 Task: Research Airbnb properties in Neietsu, South Korea from 6th November, 2023 to 8th November, 2023 for 2 adults. Place can be private room with 1  bedroom having 2 beds and 1 bathroom. Property type can be flat. Booking option can be shelf check-in.
Action: Key pressed neietsu
Screenshot: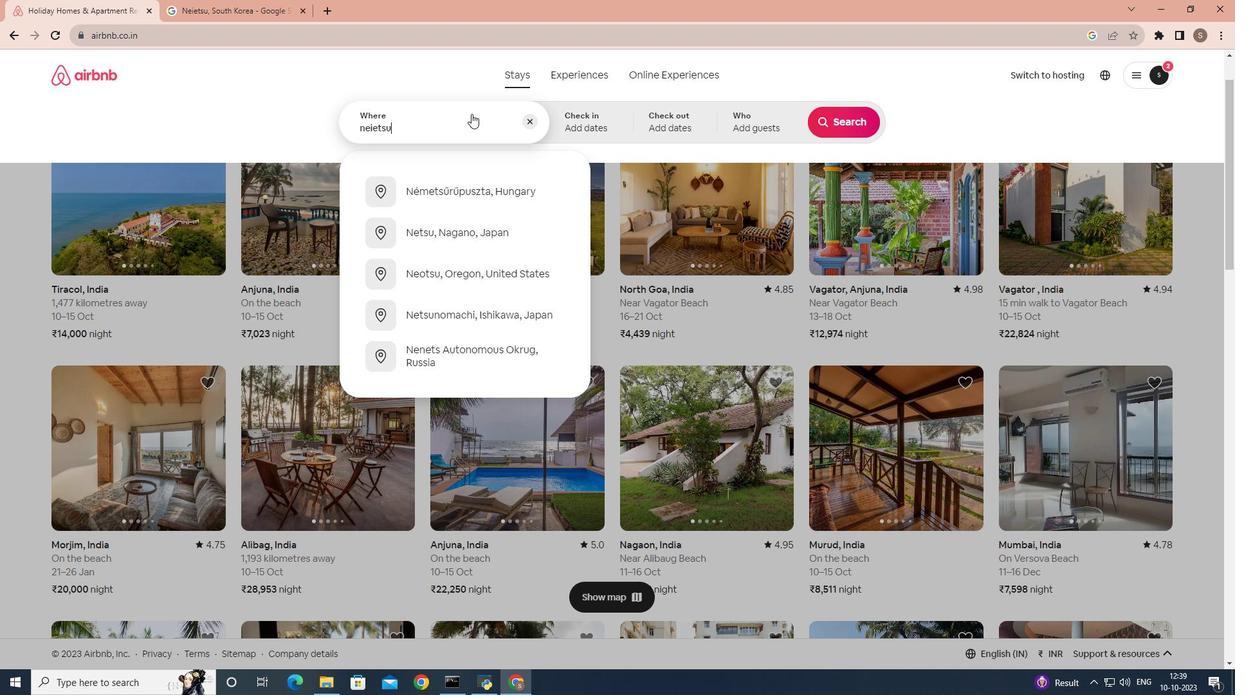 
Action: Mouse moved to (415, 240)
Screenshot: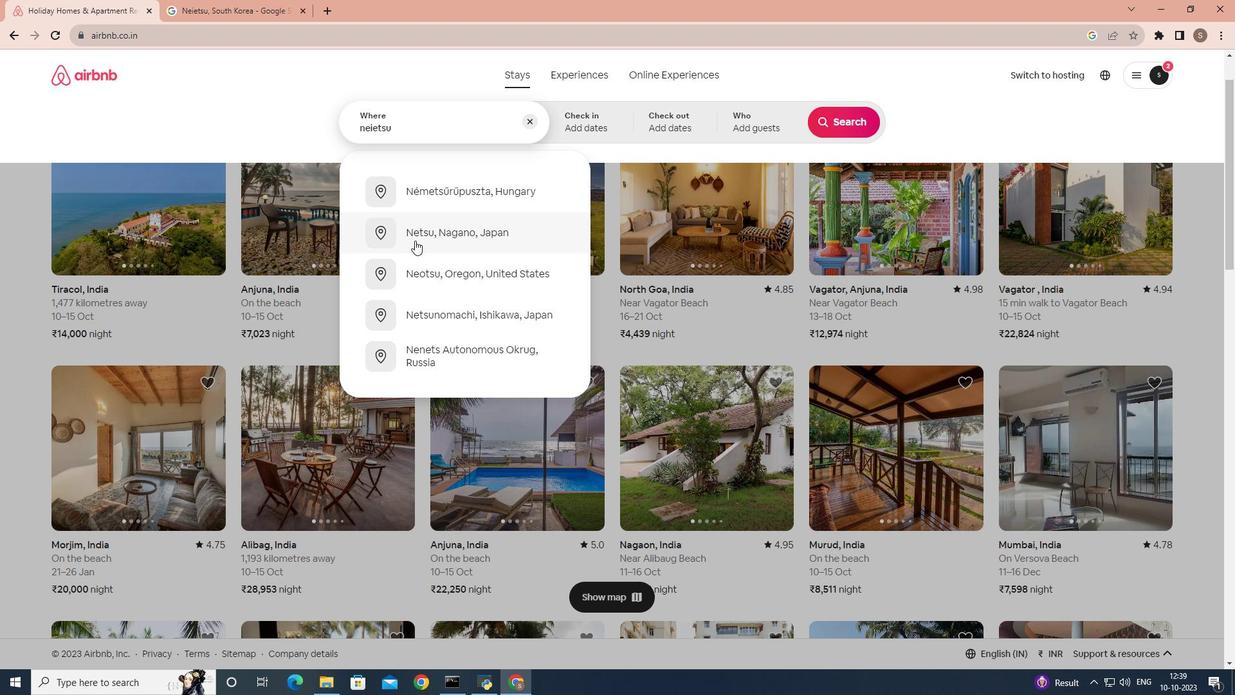 
Action: Mouse pressed left at (415, 240)
Screenshot: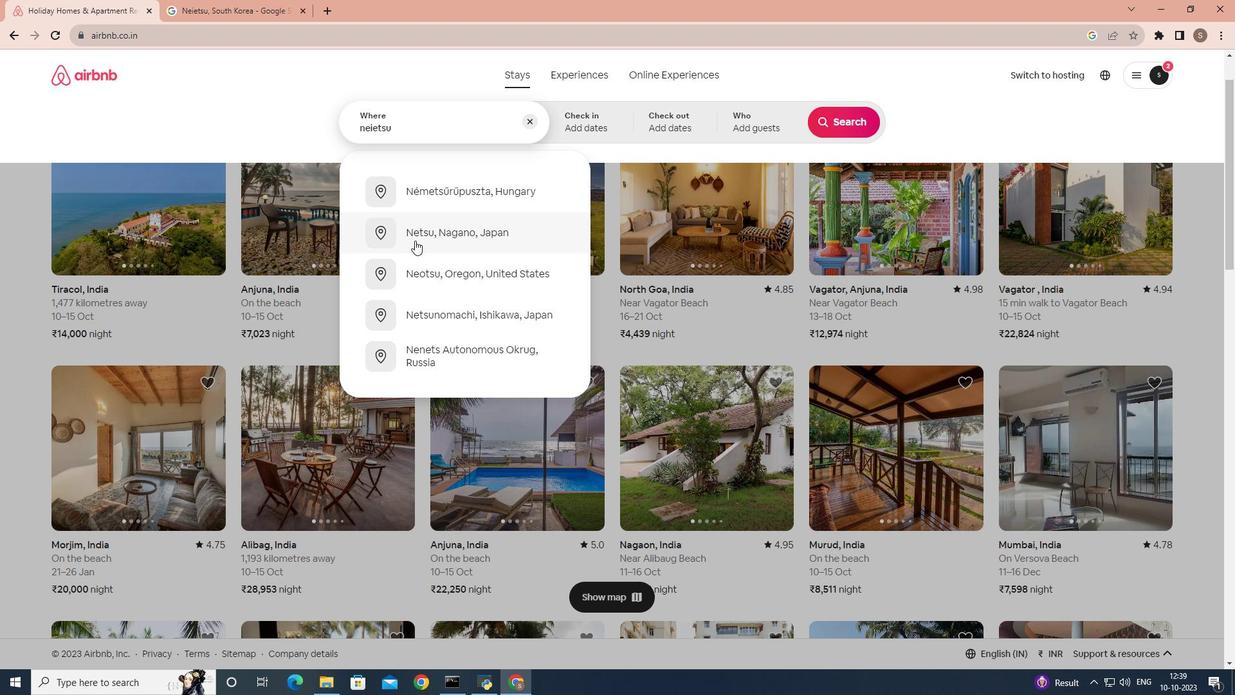 
Action: Mouse moved to (673, 314)
Screenshot: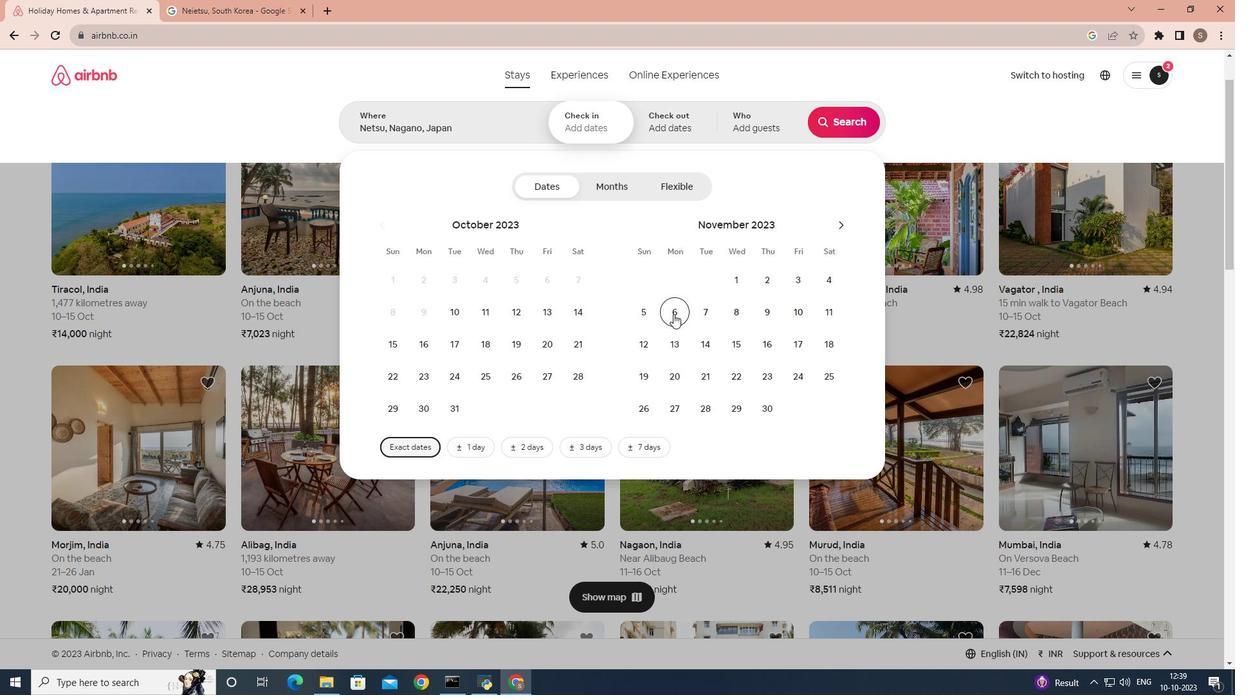
Action: Mouse pressed left at (673, 314)
Screenshot: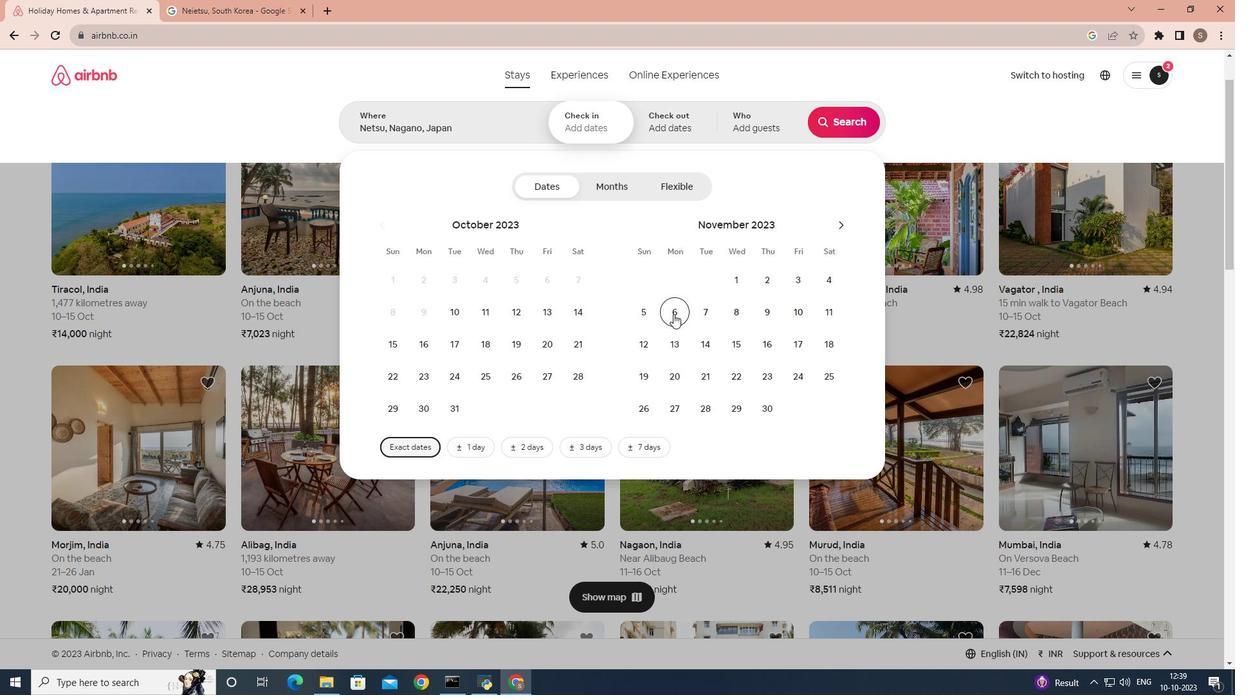 
Action: Mouse moved to (731, 317)
Screenshot: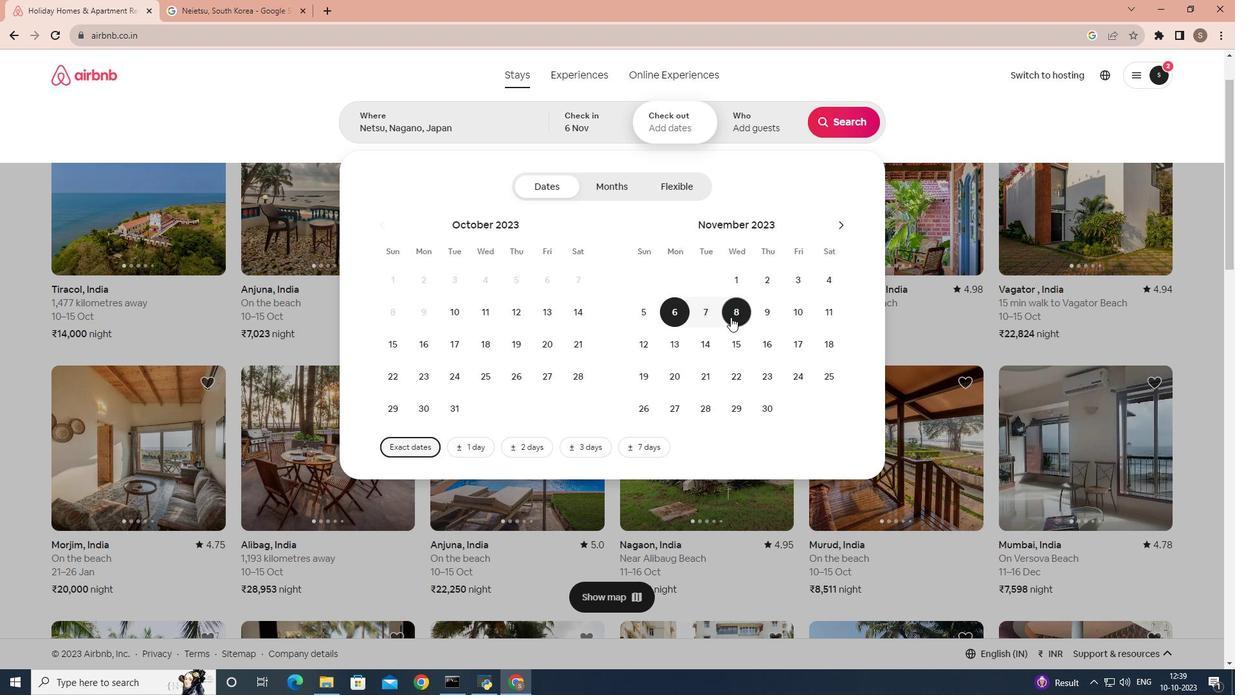 
Action: Mouse pressed left at (731, 317)
Screenshot: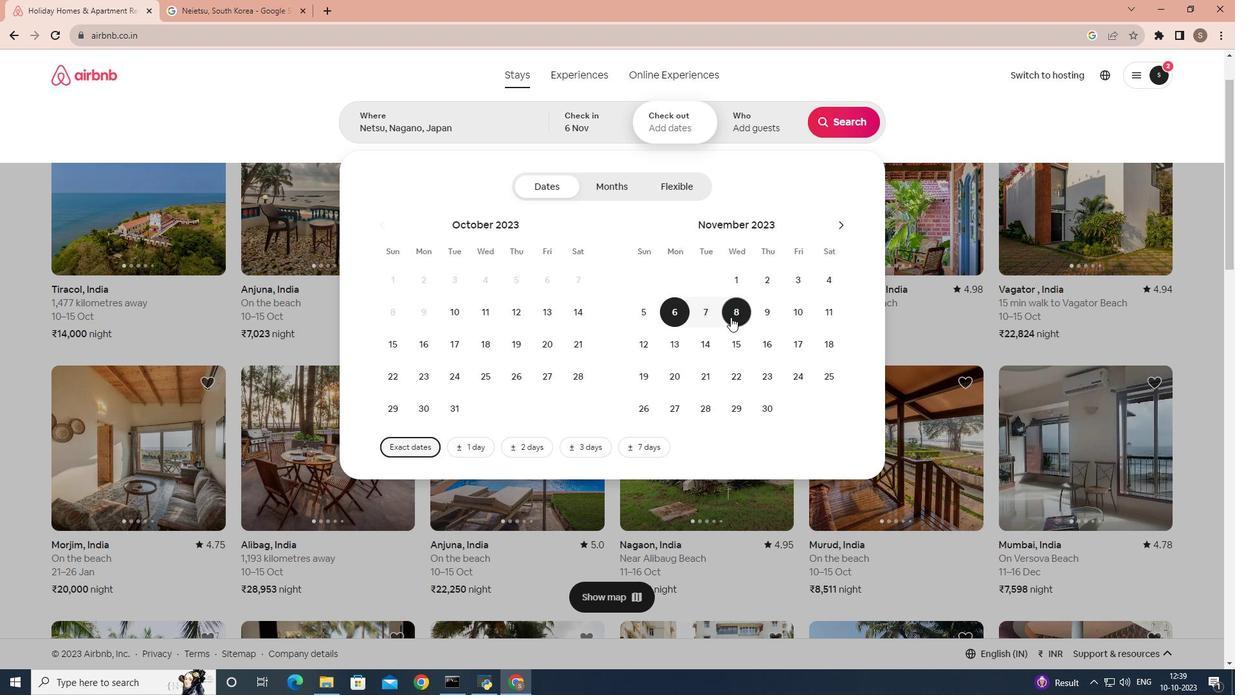 
Action: Mouse moved to (776, 120)
Screenshot: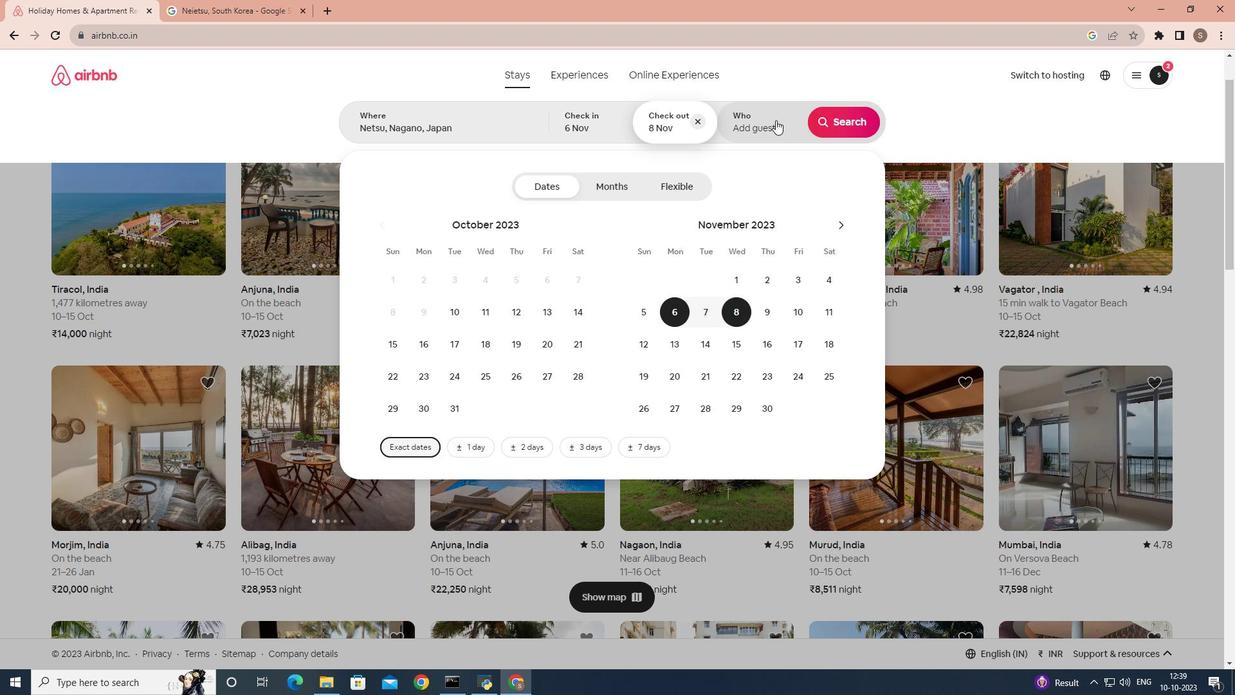 
Action: Mouse pressed left at (776, 120)
Screenshot: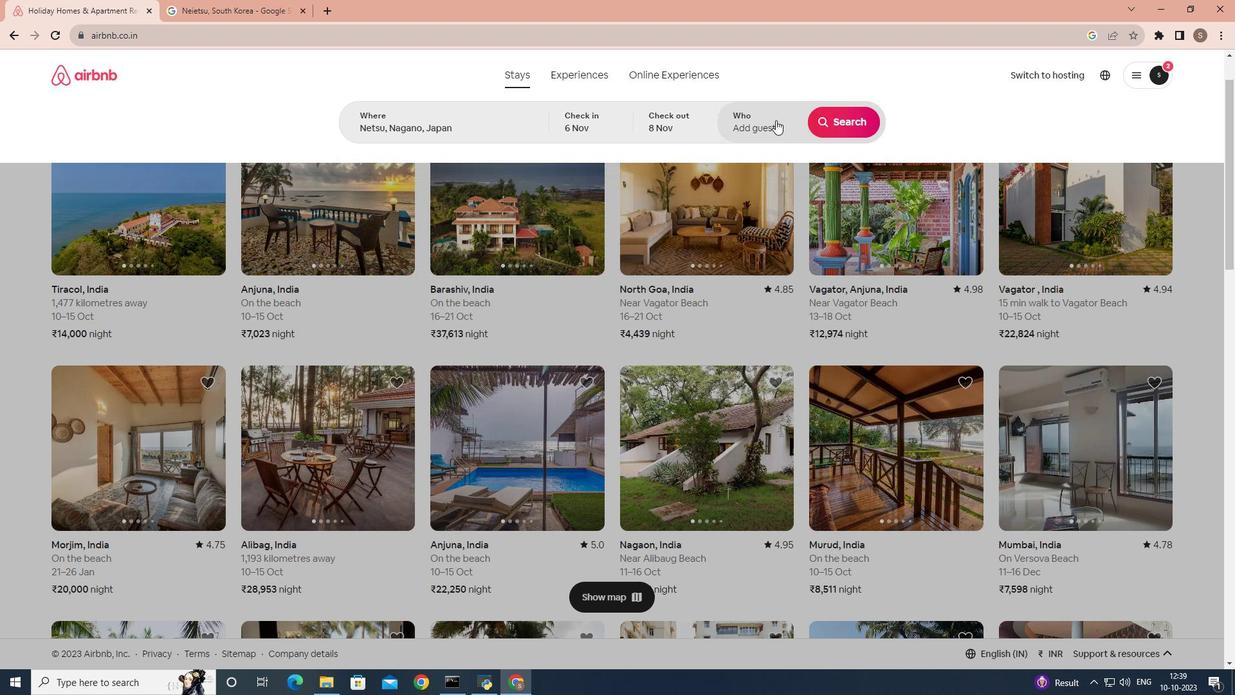 
Action: Mouse moved to (855, 186)
Screenshot: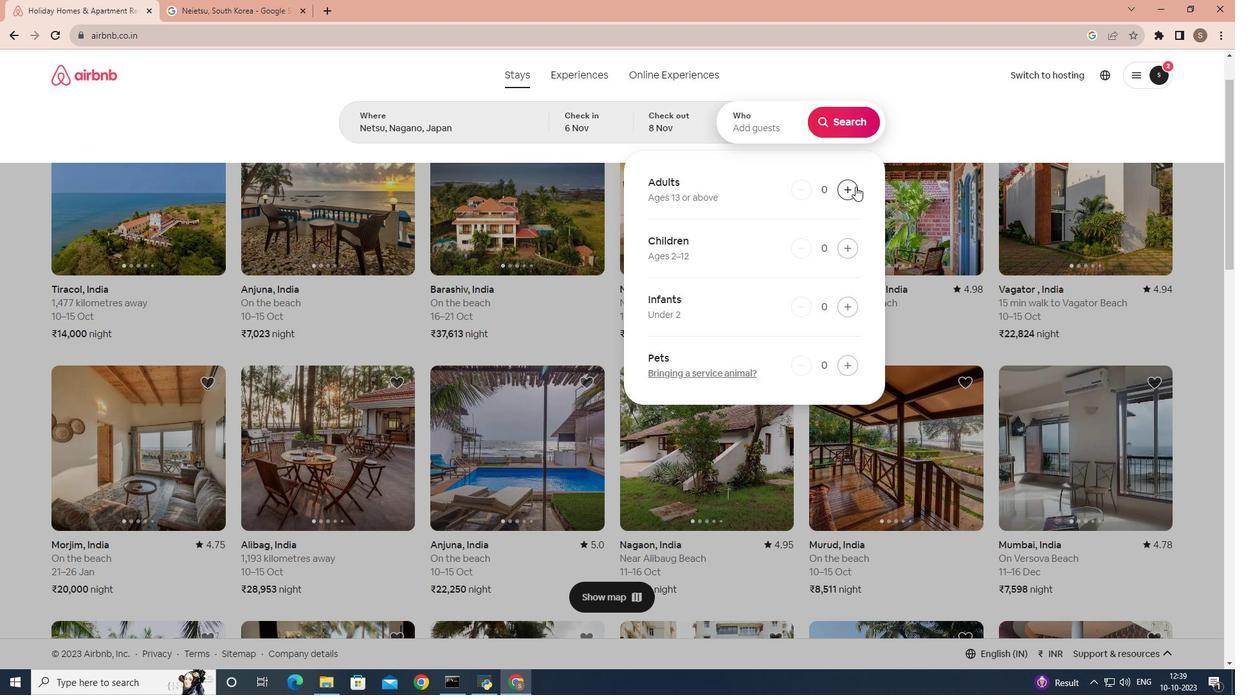 
Action: Mouse pressed left at (855, 186)
Screenshot: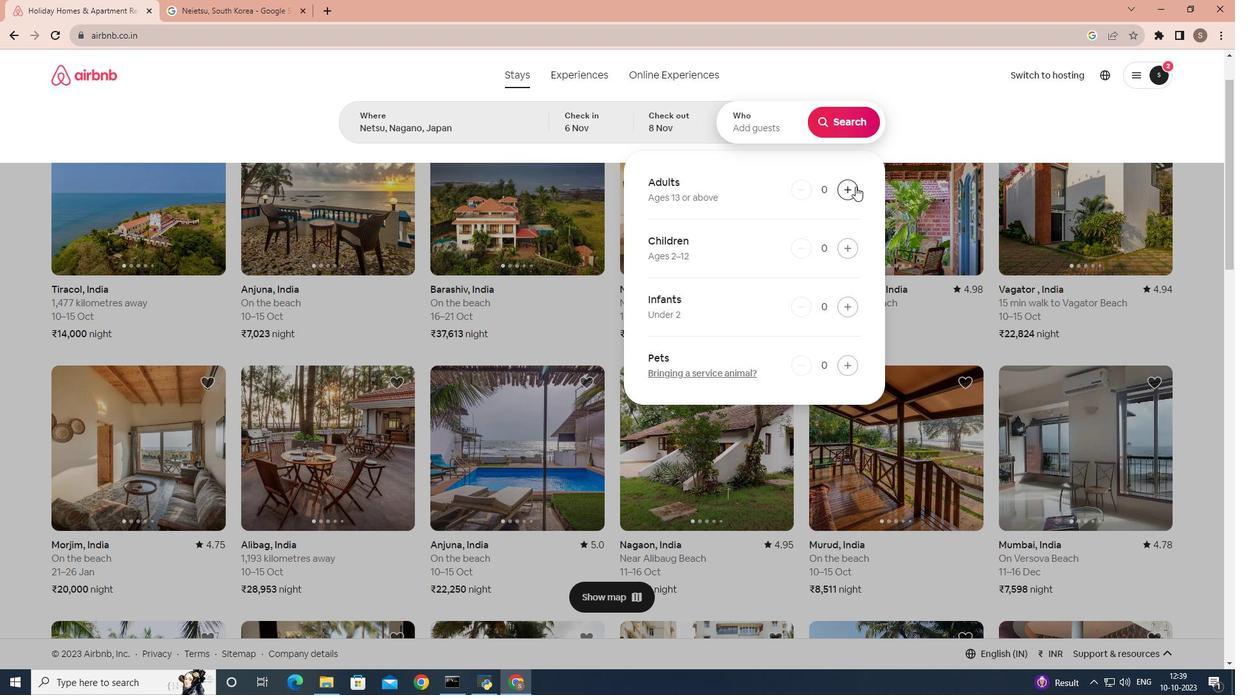 
Action: Mouse pressed left at (855, 186)
Screenshot: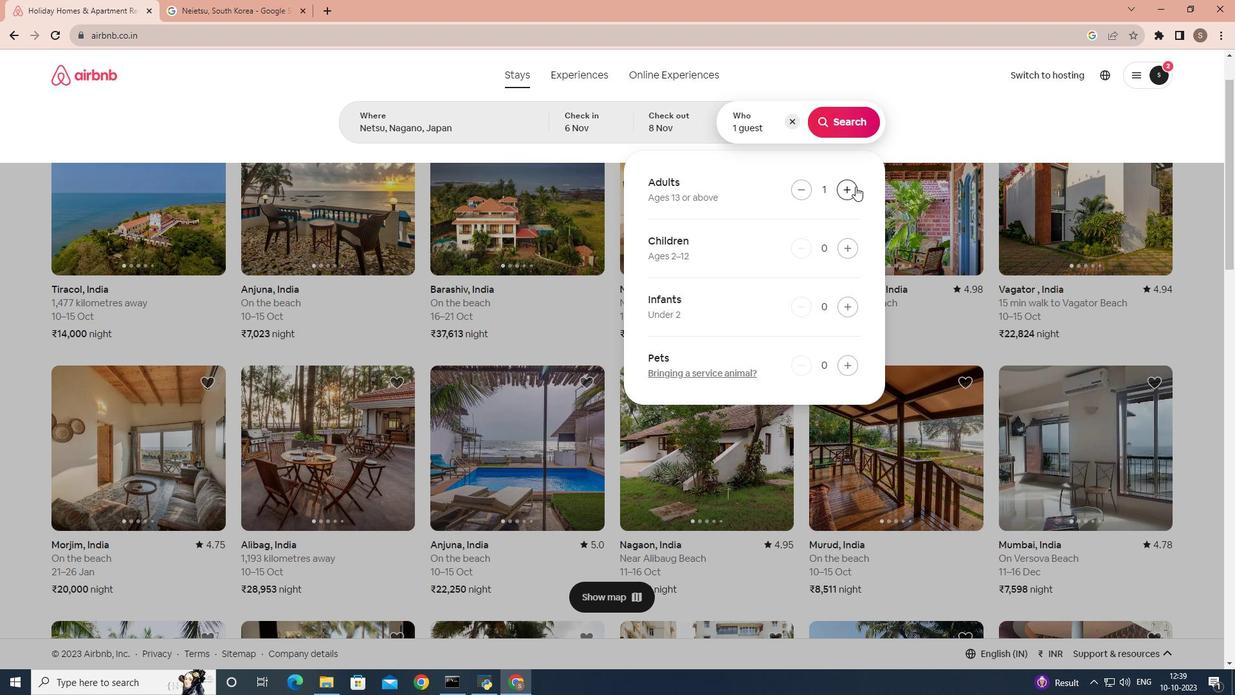 
Action: Mouse moved to (839, 124)
Screenshot: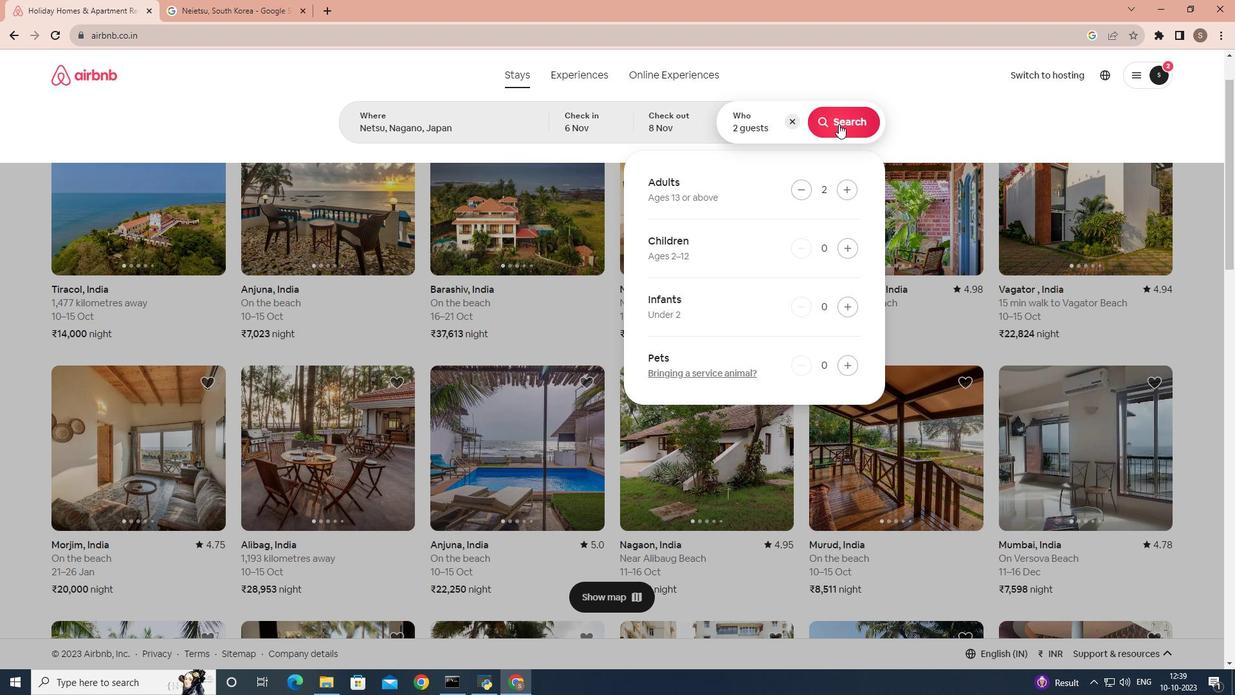 
Action: Mouse pressed left at (839, 124)
Screenshot: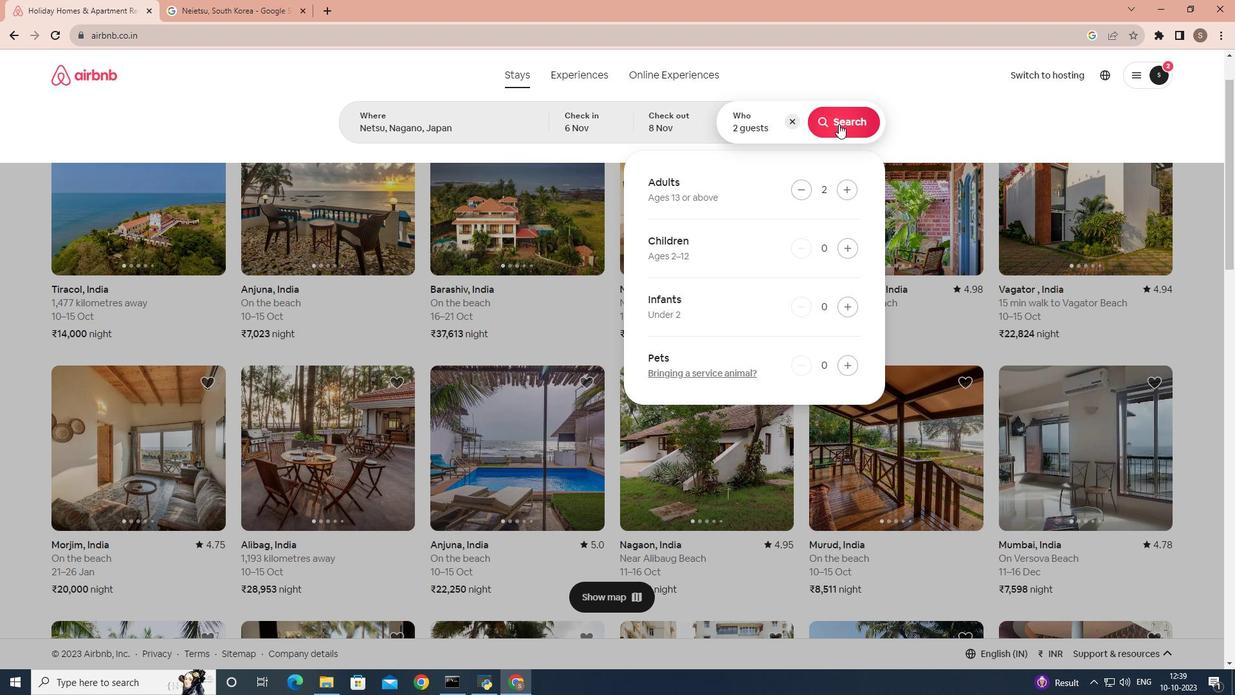 
Action: Mouse moved to (1050, 135)
Screenshot: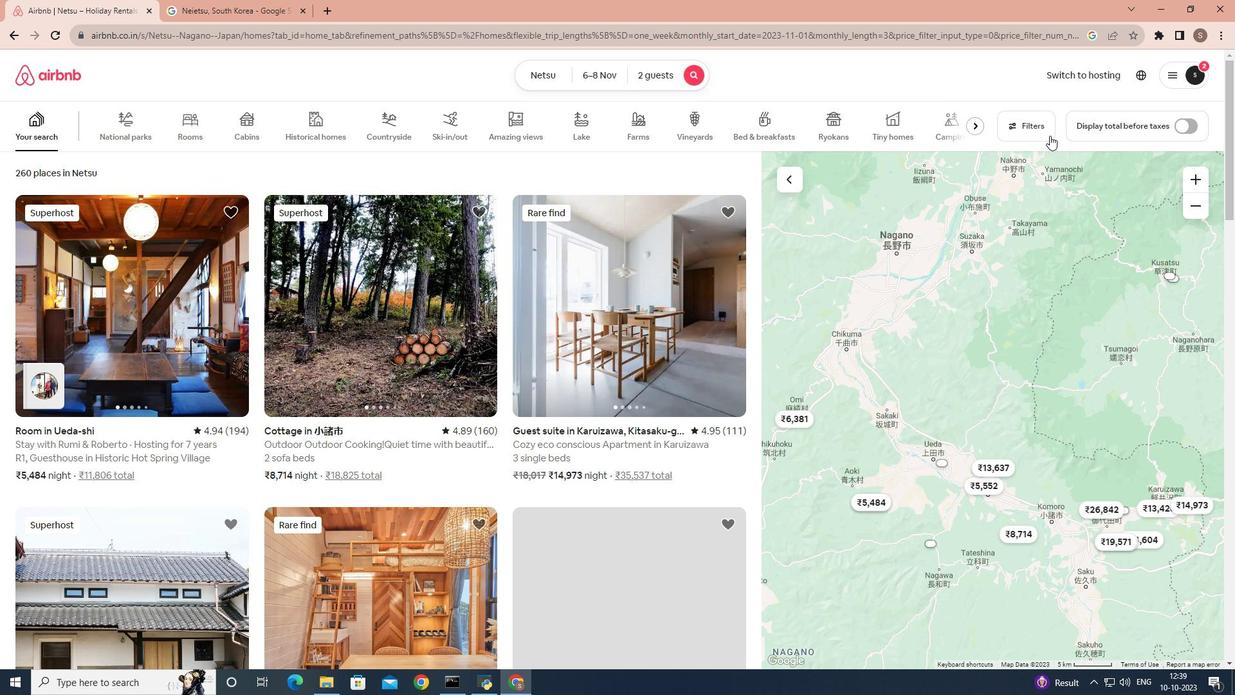 
Action: Mouse pressed left at (1050, 135)
Screenshot: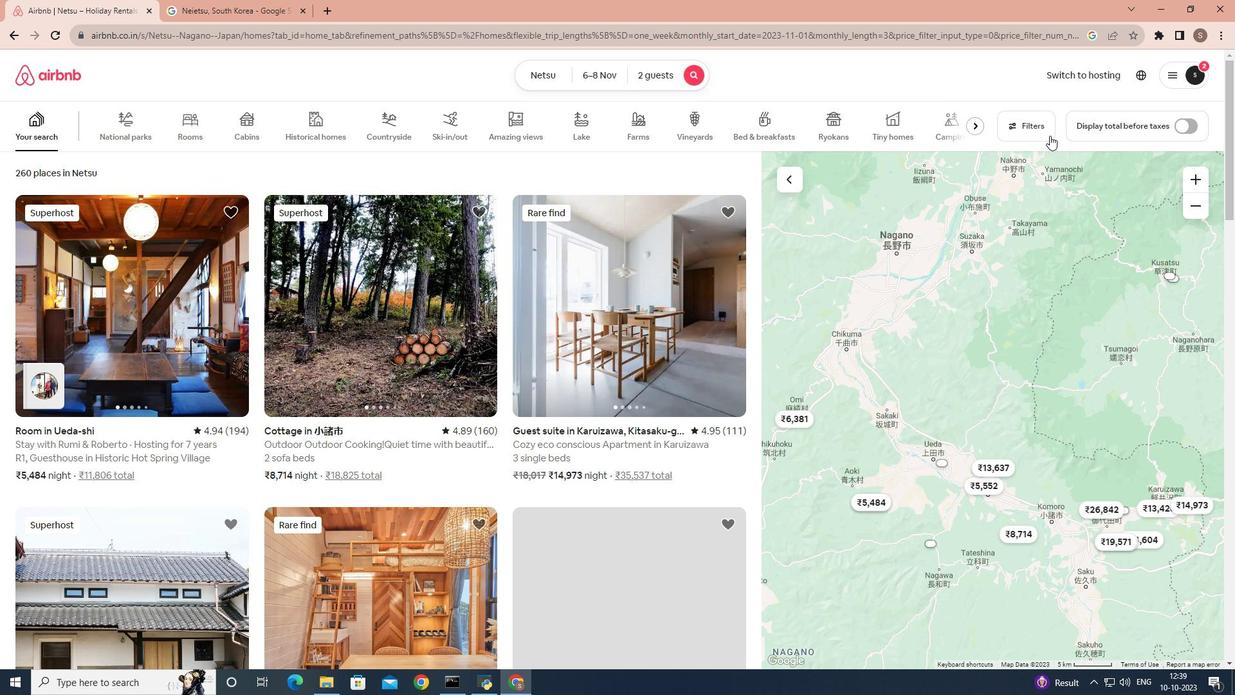 
Action: Mouse moved to (1040, 131)
Screenshot: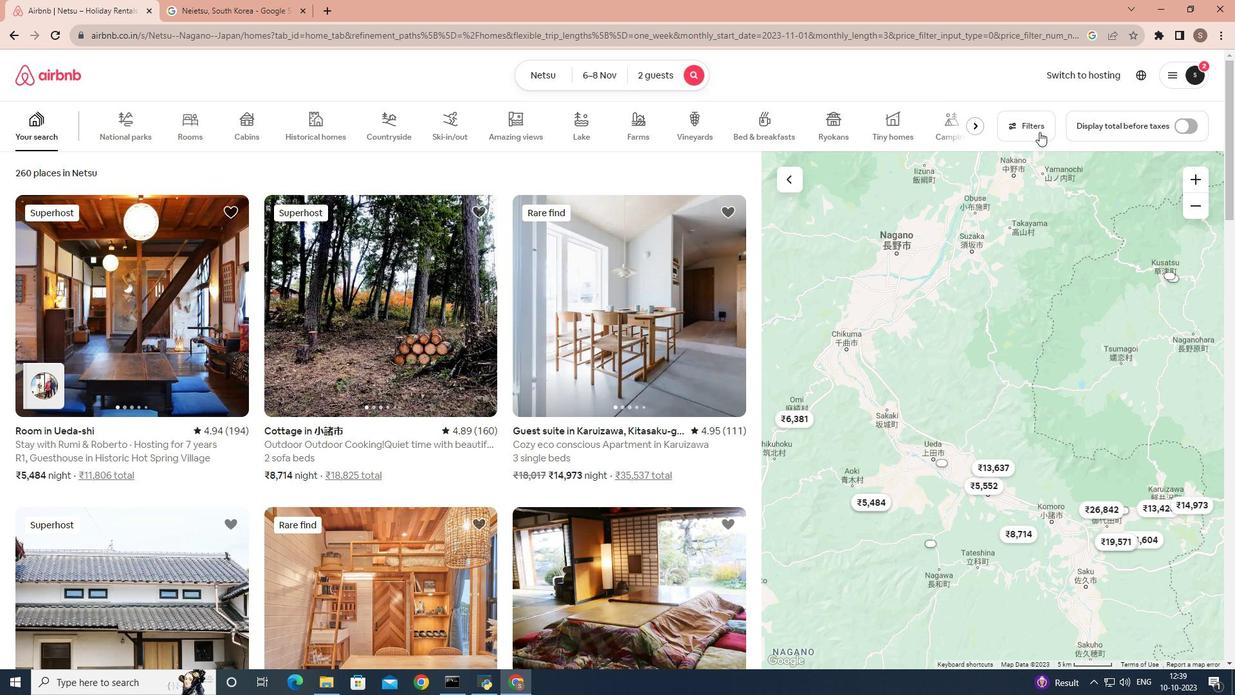 
Action: Mouse pressed left at (1040, 131)
Screenshot: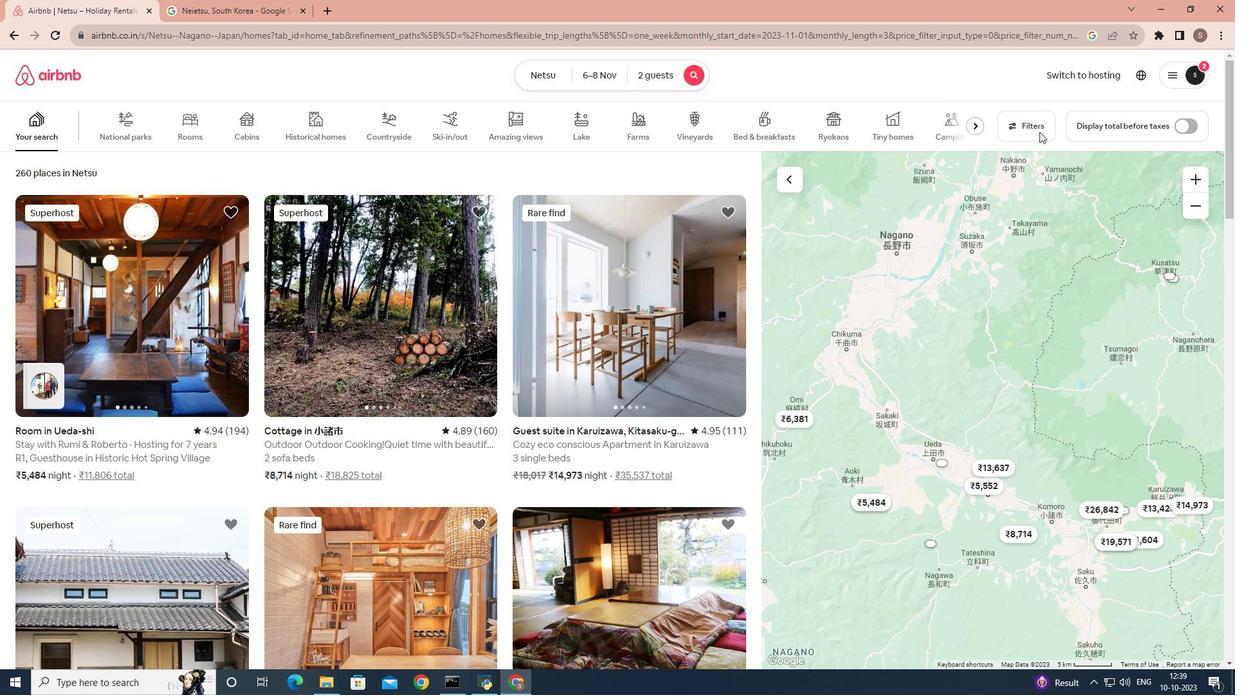 
Action: Mouse pressed left at (1040, 131)
Screenshot: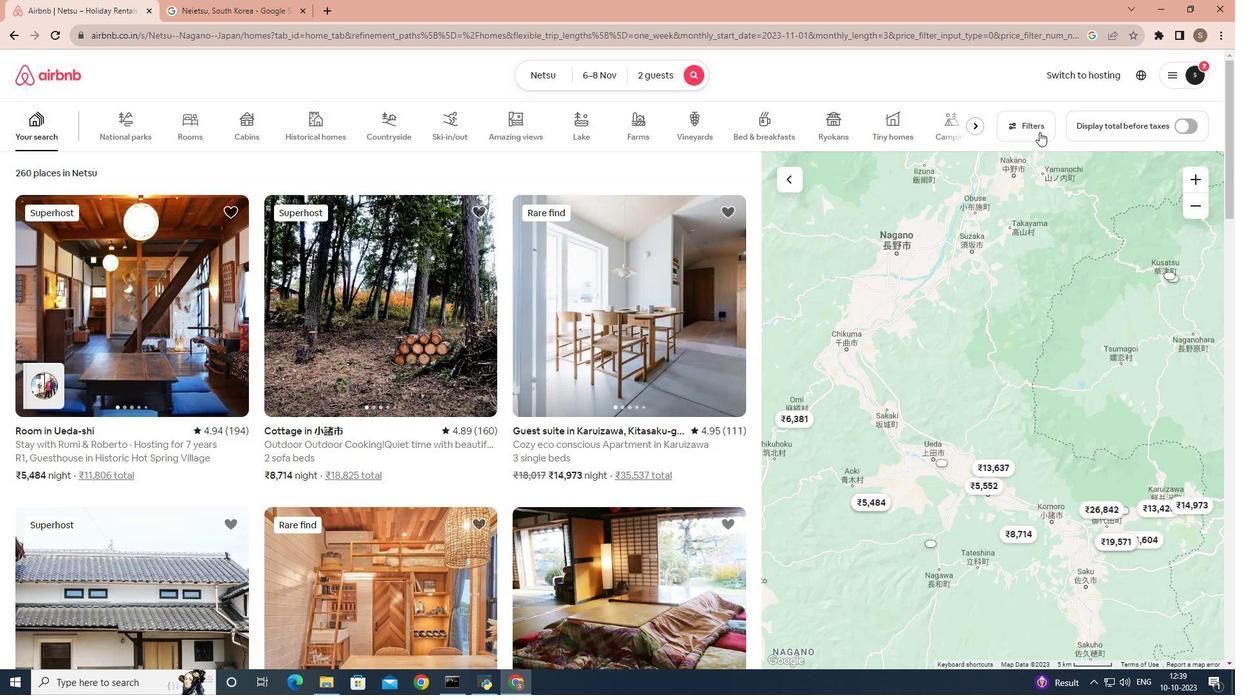 
Action: Mouse moved to (513, 395)
Screenshot: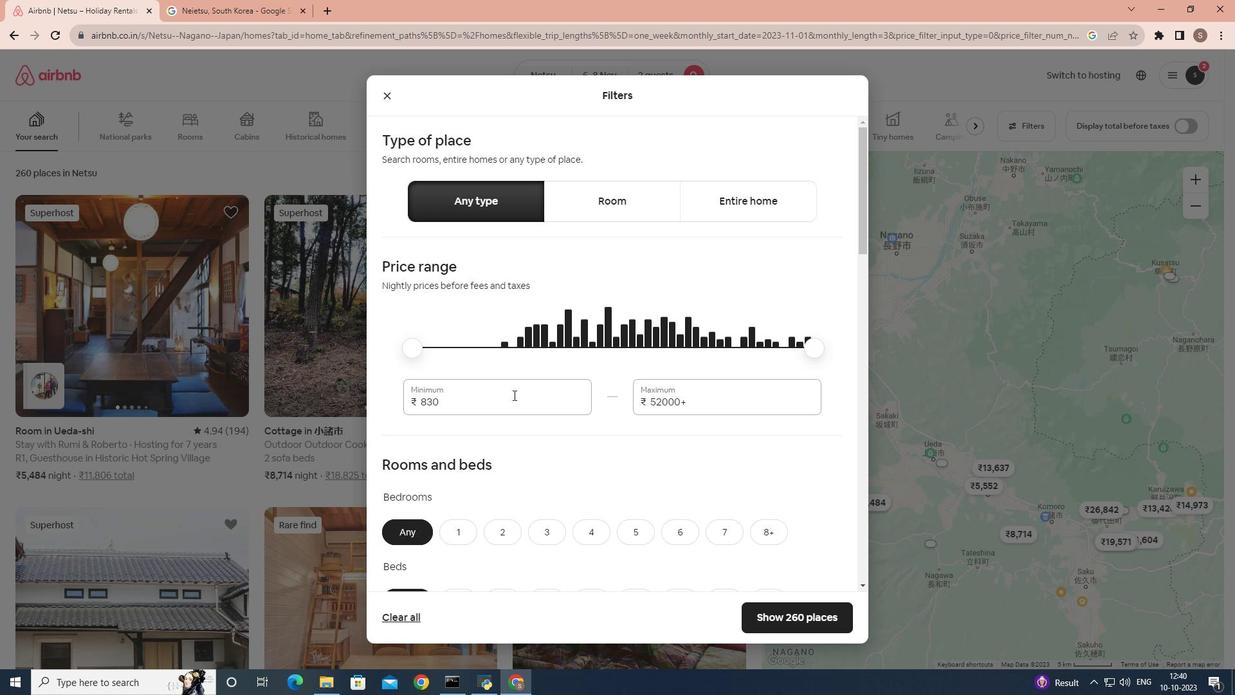 
Action: Mouse scrolled (513, 394) with delta (0, 0)
Screenshot: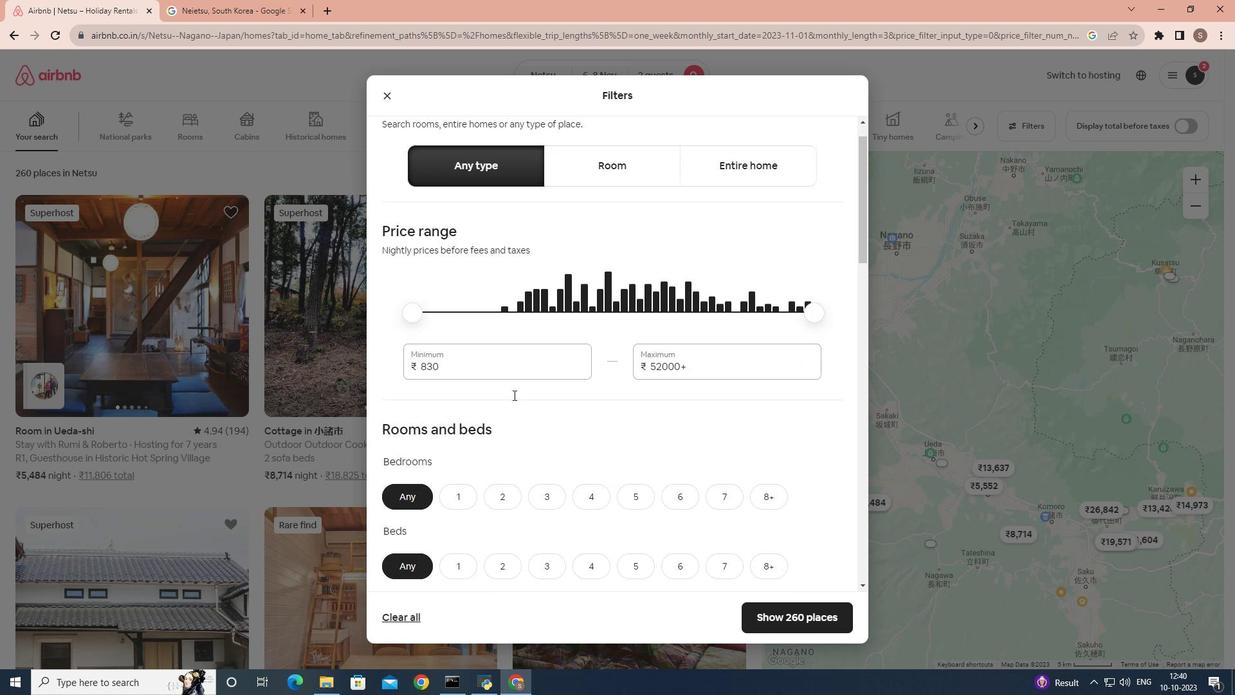 
Action: Mouse scrolled (513, 394) with delta (0, 0)
Screenshot: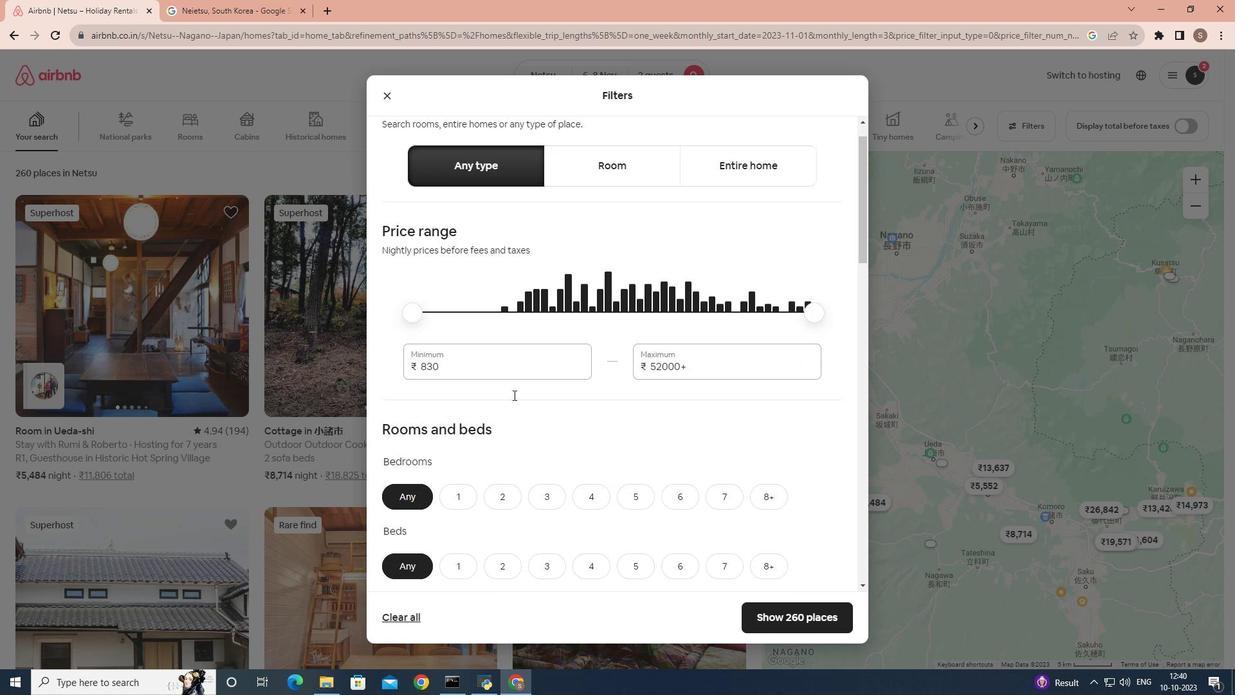 
Action: Mouse scrolled (513, 394) with delta (0, 0)
Screenshot: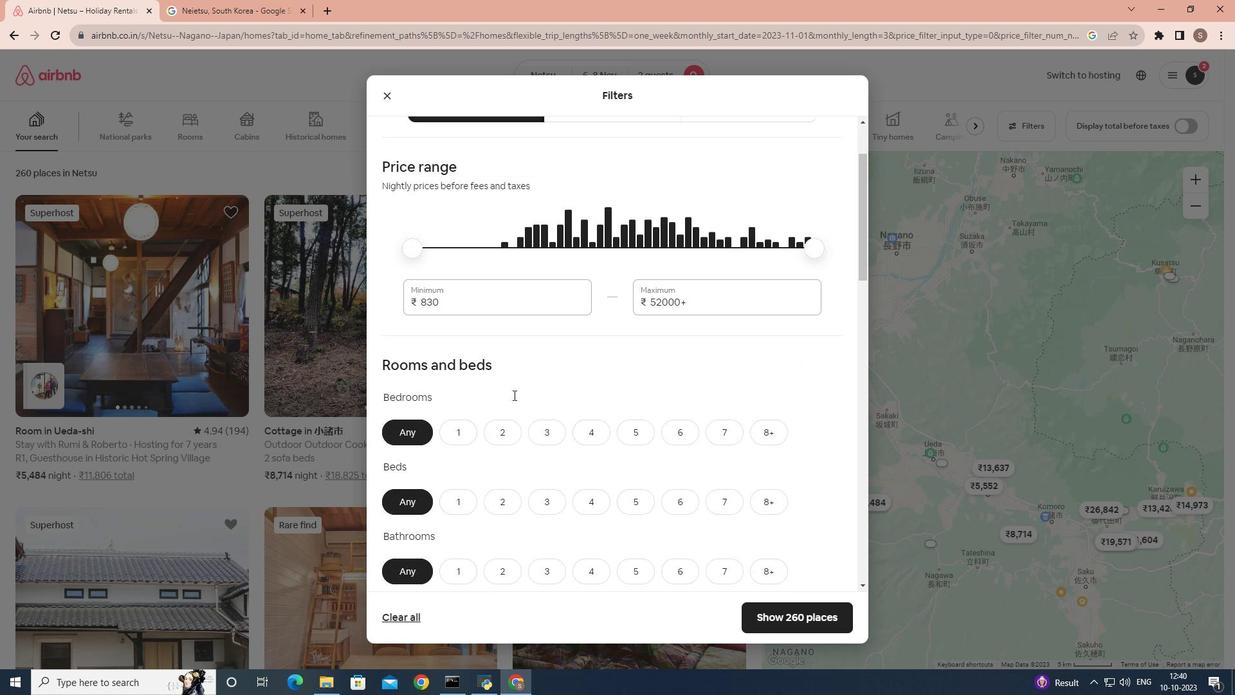 
Action: Mouse scrolled (513, 394) with delta (0, 0)
Screenshot: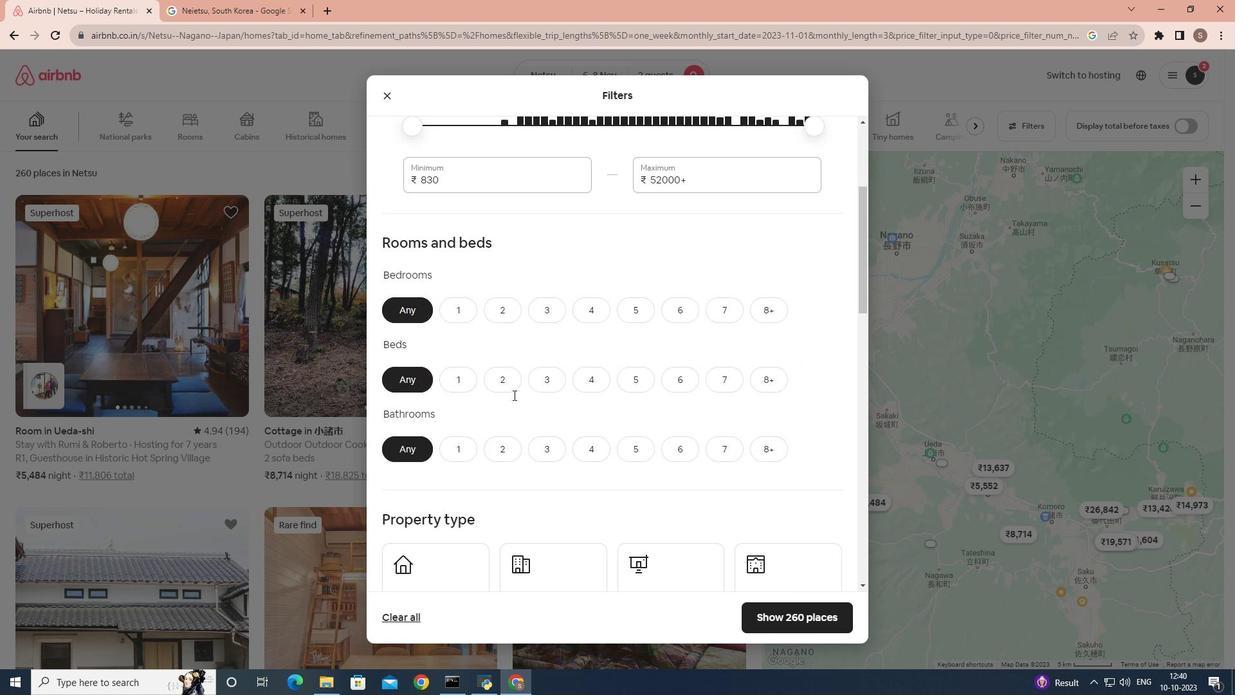 
Action: Mouse moved to (469, 281)
Screenshot: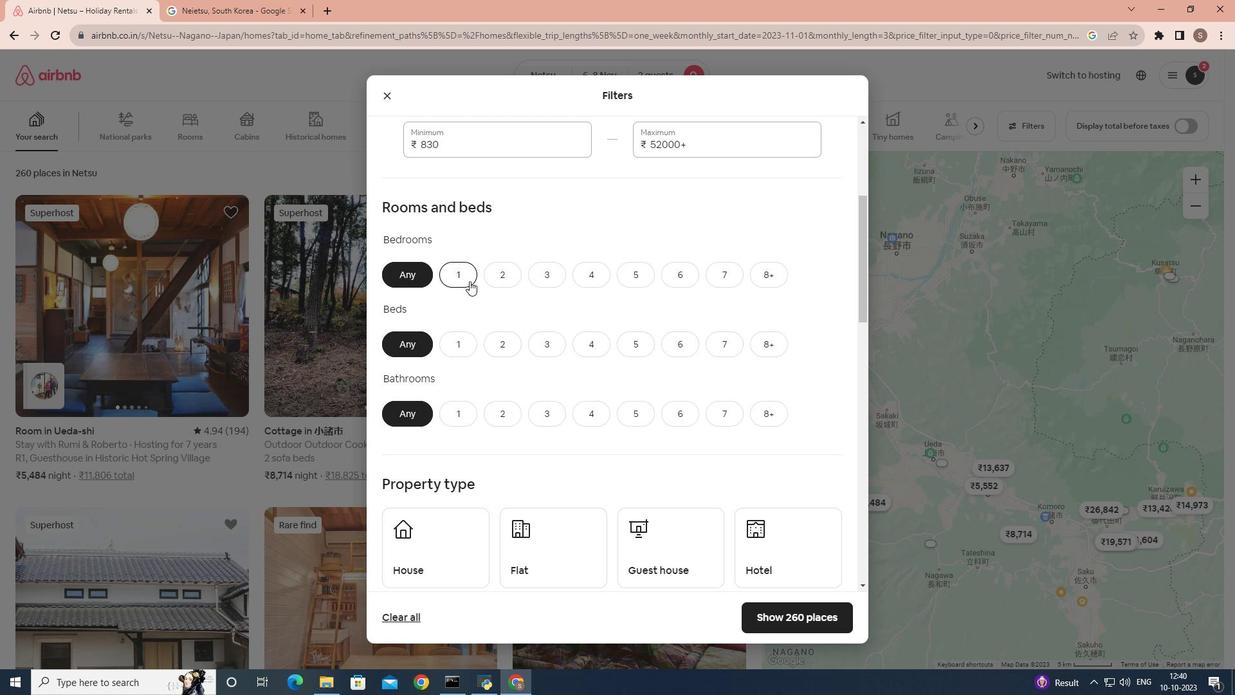 
Action: Mouse pressed left at (469, 281)
Screenshot: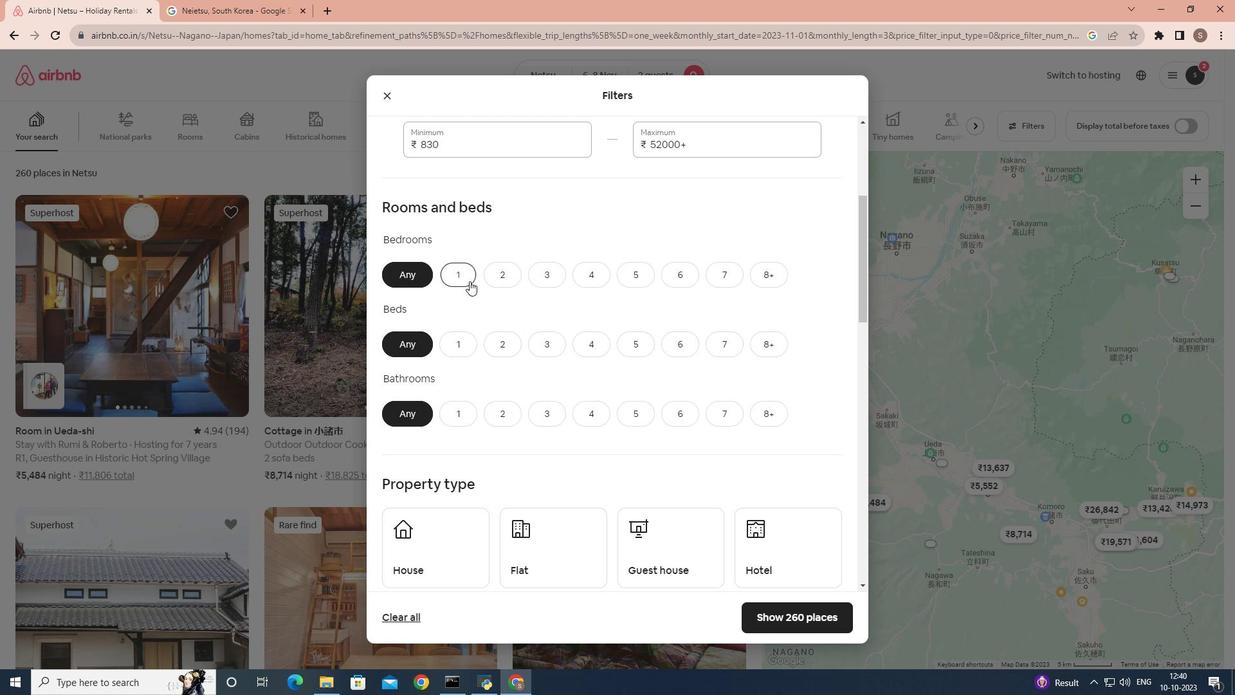 
Action: Mouse moved to (500, 345)
Screenshot: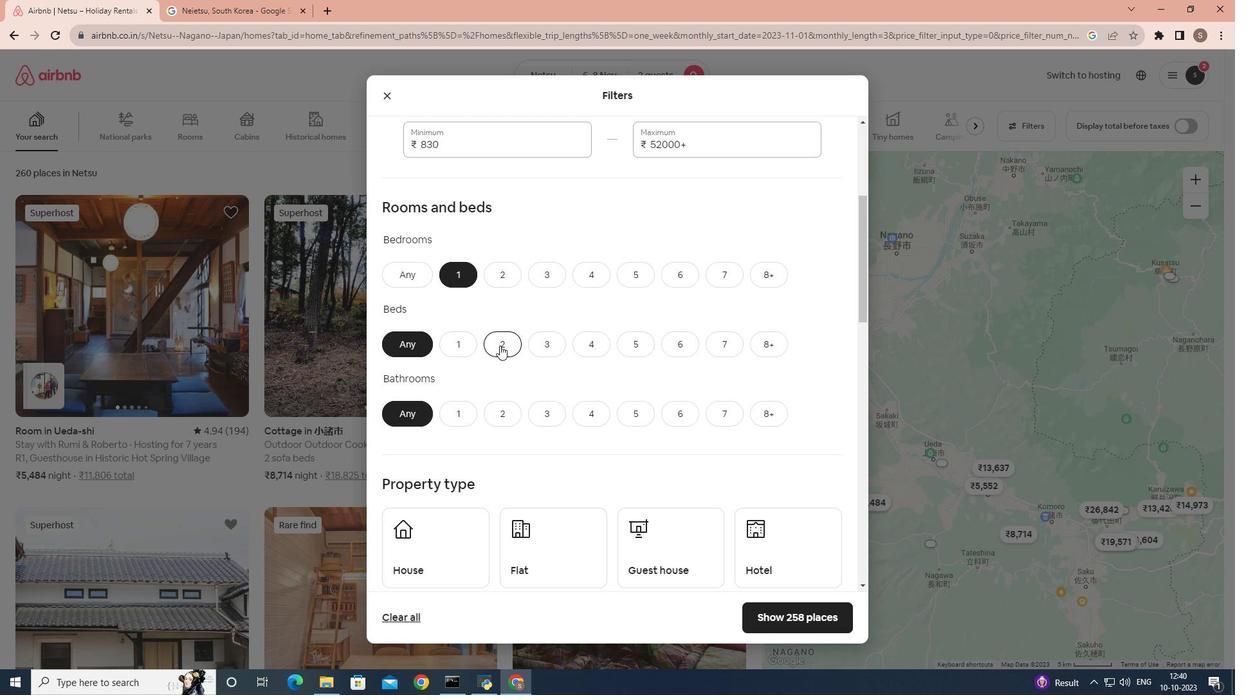 
Action: Mouse pressed left at (500, 345)
Screenshot: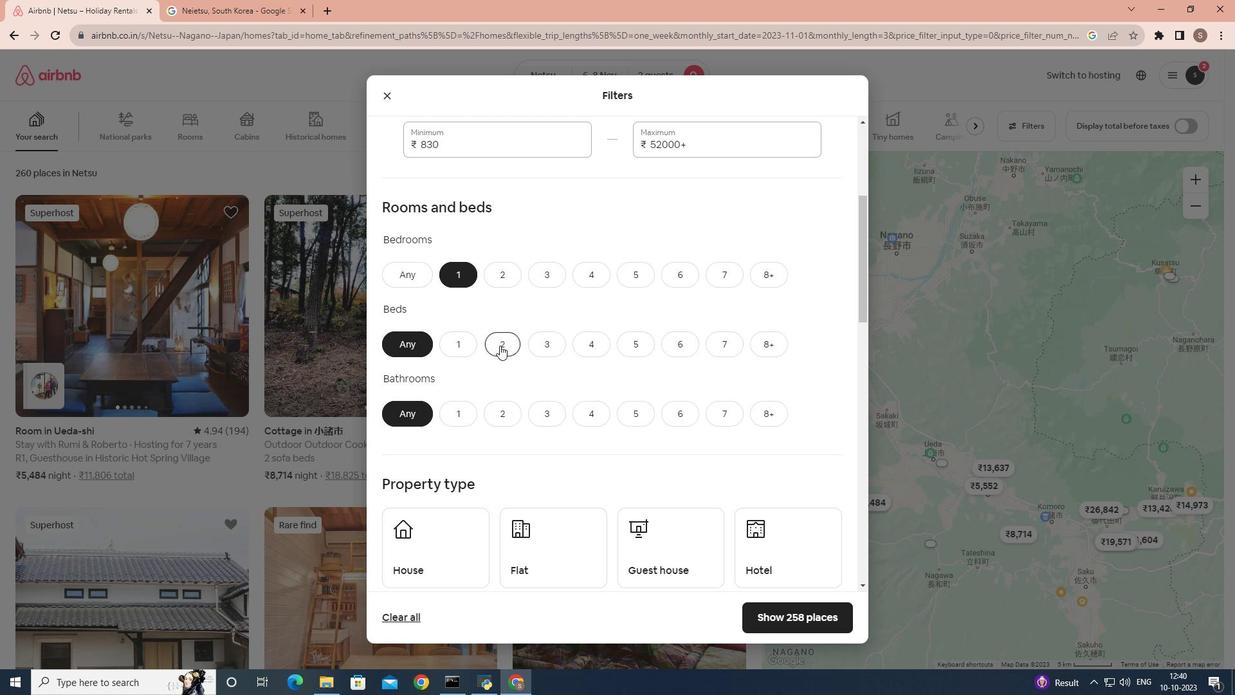 
Action: Mouse moved to (478, 419)
Screenshot: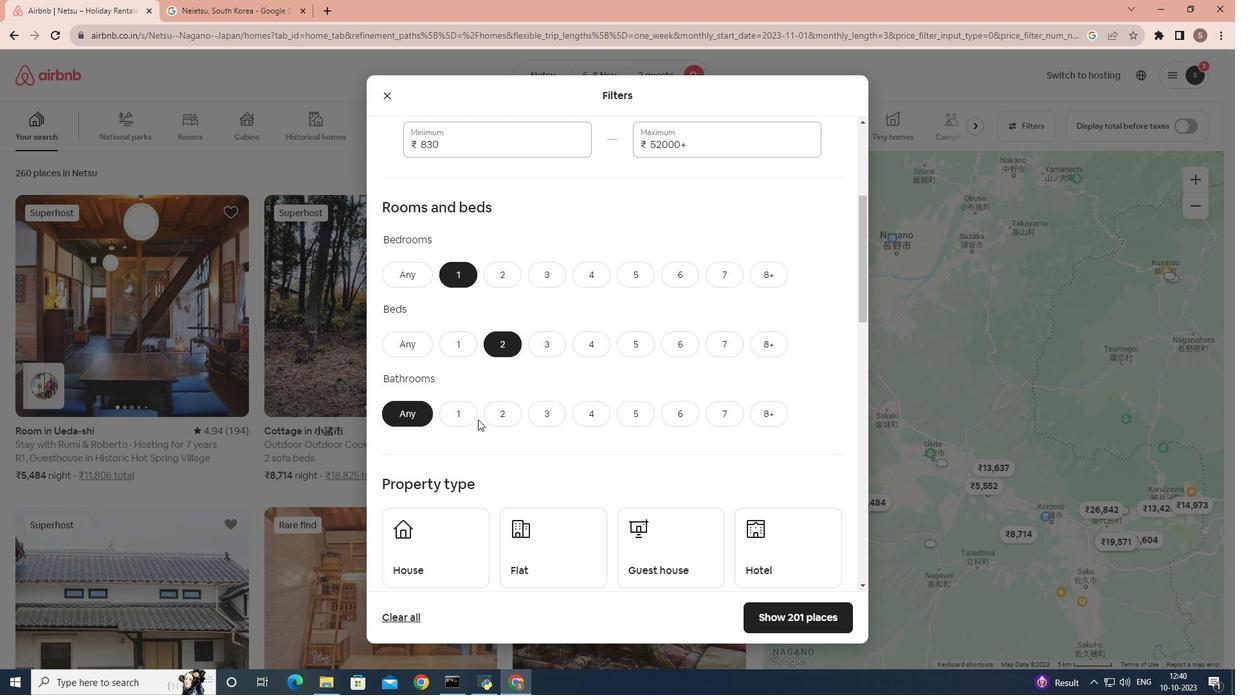 
Action: Mouse pressed left at (478, 419)
Screenshot: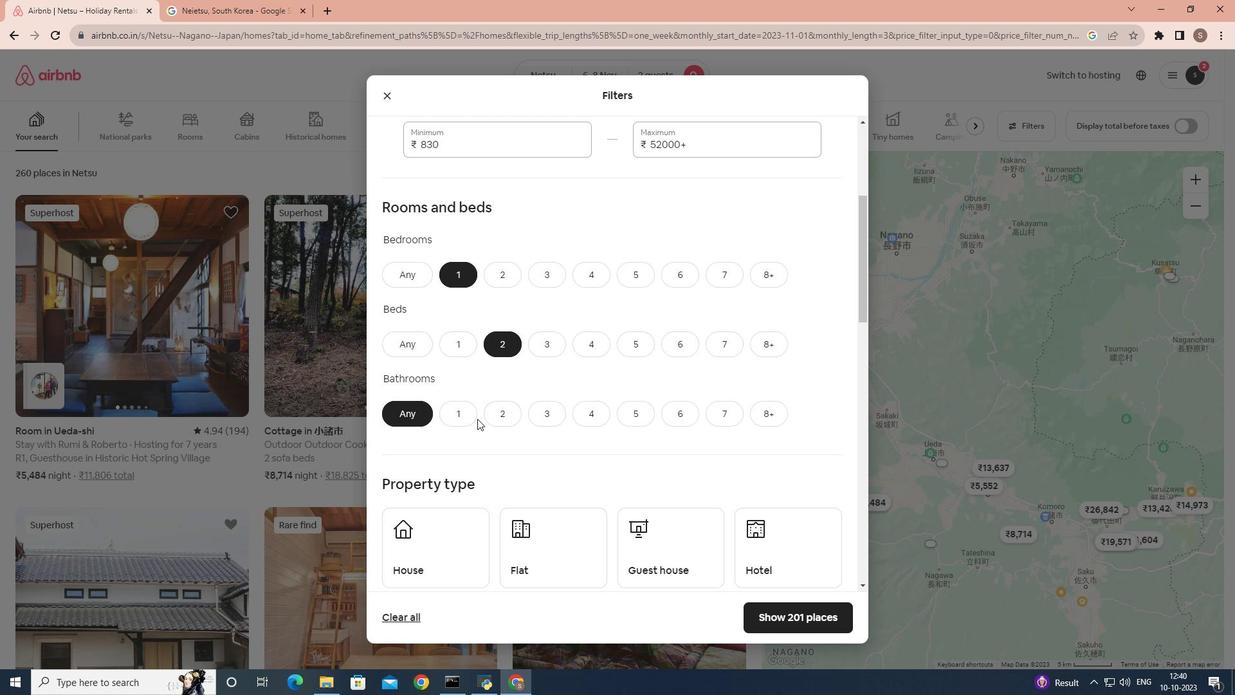 
Action: Mouse moved to (471, 417)
Screenshot: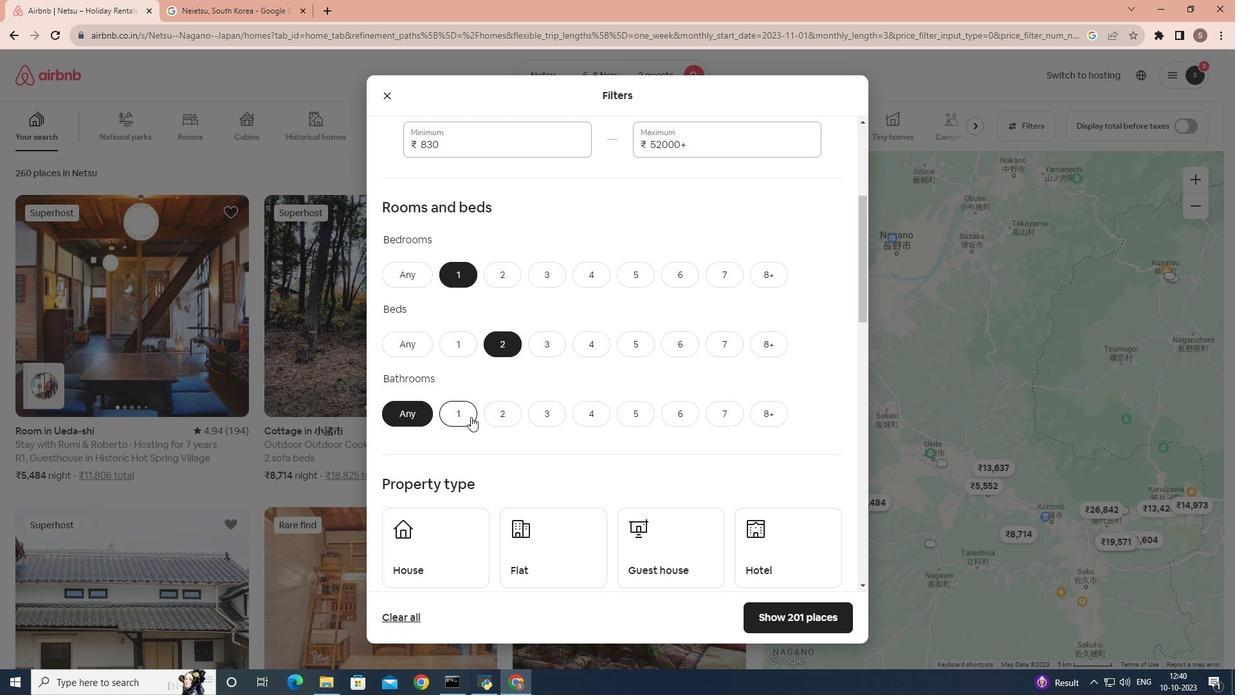 
Action: Mouse pressed left at (471, 417)
Screenshot: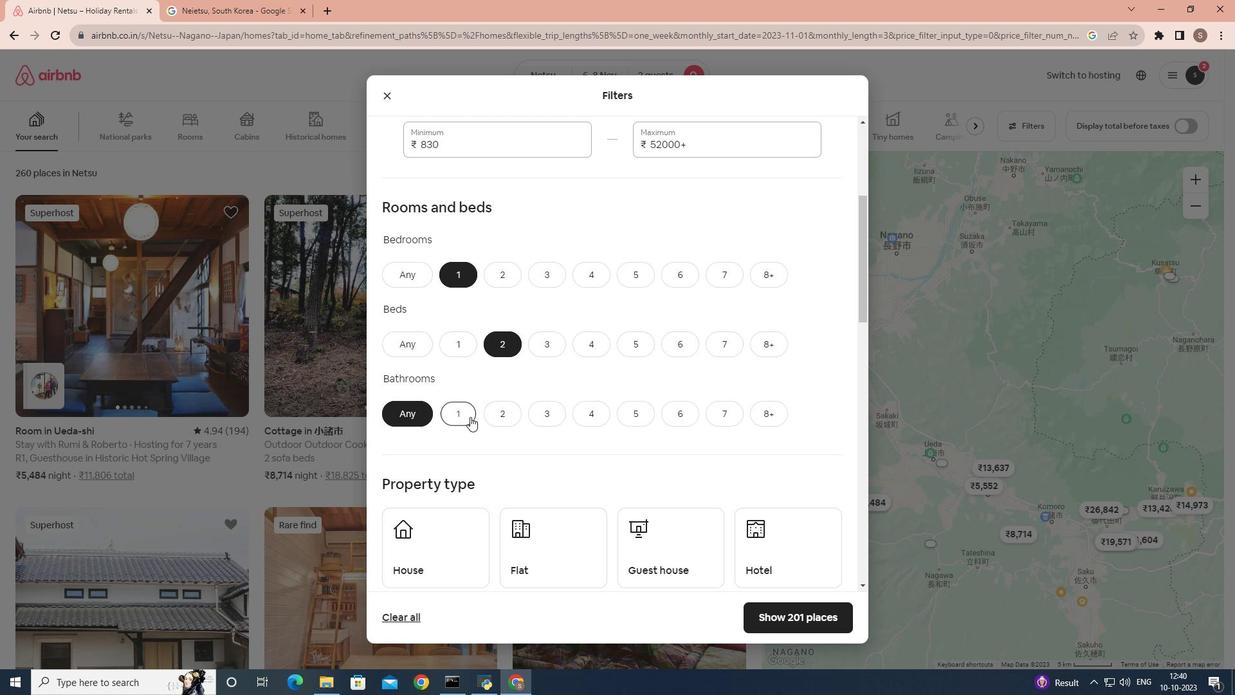 
Action: Mouse moved to (543, 388)
Screenshot: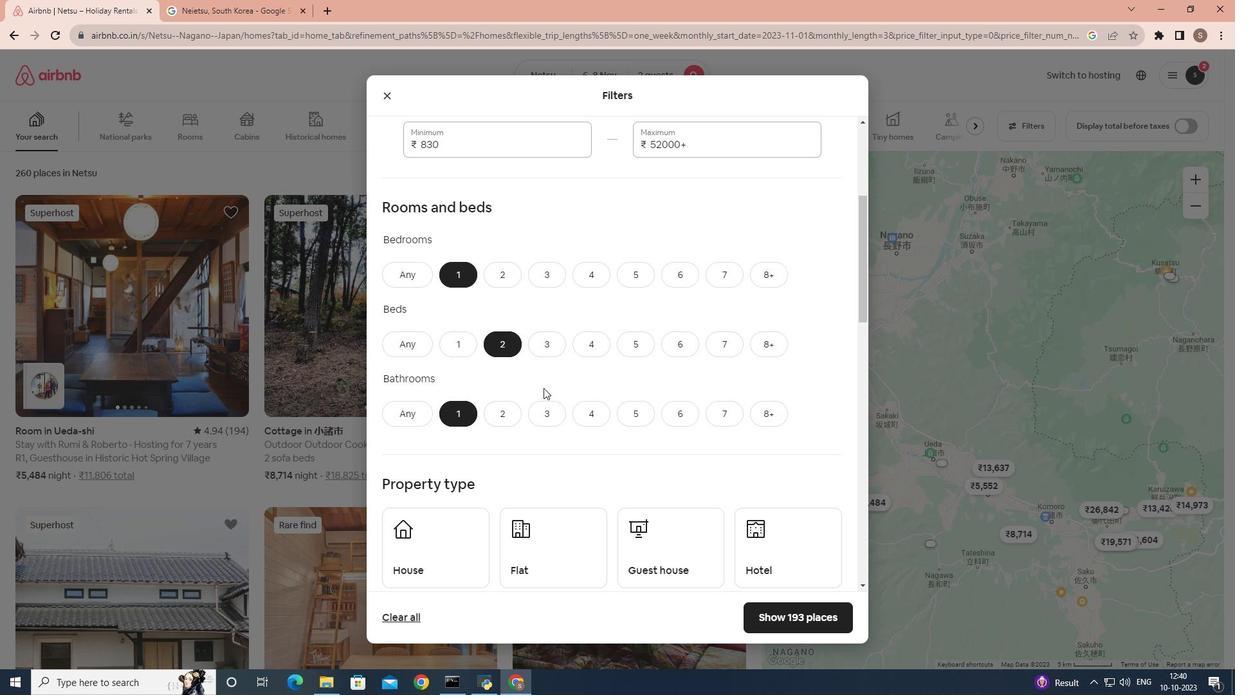 
Action: Mouse scrolled (543, 387) with delta (0, 0)
Screenshot: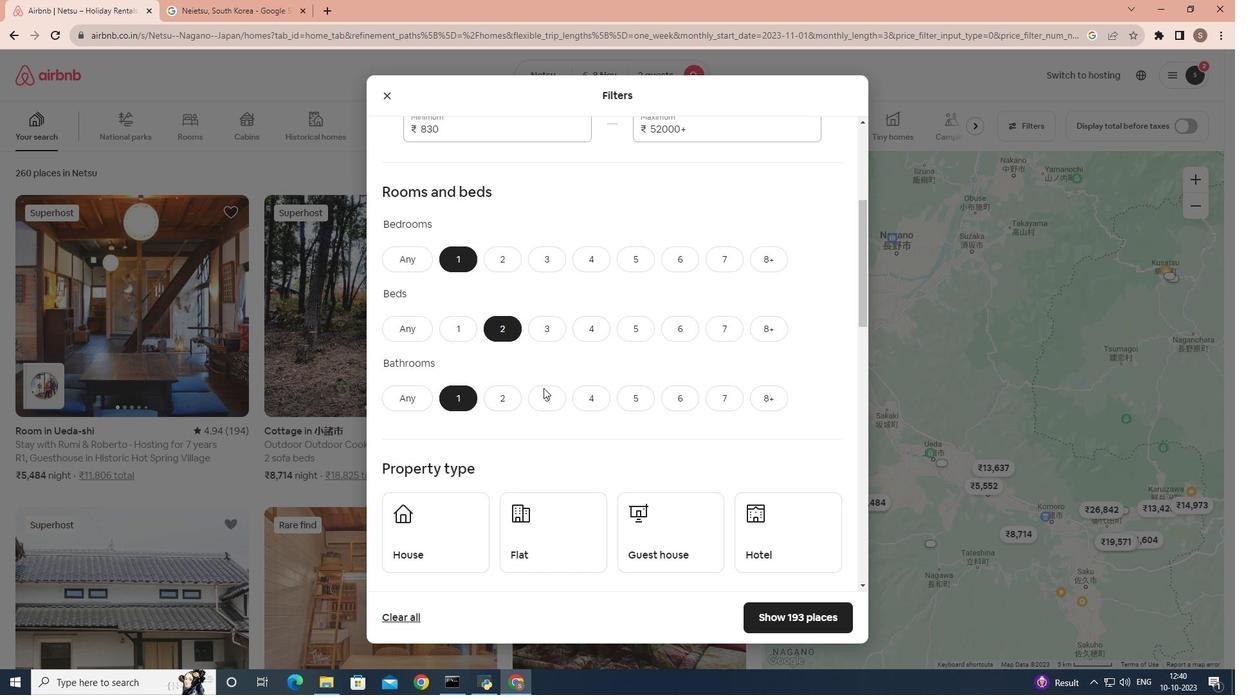 
Action: Mouse scrolled (543, 387) with delta (0, 0)
Screenshot: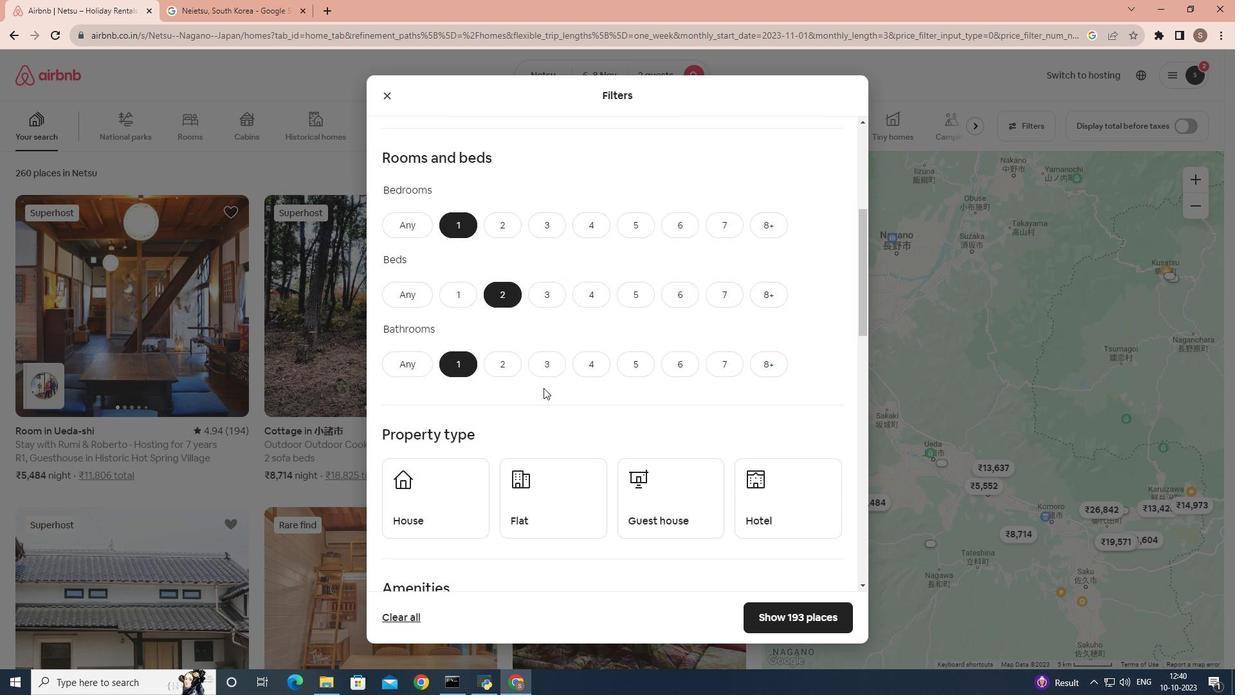 
Action: Mouse scrolled (543, 387) with delta (0, 0)
Screenshot: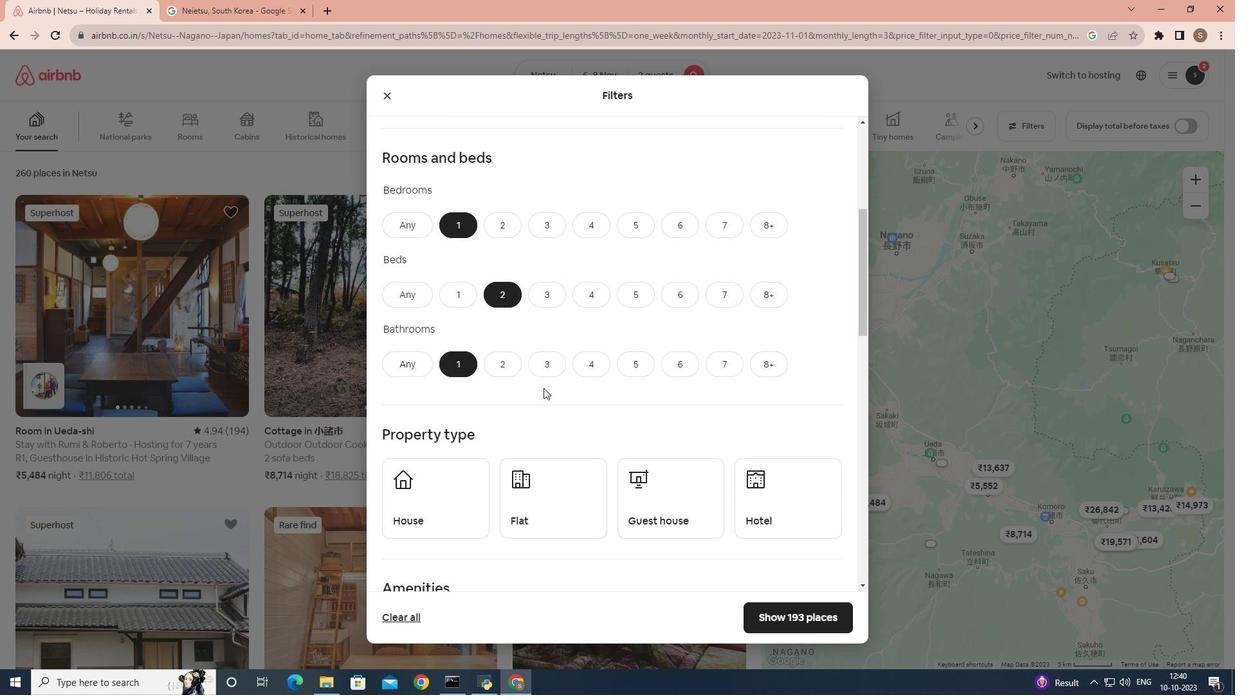 
Action: Mouse moved to (538, 357)
Screenshot: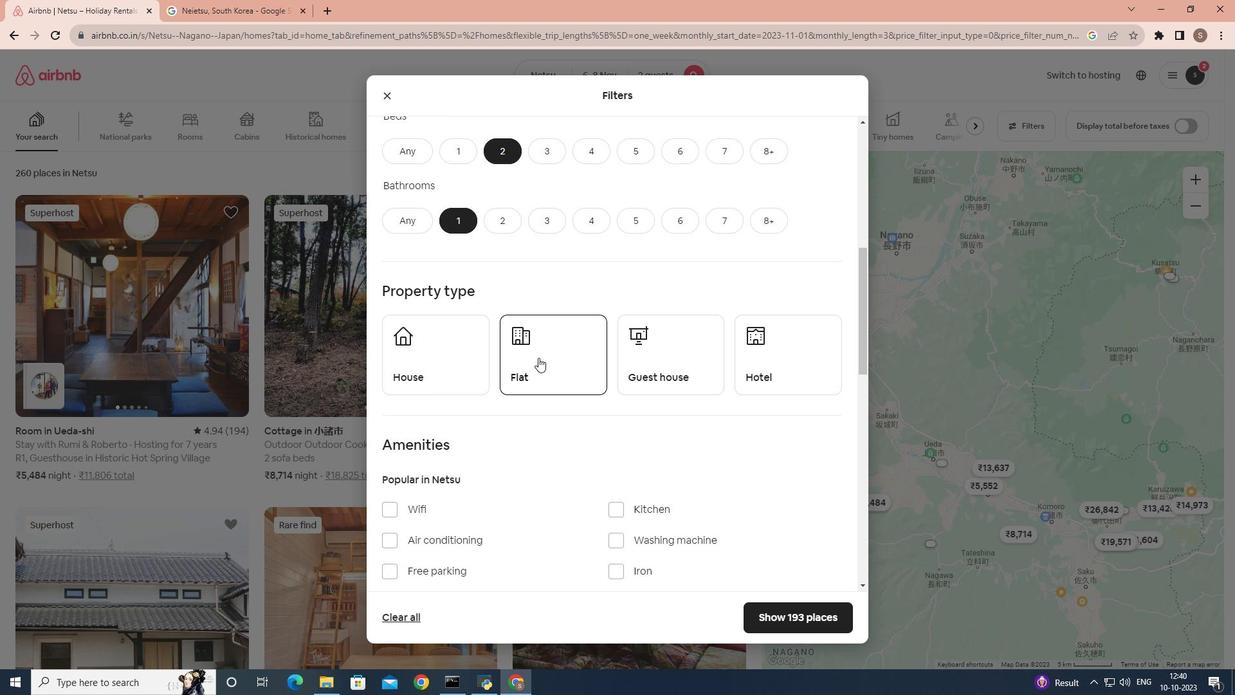 
Action: Mouse pressed left at (538, 357)
Screenshot: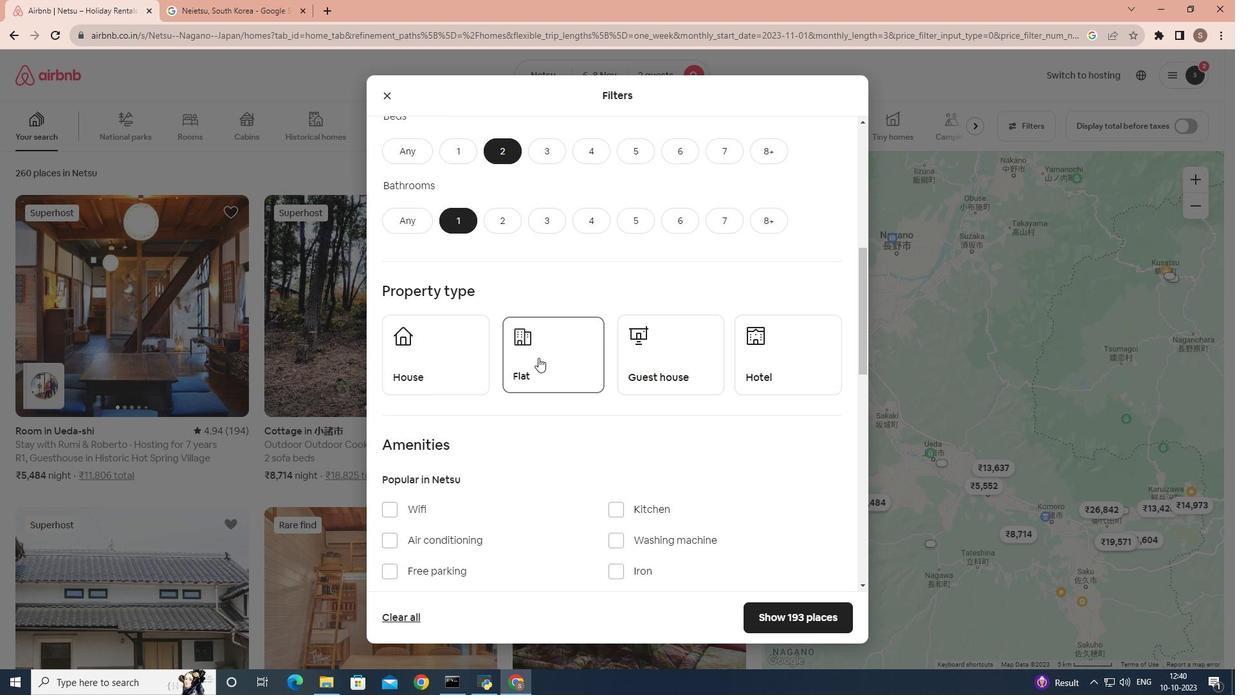 
Action: Mouse moved to (553, 440)
Screenshot: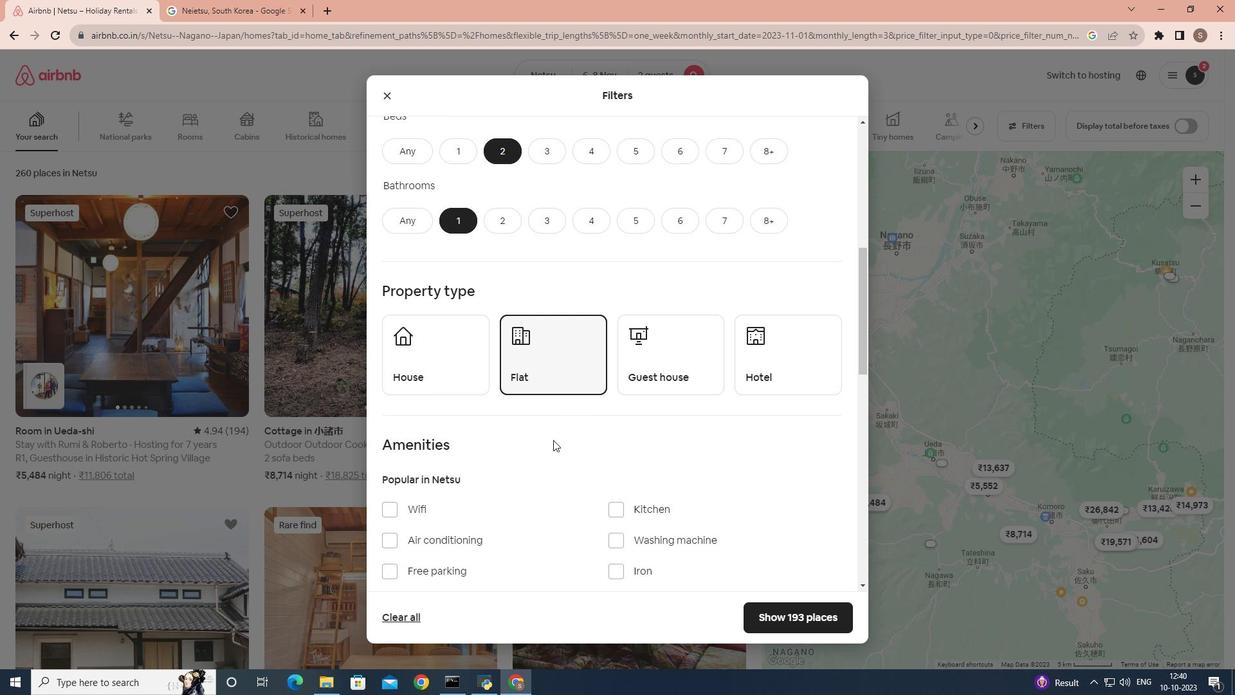 
Action: Mouse scrolled (553, 439) with delta (0, 0)
Screenshot: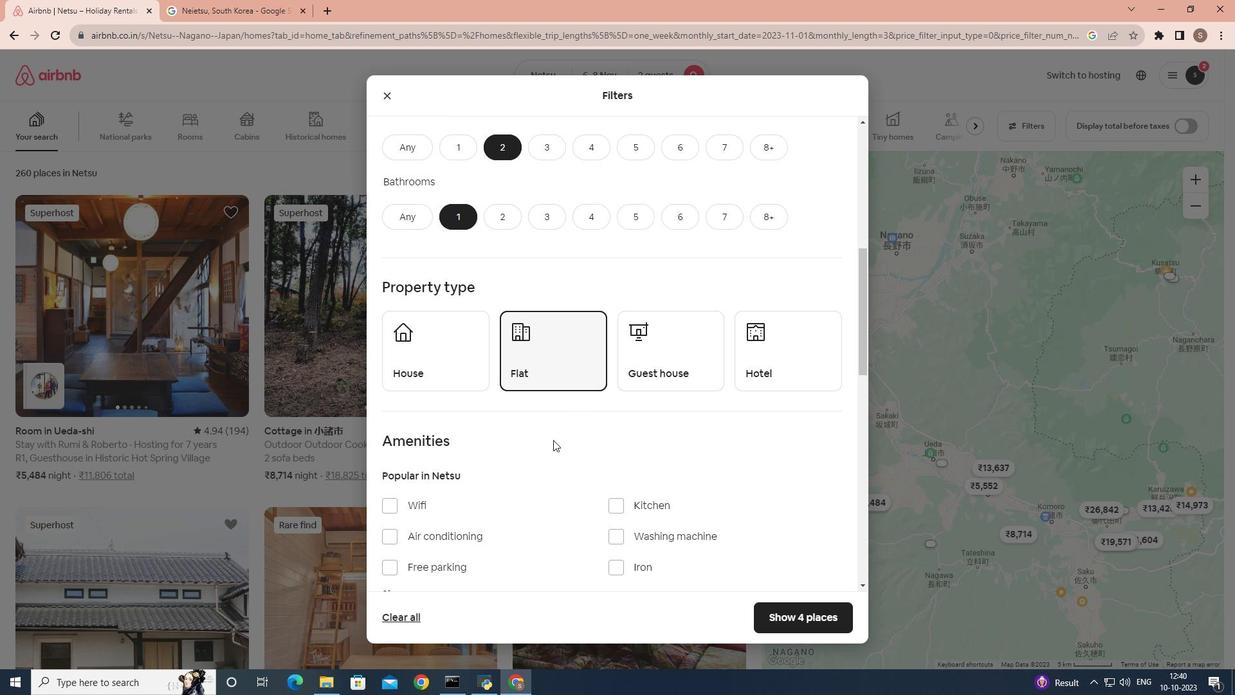 
Action: Mouse scrolled (553, 439) with delta (0, 0)
Screenshot: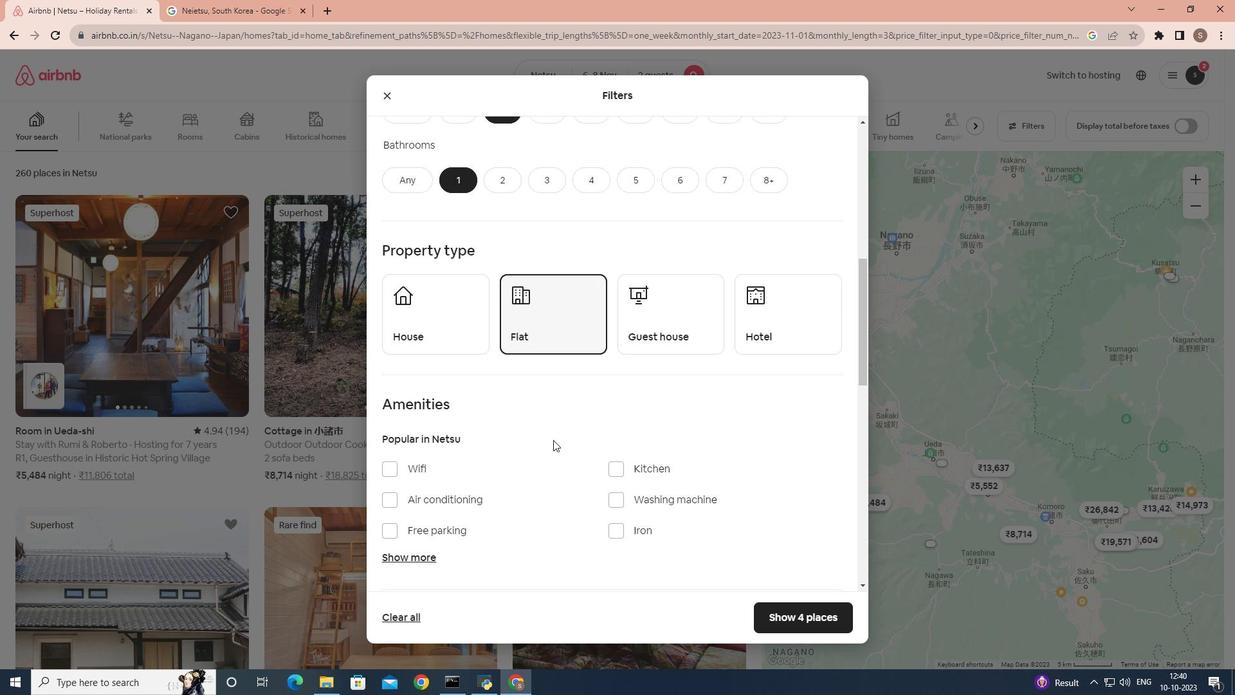 
Action: Mouse scrolled (553, 439) with delta (0, 0)
Screenshot: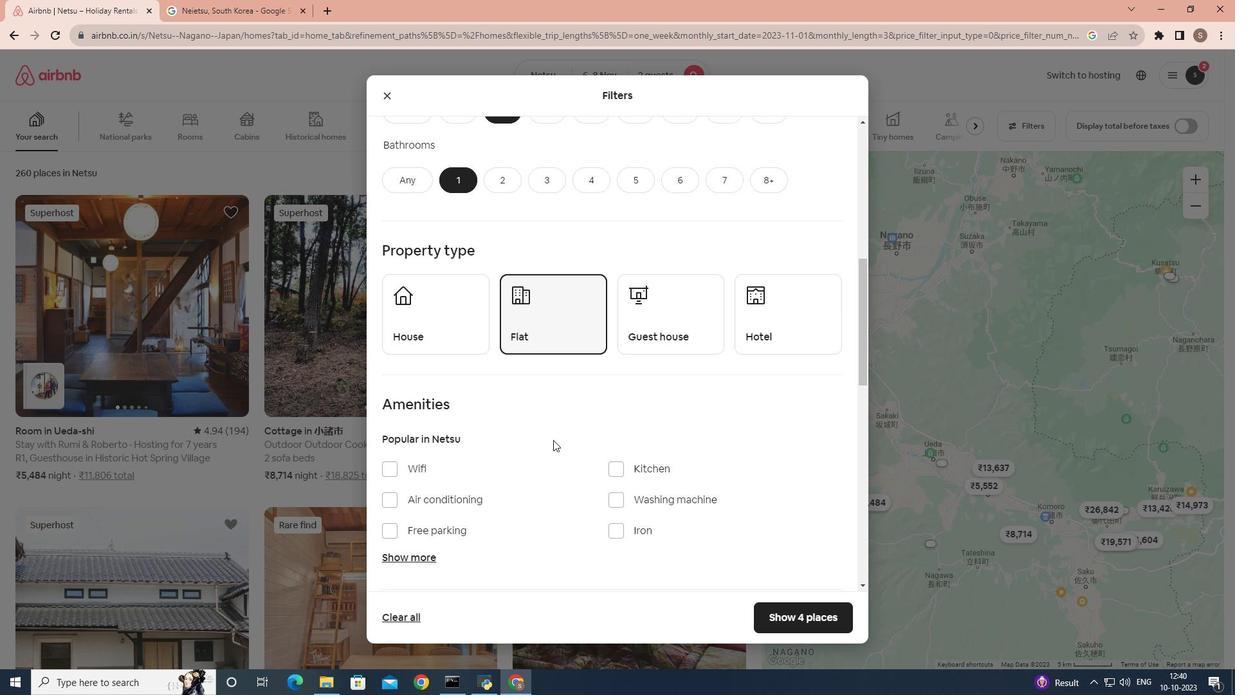 
Action: Mouse scrolled (553, 439) with delta (0, 0)
Screenshot: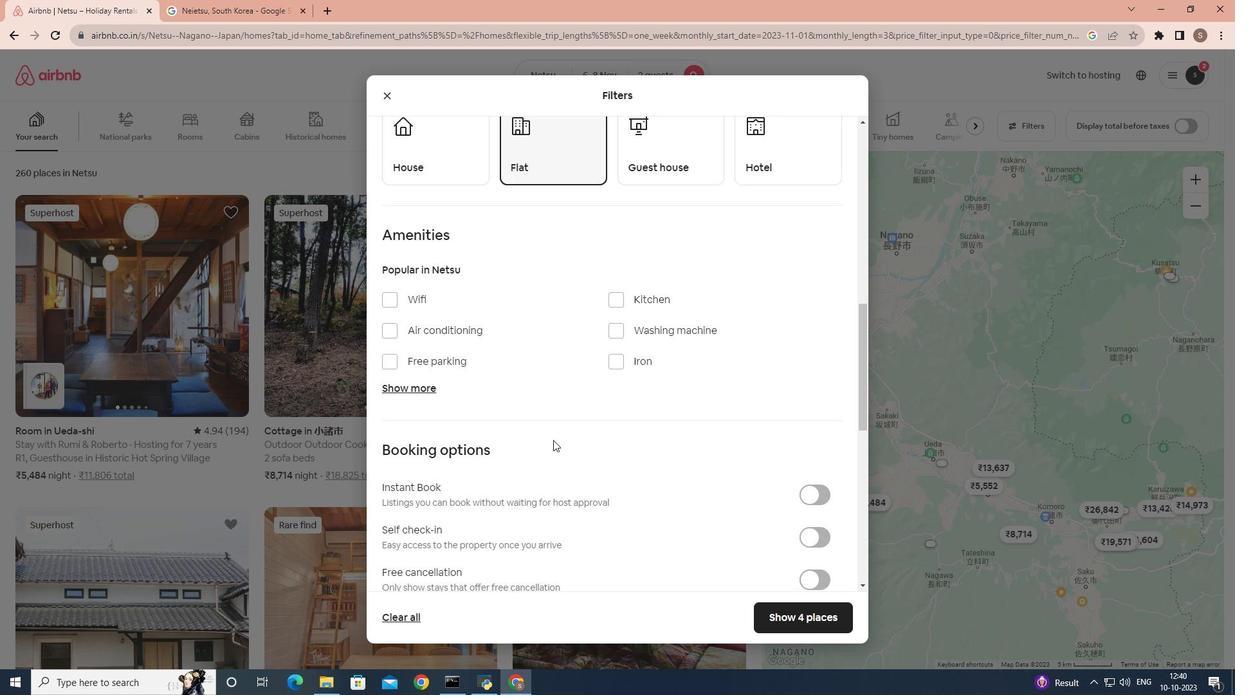 
Action: Mouse scrolled (553, 439) with delta (0, 0)
Screenshot: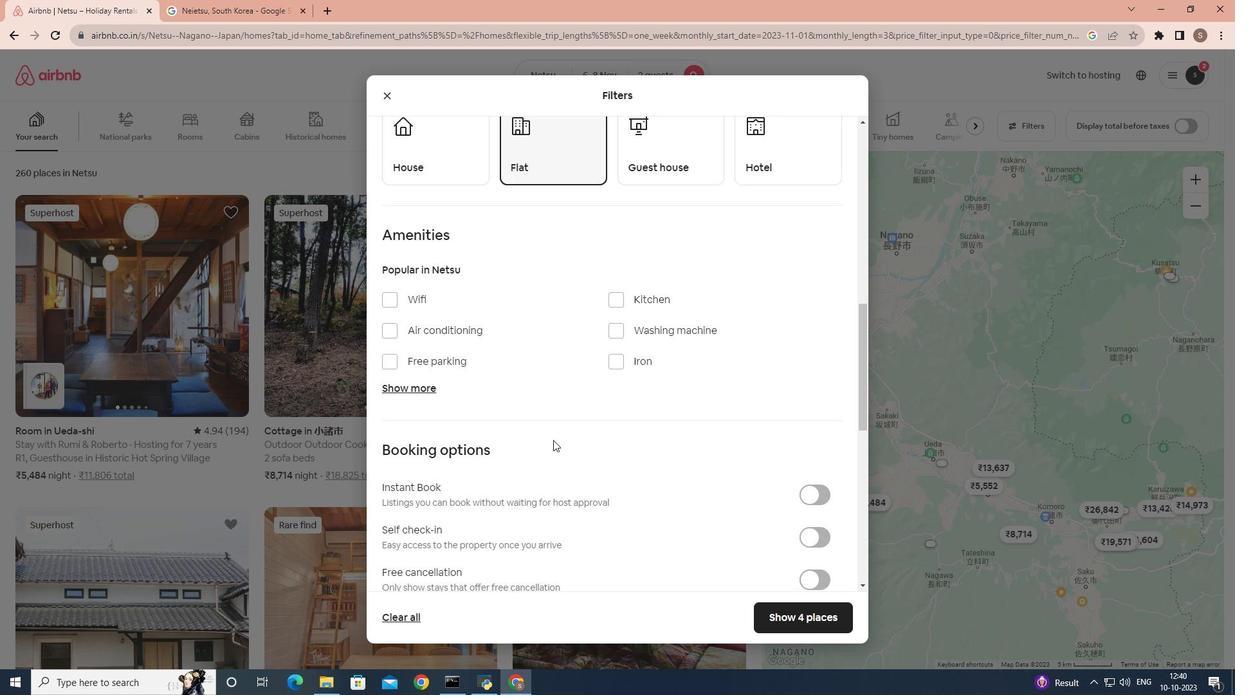 
Action: Mouse moved to (552, 440)
Screenshot: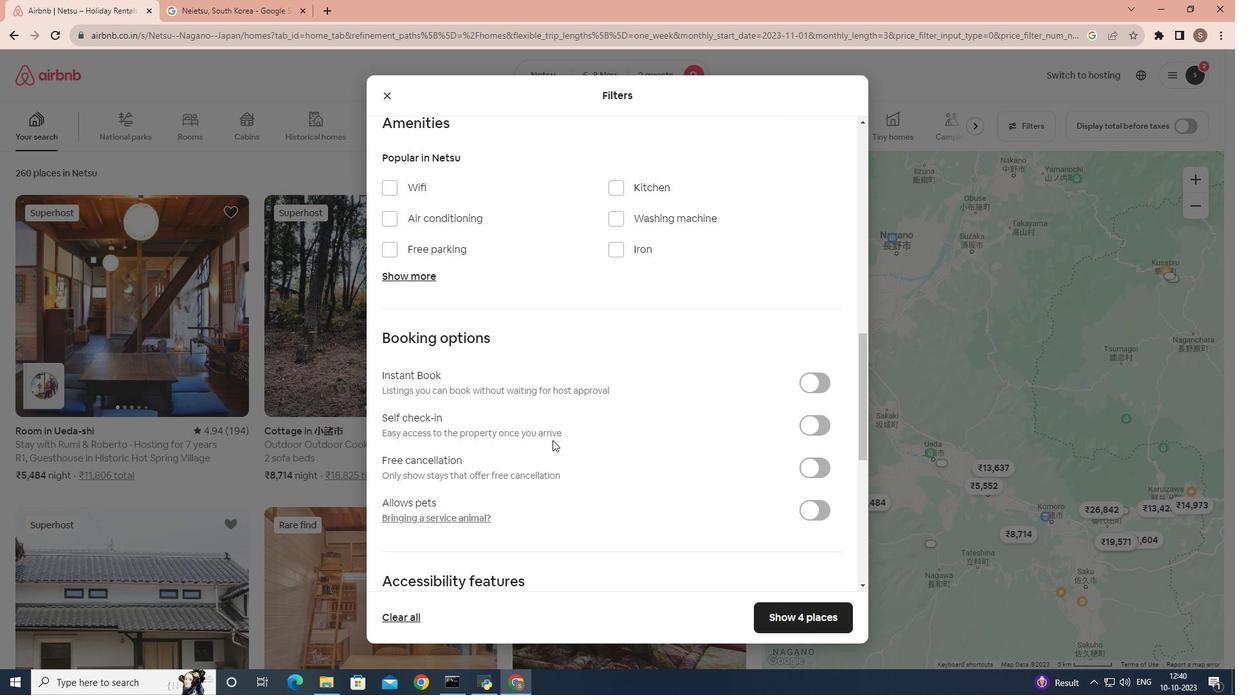 
Action: Mouse scrolled (552, 439) with delta (0, 0)
Screenshot: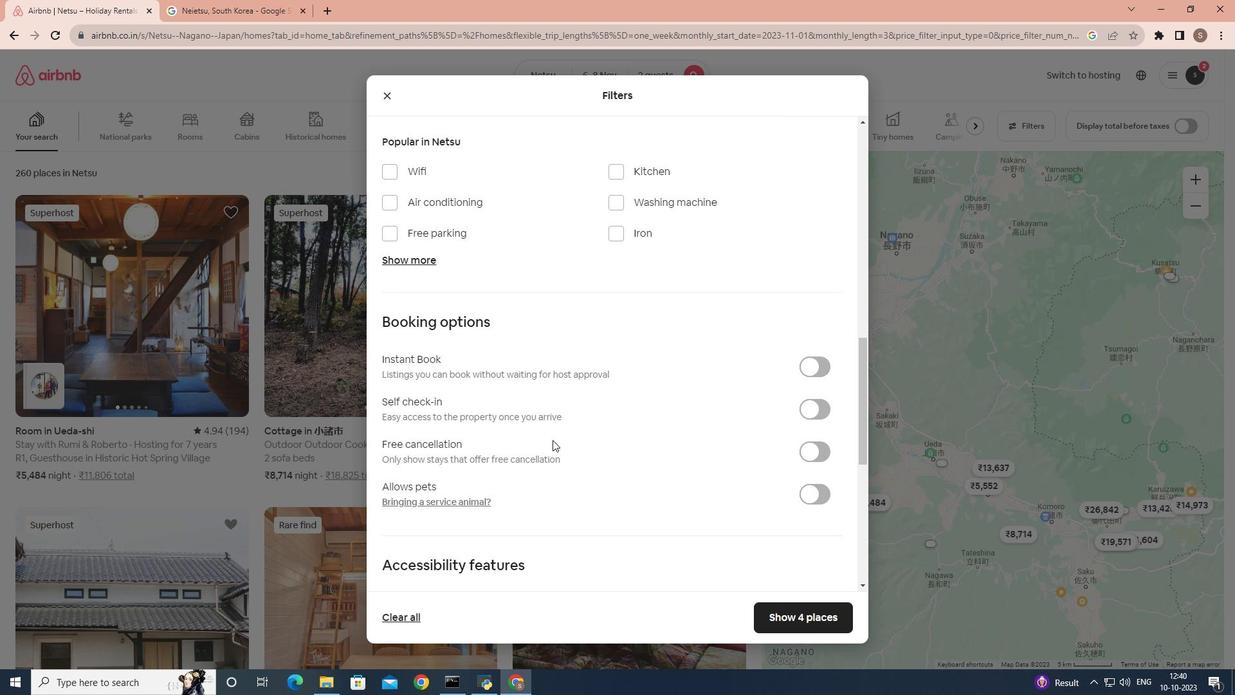 
Action: Mouse scrolled (552, 439) with delta (0, 0)
Screenshot: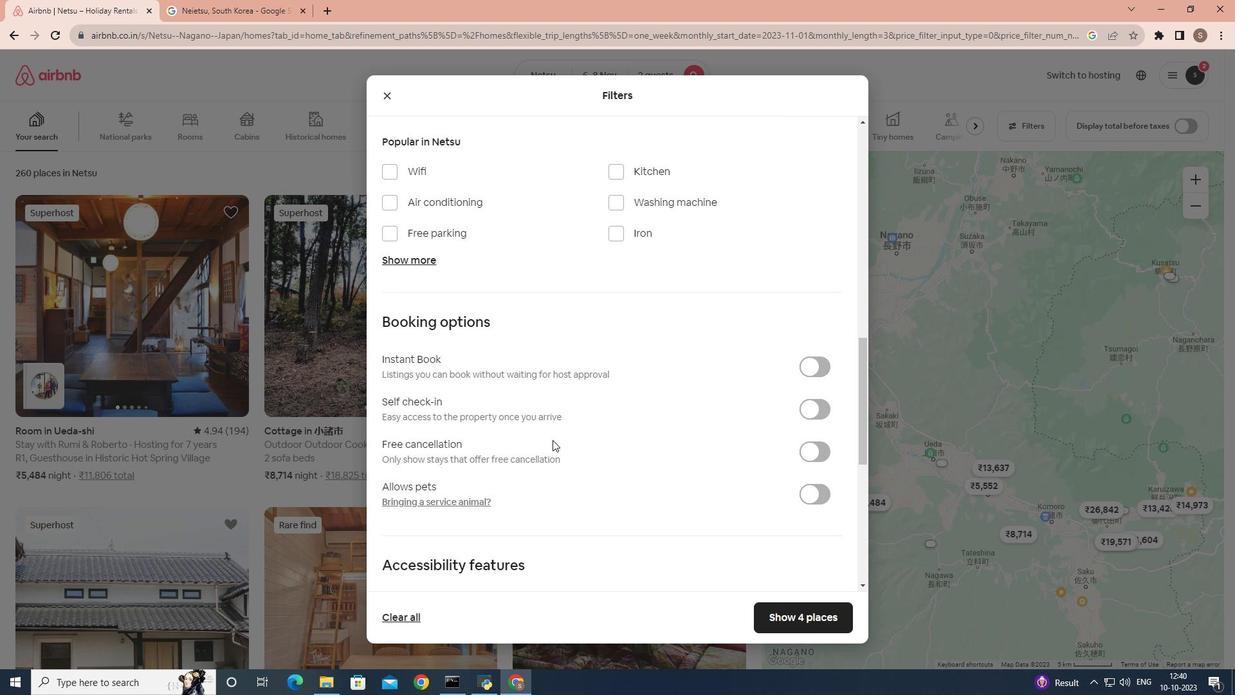 
Action: Mouse scrolled (552, 439) with delta (0, 0)
Screenshot: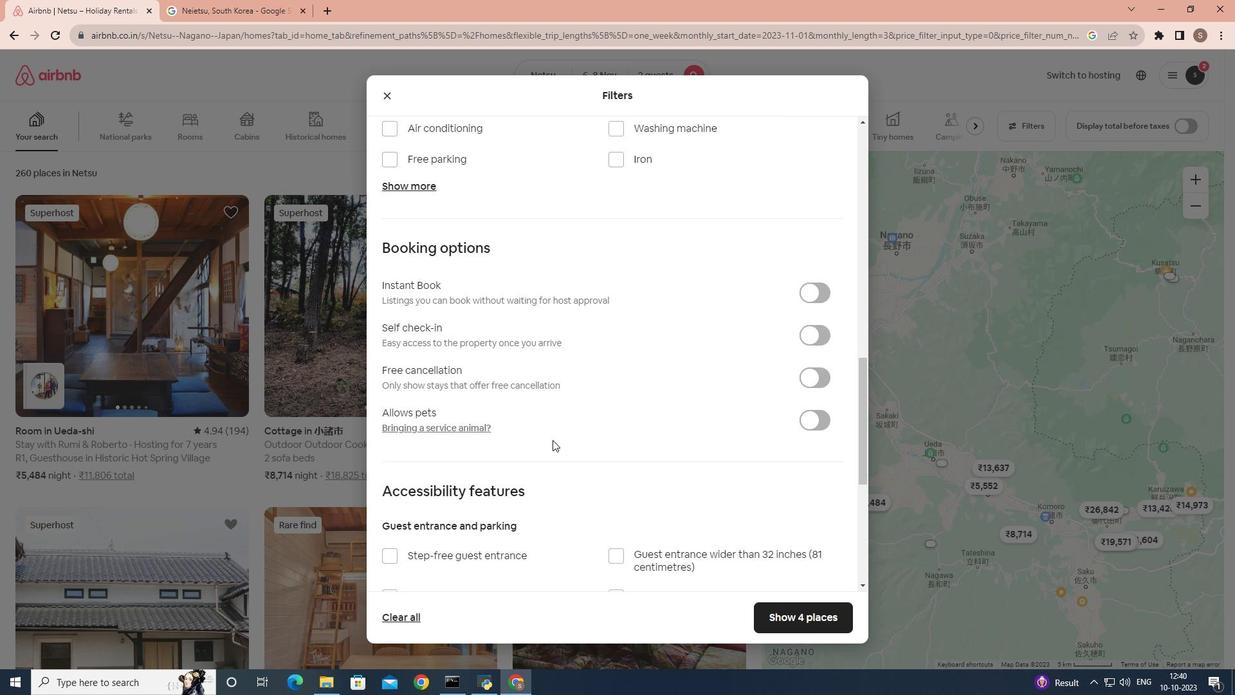 
Action: Mouse scrolled (552, 439) with delta (0, 0)
Screenshot: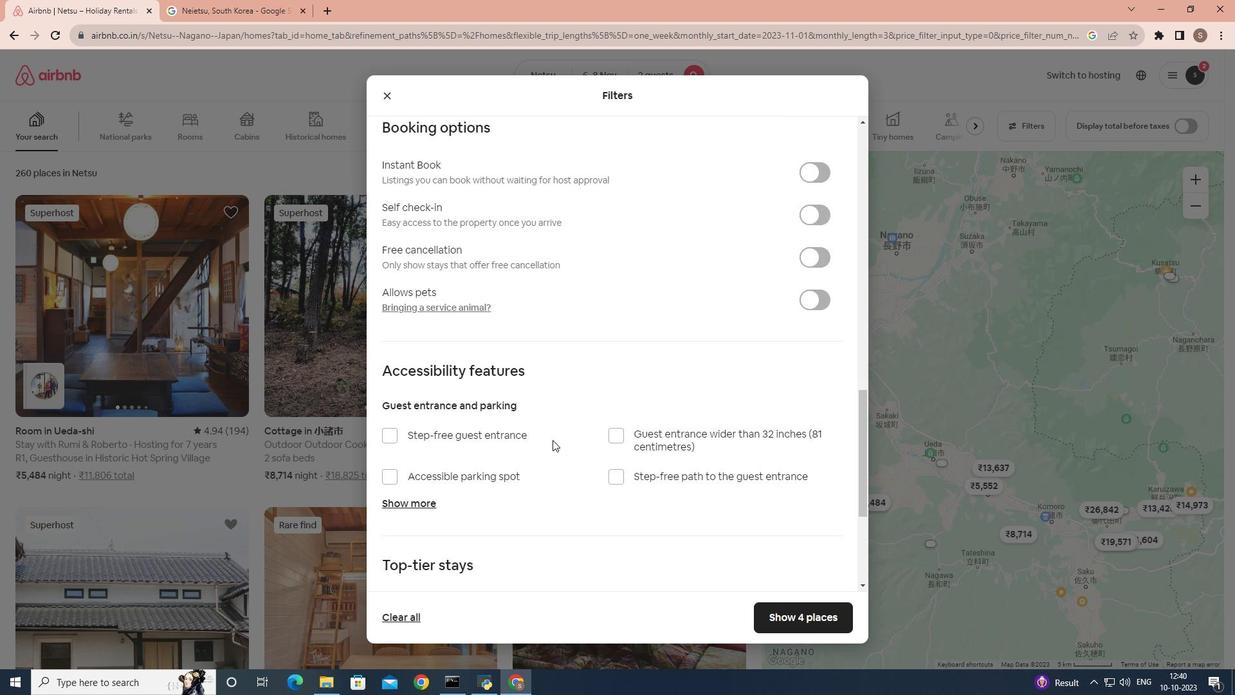 
Action: Mouse moved to (552, 433)
Screenshot: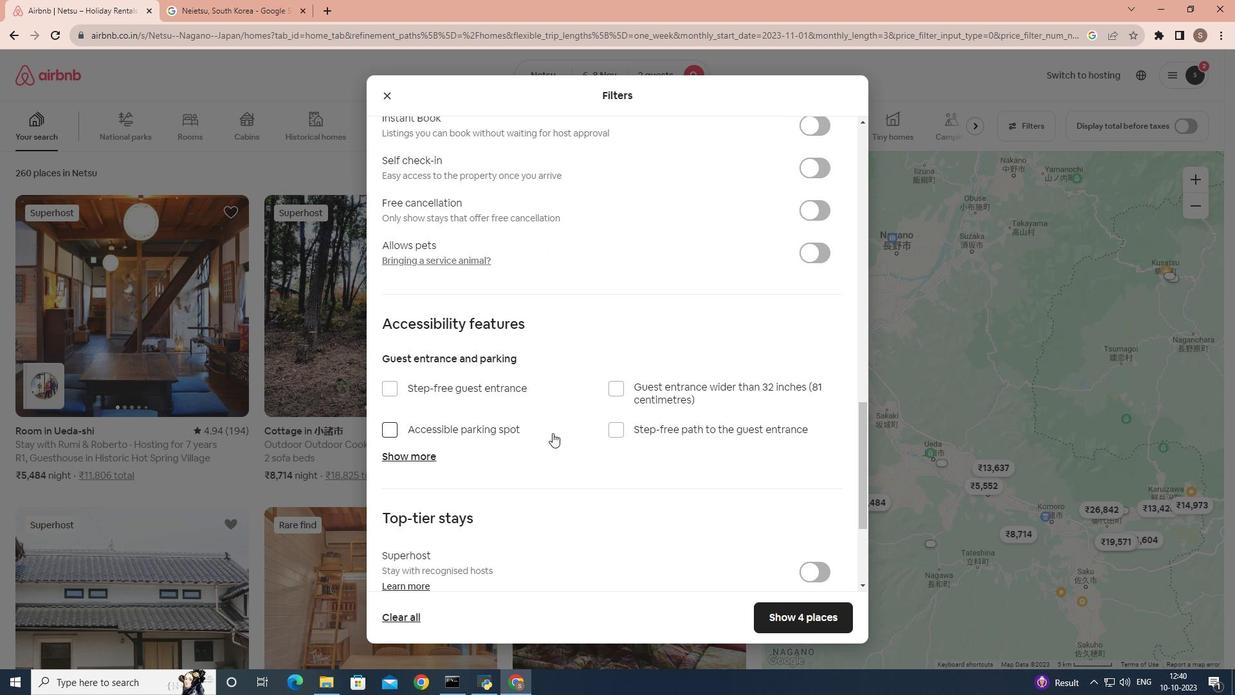 
Action: Mouse scrolled (552, 433) with delta (0, 0)
Screenshot: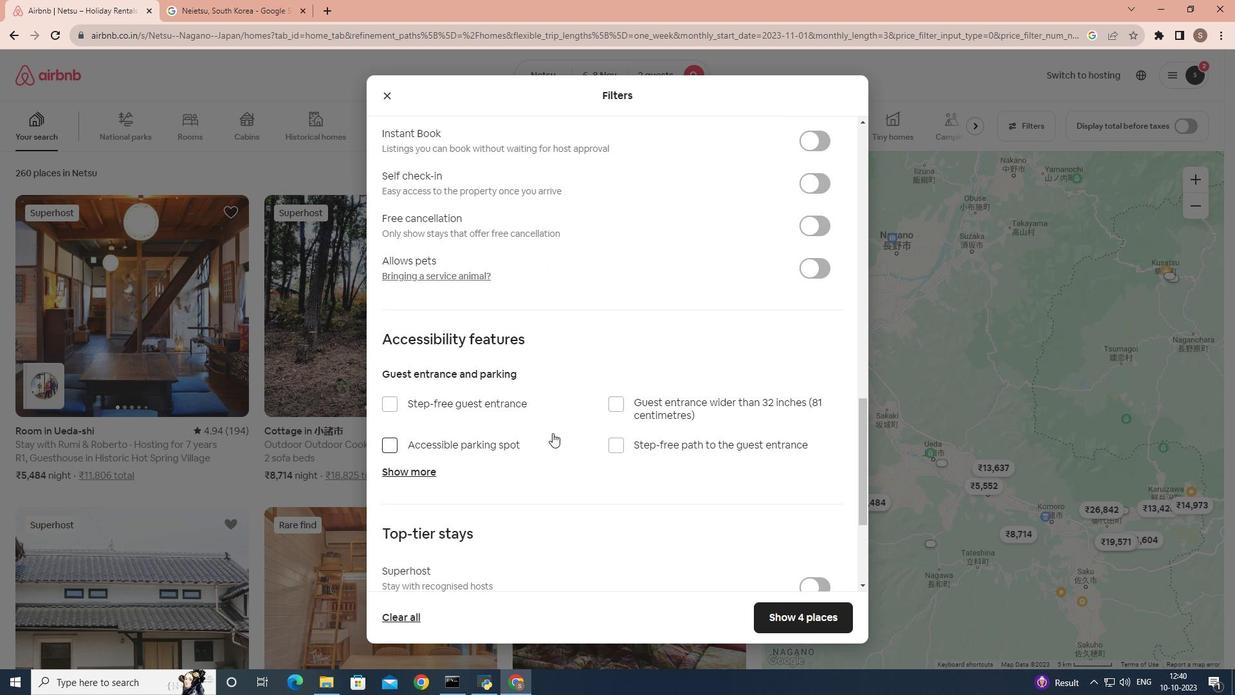
Action: Mouse moved to (824, 231)
Screenshot: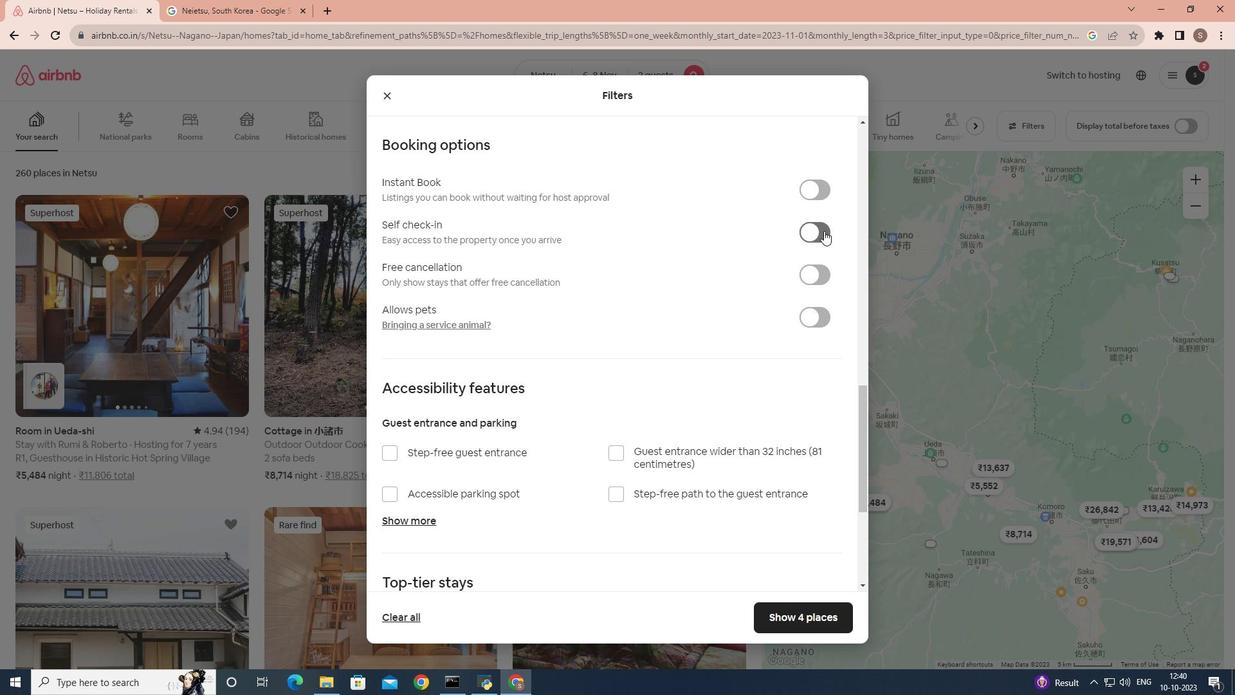 
Action: Mouse pressed left at (824, 231)
Screenshot: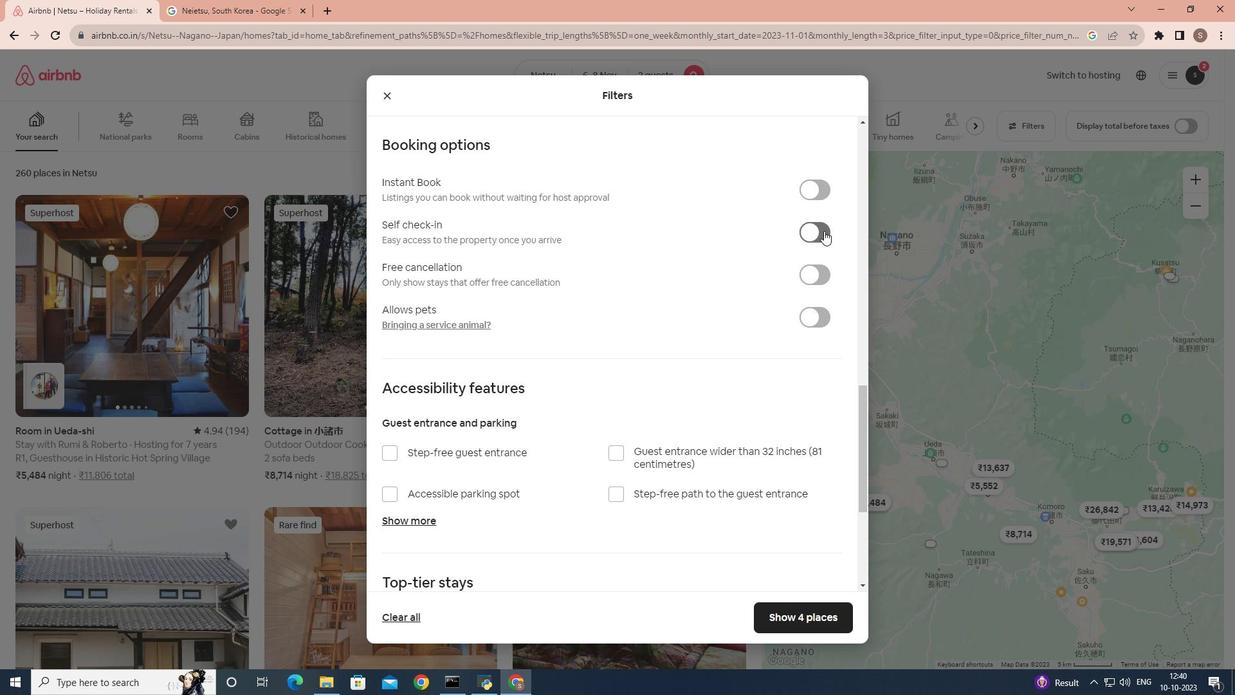 
Action: Mouse moved to (794, 614)
Screenshot: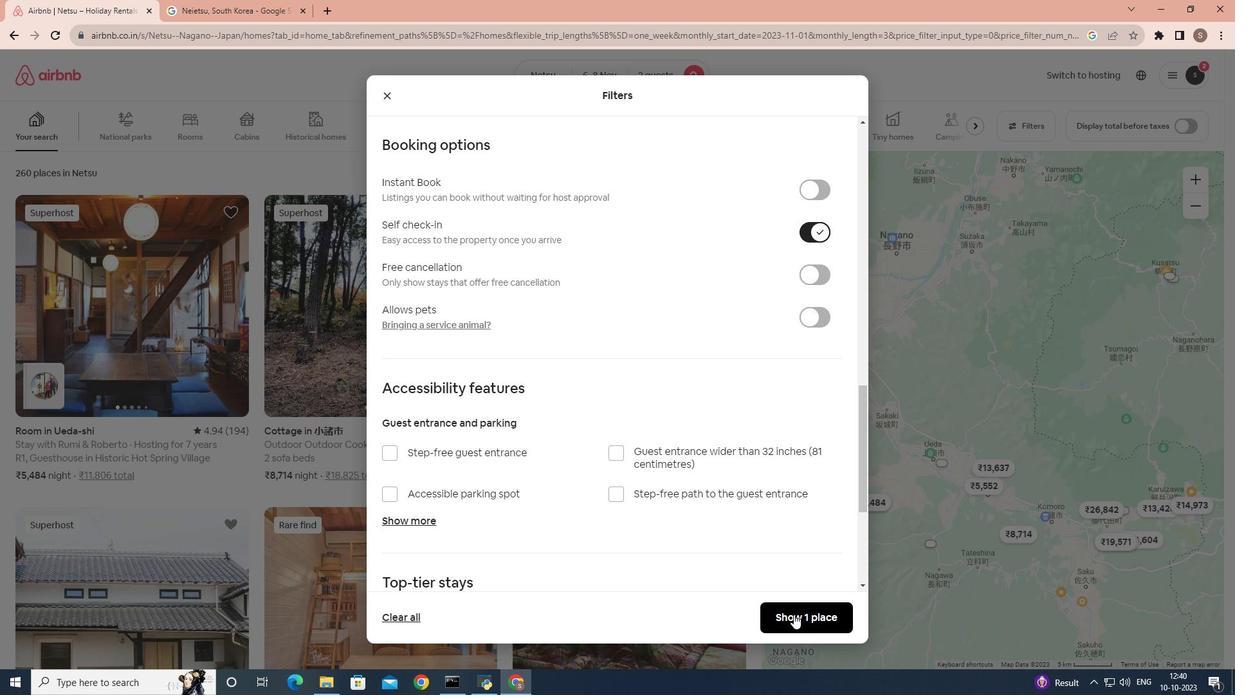 
Action: Mouse pressed left at (794, 614)
Screenshot: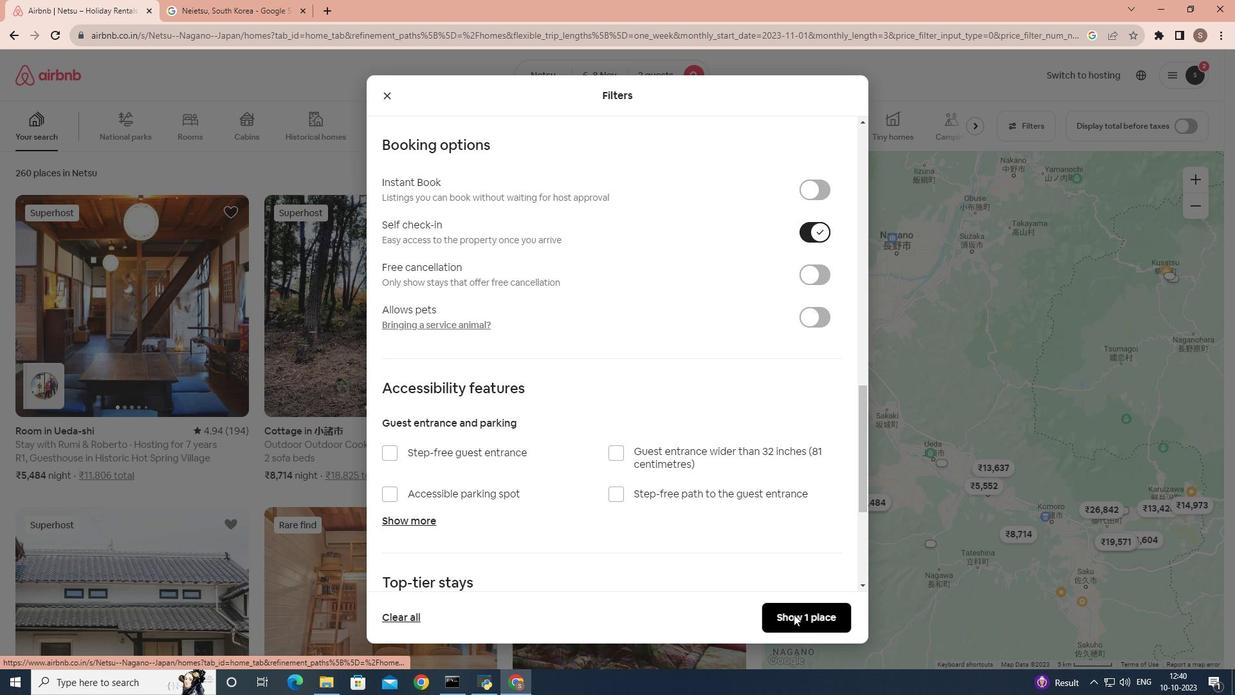 
Action: Mouse moved to (290, 315)
Screenshot: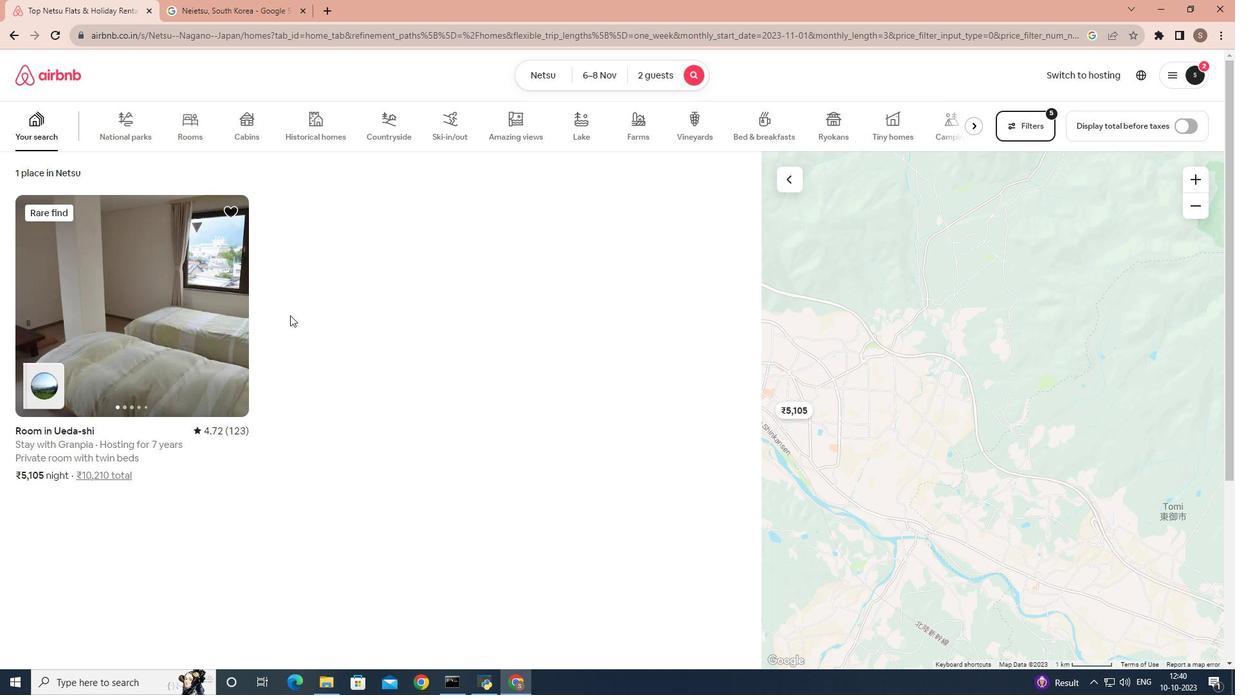 
Action: Mouse scrolled (290, 315) with delta (0, 0)
Screenshot: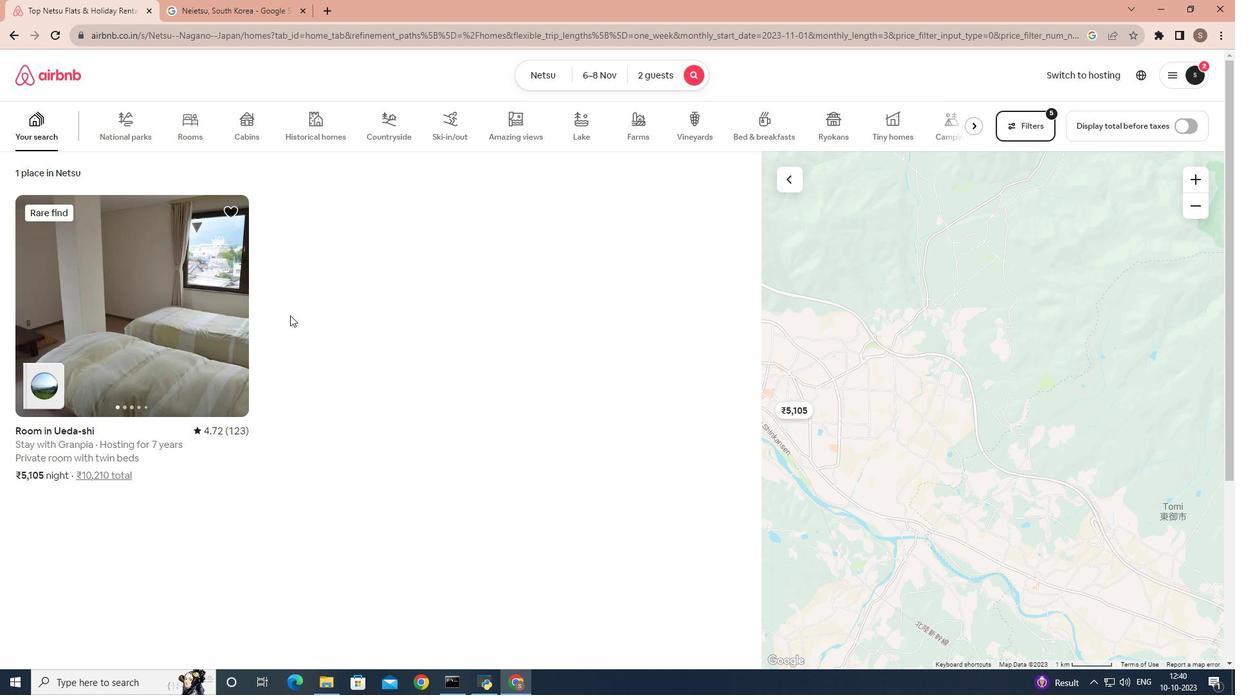 
Action: Mouse moved to (207, 316)
Screenshot: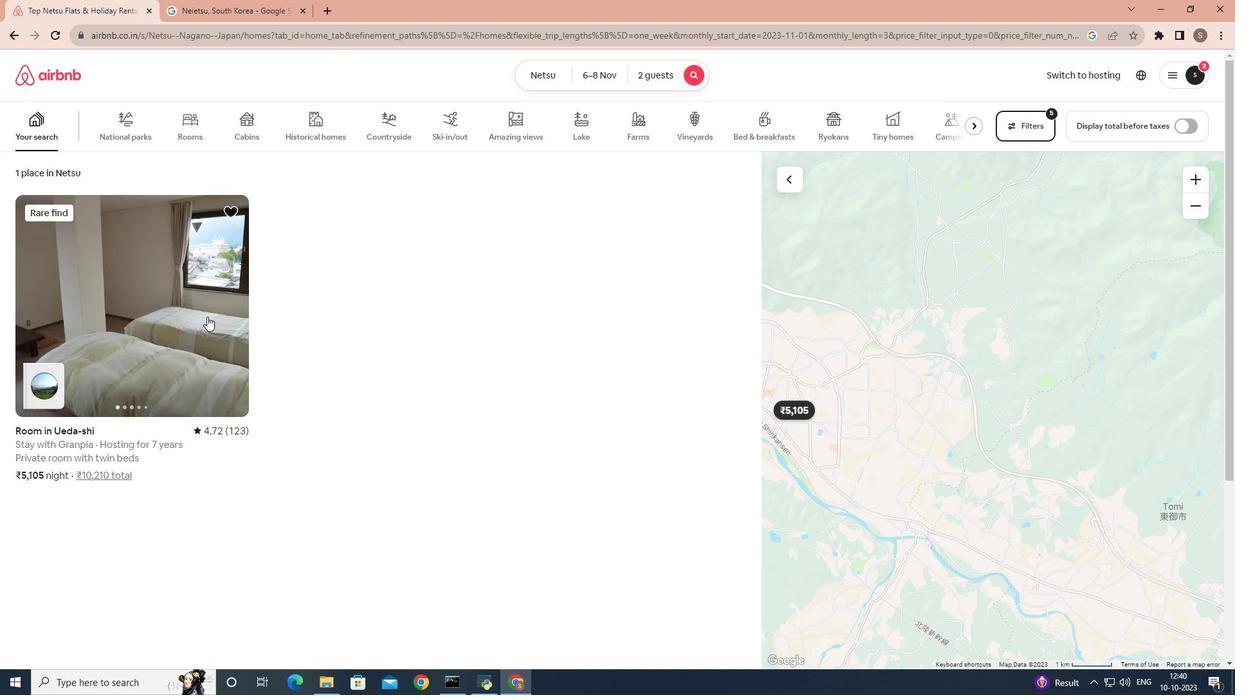 
Action: Mouse pressed left at (207, 316)
Screenshot: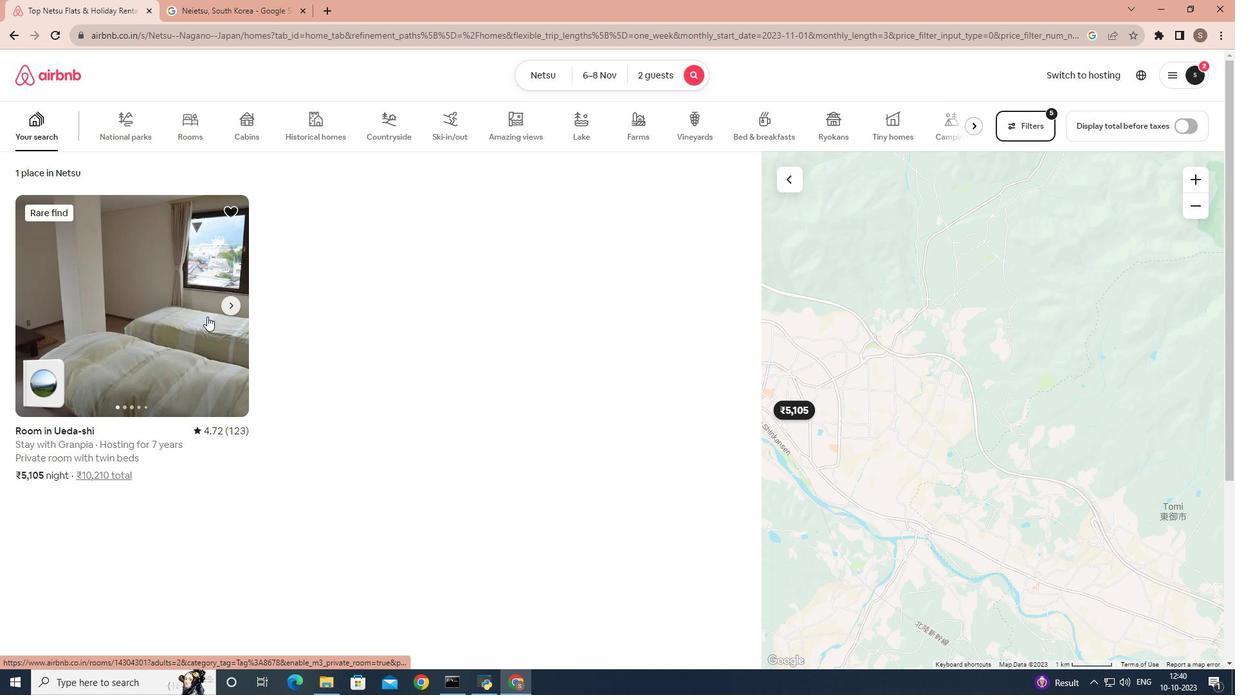 
Action: Mouse moved to (292, 364)
Screenshot: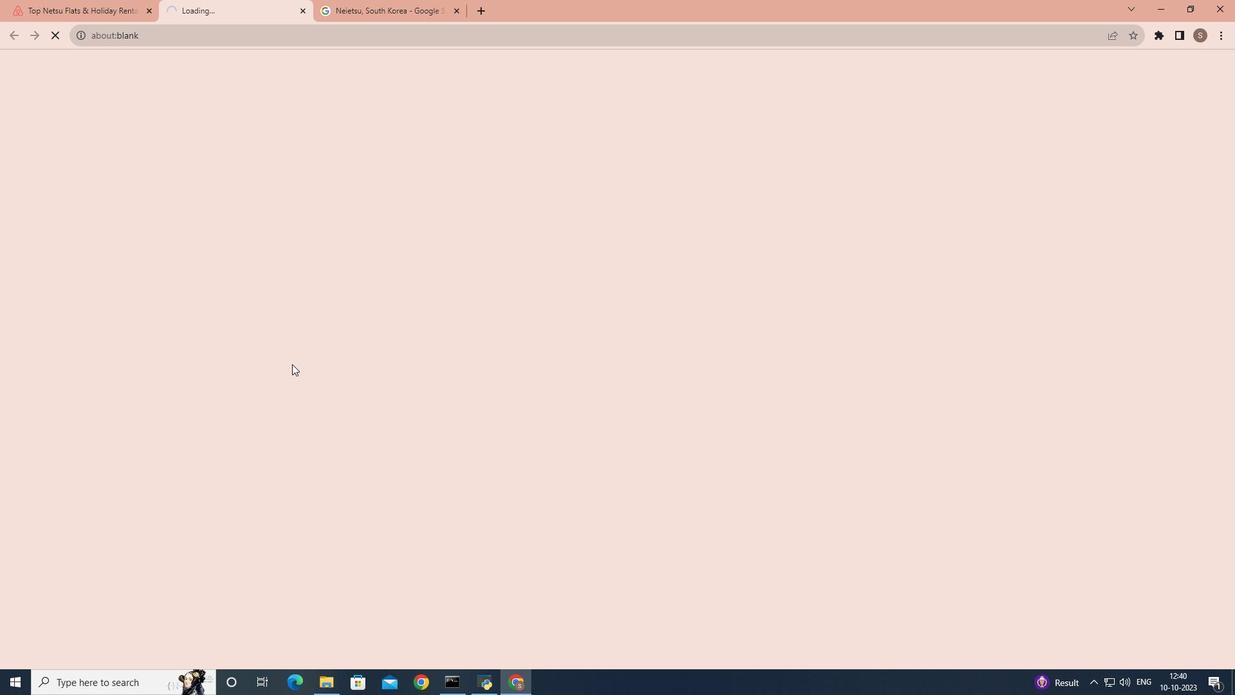 
Action: Mouse scrolled (292, 363) with delta (0, 0)
Screenshot: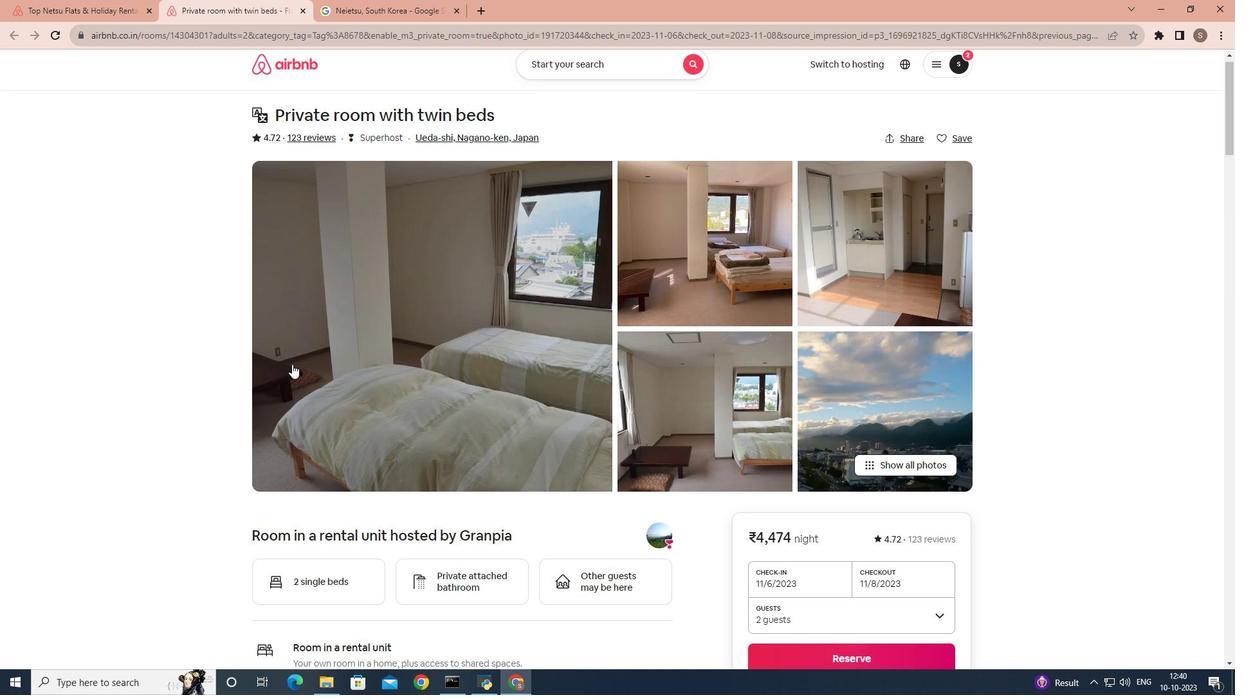 
Action: Mouse scrolled (292, 363) with delta (0, 0)
Screenshot: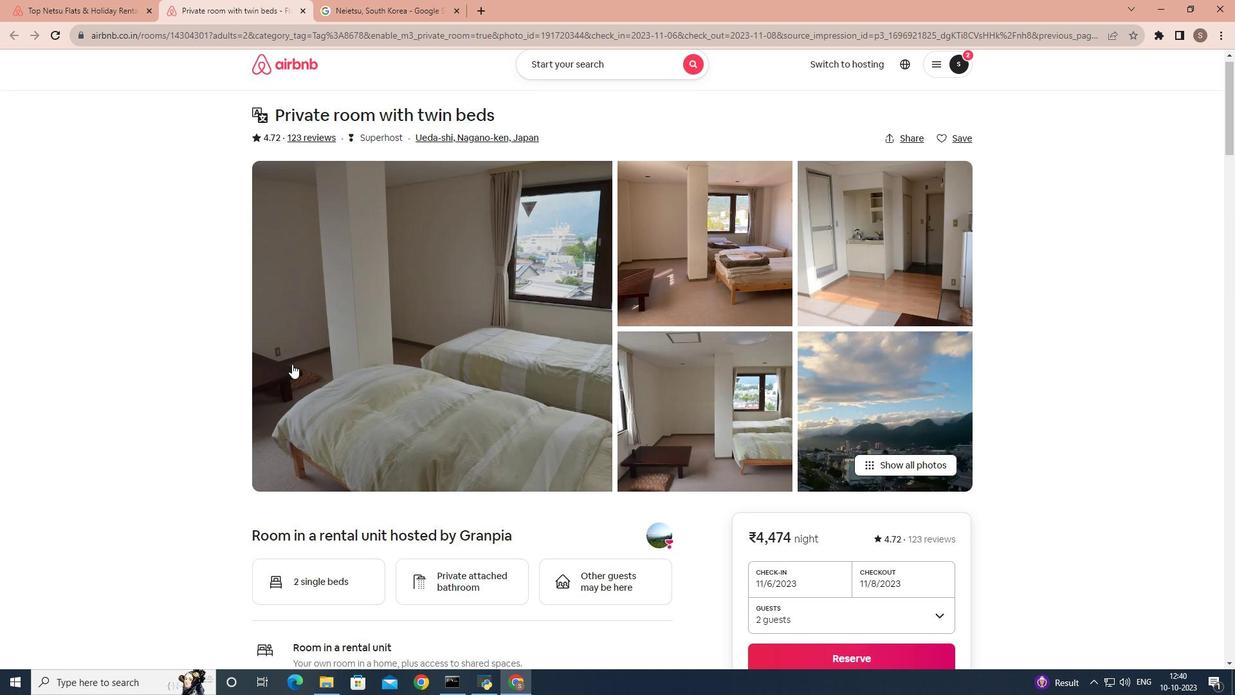 
Action: Mouse scrolled (292, 363) with delta (0, 0)
Screenshot: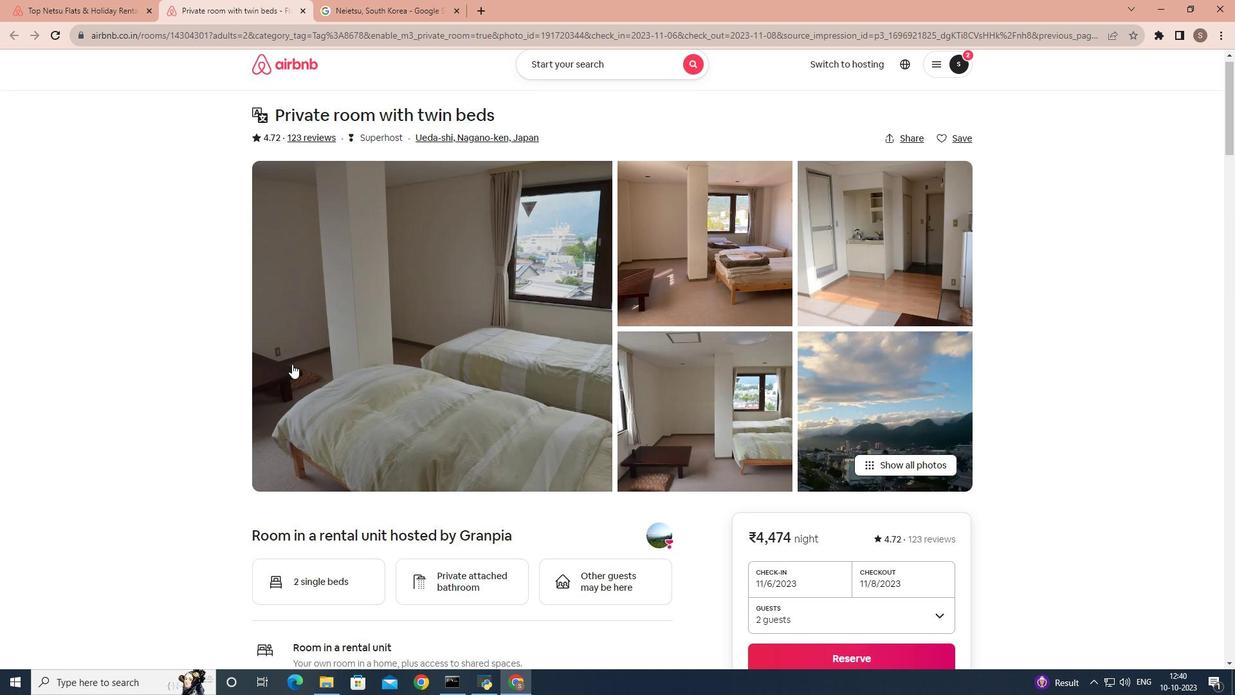 
Action: Mouse scrolled (292, 363) with delta (0, 0)
Screenshot: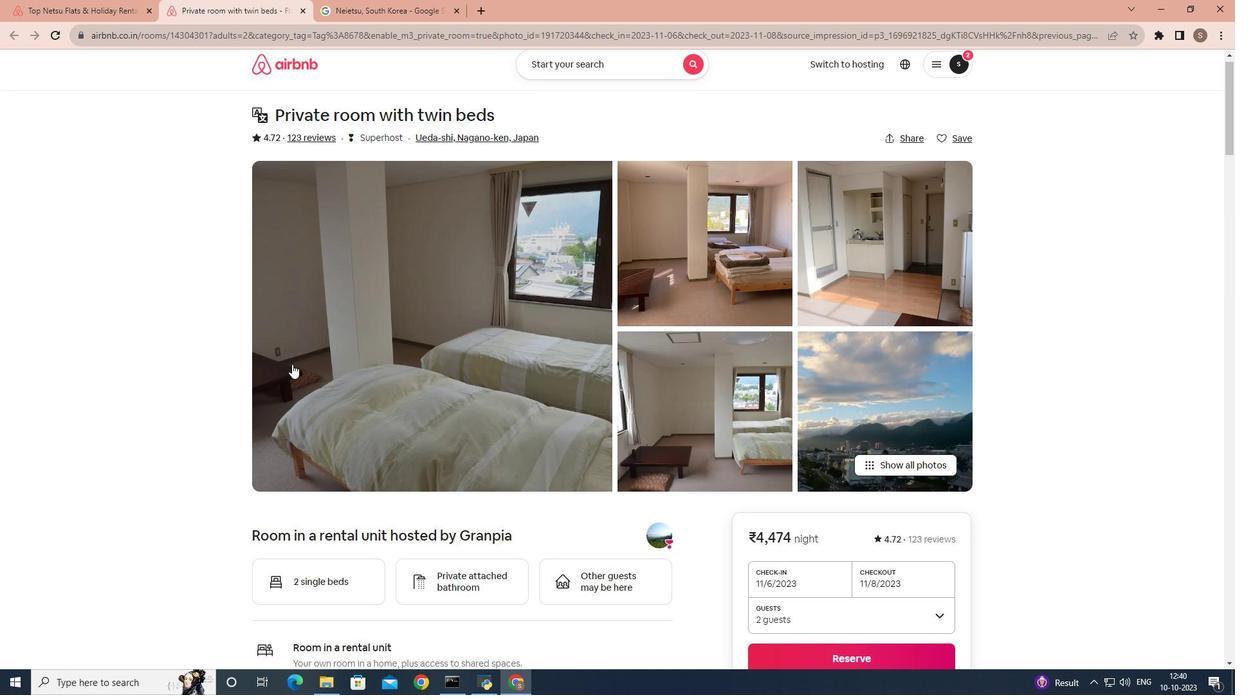 
Action: Mouse scrolled (292, 363) with delta (0, 0)
Screenshot: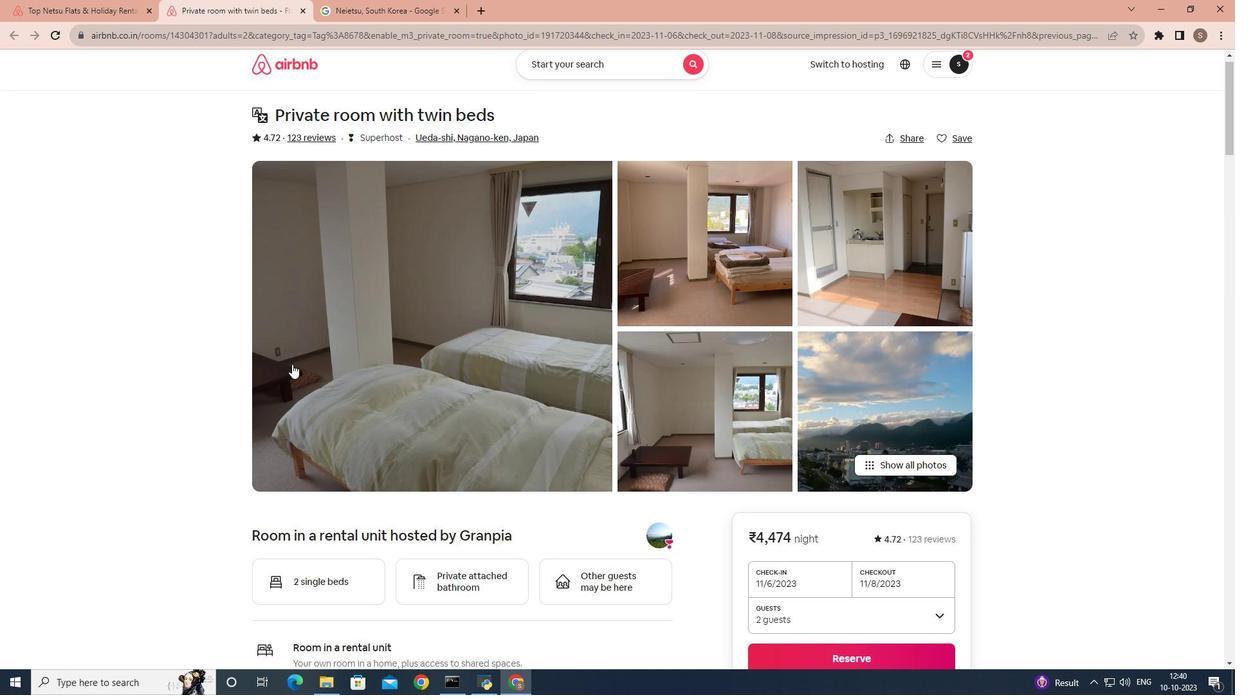
Action: Mouse scrolled (292, 363) with delta (0, 0)
Screenshot: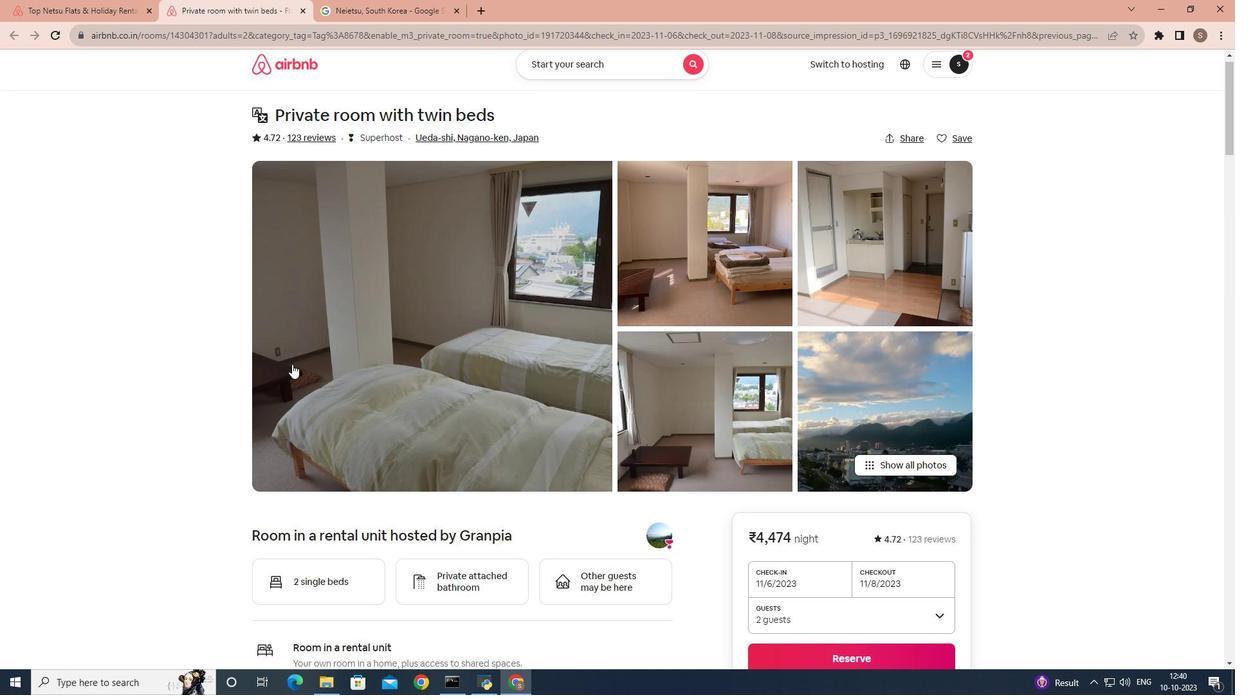 
Action: Mouse scrolled (292, 363) with delta (0, 0)
Screenshot: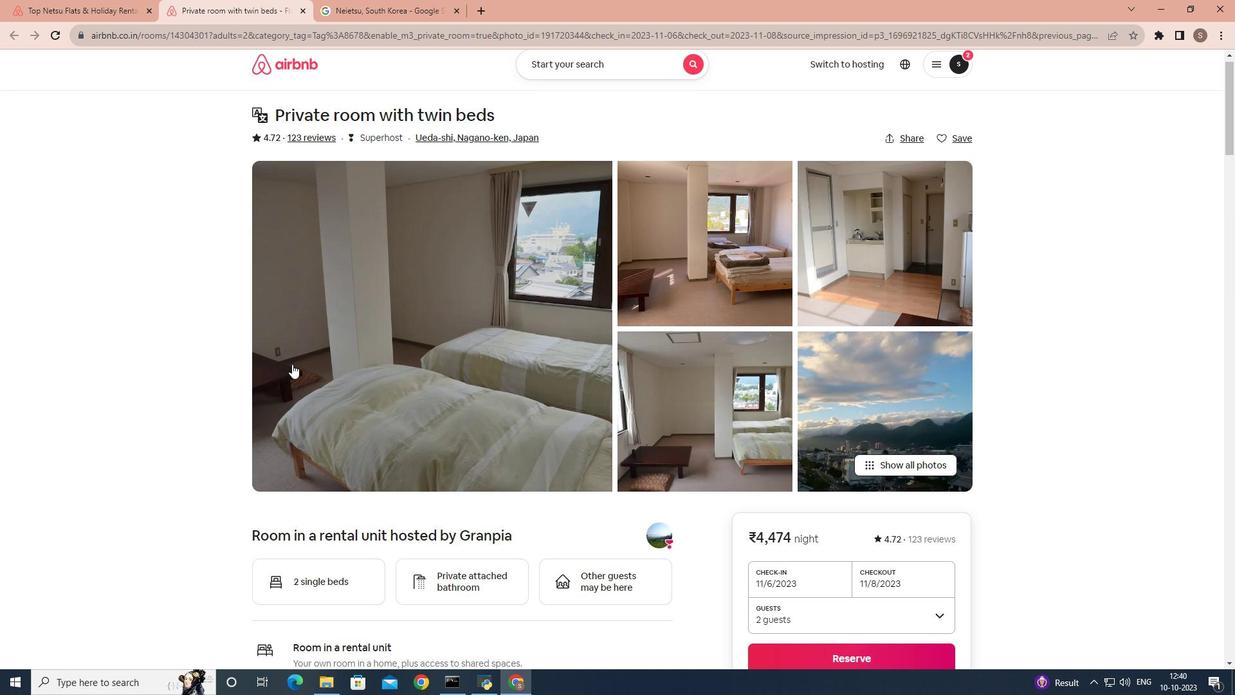 
Action: Mouse moved to (300, 335)
Screenshot: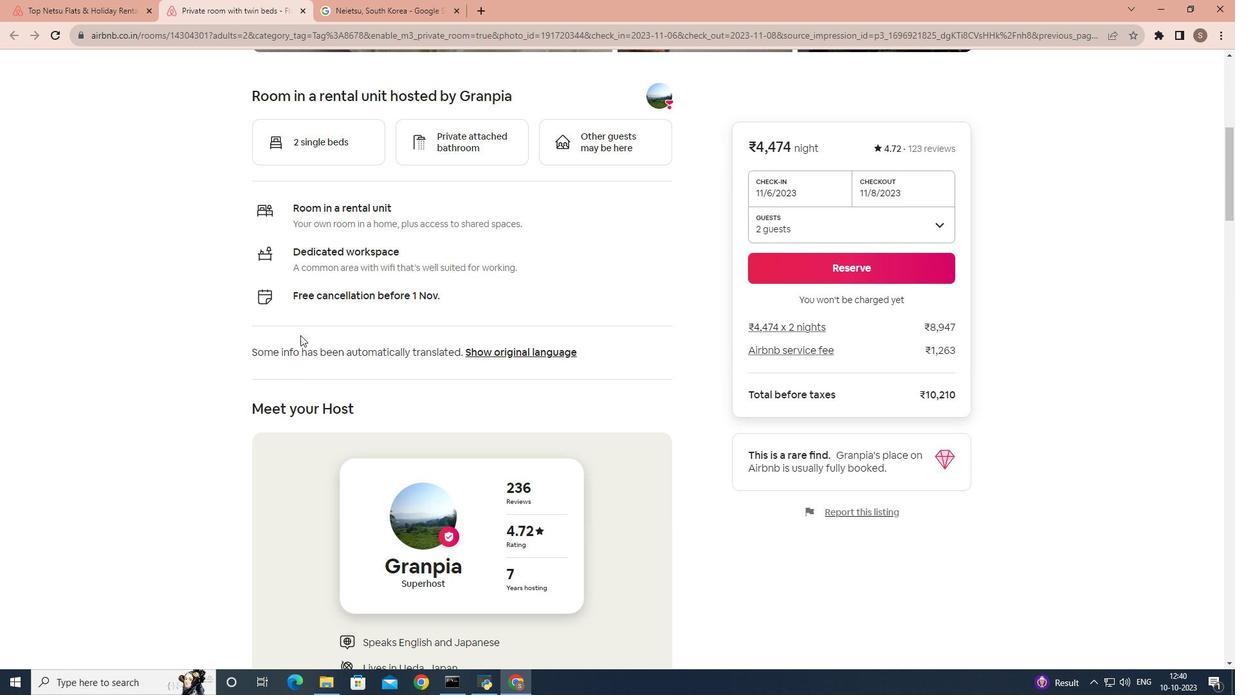 
Action: Mouse scrolled (300, 334) with delta (0, 0)
Screenshot: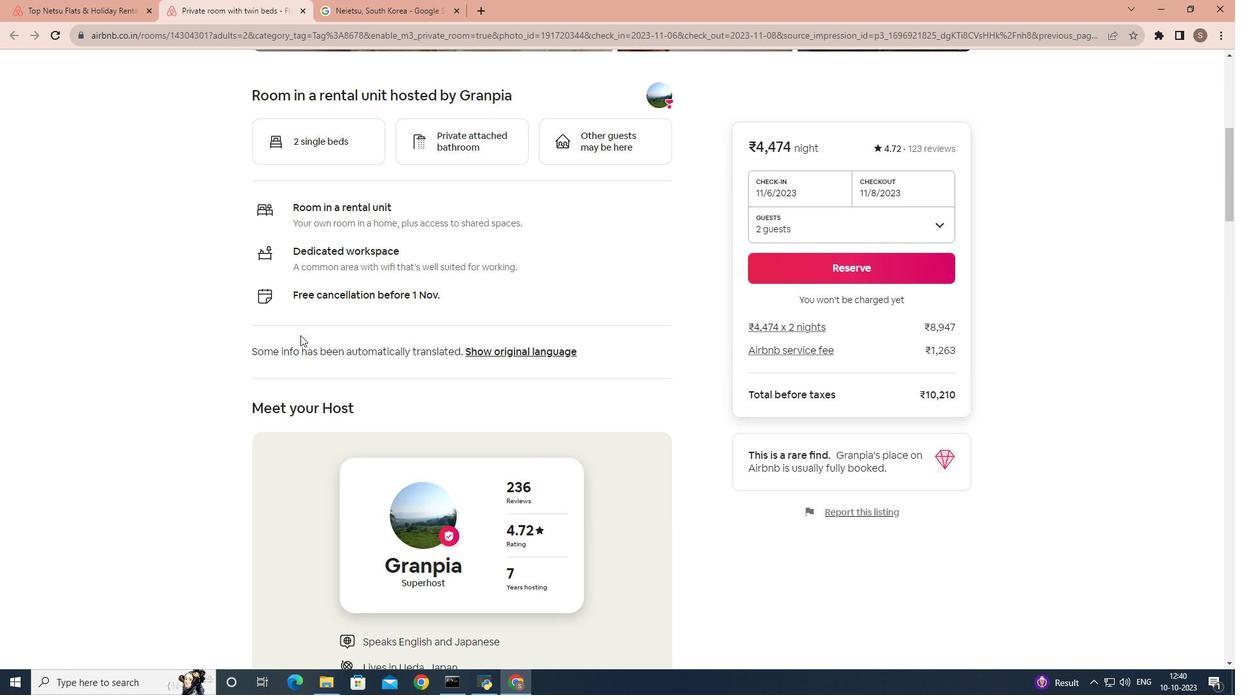 
Action: Mouse scrolled (300, 334) with delta (0, 0)
Screenshot: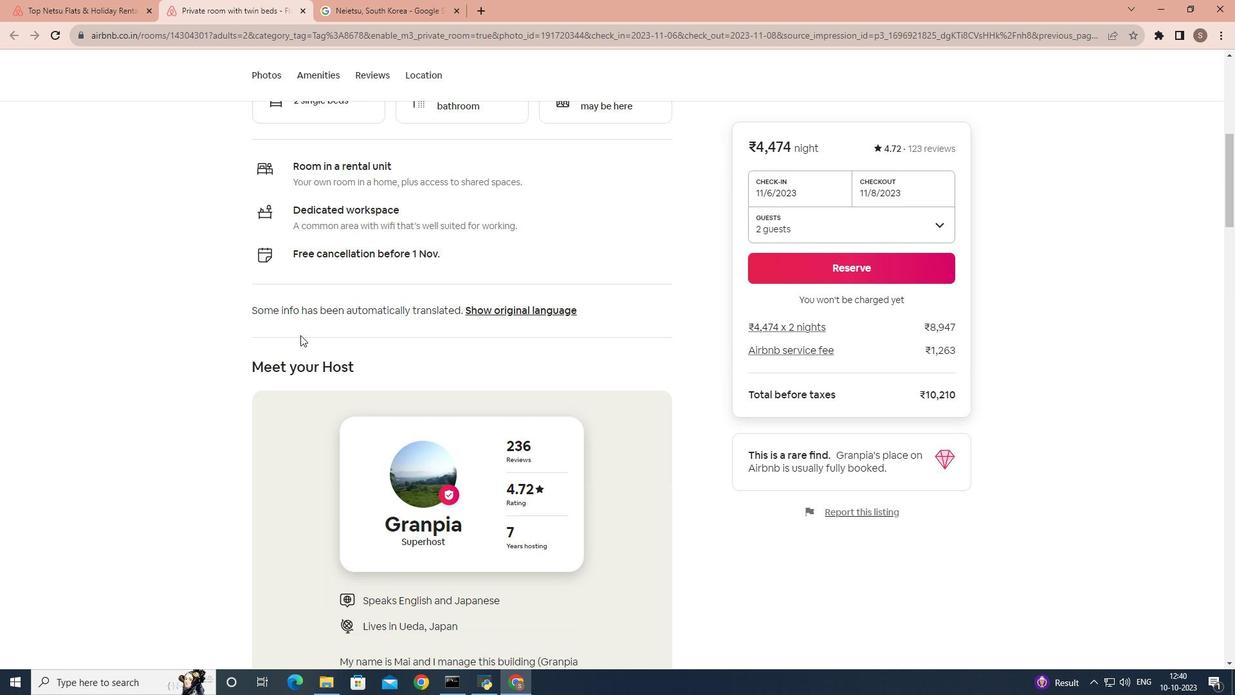 
Action: Mouse scrolled (300, 334) with delta (0, 0)
Screenshot: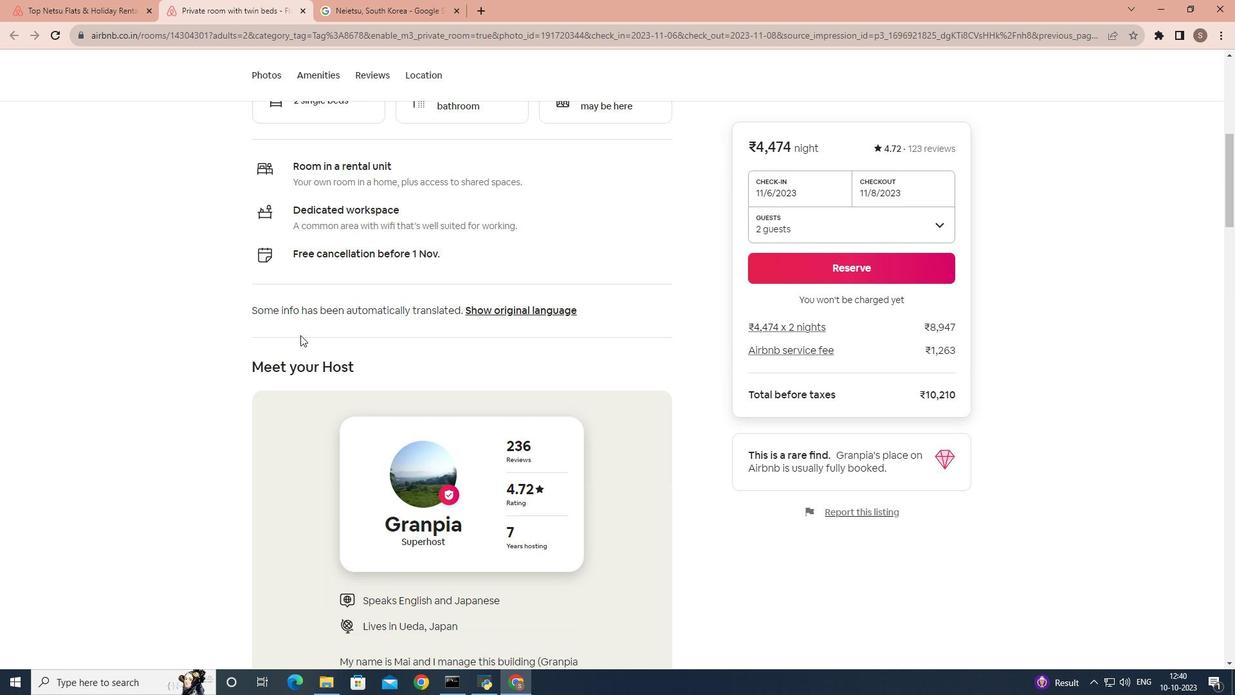 
Action: Mouse scrolled (300, 334) with delta (0, 0)
Screenshot: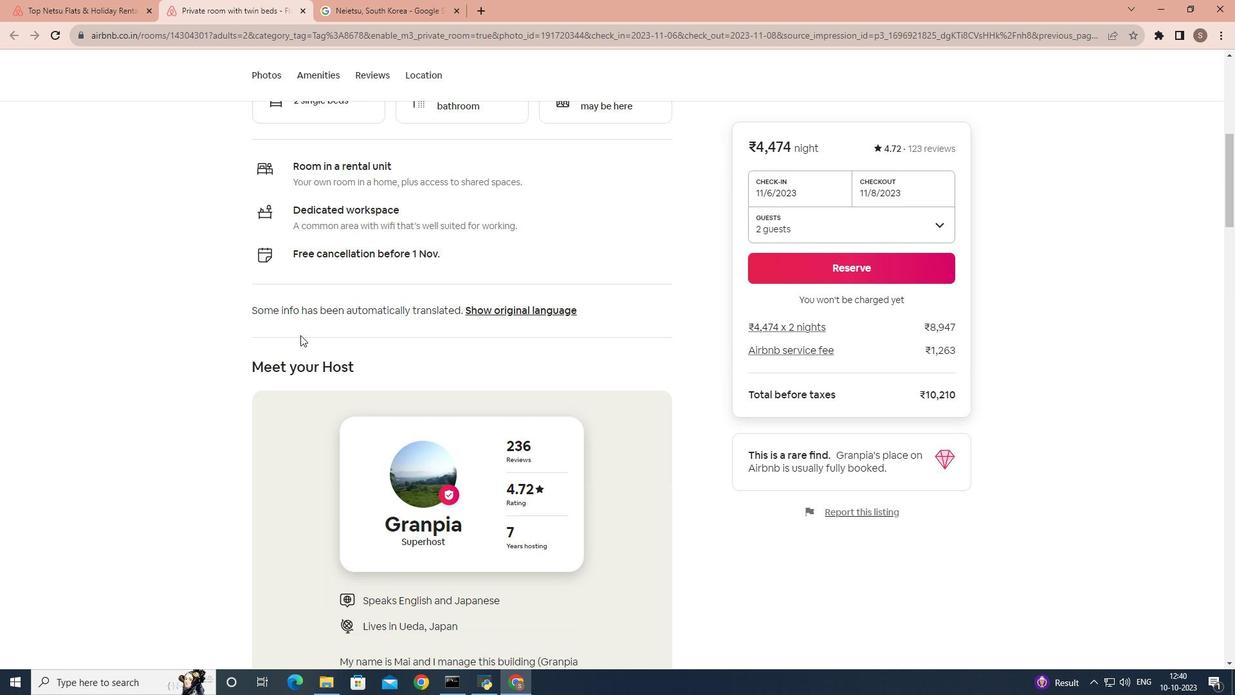 
Action: Mouse scrolled (300, 334) with delta (0, 0)
Screenshot: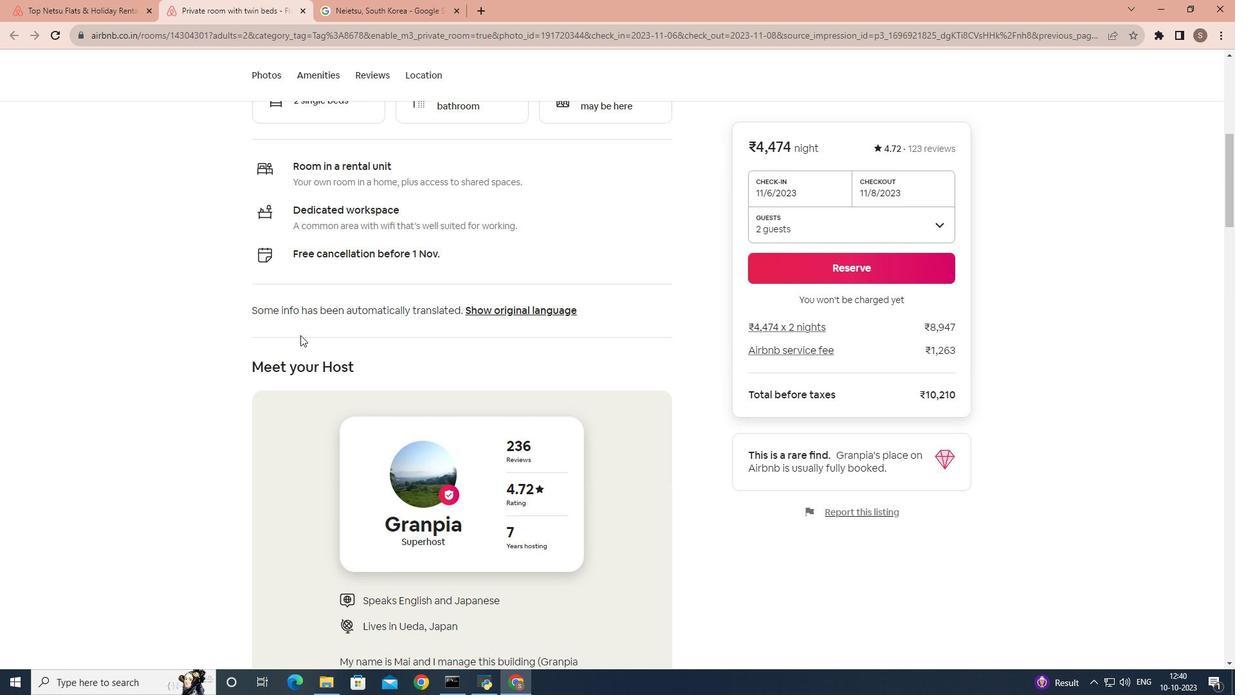 
Action: Mouse scrolled (300, 334) with delta (0, 0)
Screenshot: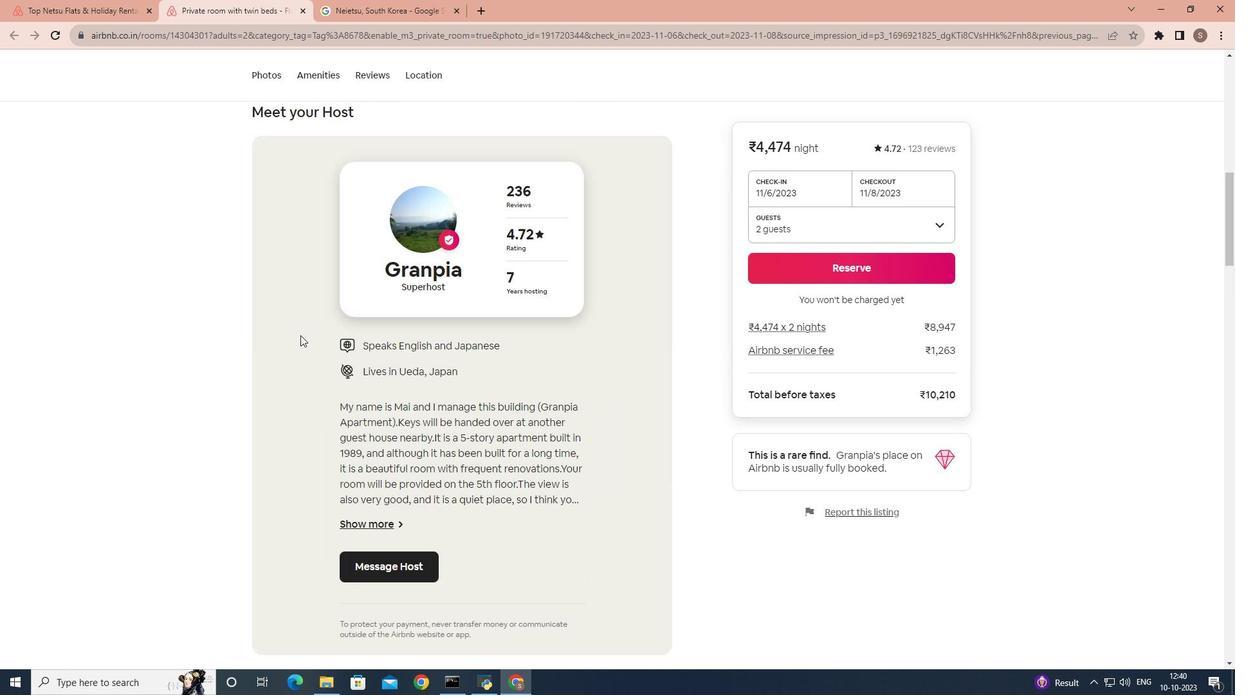 
Action: Mouse scrolled (300, 334) with delta (0, 0)
Screenshot: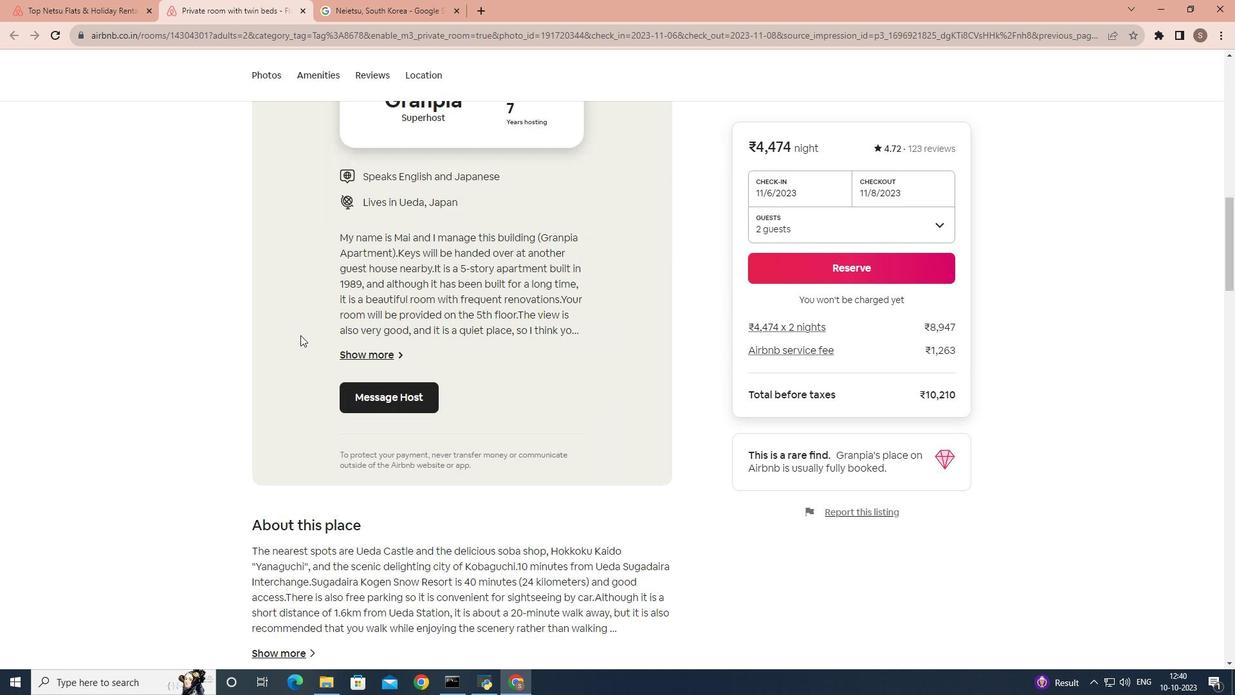 
Action: Mouse scrolled (300, 334) with delta (0, 0)
Screenshot: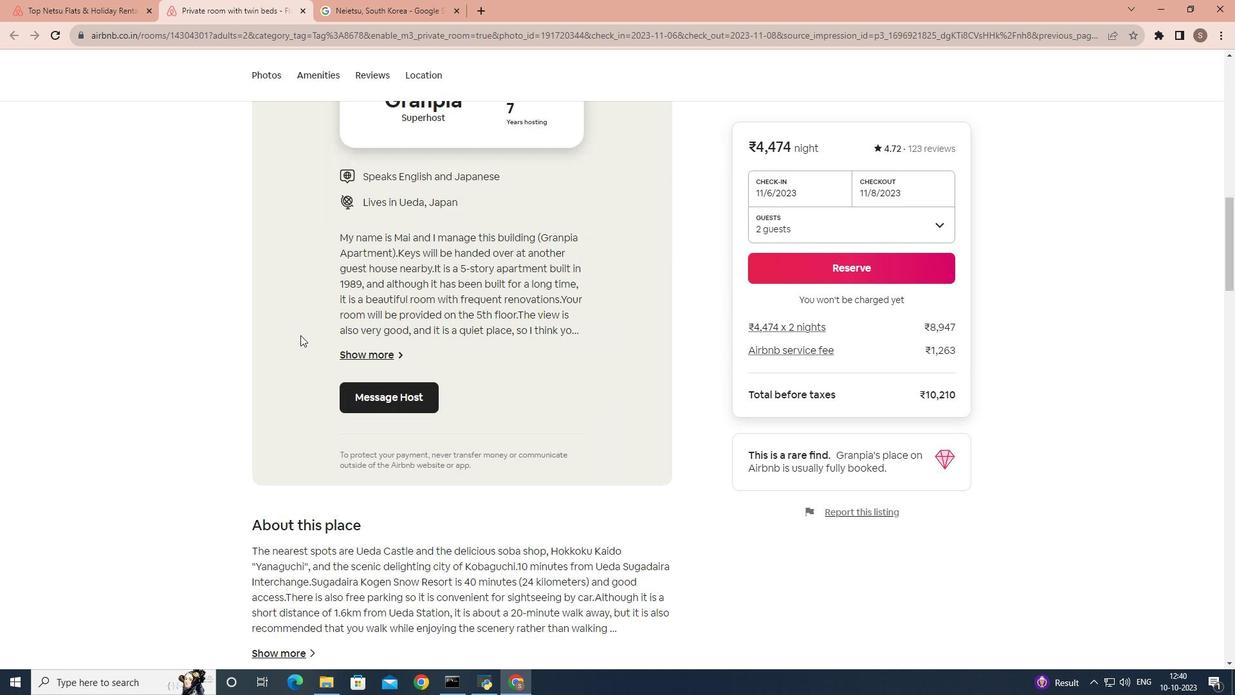 
Action: Mouse scrolled (300, 334) with delta (0, 0)
Screenshot: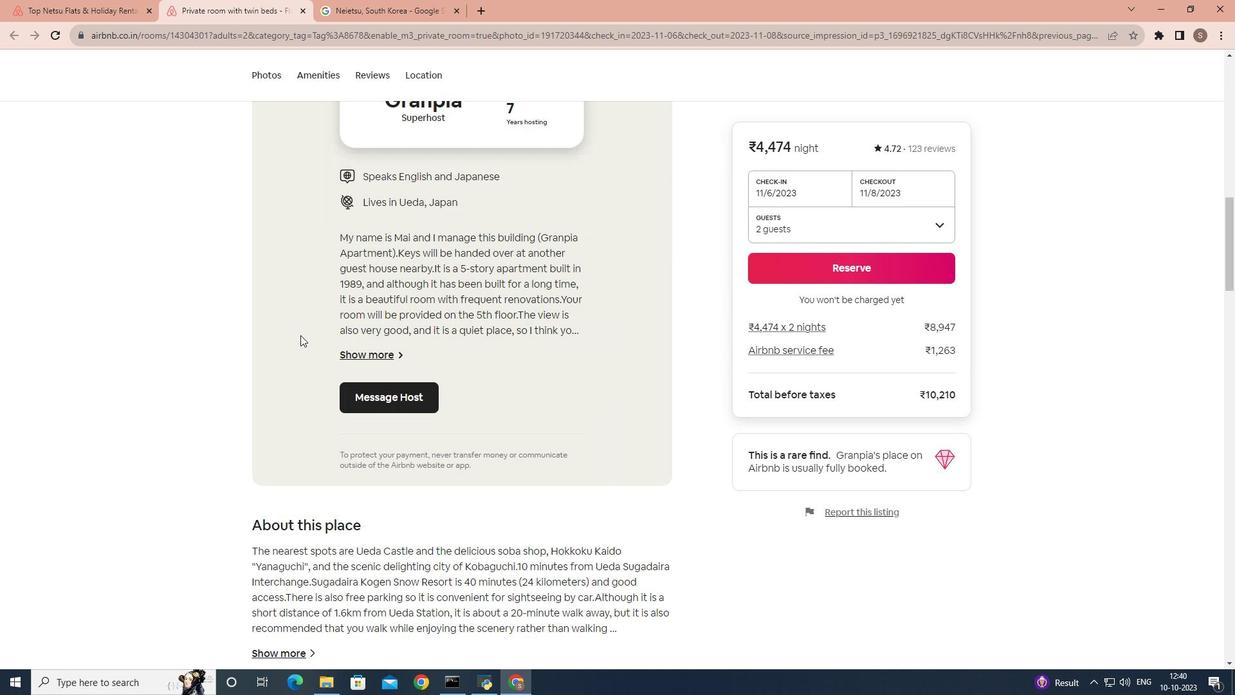 
Action: Mouse scrolled (300, 334) with delta (0, 0)
Screenshot: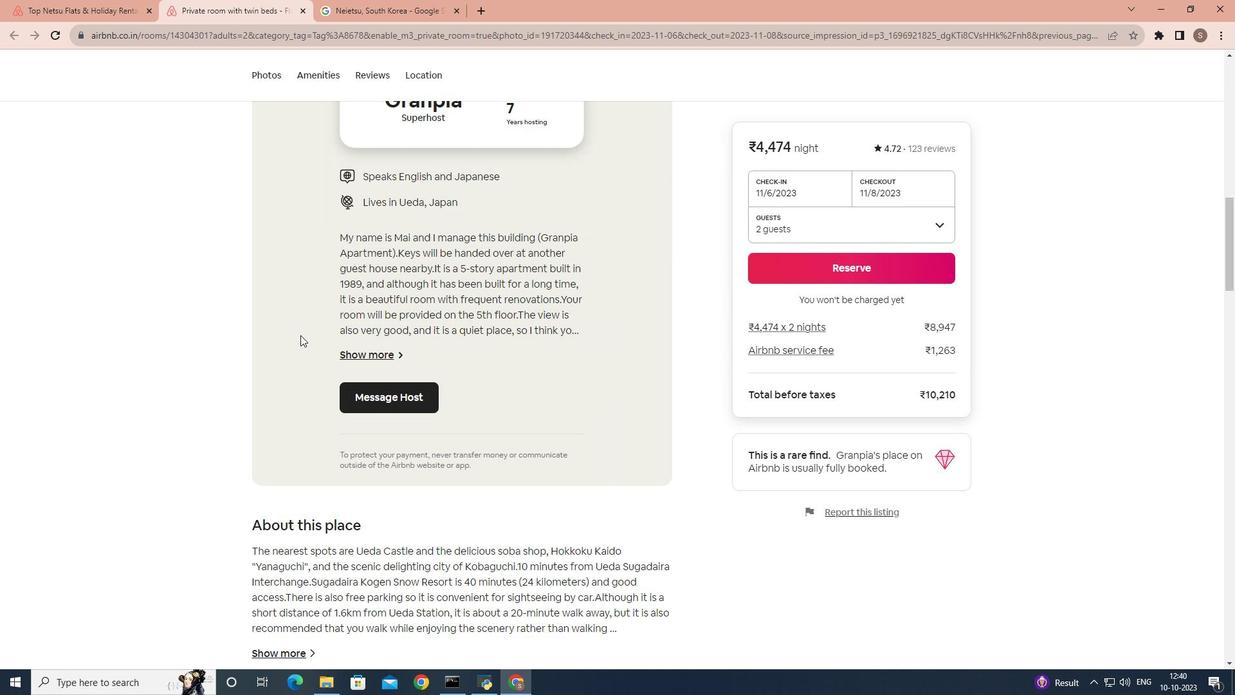 
Action: Mouse scrolled (300, 334) with delta (0, 0)
Screenshot: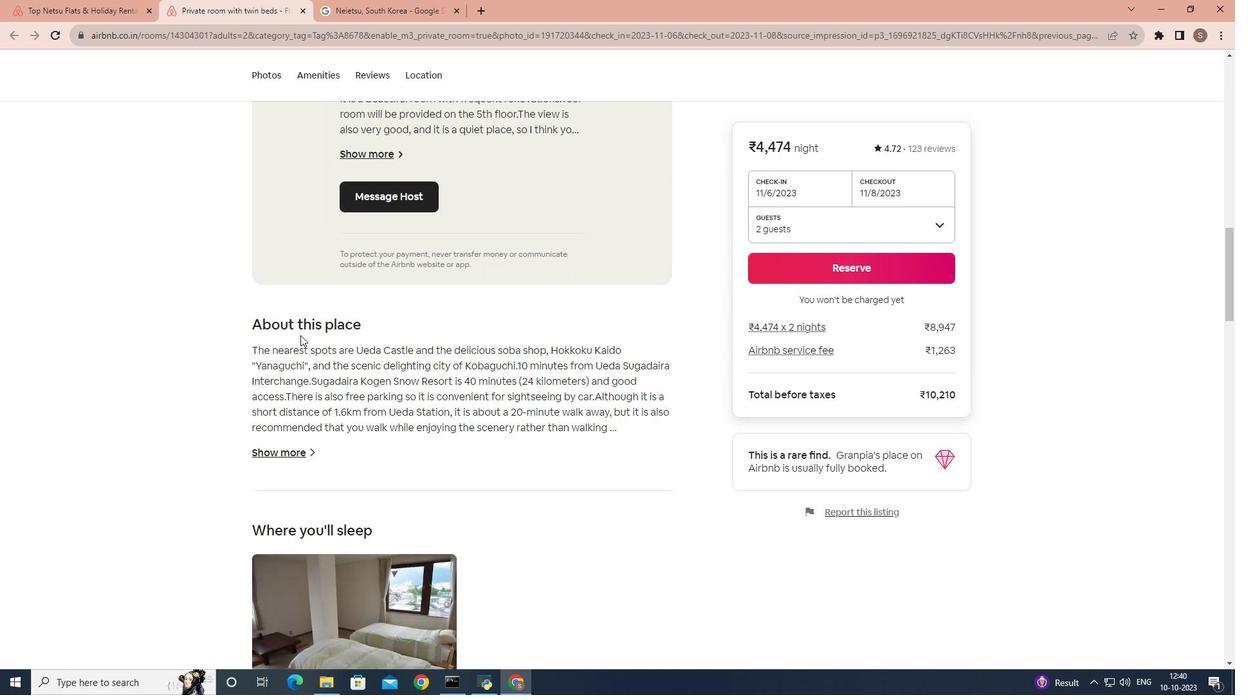 
Action: Mouse moved to (299, 404)
Screenshot: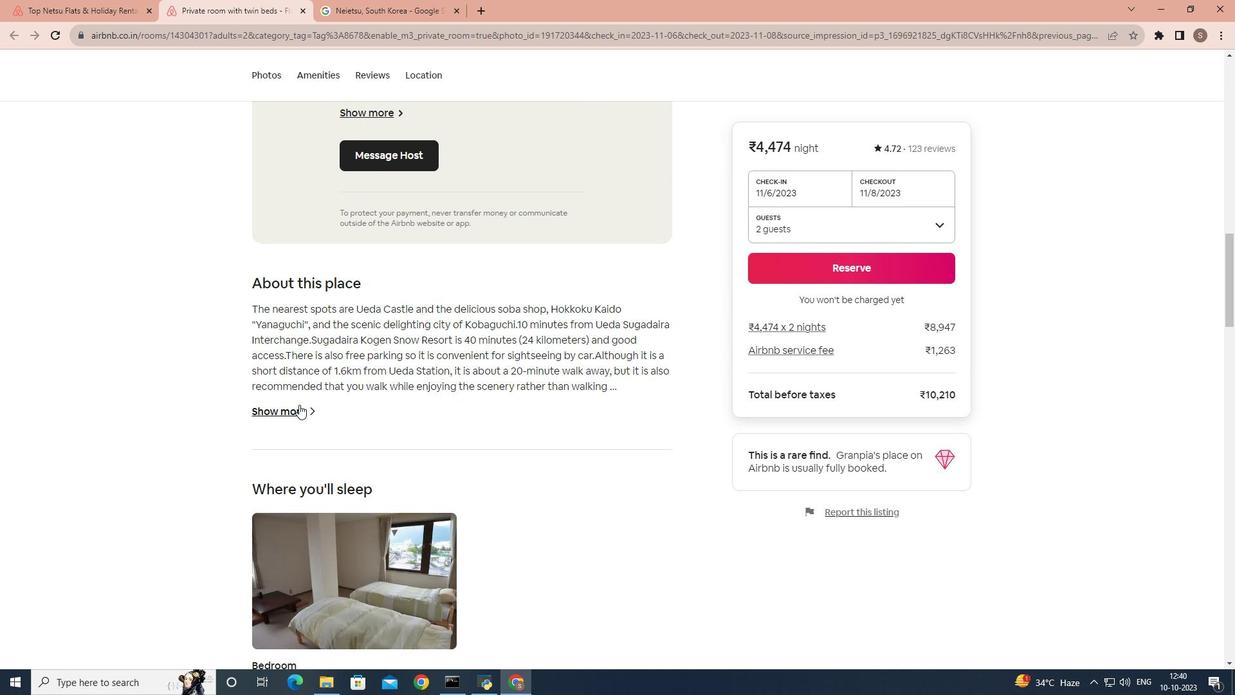 
Action: Mouse pressed left at (299, 404)
Screenshot: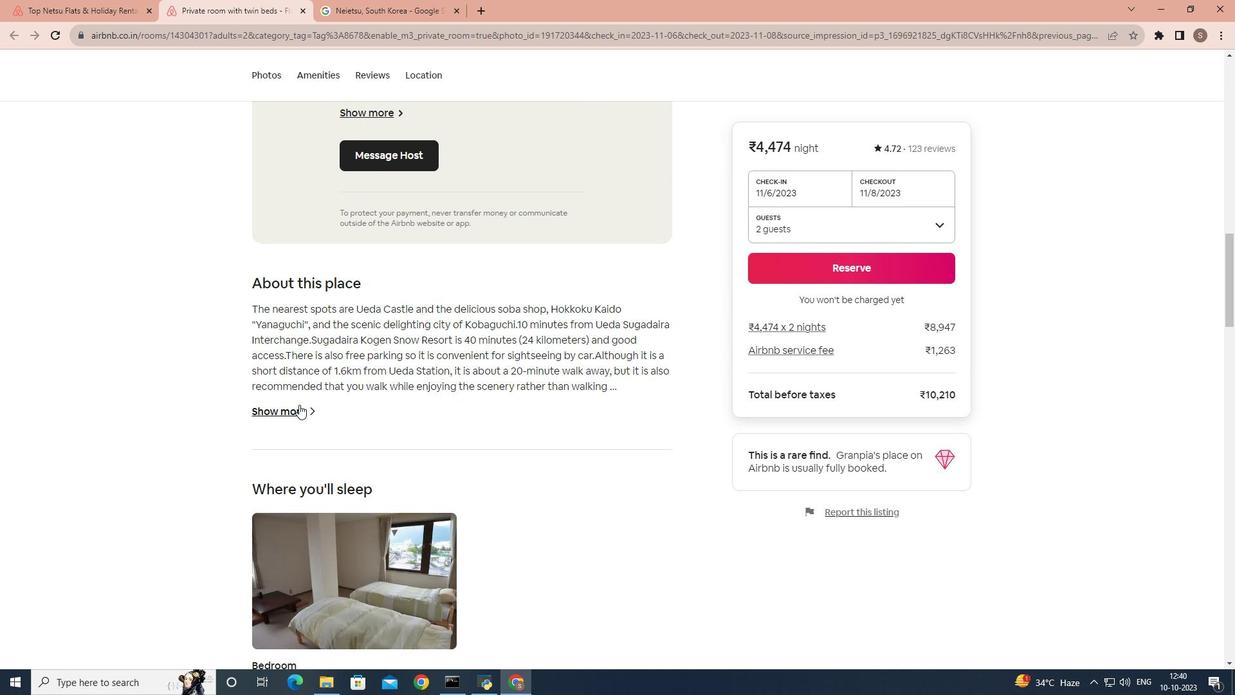 
Action: Mouse moved to (407, 352)
Screenshot: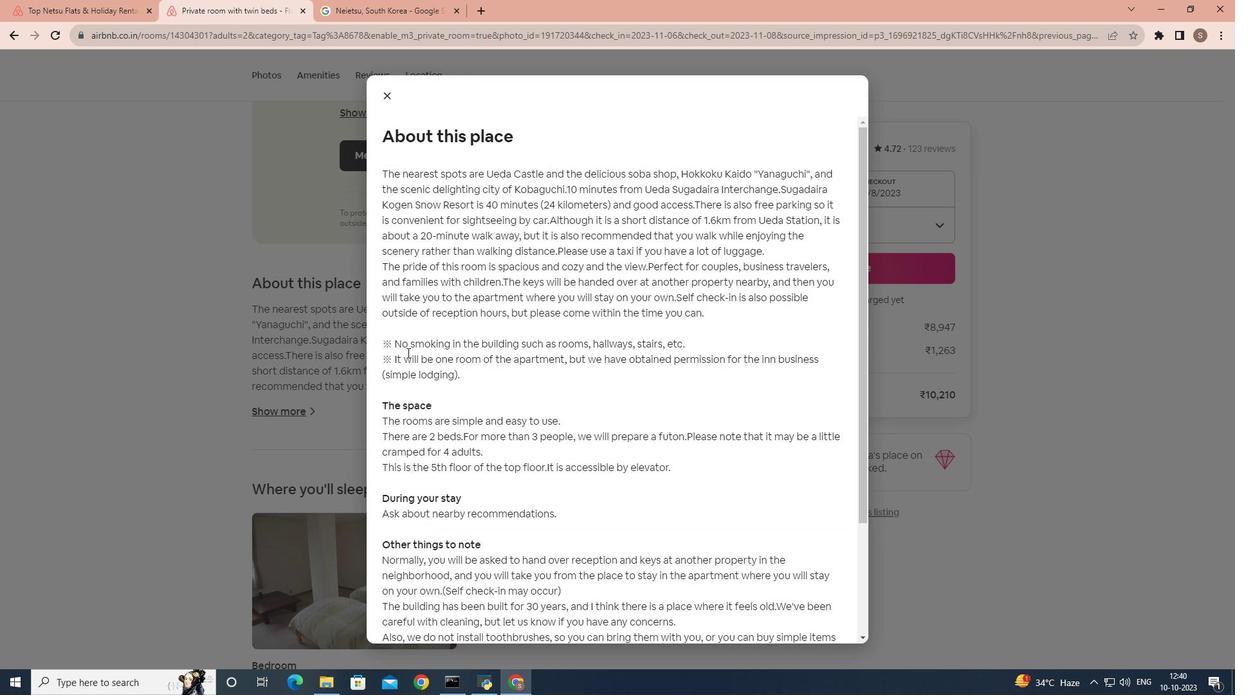 
Action: Mouse scrolled (407, 352) with delta (0, 0)
Screenshot: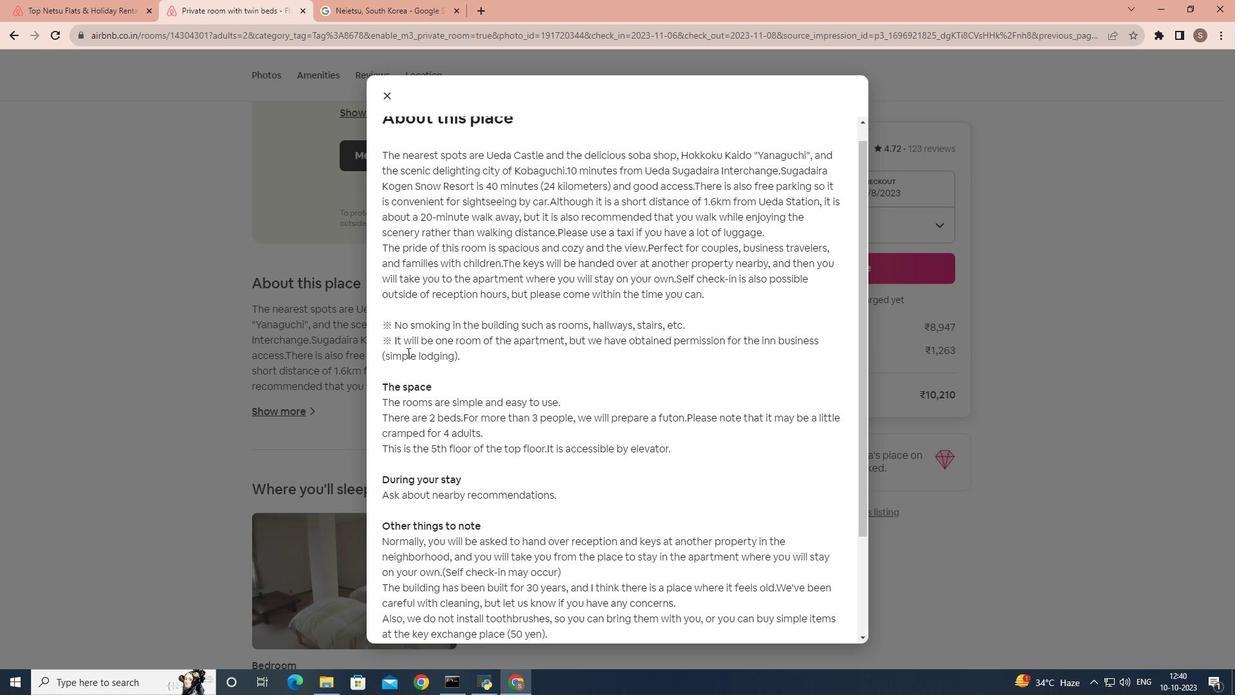 
Action: Mouse scrolled (407, 352) with delta (0, 0)
Screenshot: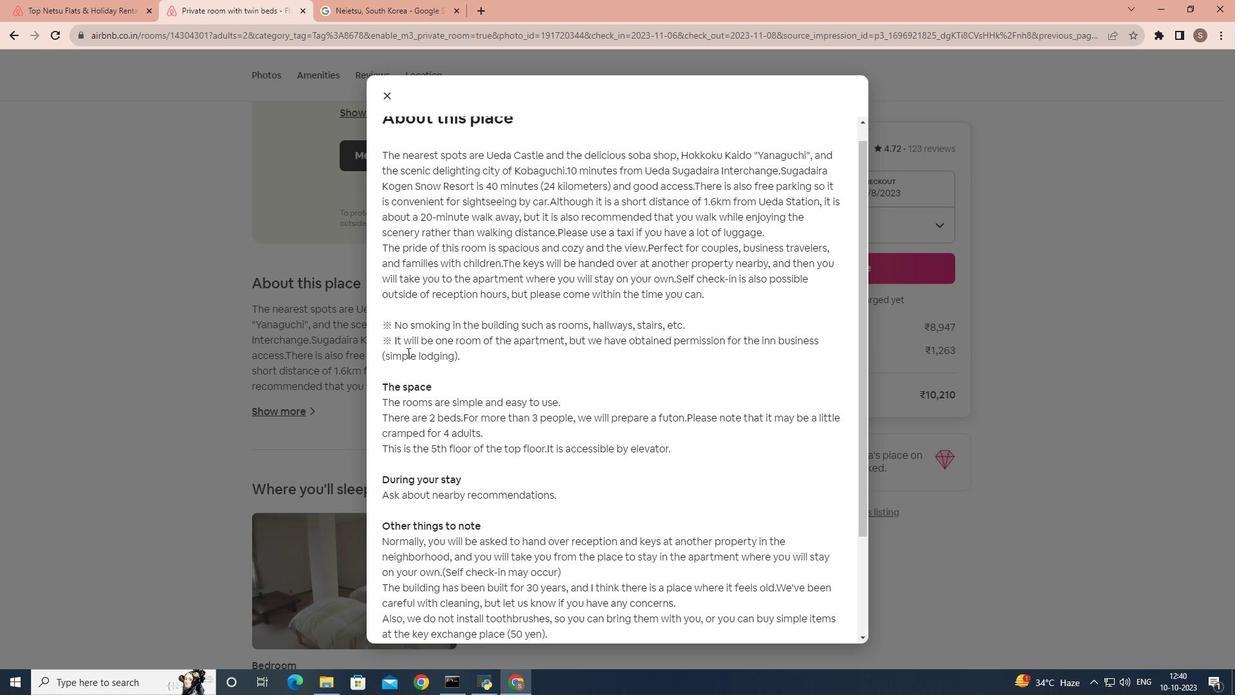 
Action: Mouse scrolled (407, 352) with delta (0, 0)
Screenshot: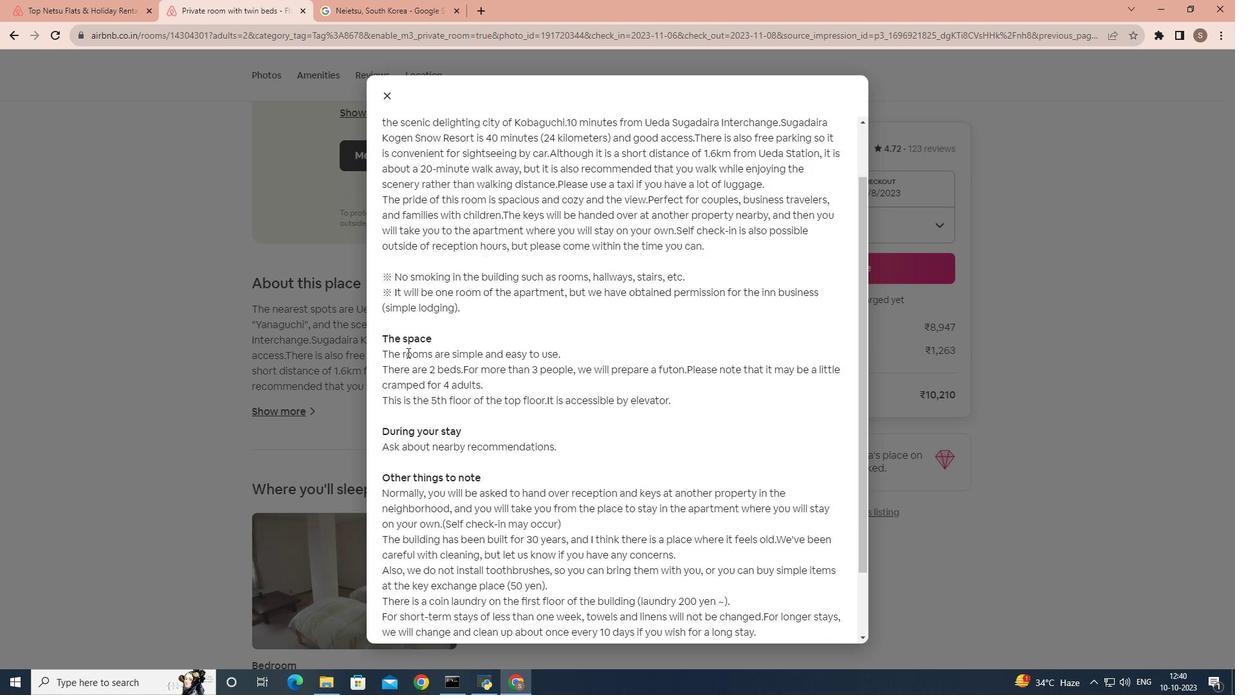 
Action: Mouse scrolled (407, 352) with delta (0, 0)
Screenshot: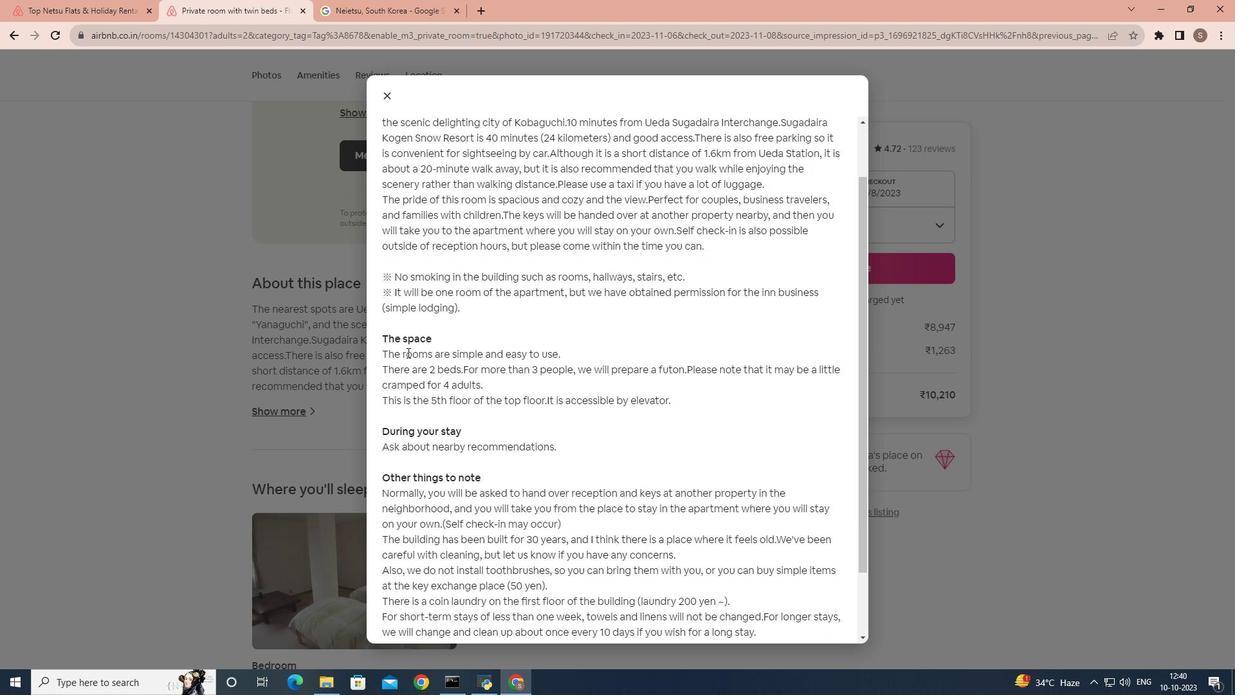 
Action: Mouse scrolled (407, 352) with delta (0, 0)
Screenshot: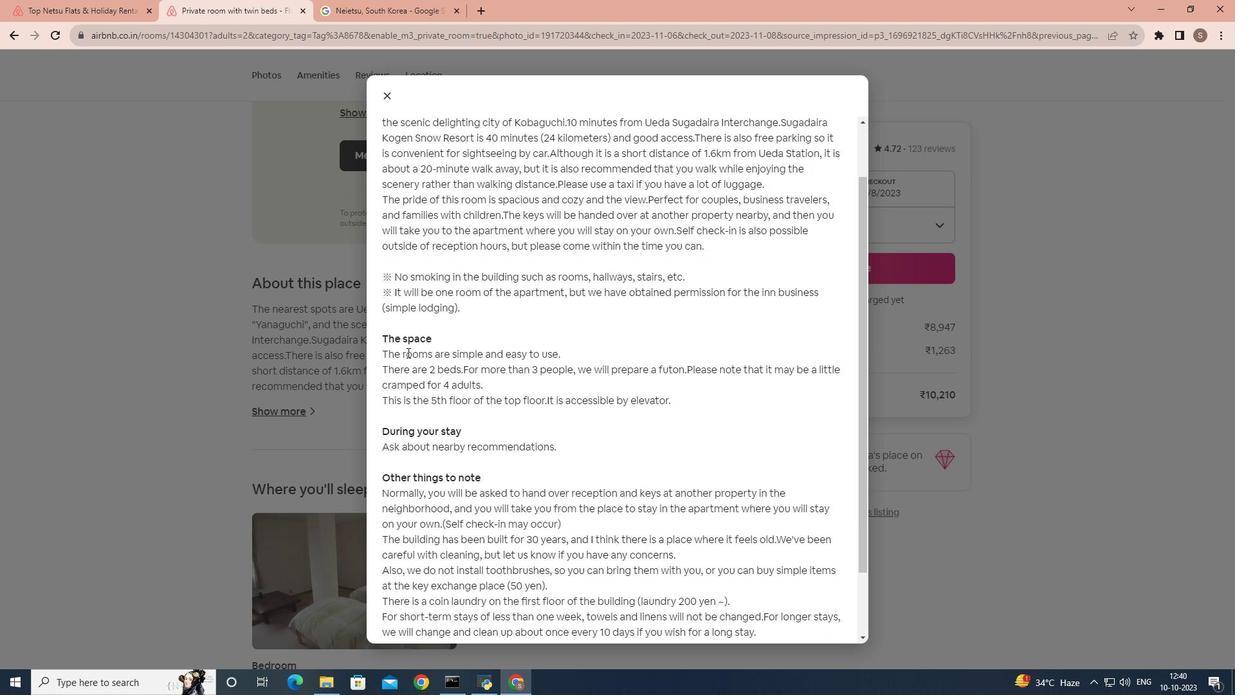 
Action: Mouse scrolled (407, 352) with delta (0, 0)
Screenshot: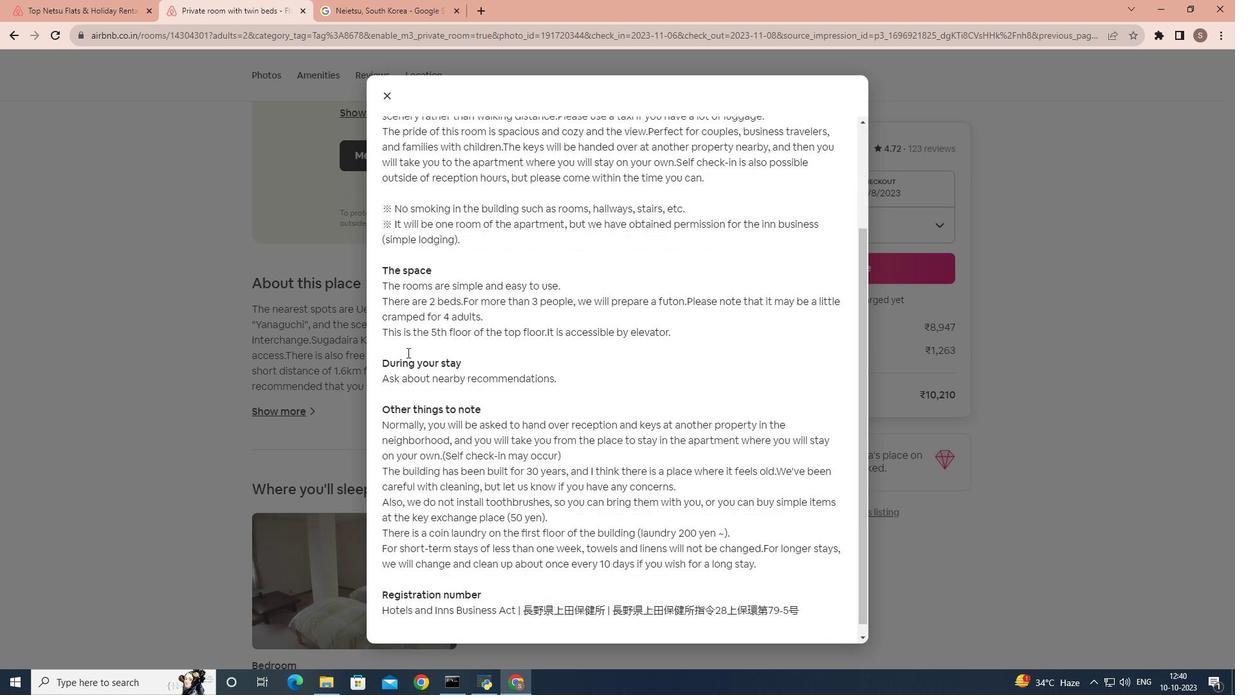 
Action: Mouse scrolled (407, 352) with delta (0, 0)
Screenshot: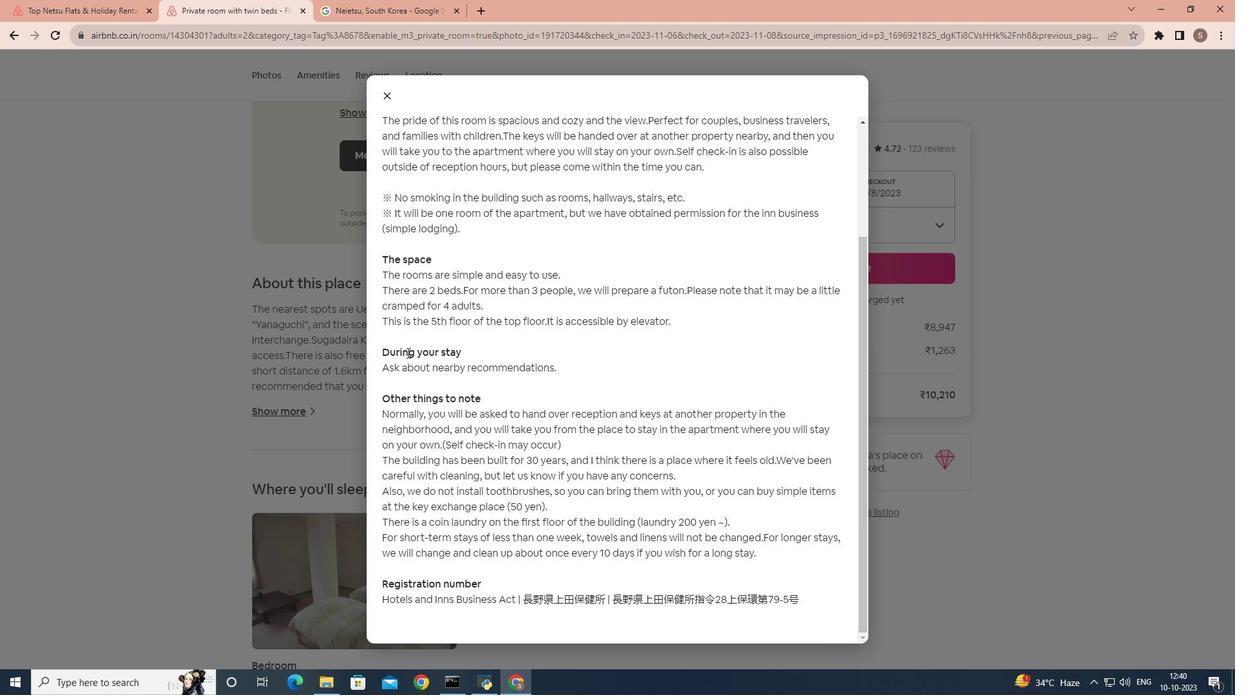 
Action: Mouse scrolled (407, 352) with delta (0, 0)
Screenshot: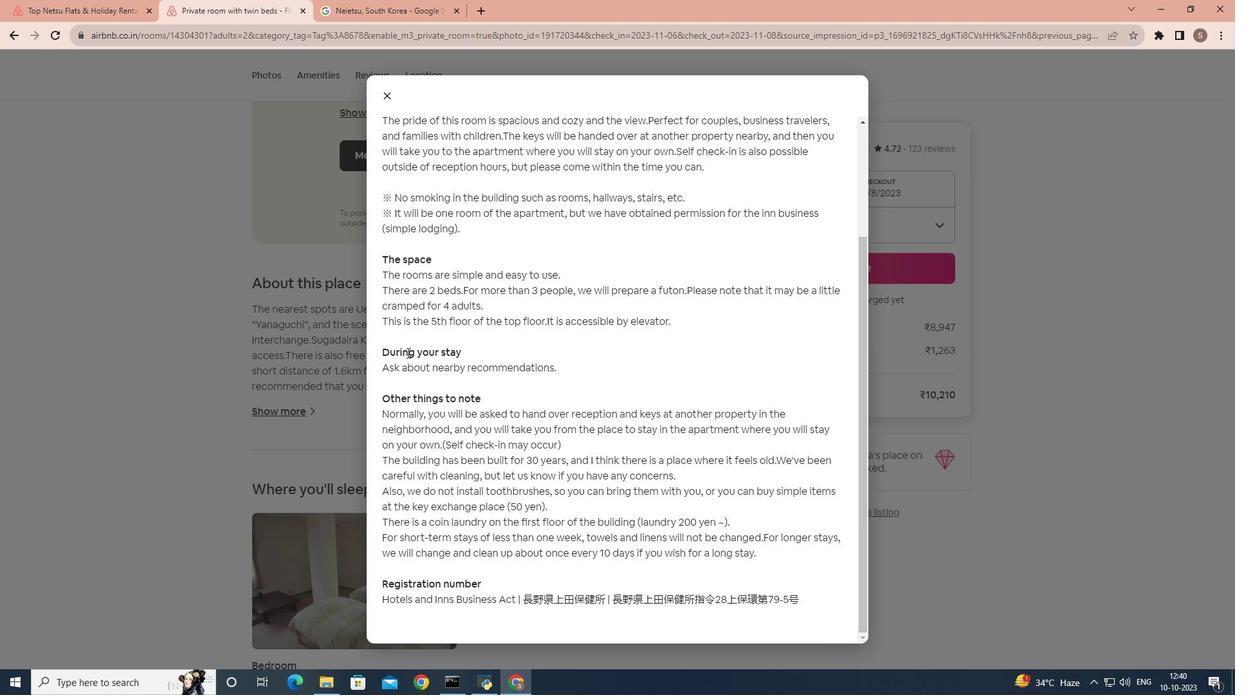 
Action: Mouse scrolled (407, 352) with delta (0, 0)
Screenshot: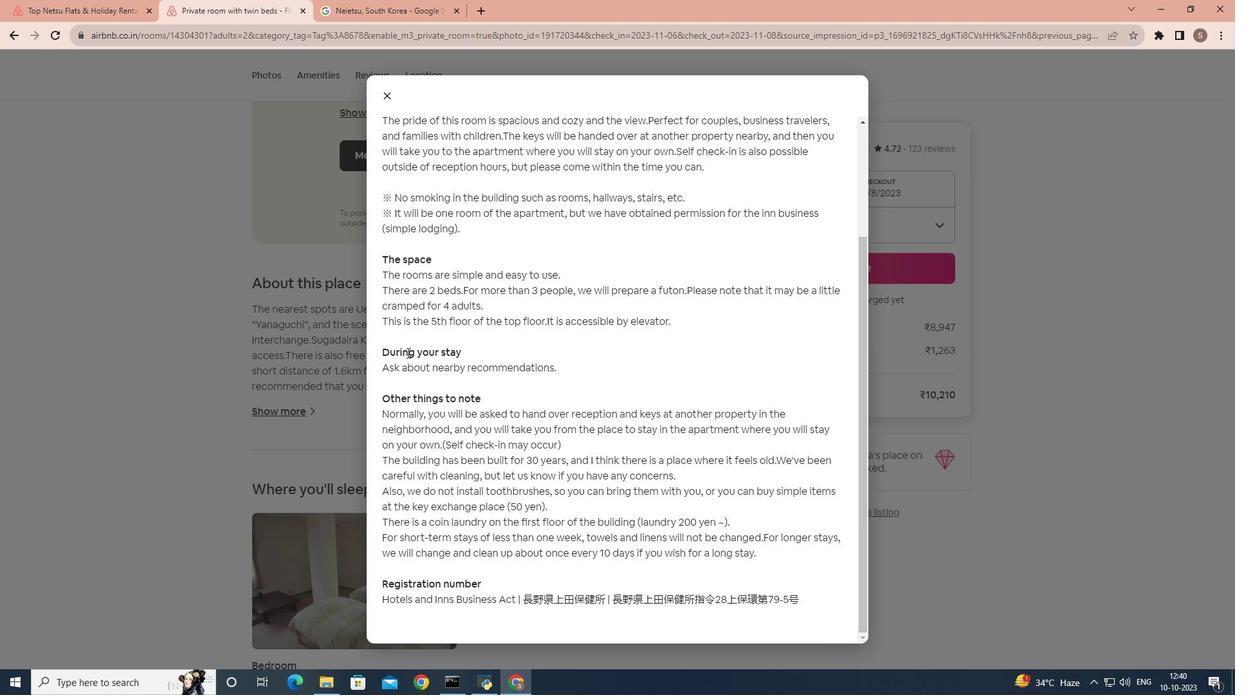 
Action: Mouse scrolled (407, 352) with delta (0, 0)
Screenshot: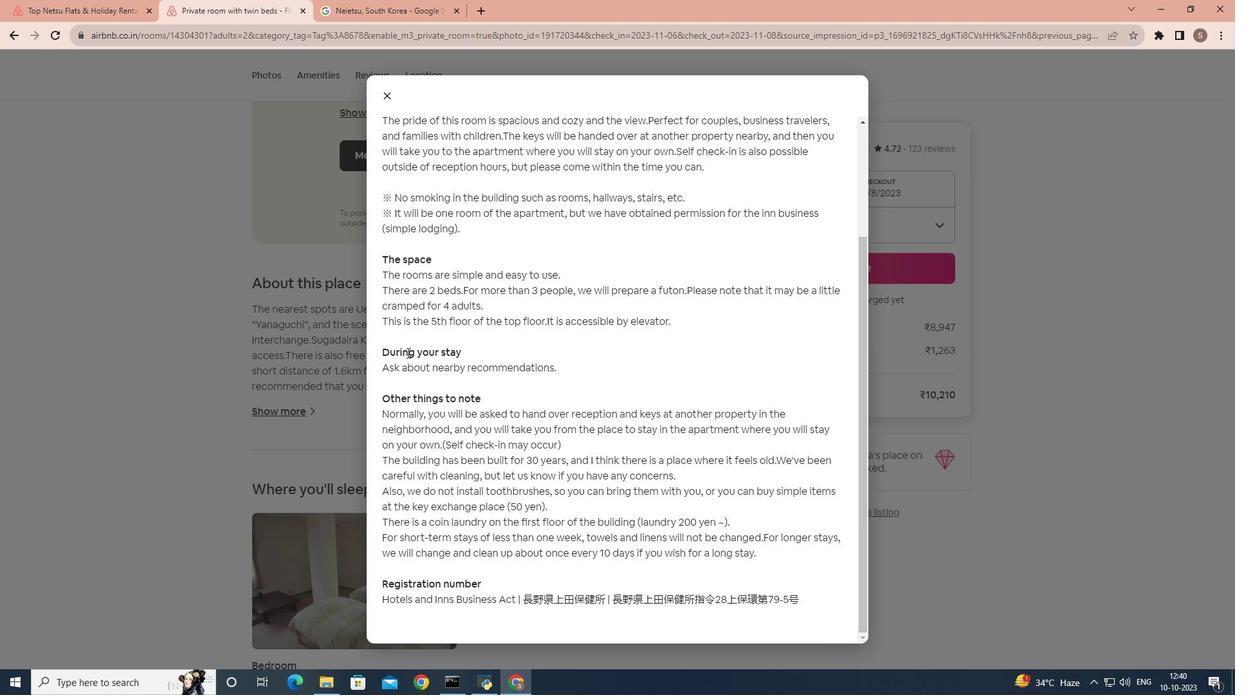 
Action: Mouse scrolled (407, 352) with delta (0, 0)
Screenshot: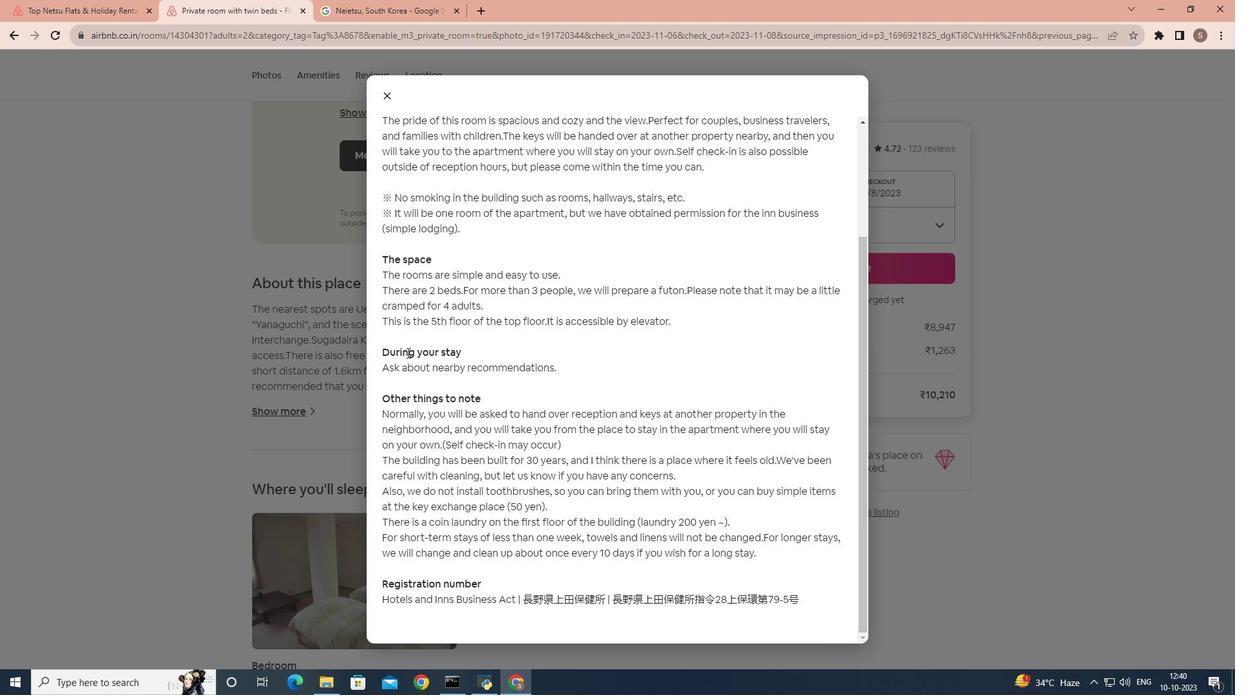 
Action: Mouse moved to (388, 93)
Screenshot: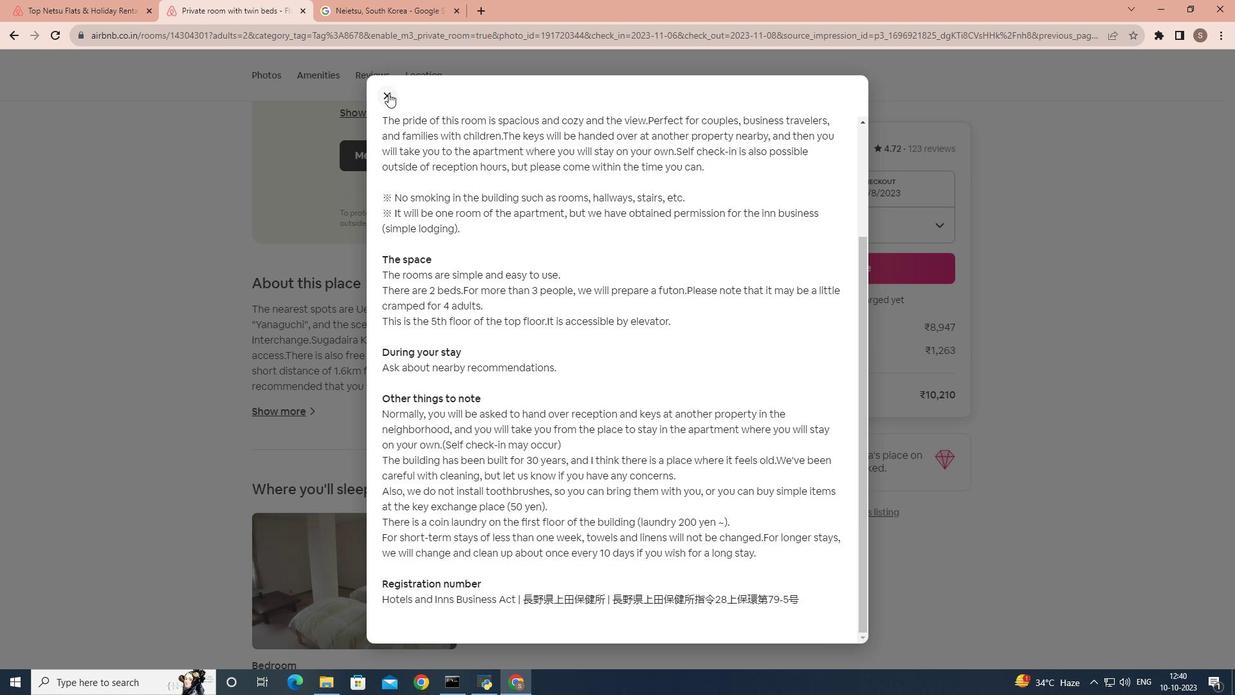 
Action: Mouse pressed left at (388, 93)
Screenshot: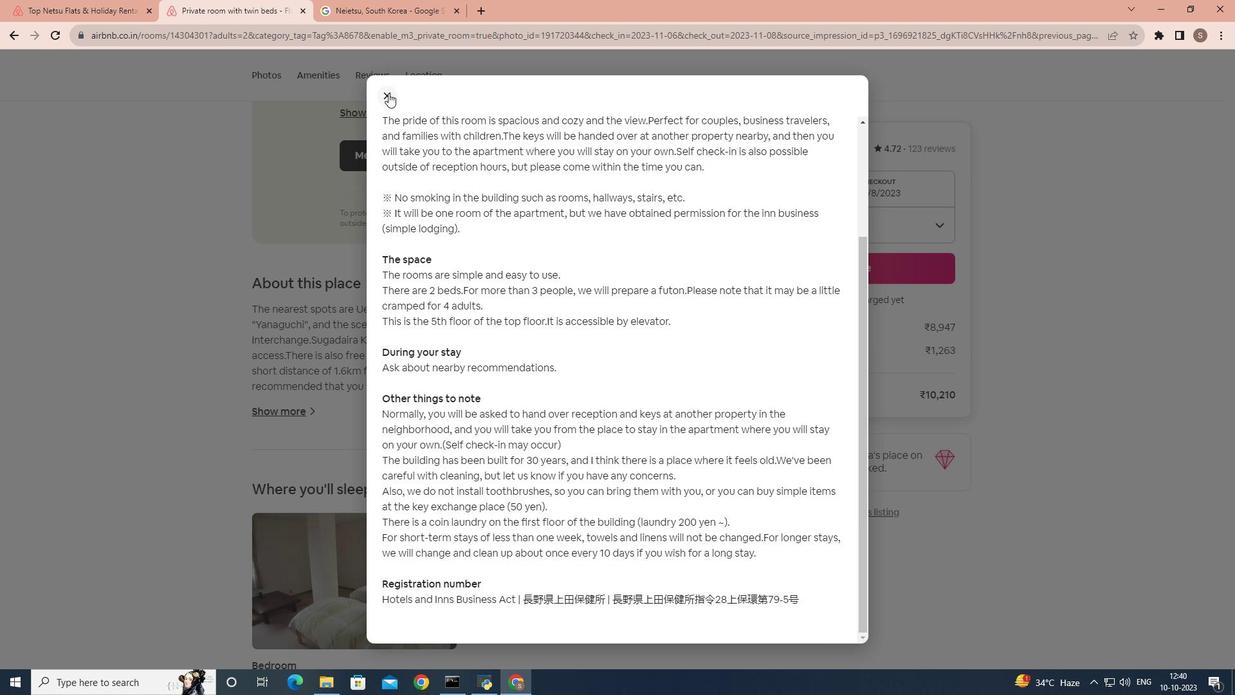 
Action: Mouse moved to (361, 413)
Screenshot: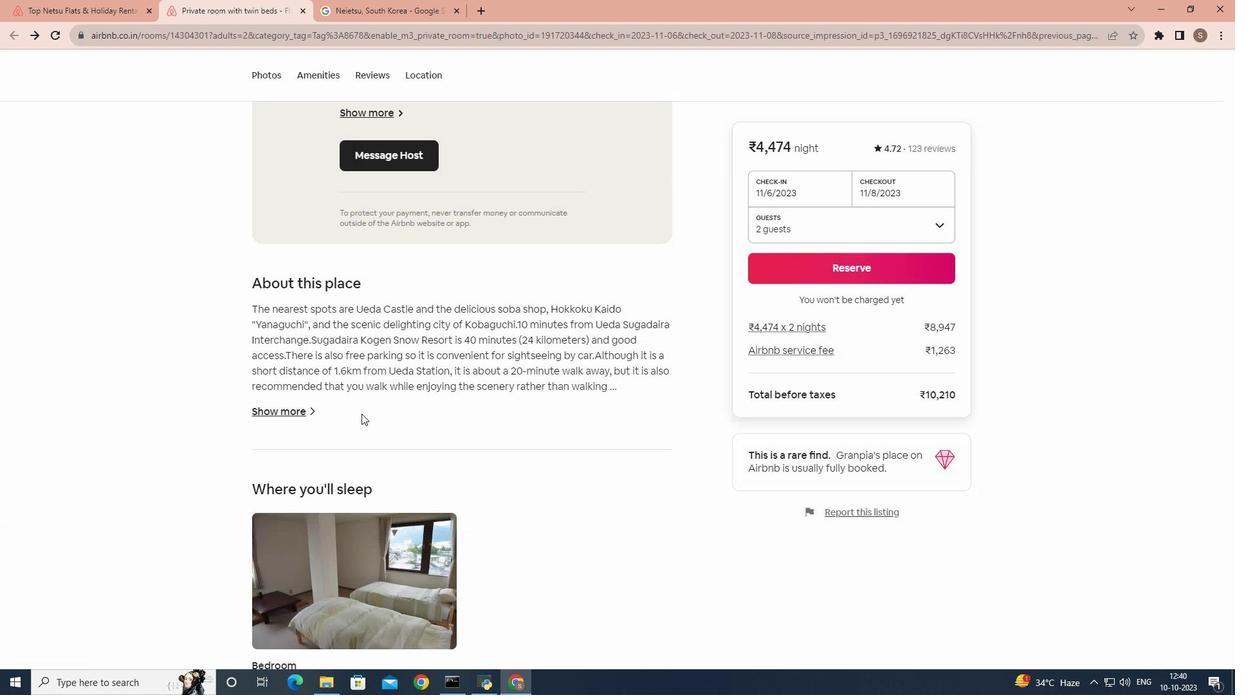 
Action: Mouse scrolled (361, 413) with delta (0, 0)
Screenshot: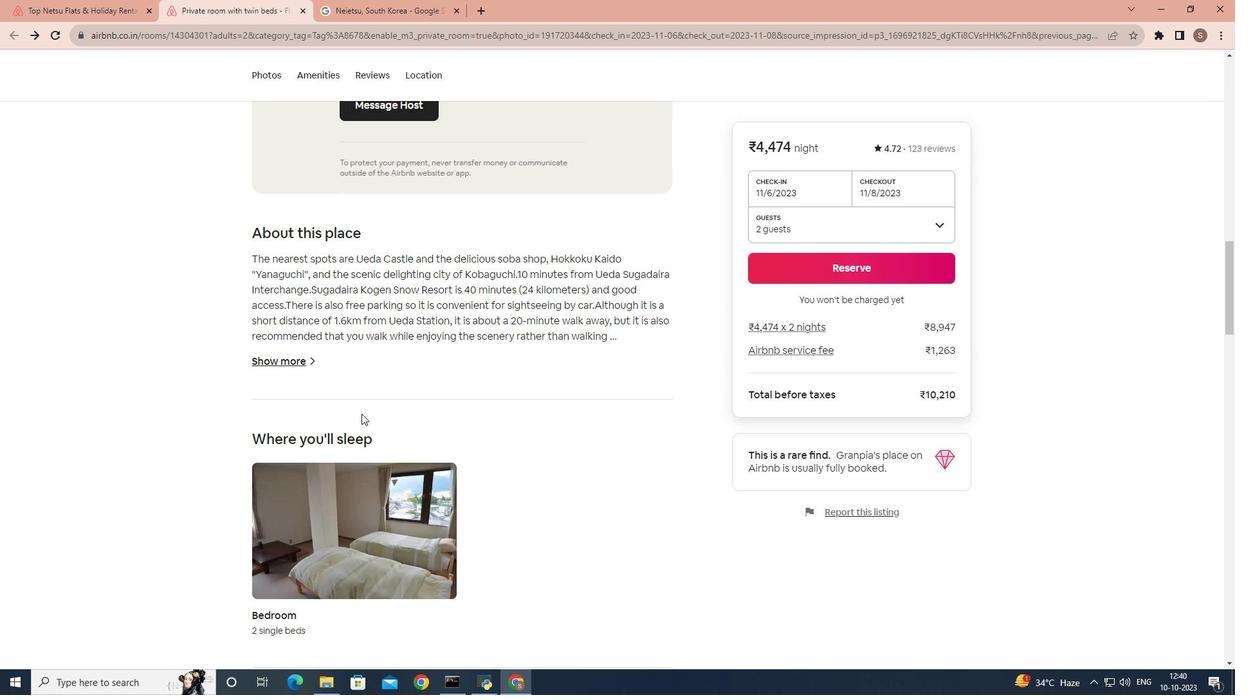 
Action: Mouse scrolled (361, 413) with delta (0, 0)
Screenshot: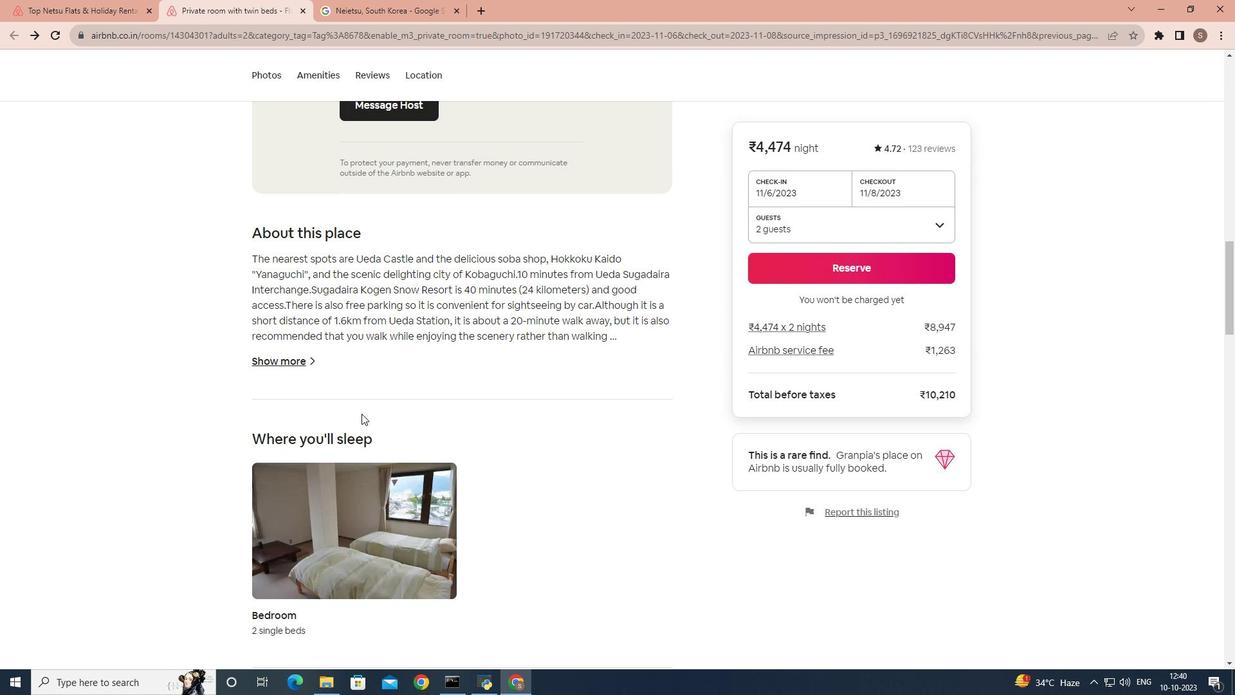 
Action: Mouse scrolled (361, 413) with delta (0, 0)
Screenshot: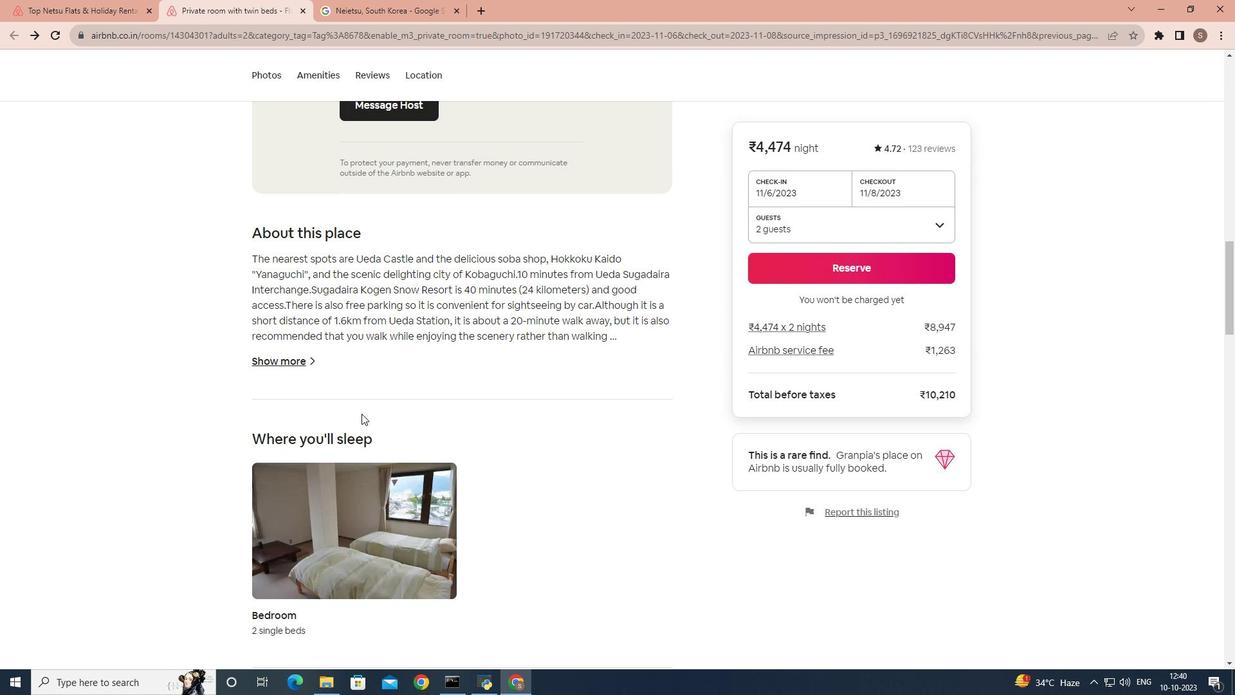 
Action: Mouse scrolled (361, 413) with delta (0, 0)
Screenshot: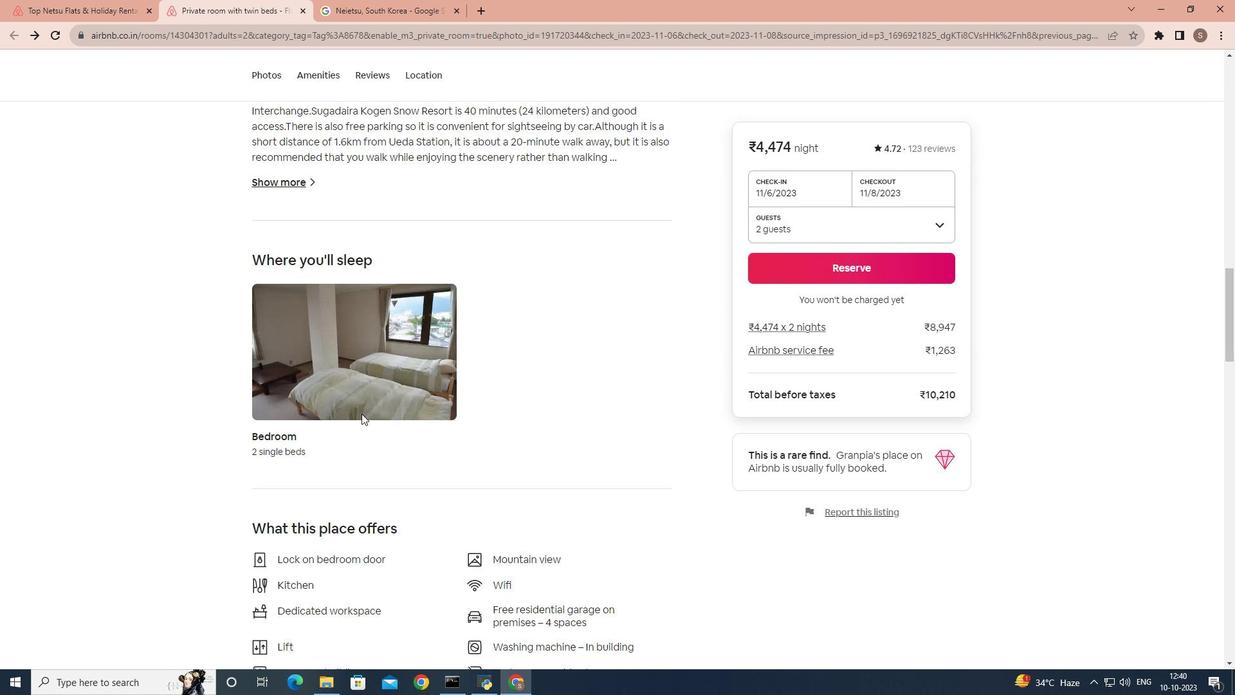 
Action: Mouse scrolled (361, 413) with delta (0, 0)
Screenshot: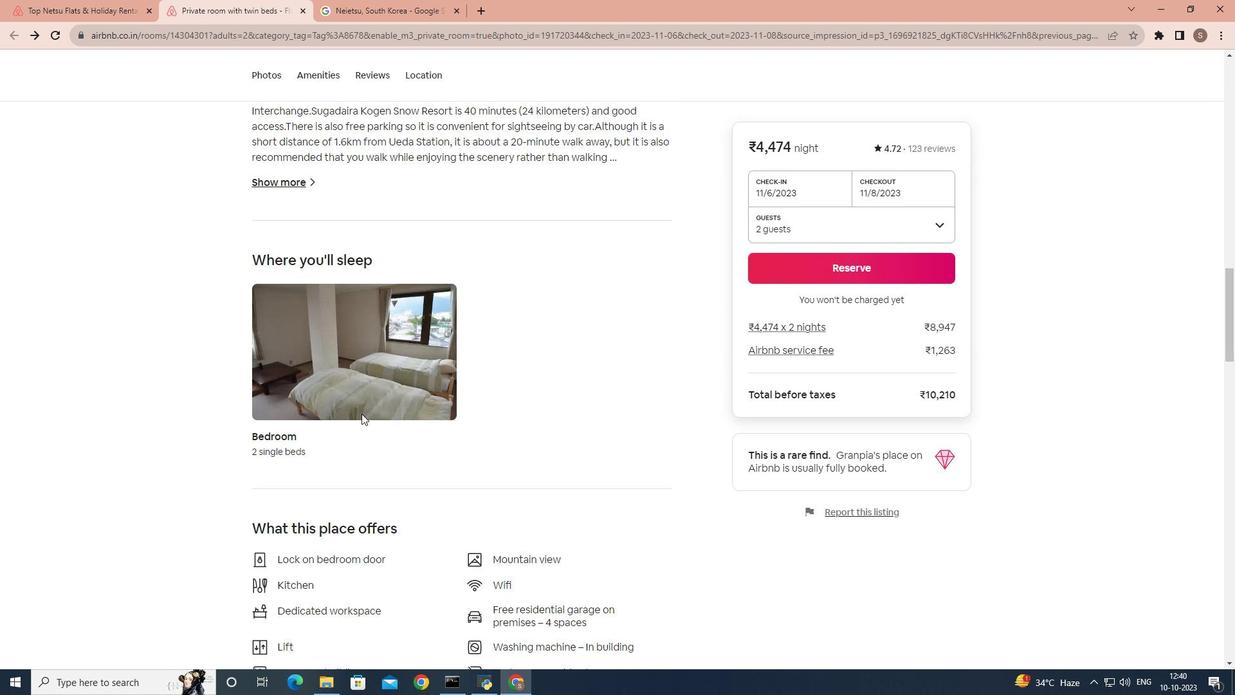 
Action: Mouse scrolled (361, 413) with delta (0, 0)
Screenshot: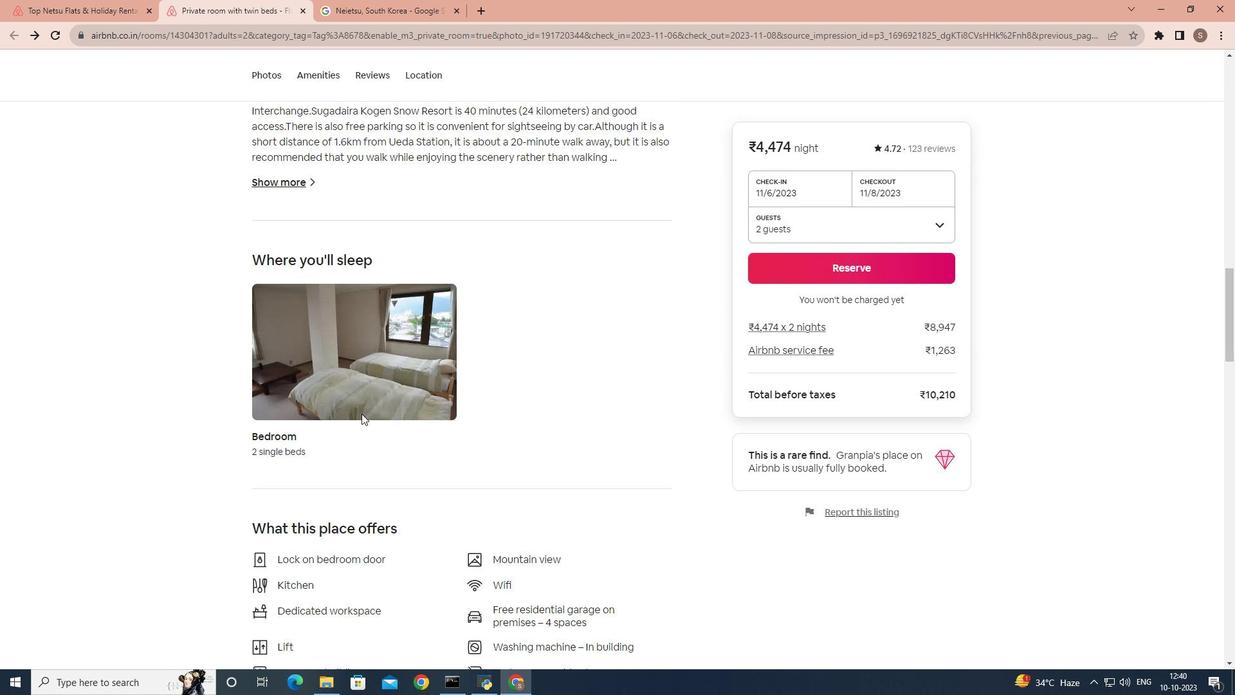 
Action: Mouse scrolled (361, 413) with delta (0, 0)
Screenshot: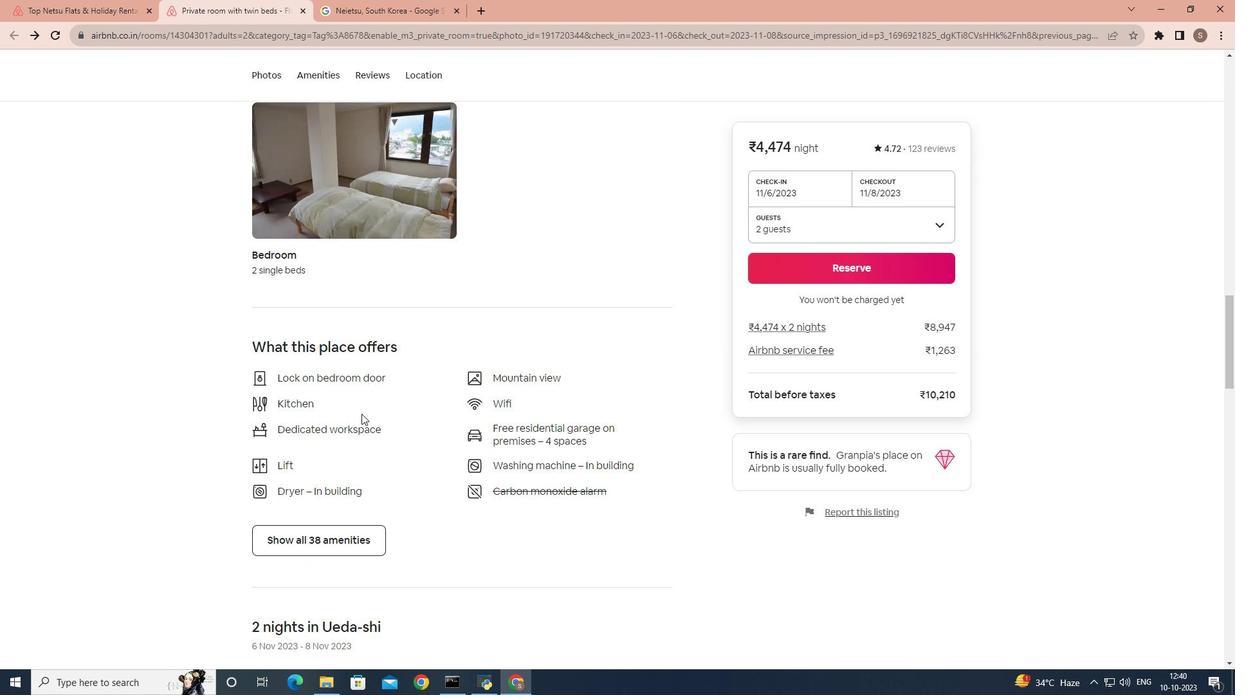
Action: Mouse scrolled (361, 413) with delta (0, 0)
Screenshot: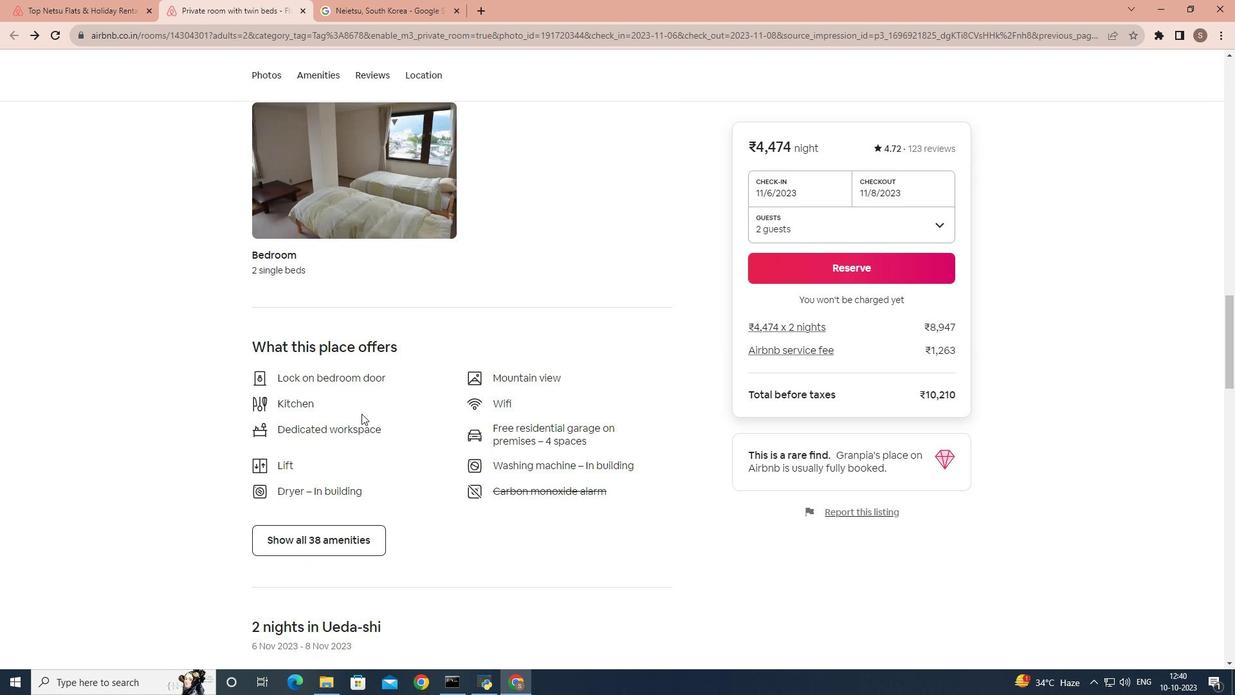 
Action: Mouse scrolled (361, 413) with delta (0, 0)
Screenshot: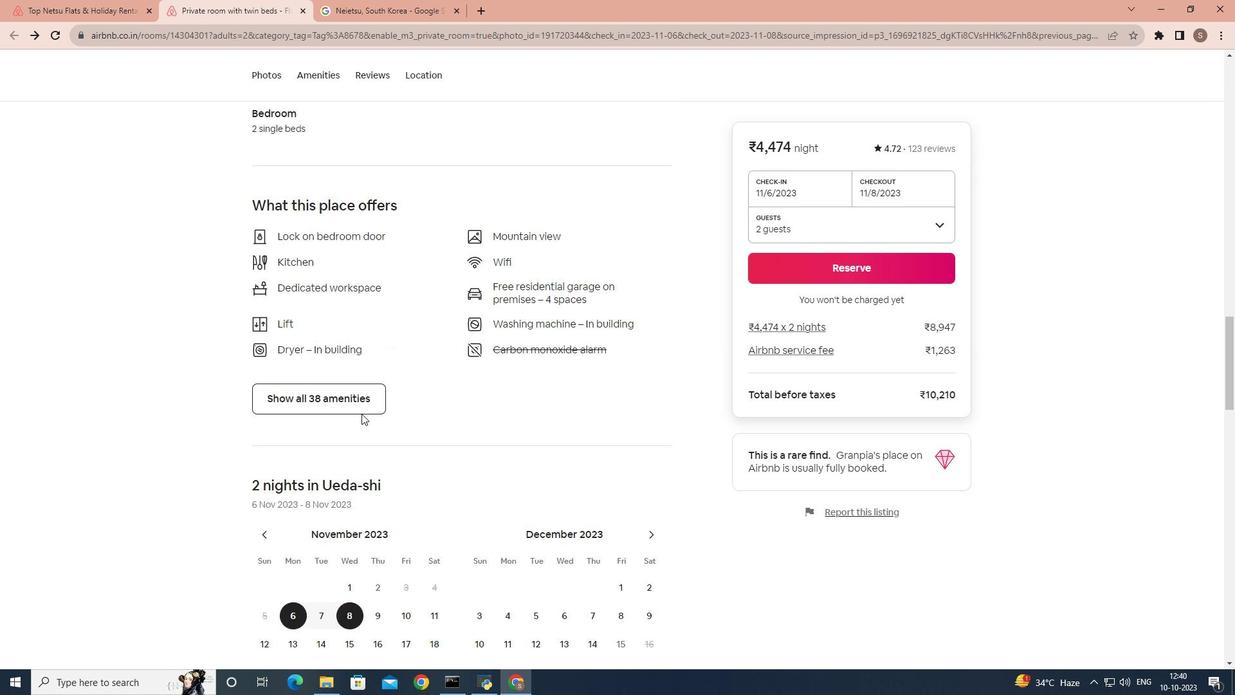 
Action: Mouse moved to (362, 379)
Screenshot: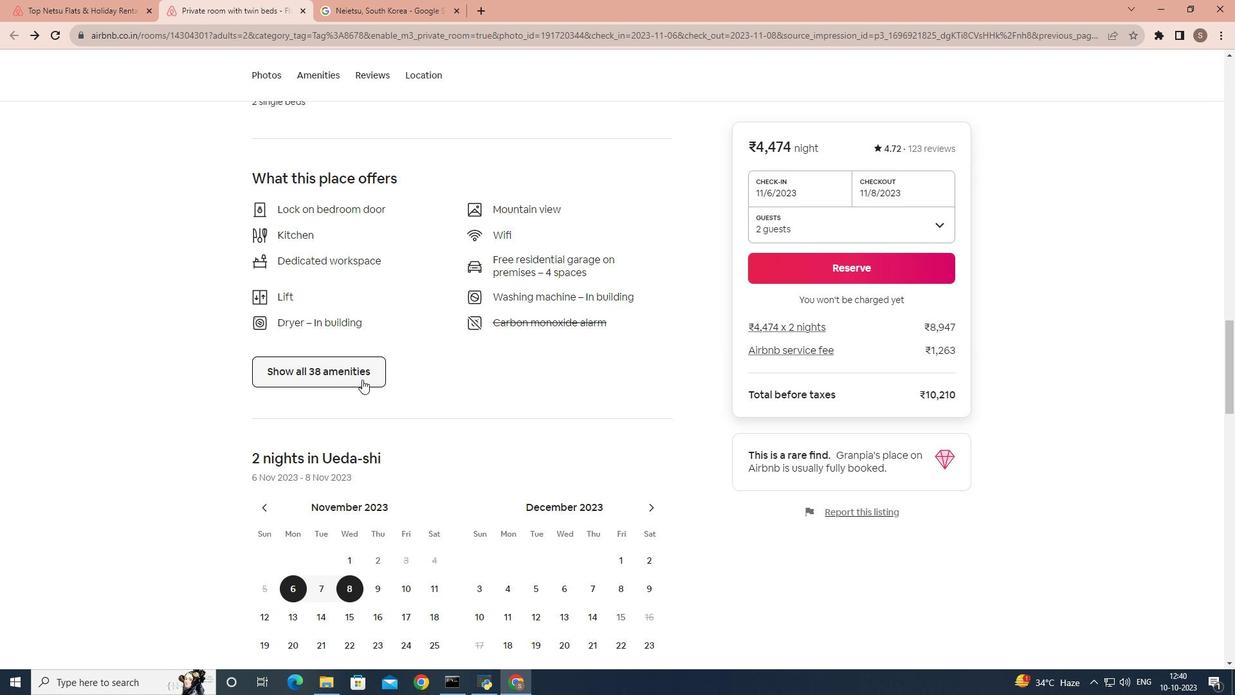 
Action: Mouse pressed left at (362, 379)
Screenshot: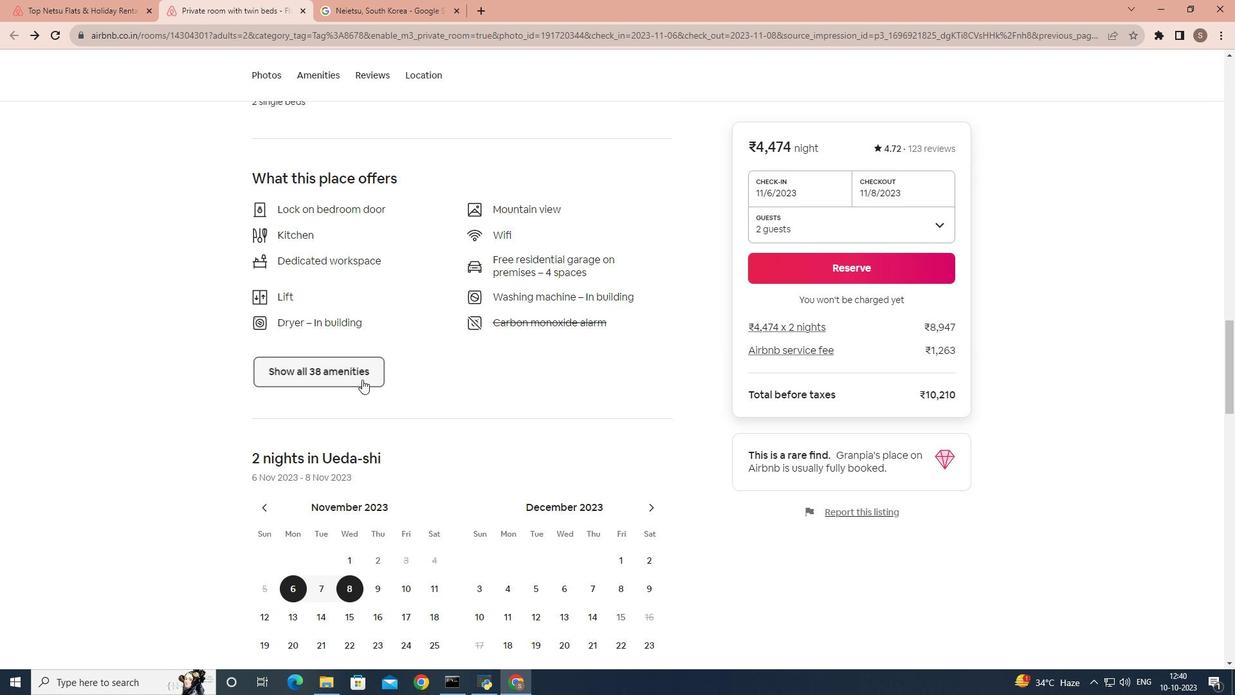 
Action: Mouse moved to (470, 379)
Screenshot: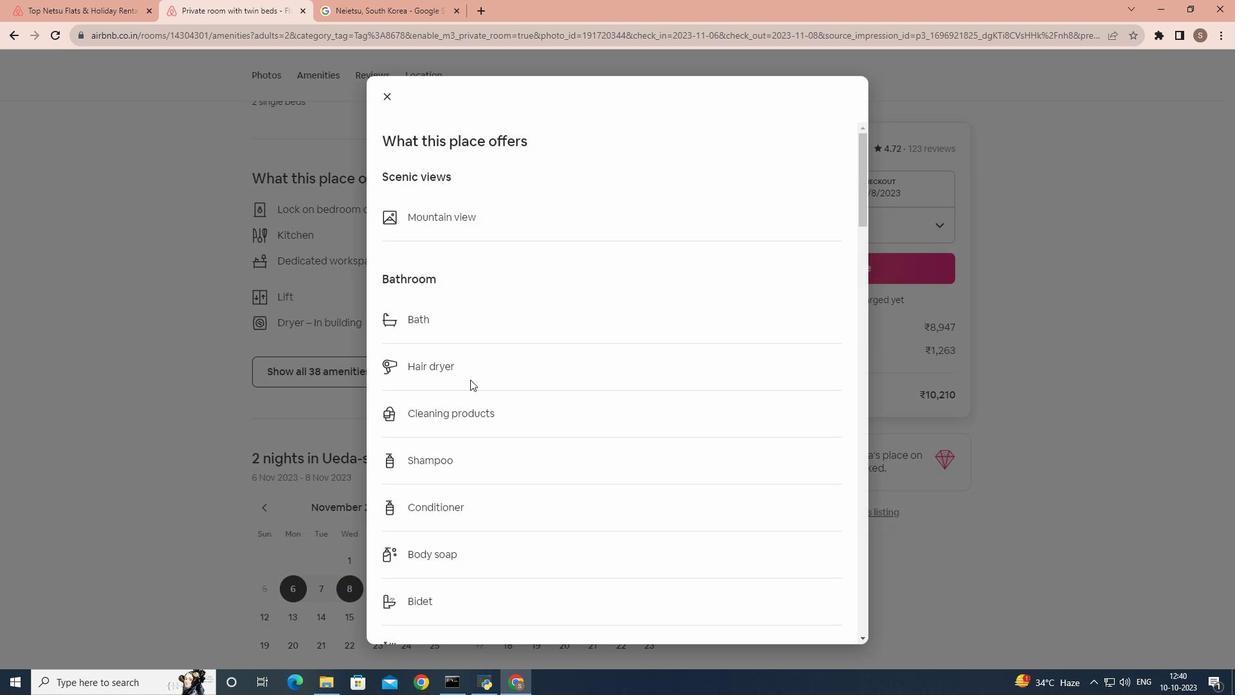 
Action: Mouse scrolled (470, 379) with delta (0, 0)
Screenshot: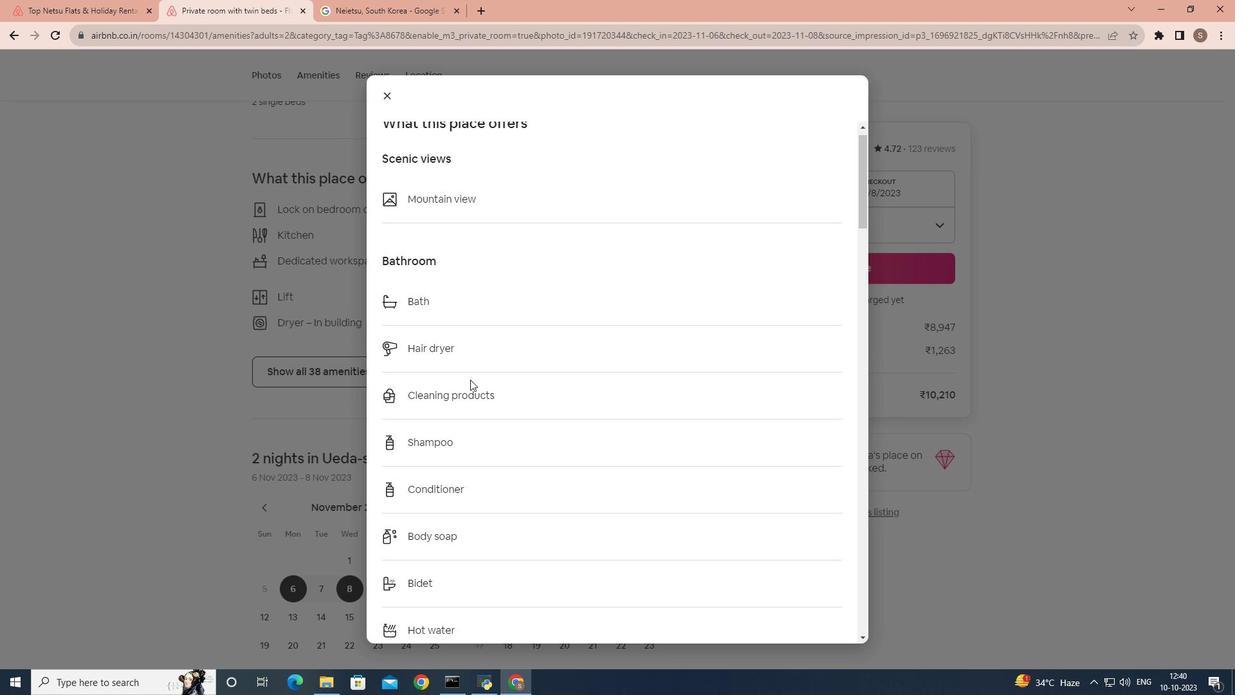 
Action: Mouse scrolled (470, 379) with delta (0, 0)
Screenshot: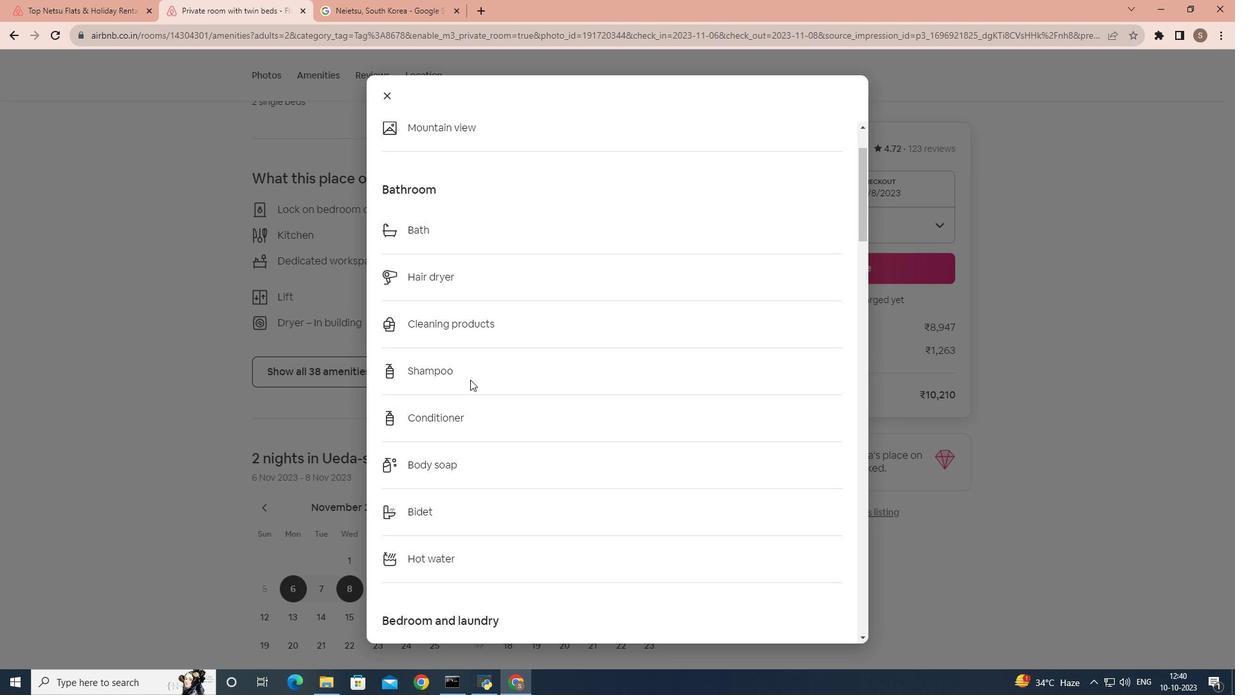 
Action: Mouse scrolled (470, 379) with delta (0, 0)
Screenshot: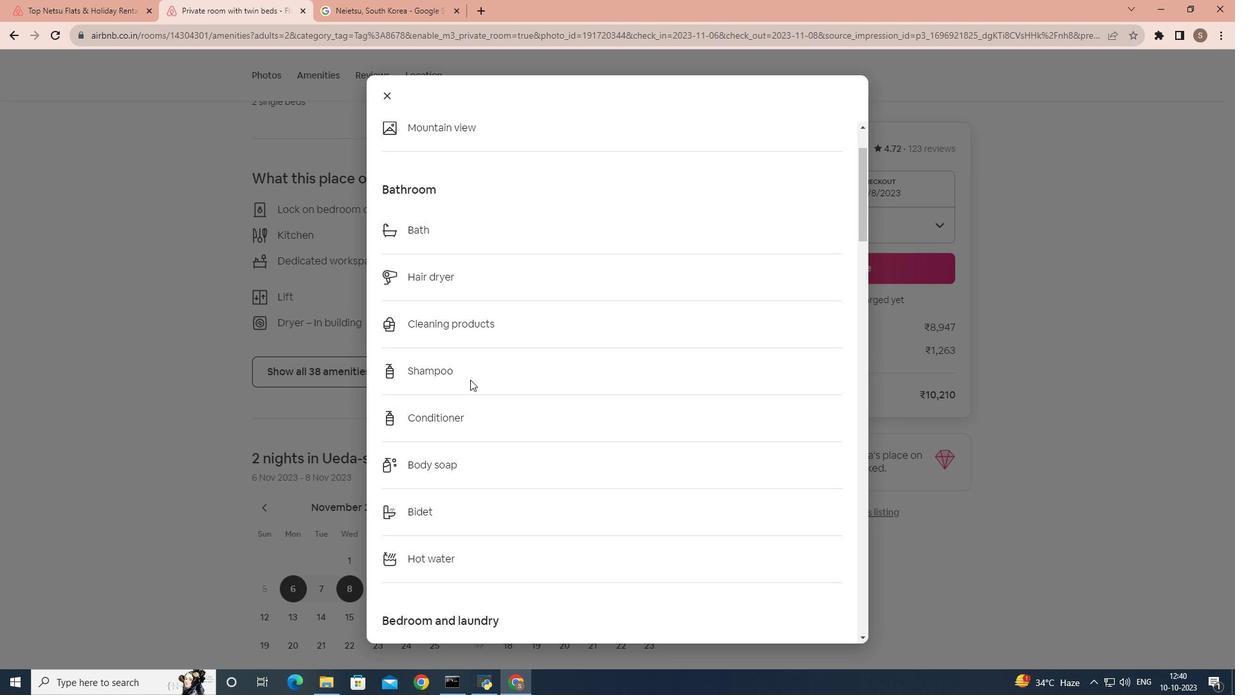 
Action: Mouse scrolled (470, 379) with delta (0, 0)
Screenshot: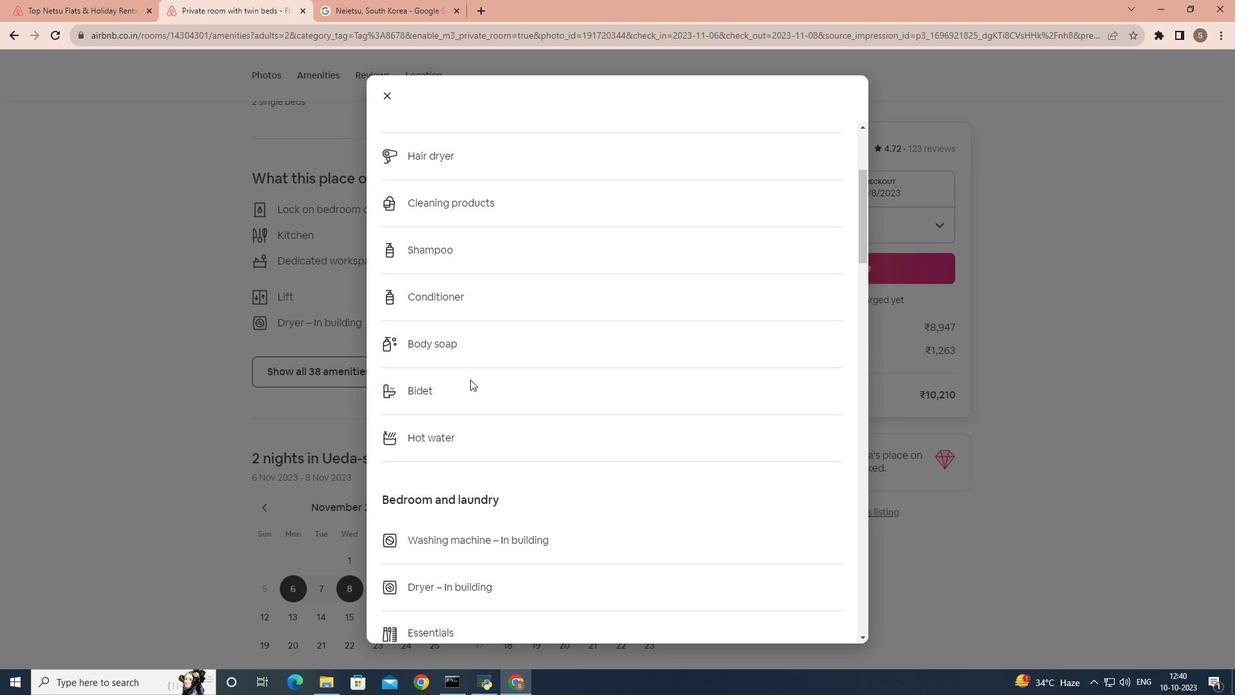 
Action: Mouse scrolled (470, 379) with delta (0, 0)
Screenshot: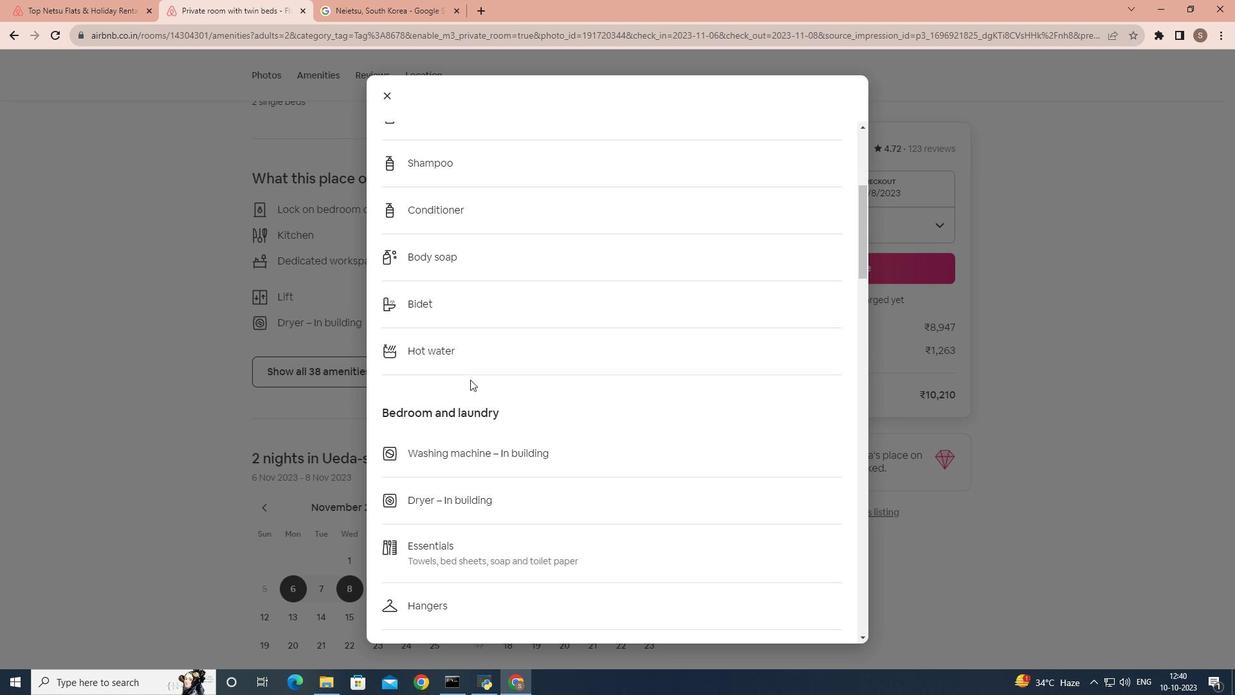 
Action: Mouse scrolled (470, 379) with delta (0, 0)
Screenshot: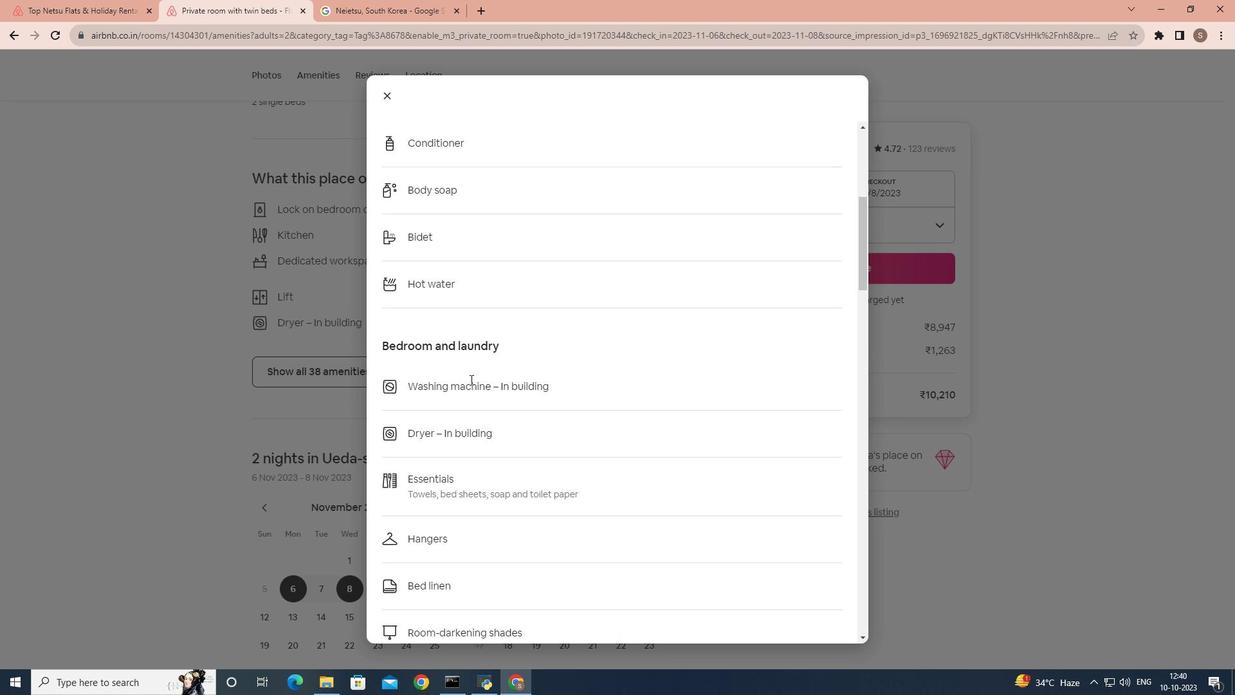 
Action: Mouse scrolled (470, 379) with delta (0, 0)
Screenshot: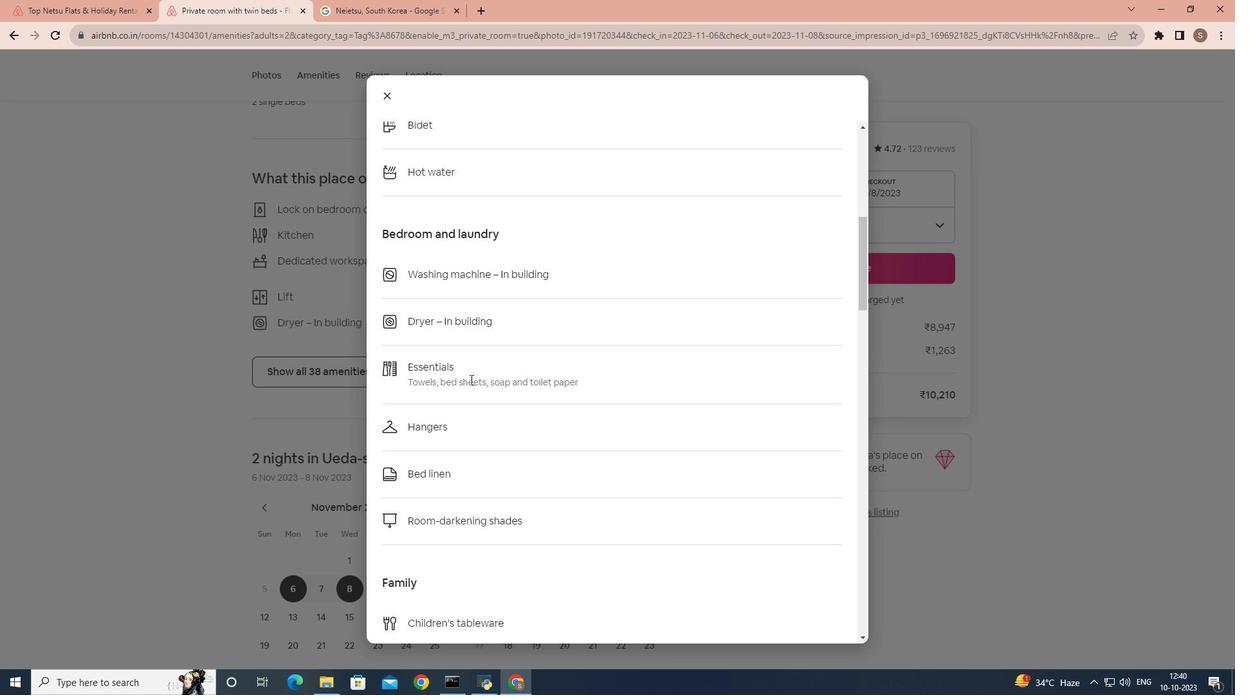
Action: Mouse scrolled (470, 379) with delta (0, 0)
Screenshot: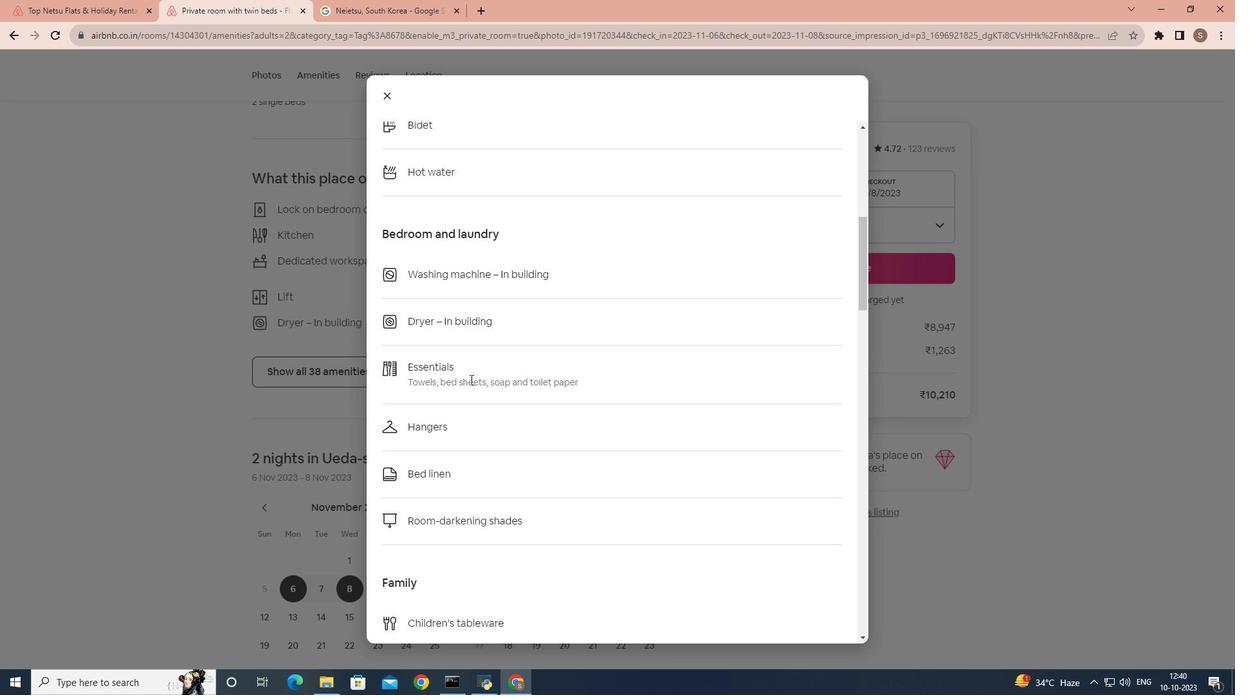 
Action: Mouse scrolled (470, 379) with delta (0, 0)
Screenshot: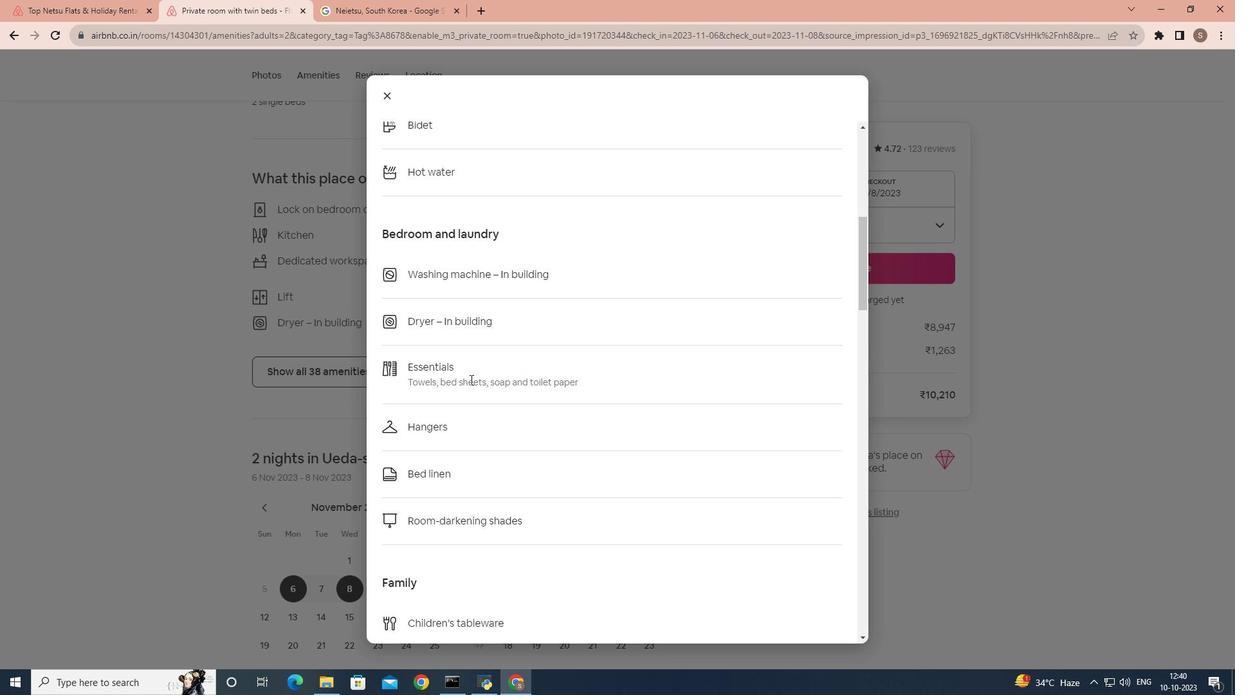 
Action: Mouse scrolled (470, 379) with delta (0, 0)
Screenshot: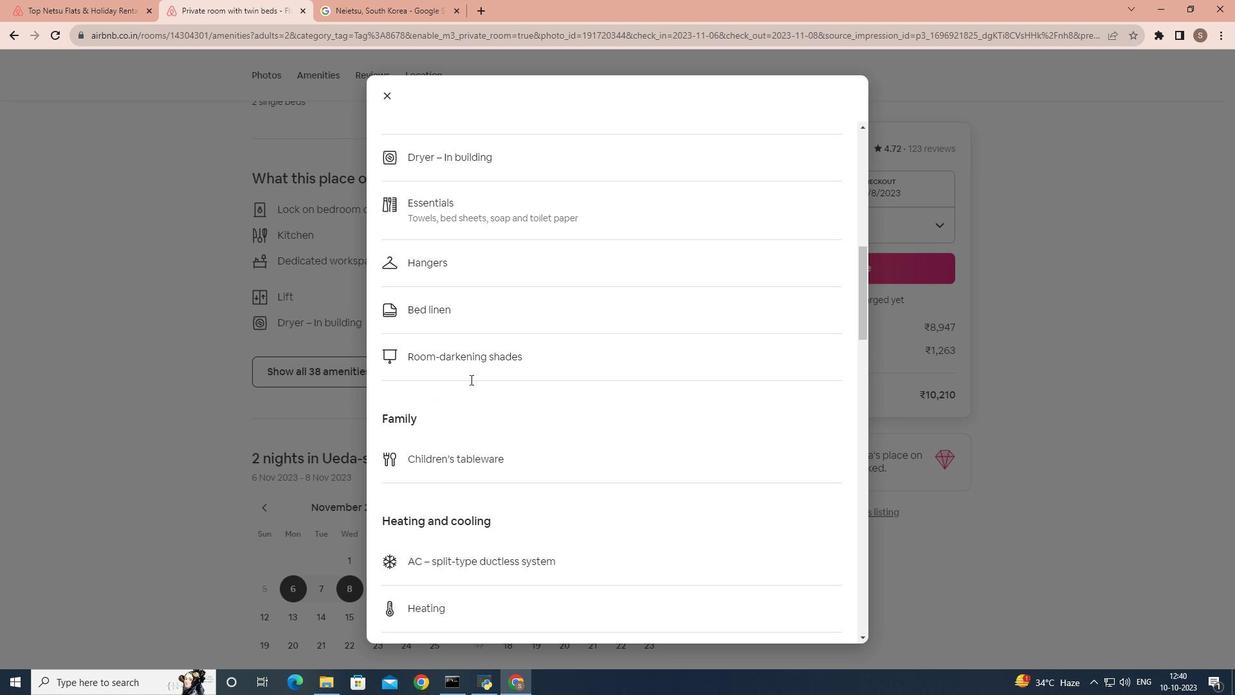 
Action: Mouse scrolled (470, 379) with delta (0, 0)
Screenshot: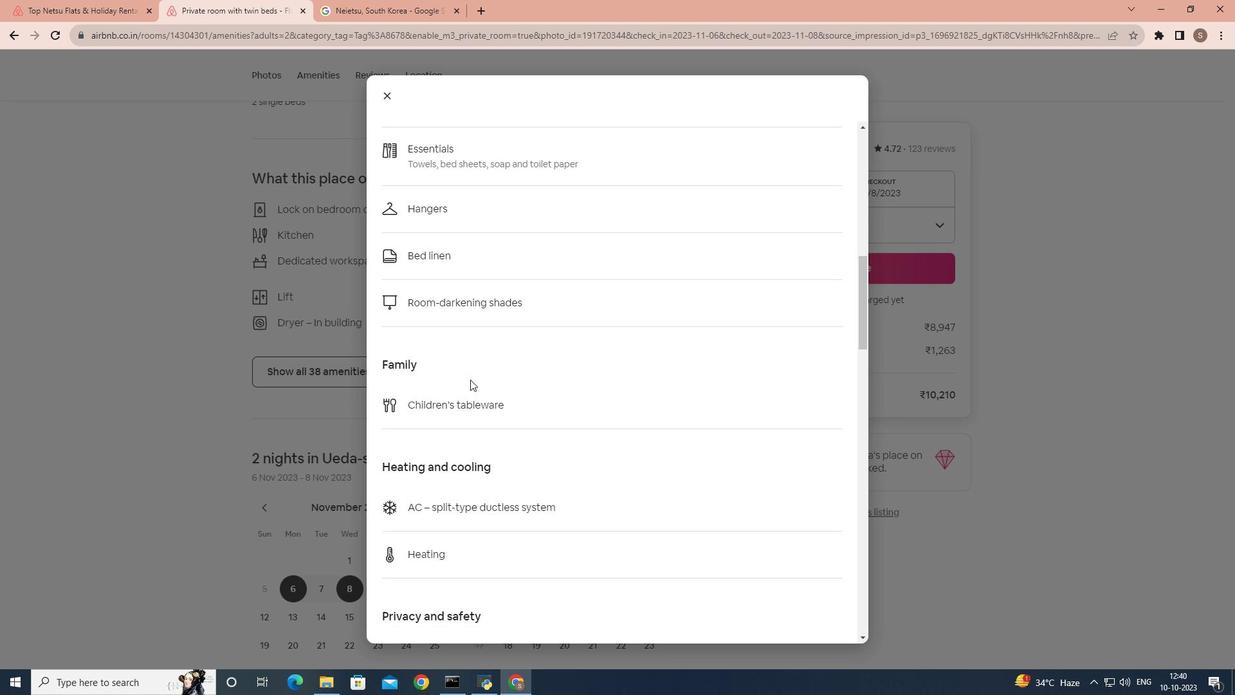 
Action: Mouse scrolled (470, 379) with delta (0, 0)
Screenshot: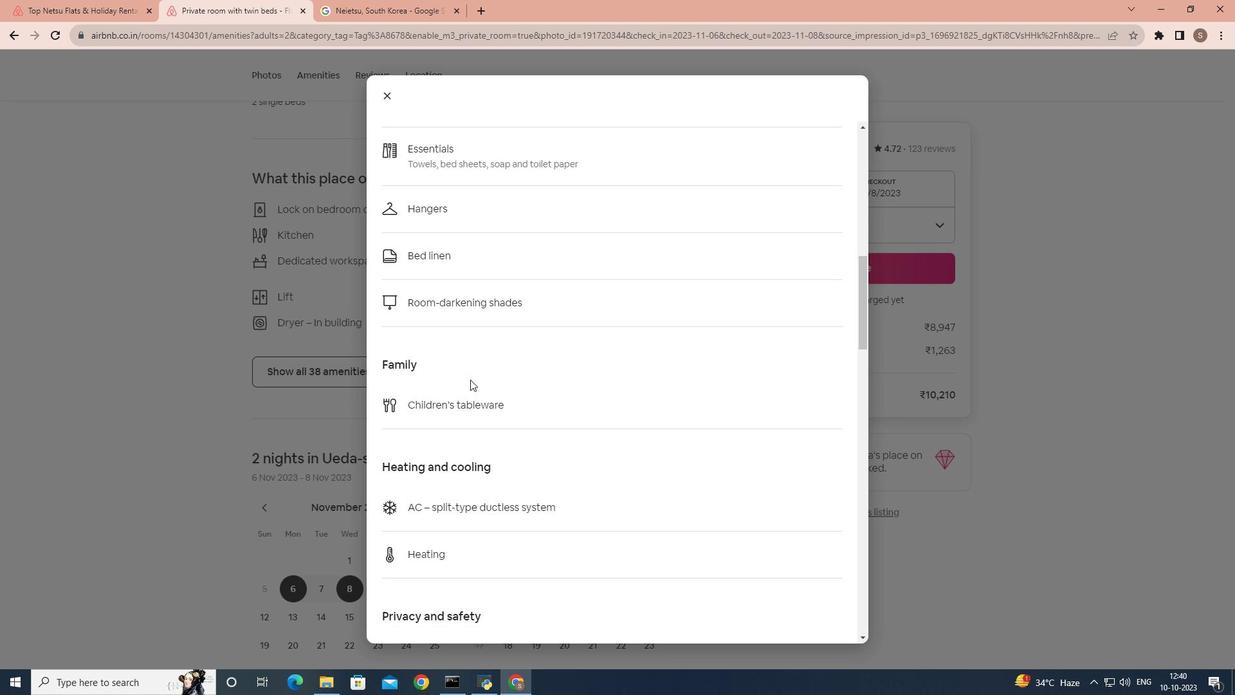 
Action: Mouse scrolled (470, 379) with delta (0, 0)
Screenshot: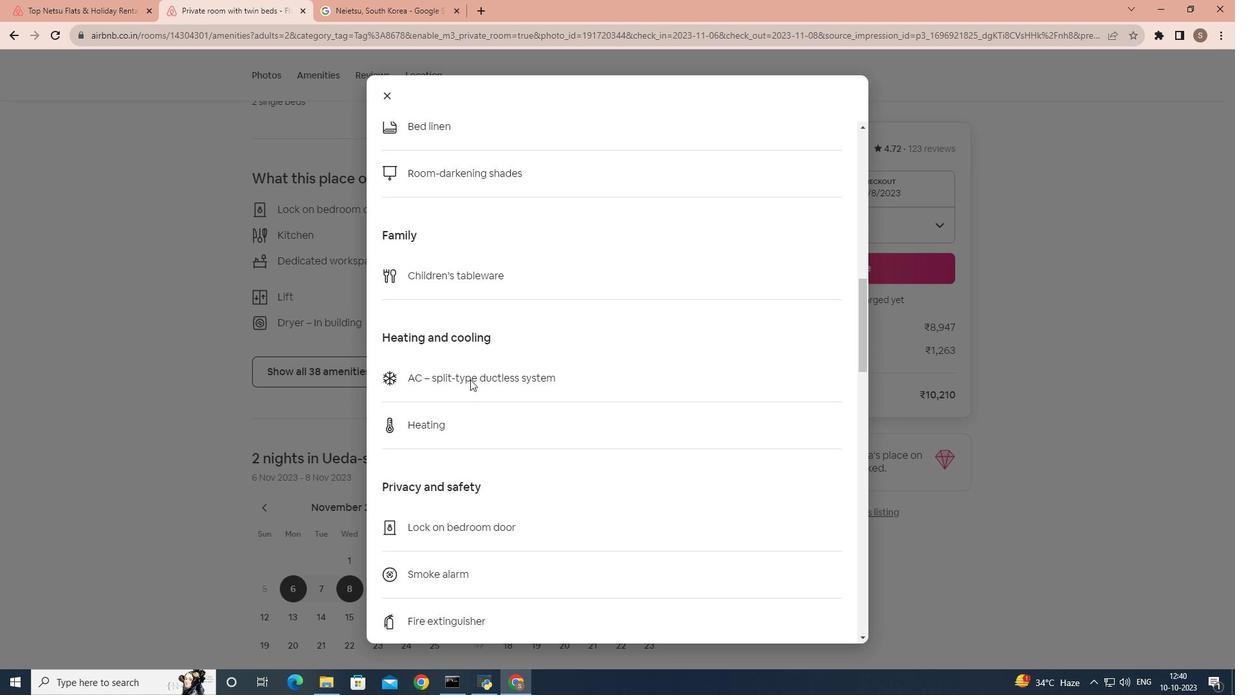 
Action: Mouse scrolled (470, 379) with delta (0, 0)
Screenshot: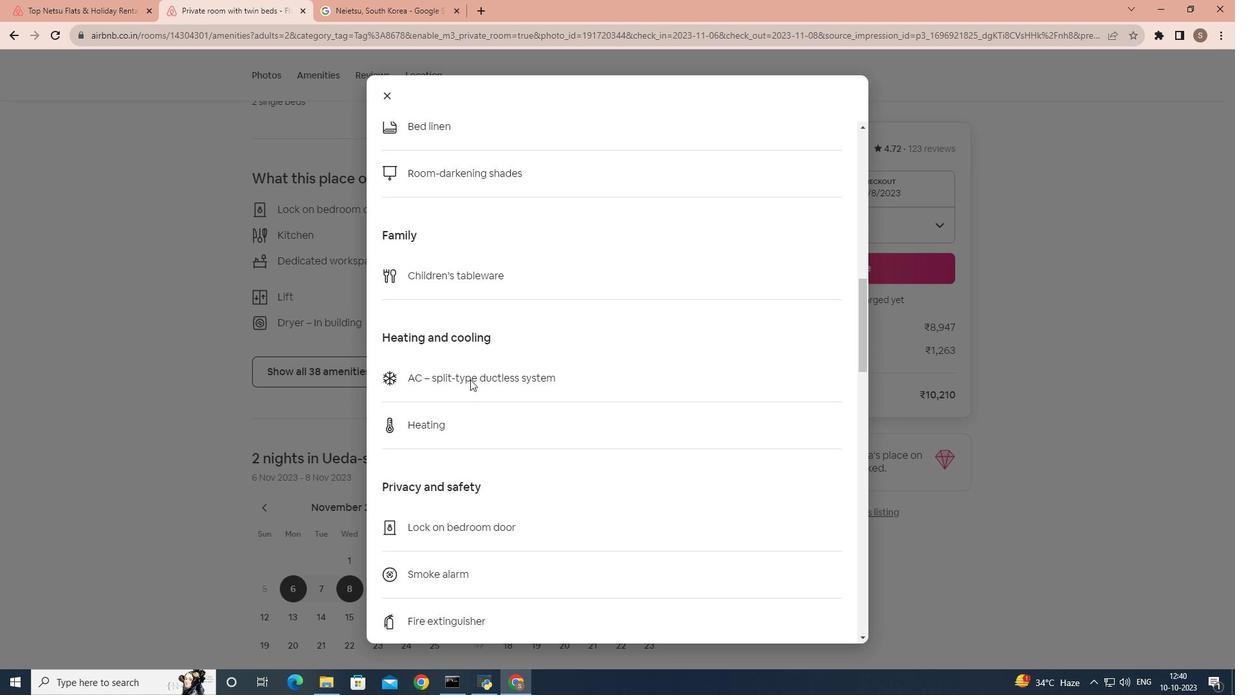
Action: Mouse scrolled (470, 379) with delta (0, 0)
Screenshot: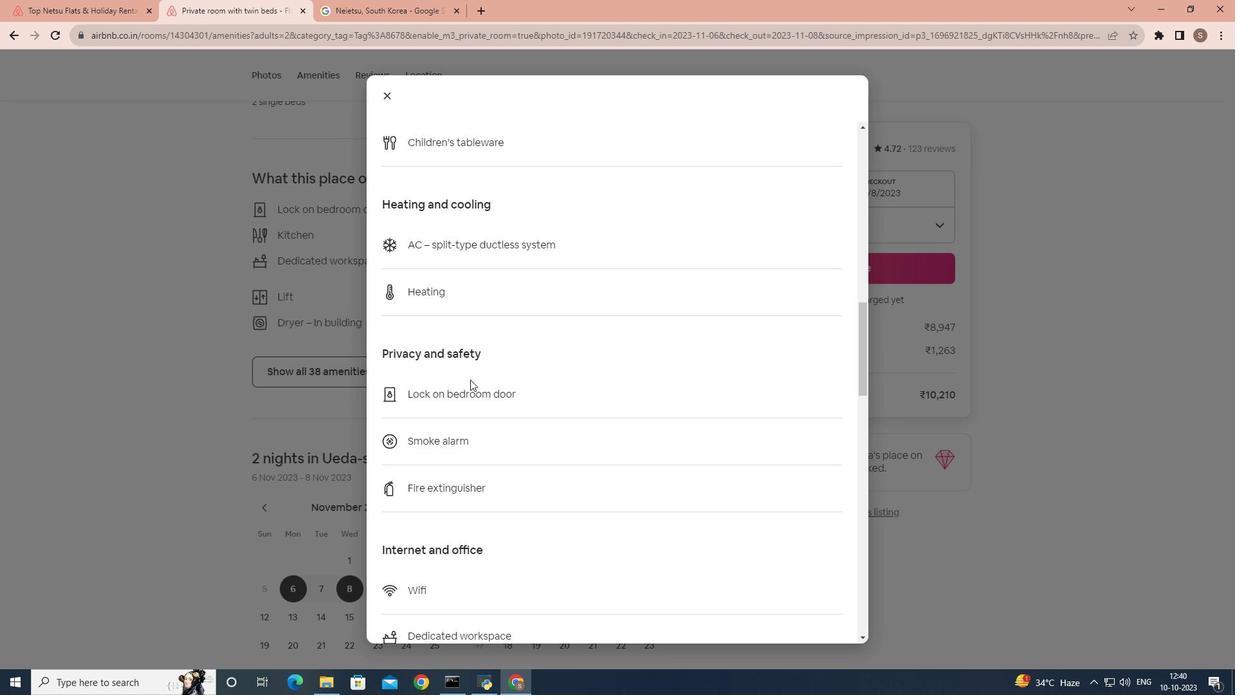 
Action: Mouse scrolled (470, 379) with delta (0, 0)
Screenshot: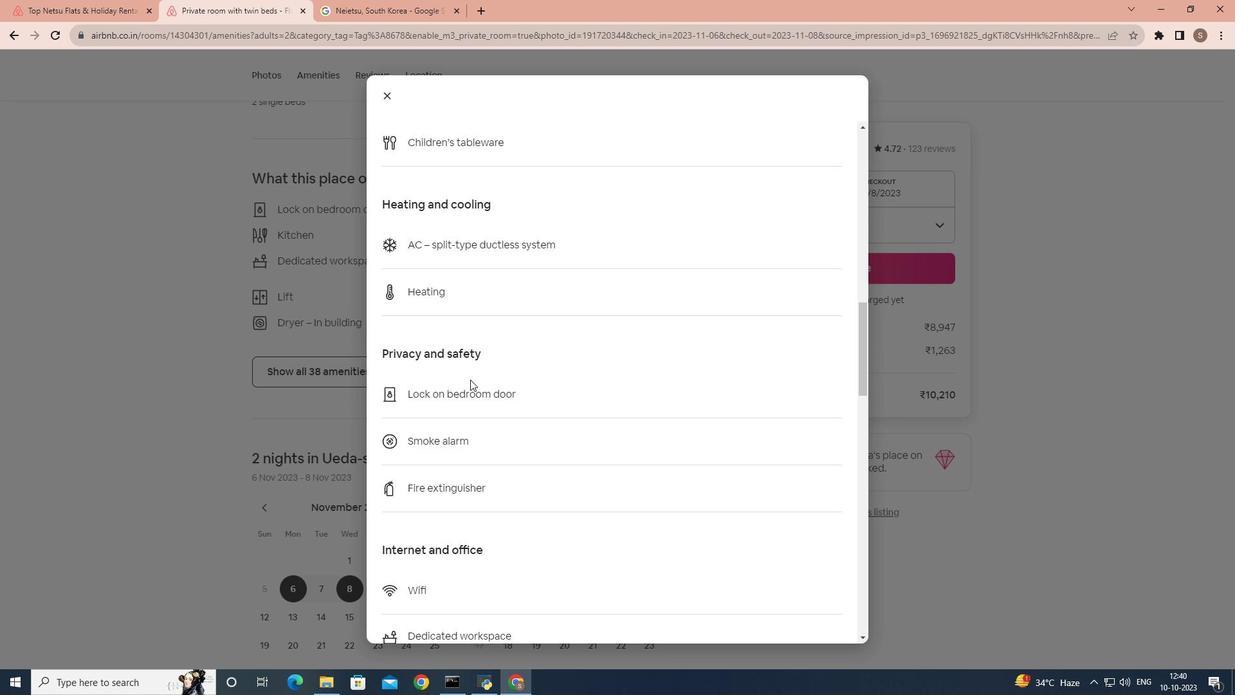 
Action: Mouse scrolled (470, 379) with delta (0, 0)
Screenshot: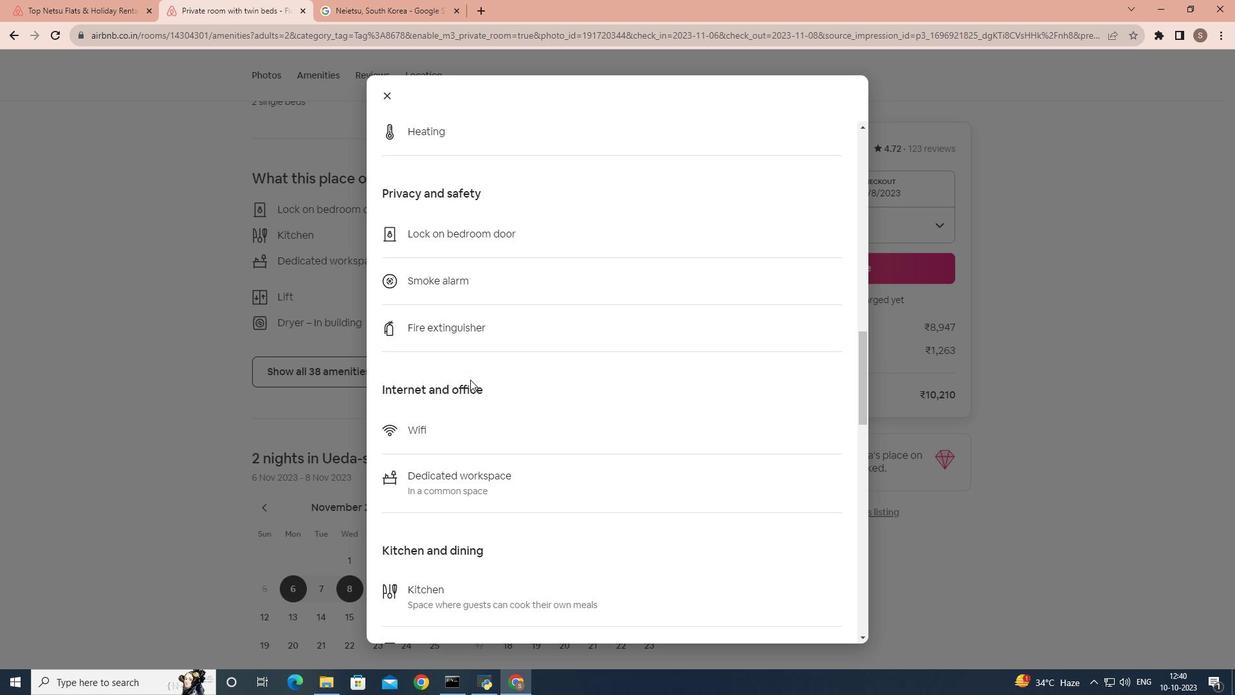 
Action: Mouse scrolled (470, 379) with delta (0, 0)
Screenshot: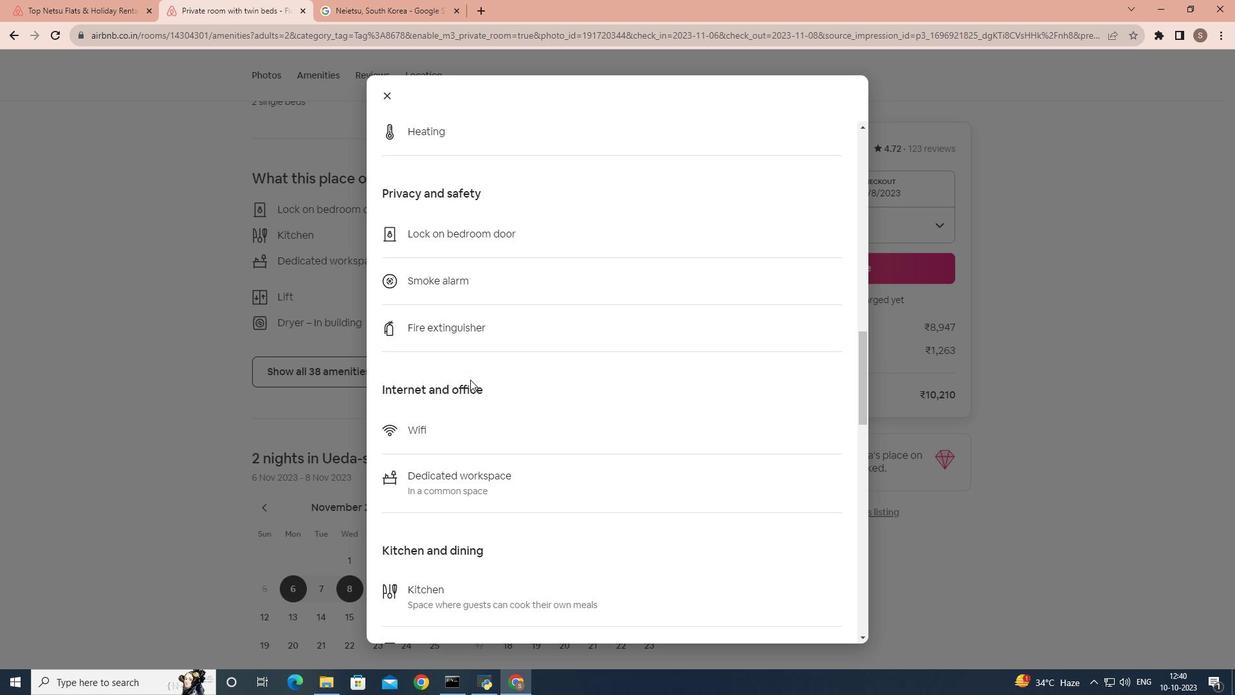 
Action: Mouse scrolled (470, 379) with delta (0, 0)
Screenshot: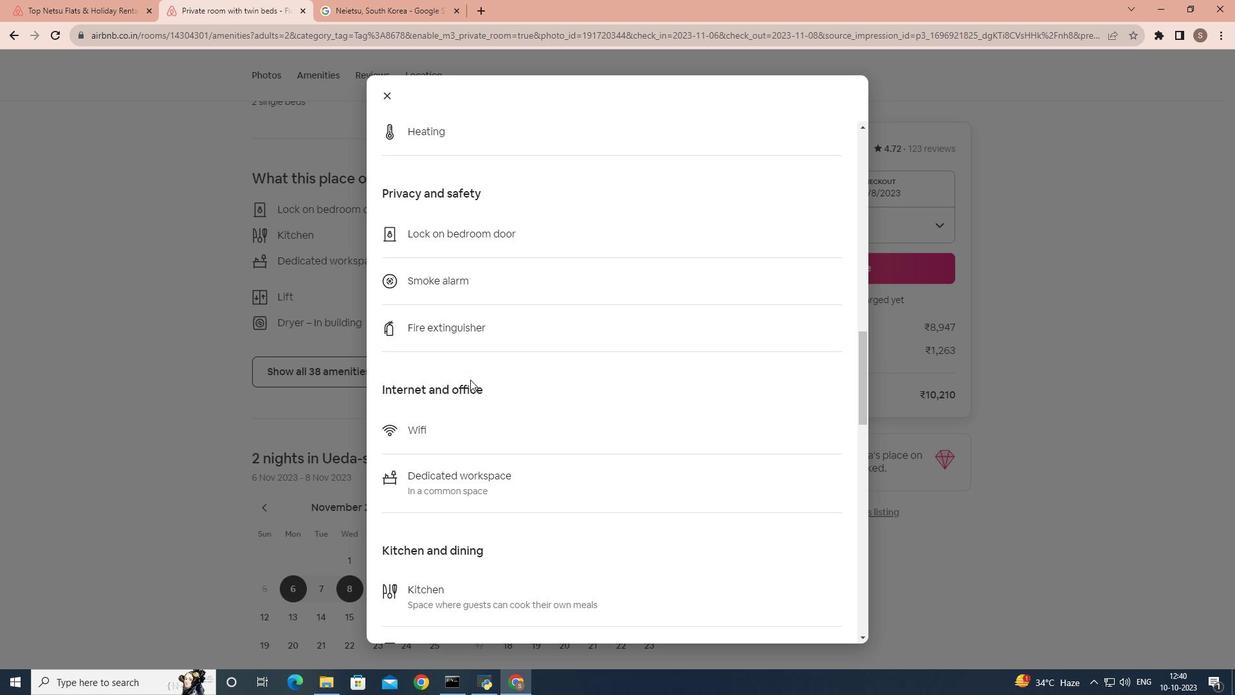 
Action: Mouse scrolled (470, 379) with delta (0, 0)
Screenshot: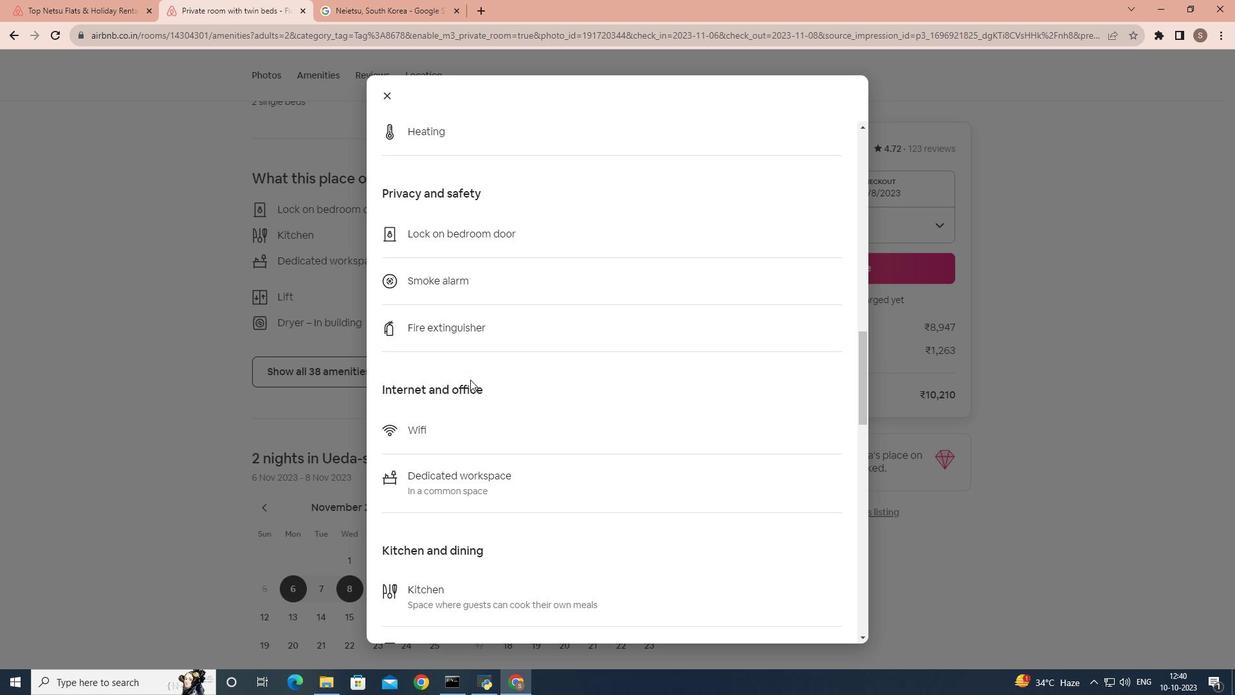 
Action: Mouse scrolled (470, 379) with delta (0, 0)
Screenshot: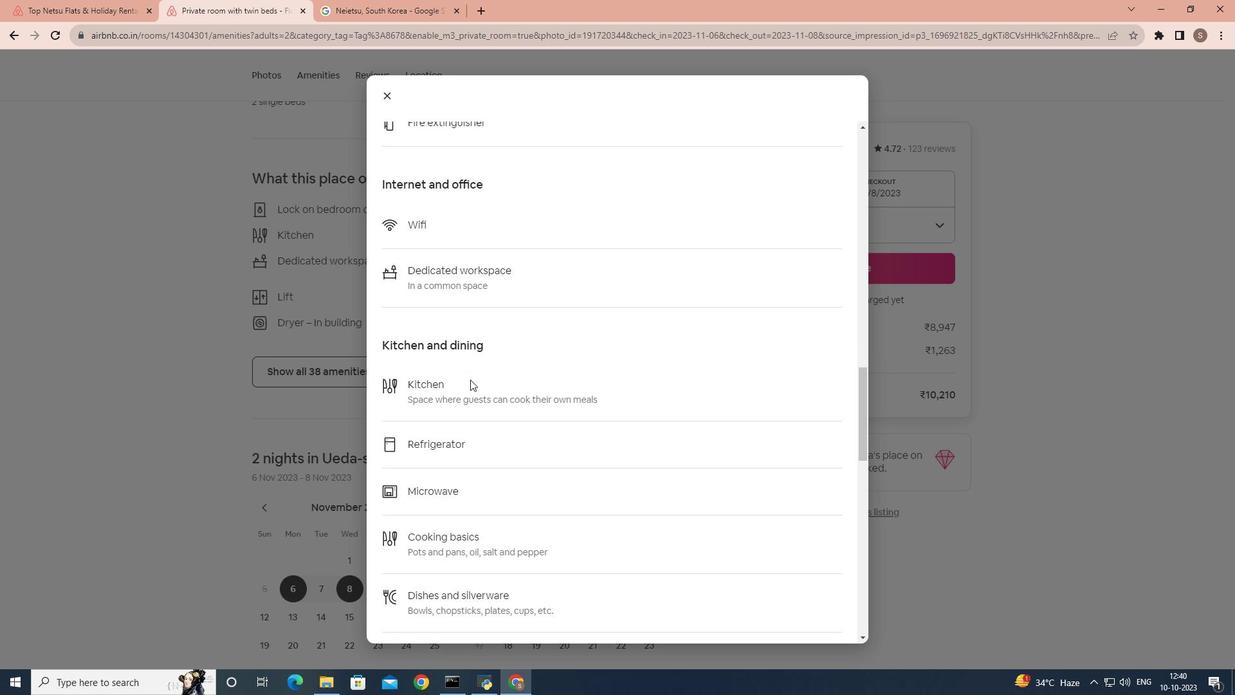 
Action: Mouse scrolled (470, 379) with delta (0, 0)
Screenshot: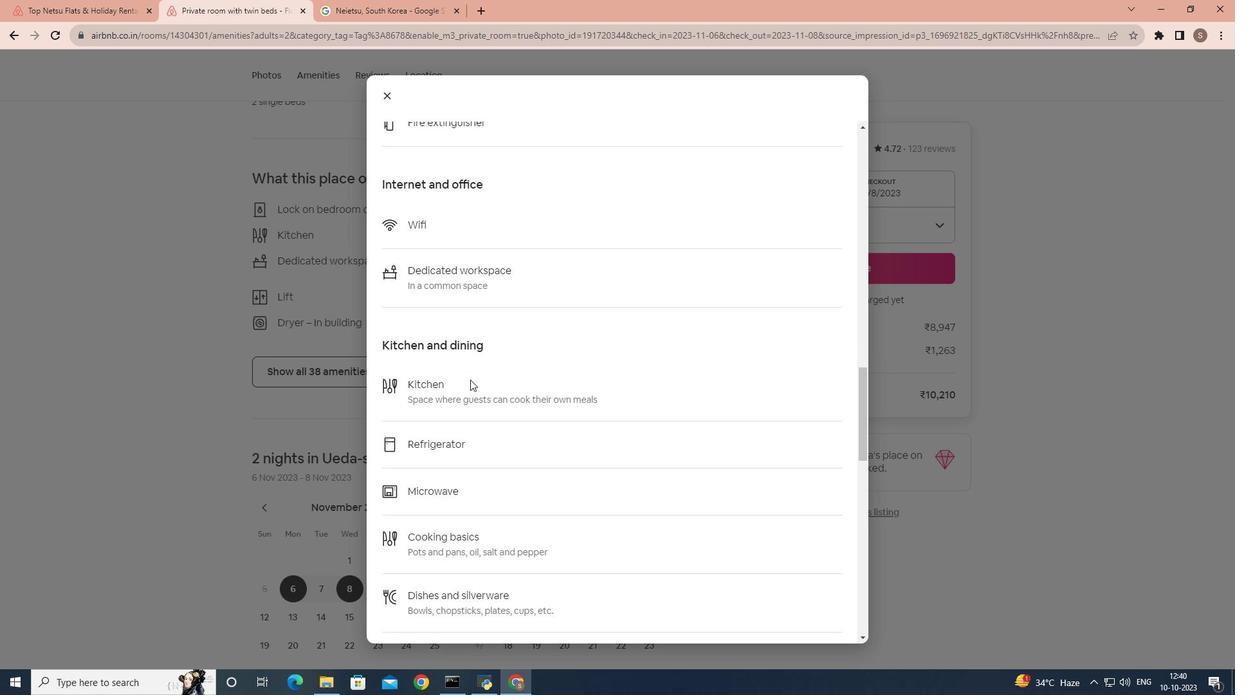 
Action: Mouse scrolled (470, 379) with delta (0, 0)
Screenshot: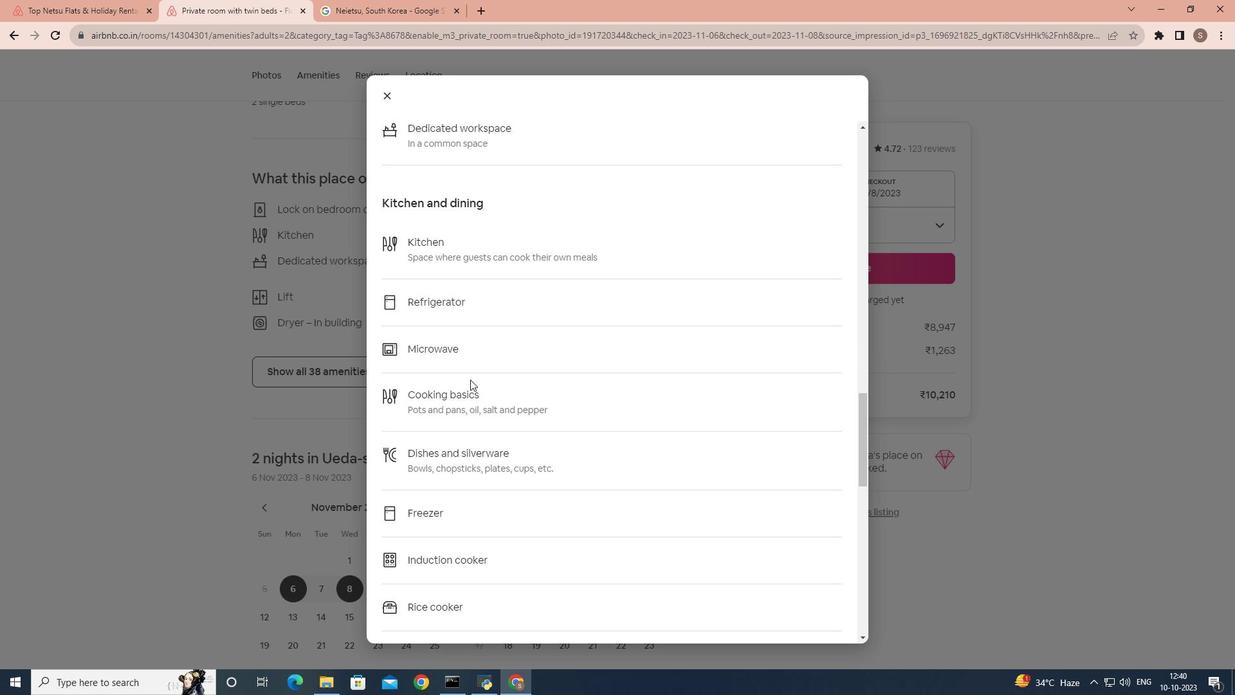
Action: Mouse scrolled (470, 380) with delta (0, 0)
Screenshot: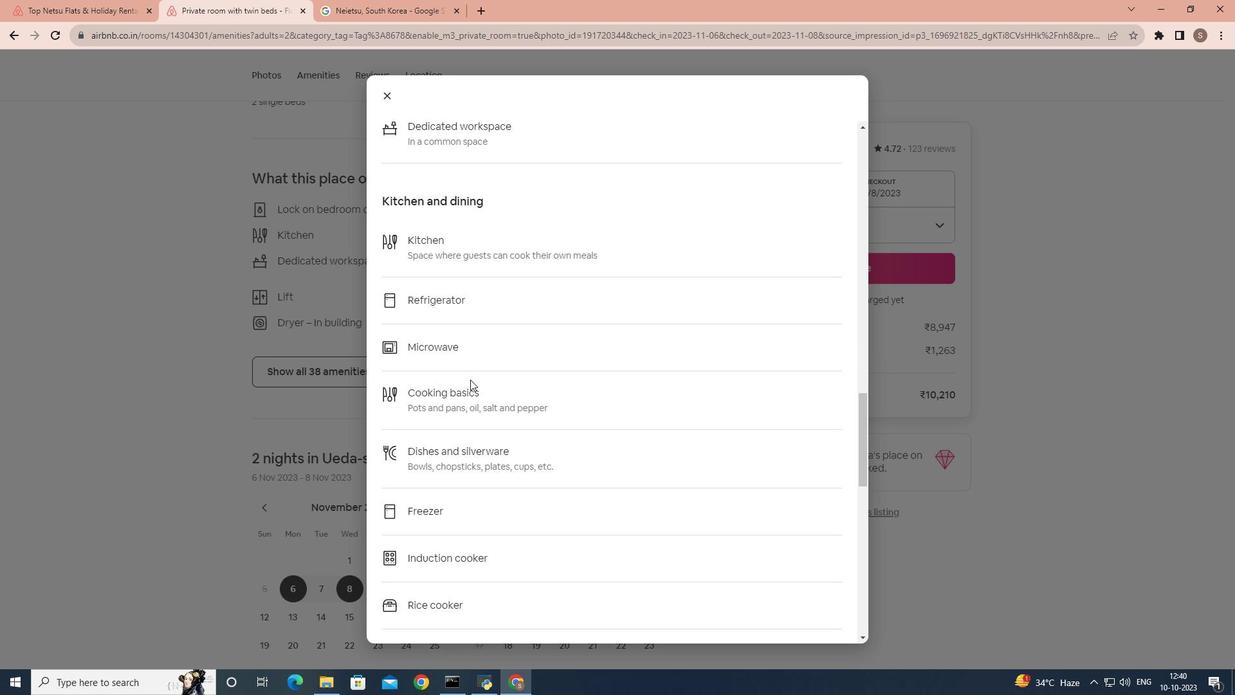 
Action: Mouse scrolled (470, 379) with delta (0, 0)
Screenshot: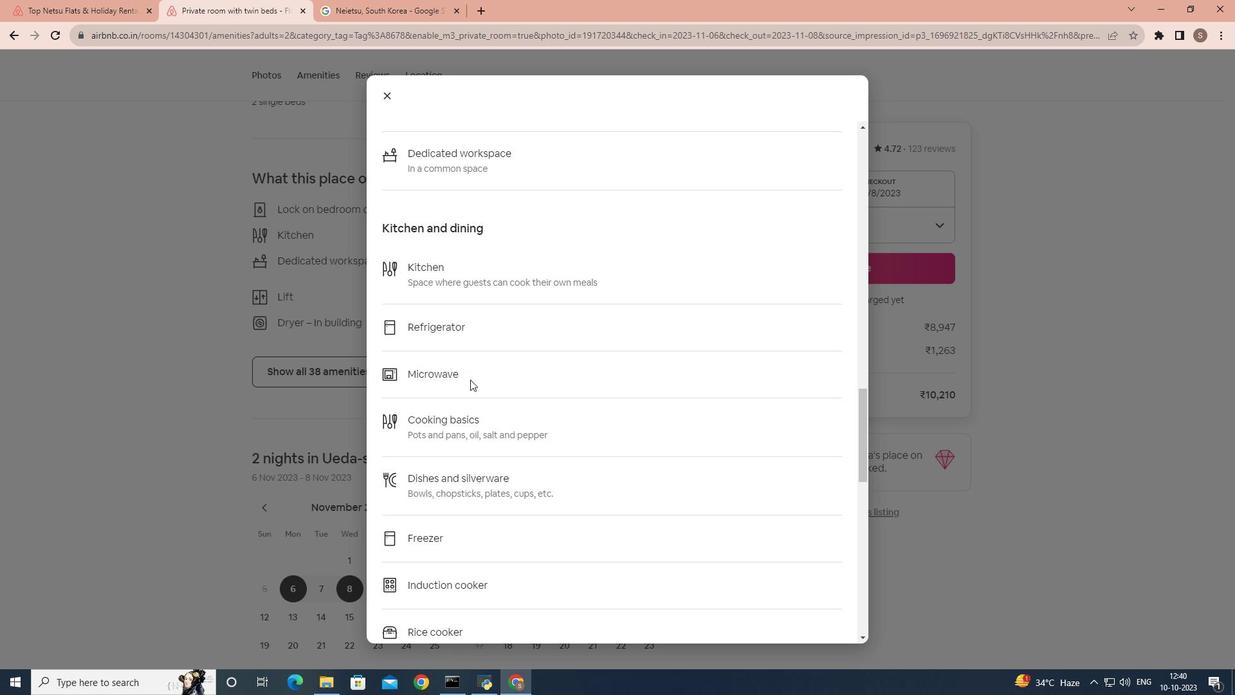 
Action: Mouse scrolled (470, 379) with delta (0, 0)
Screenshot: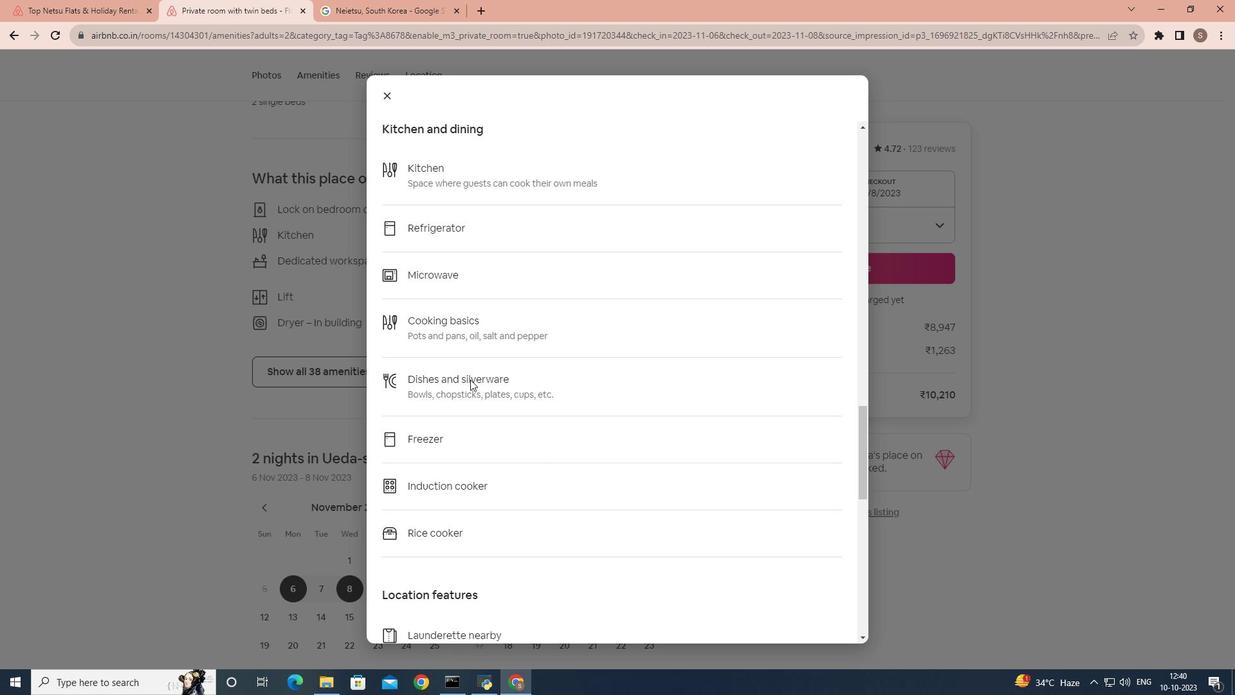 
Action: Mouse scrolled (470, 379) with delta (0, 0)
Screenshot: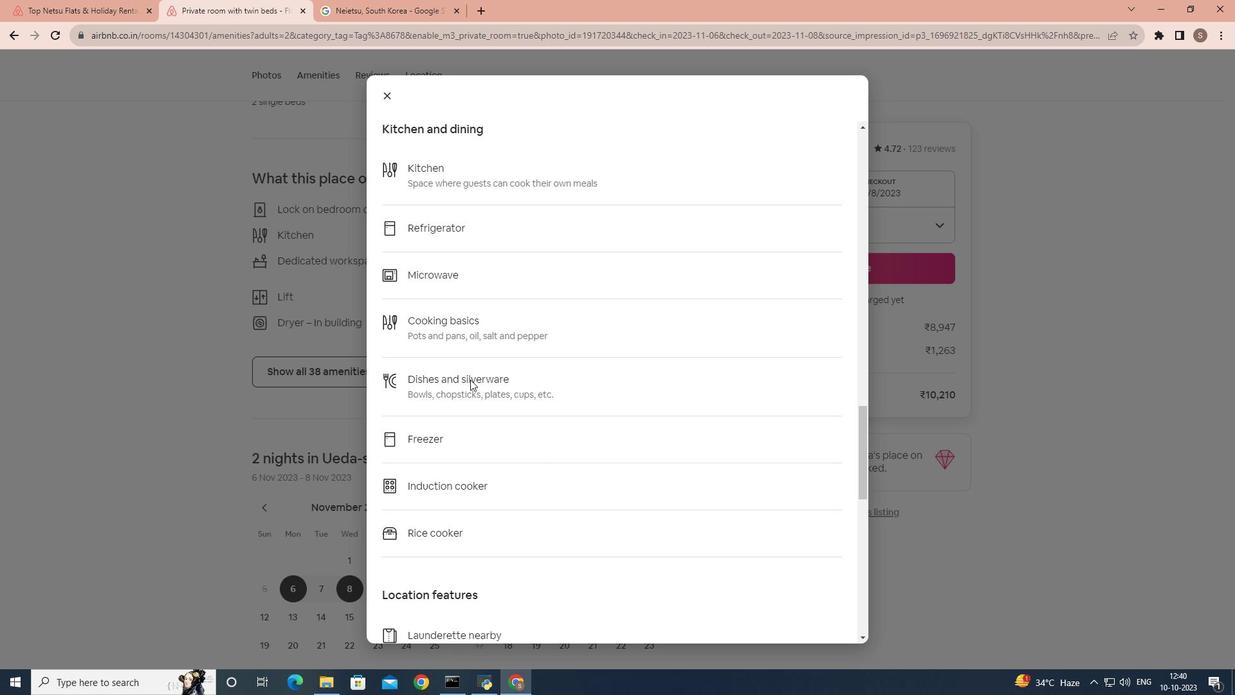 
Action: Mouse scrolled (470, 379) with delta (0, 0)
Screenshot: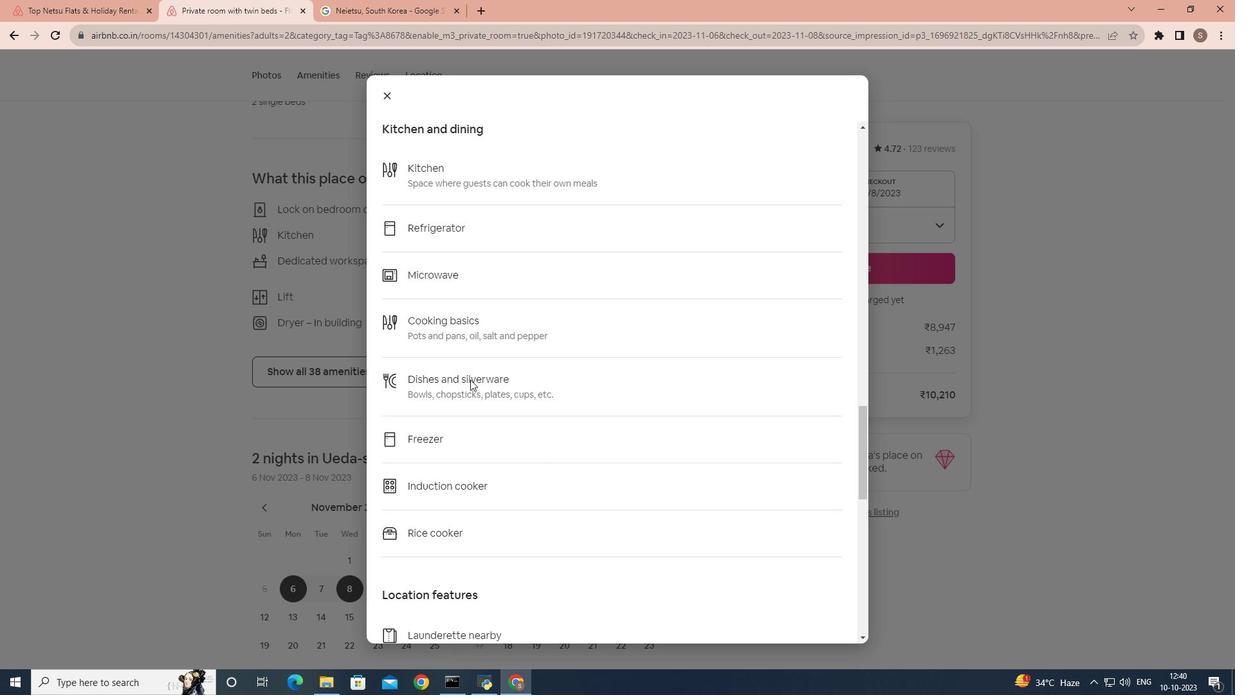 
Action: Mouse scrolled (470, 379) with delta (0, 0)
Screenshot: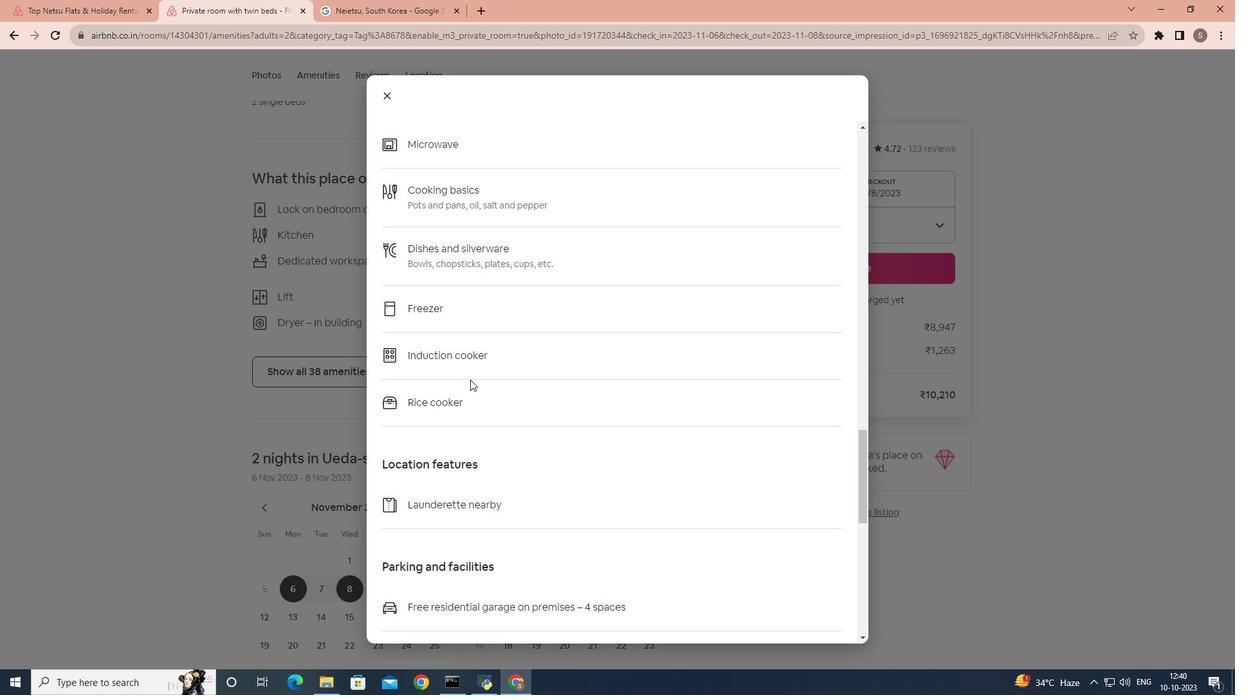 
Action: Mouse scrolled (470, 379) with delta (0, 0)
Screenshot: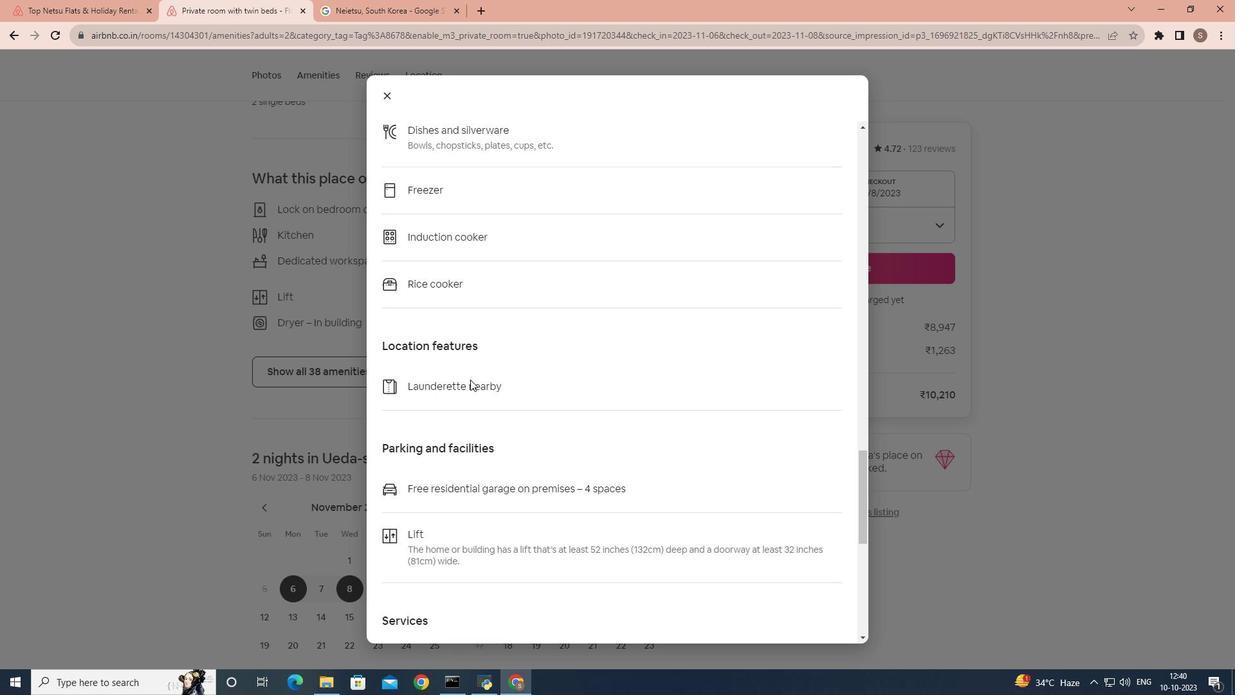 
Action: Mouse scrolled (470, 379) with delta (0, 0)
Screenshot: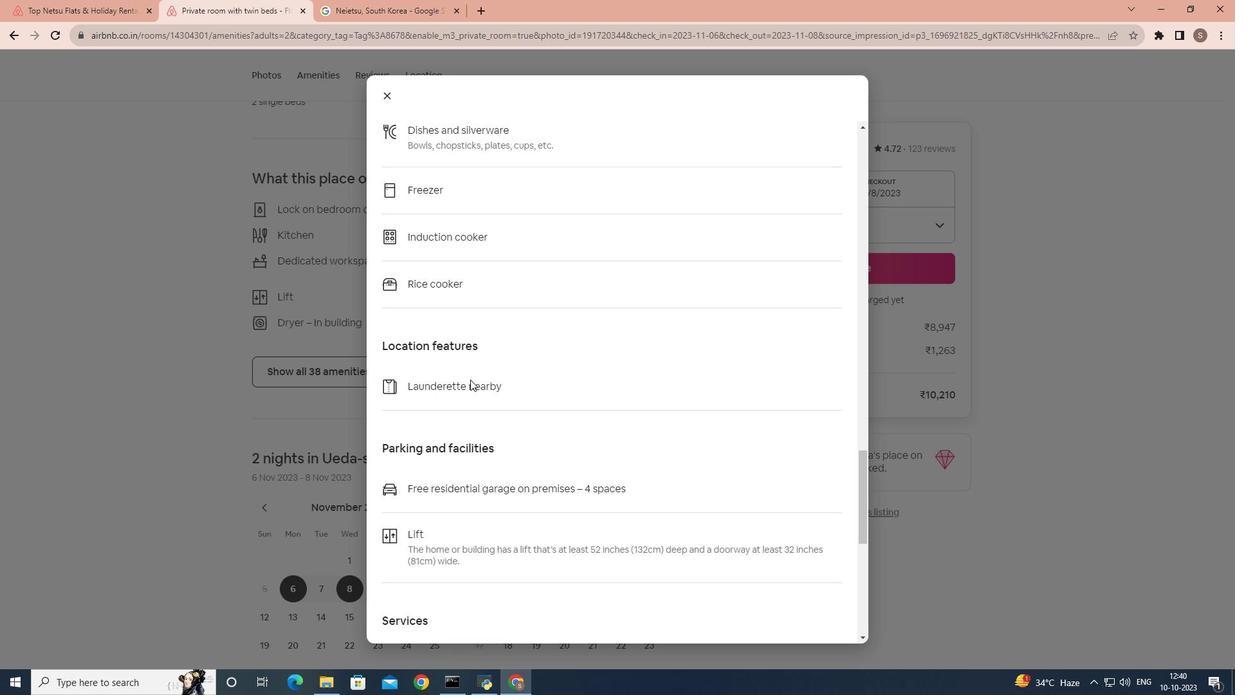 
Action: Mouse scrolled (470, 379) with delta (0, 0)
Screenshot: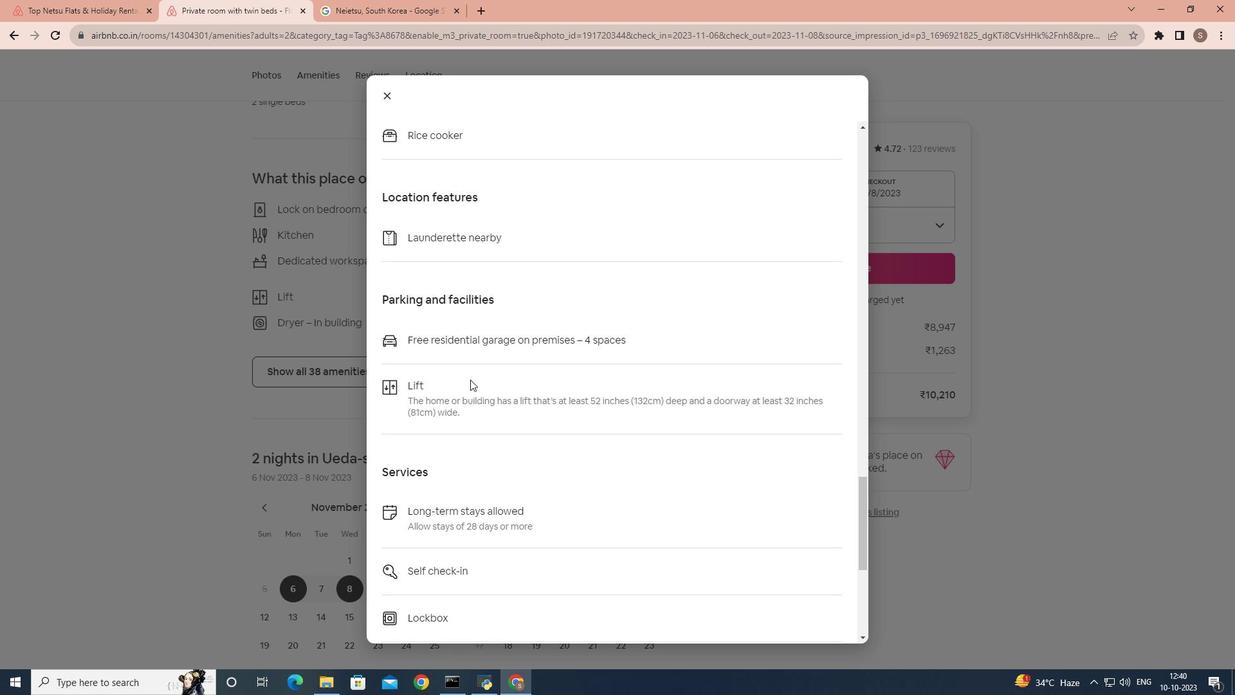 
Action: Mouse scrolled (470, 379) with delta (0, 0)
Screenshot: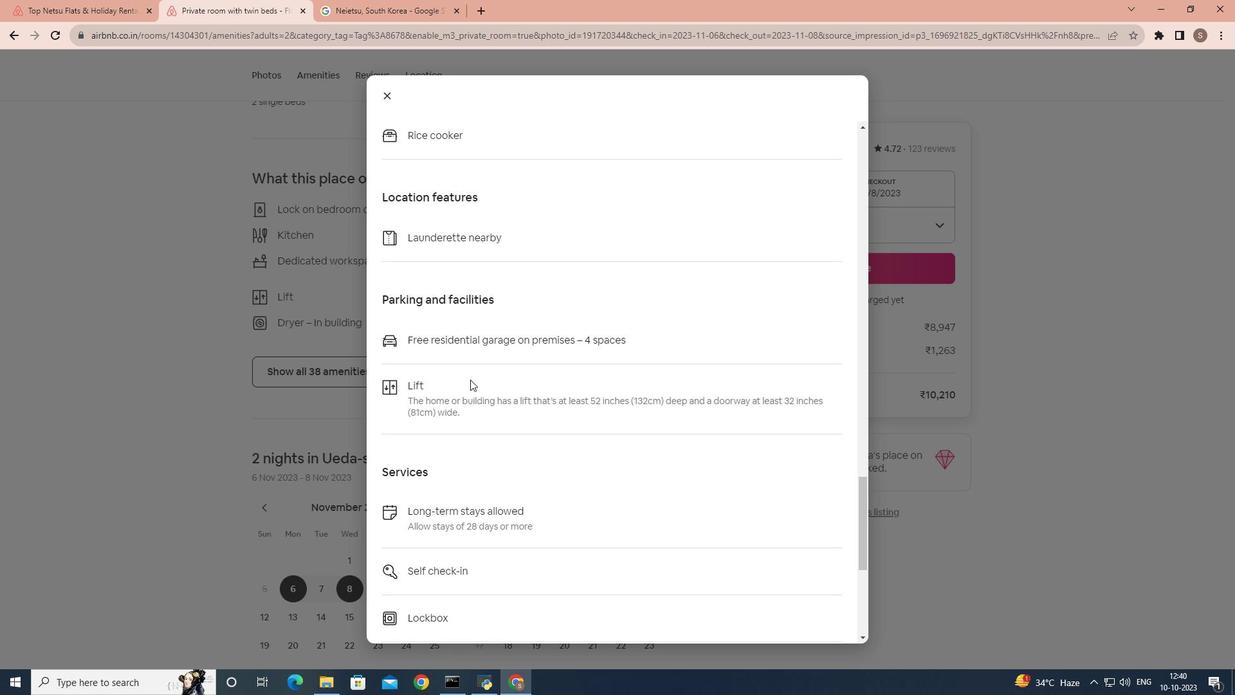 
Action: Mouse scrolled (470, 379) with delta (0, 0)
Screenshot: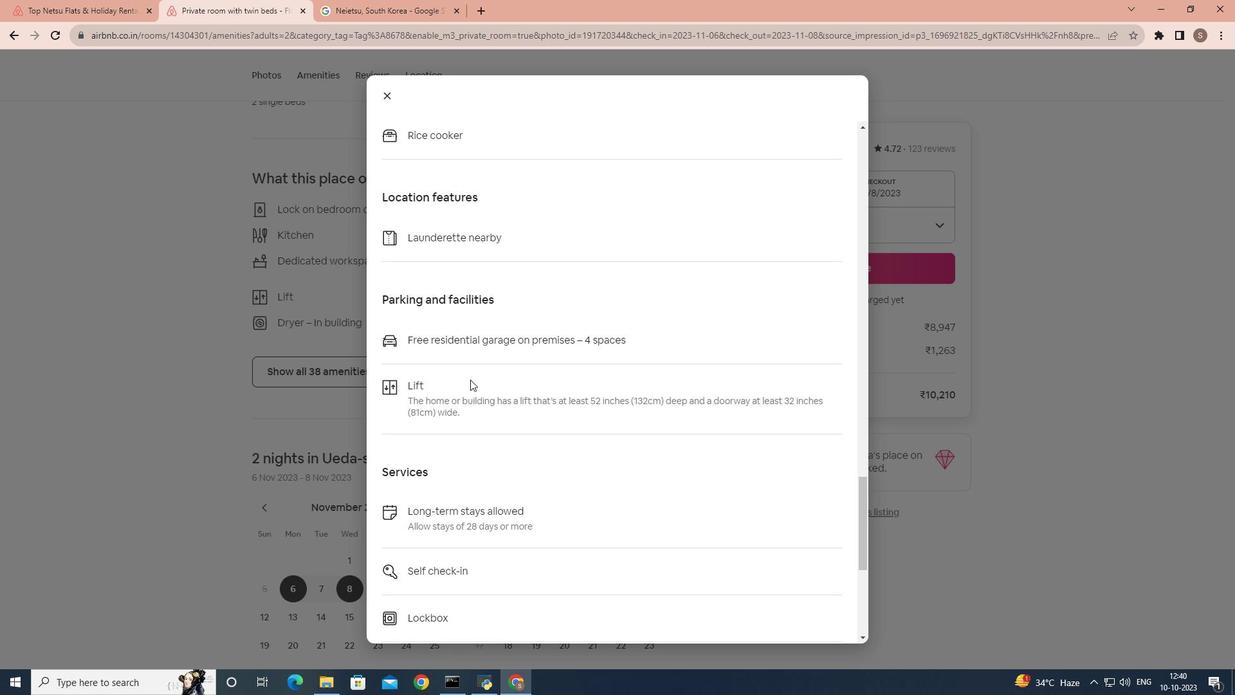 
Action: Mouse scrolled (470, 379) with delta (0, 0)
Screenshot: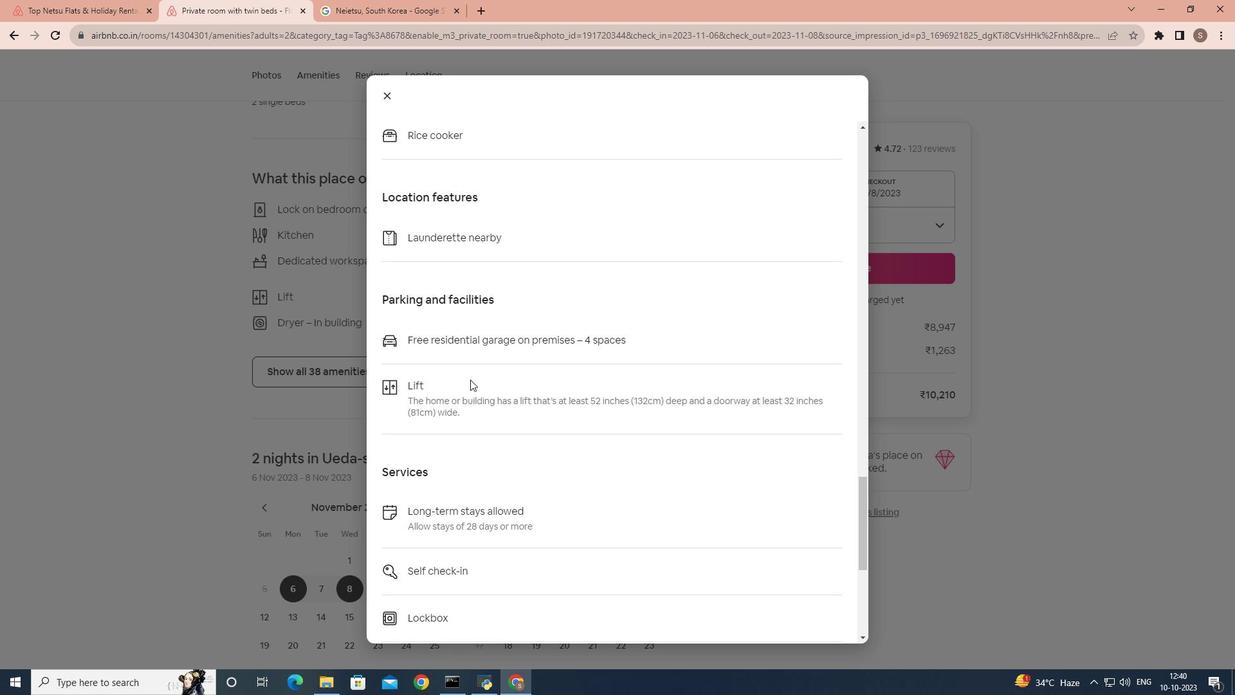 
Action: Mouse scrolled (470, 379) with delta (0, 0)
Screenshot: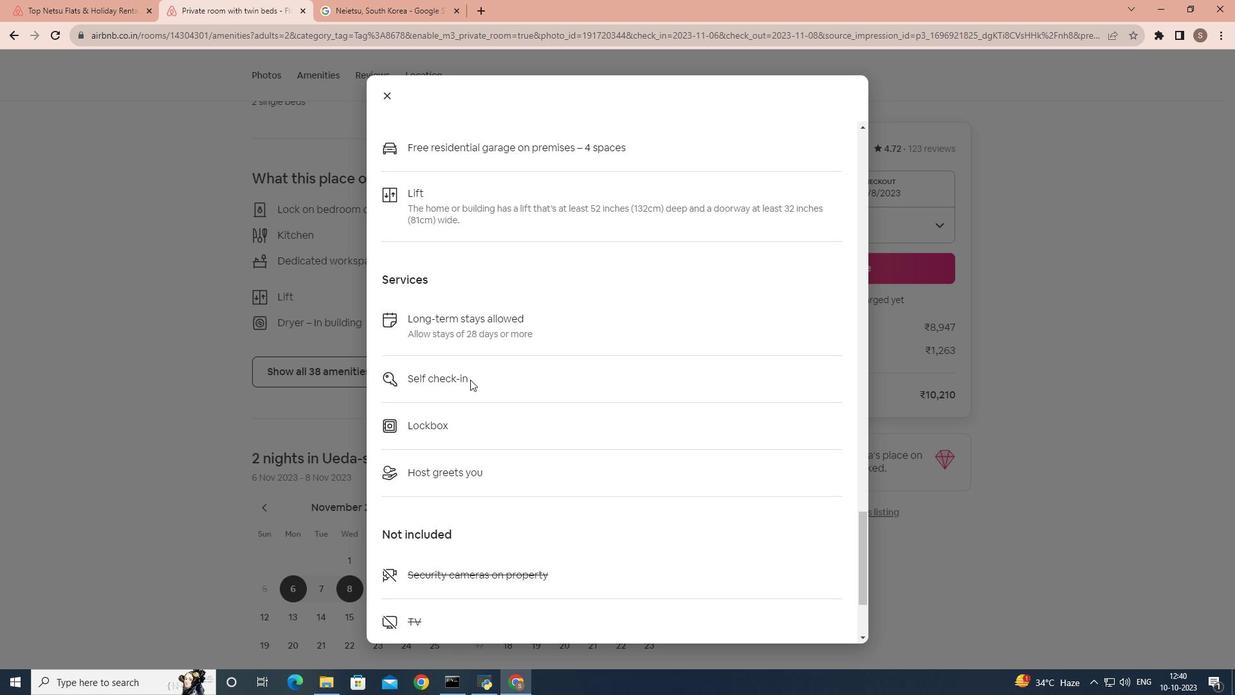 
Action: Mouse scrolled (470, 379) with delta (0, 0)
Screenshot: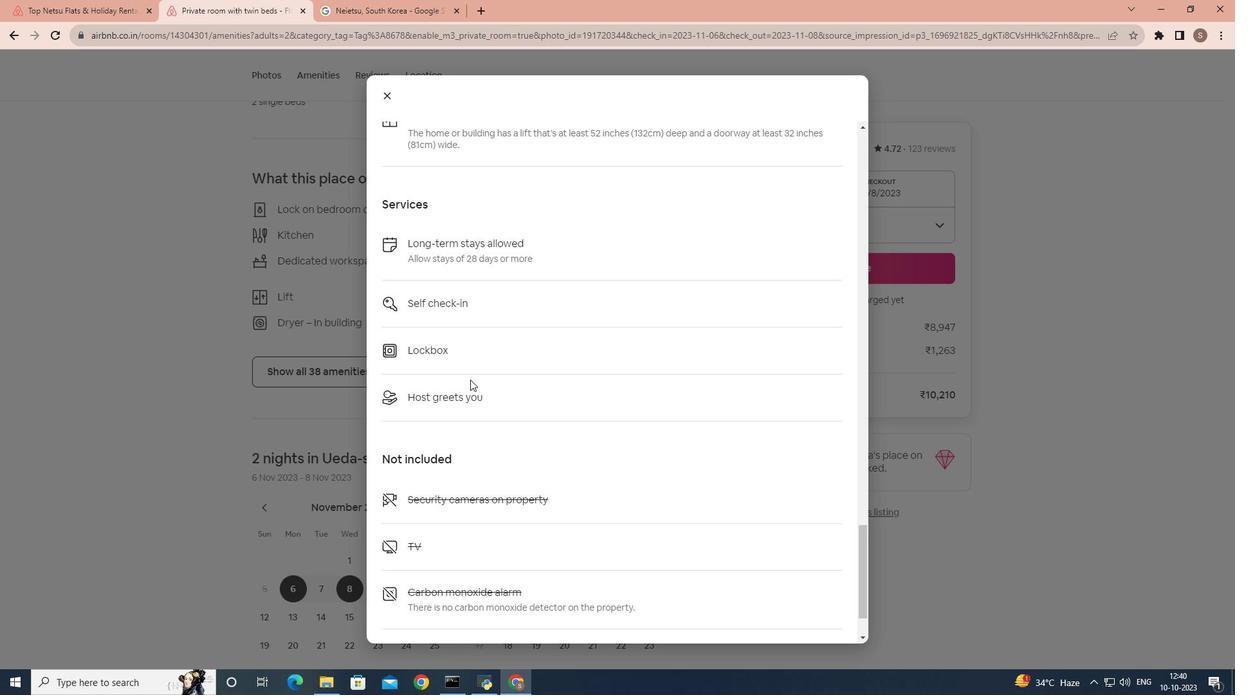 
Action: Mouse scrolled (470, 379) with delta (0, 0)
Screenshot: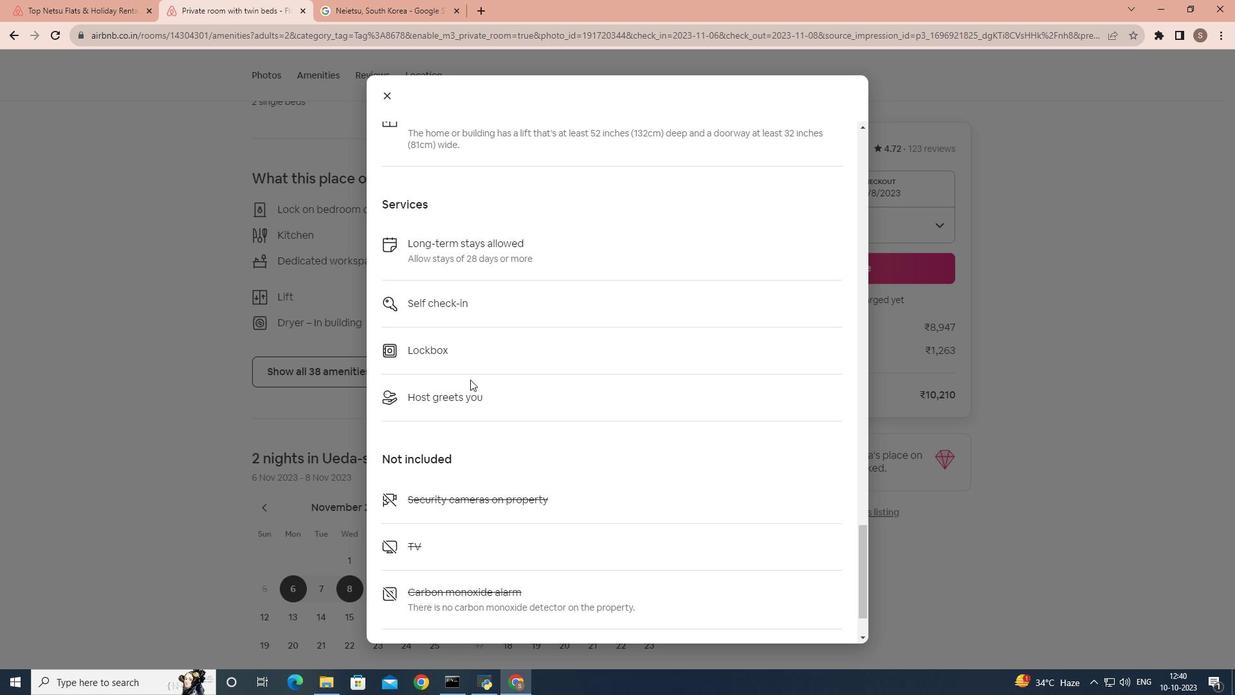 
Action: Mouse scrolled (470, 379) with delta (0, 0)
Screenshot: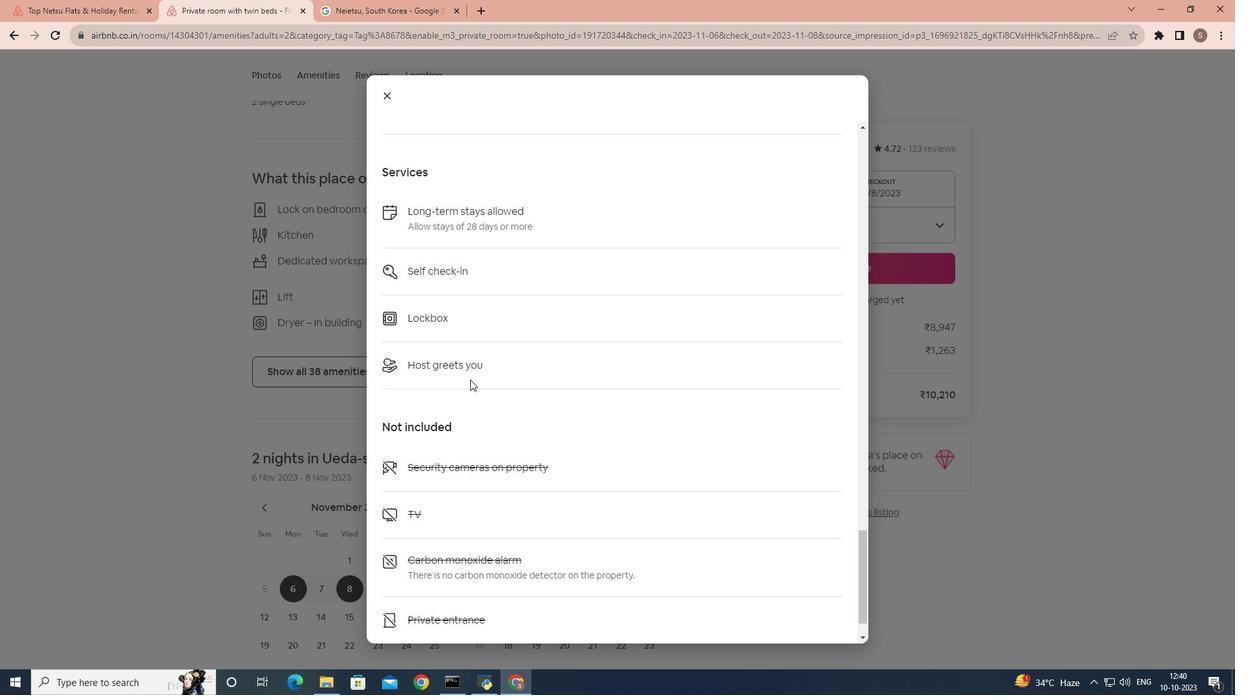 
Action: Mouse scrolled (470, 379) with delta (0, 0)
Screenshot: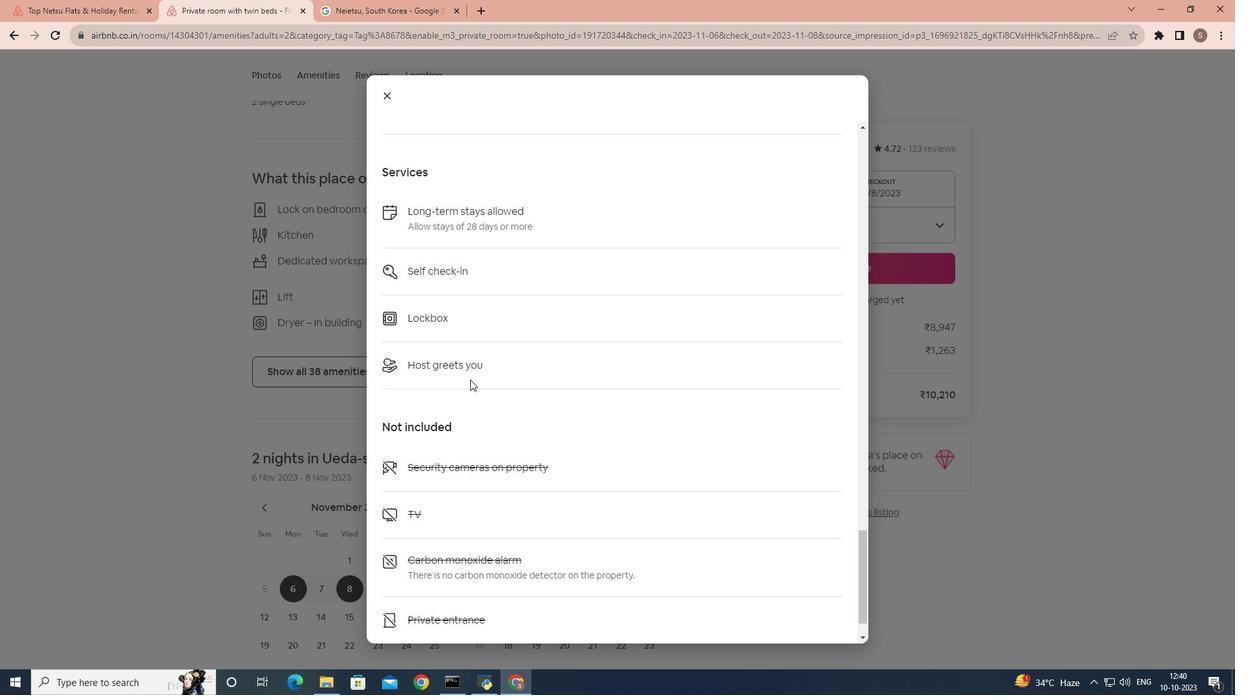 
Action: Mouse scrolled (470, 379) with delta (0, 0)
Screenshot: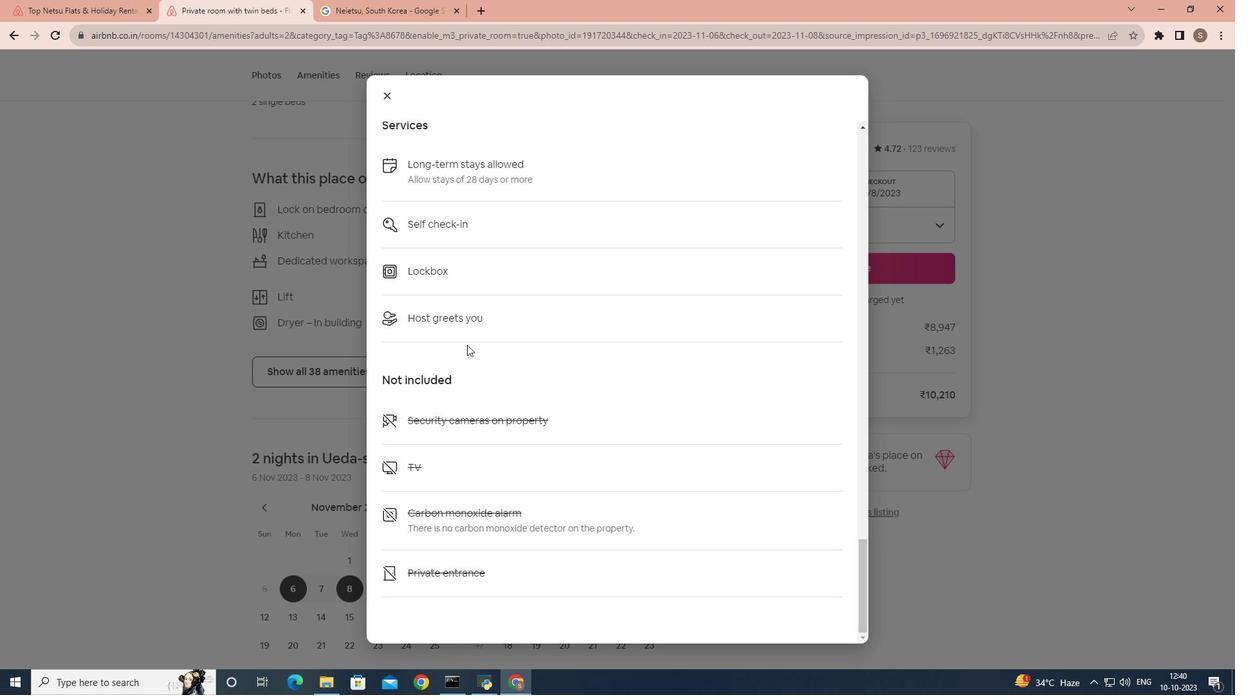 
Action: Mouse moved to (471, 357)
Screenshot: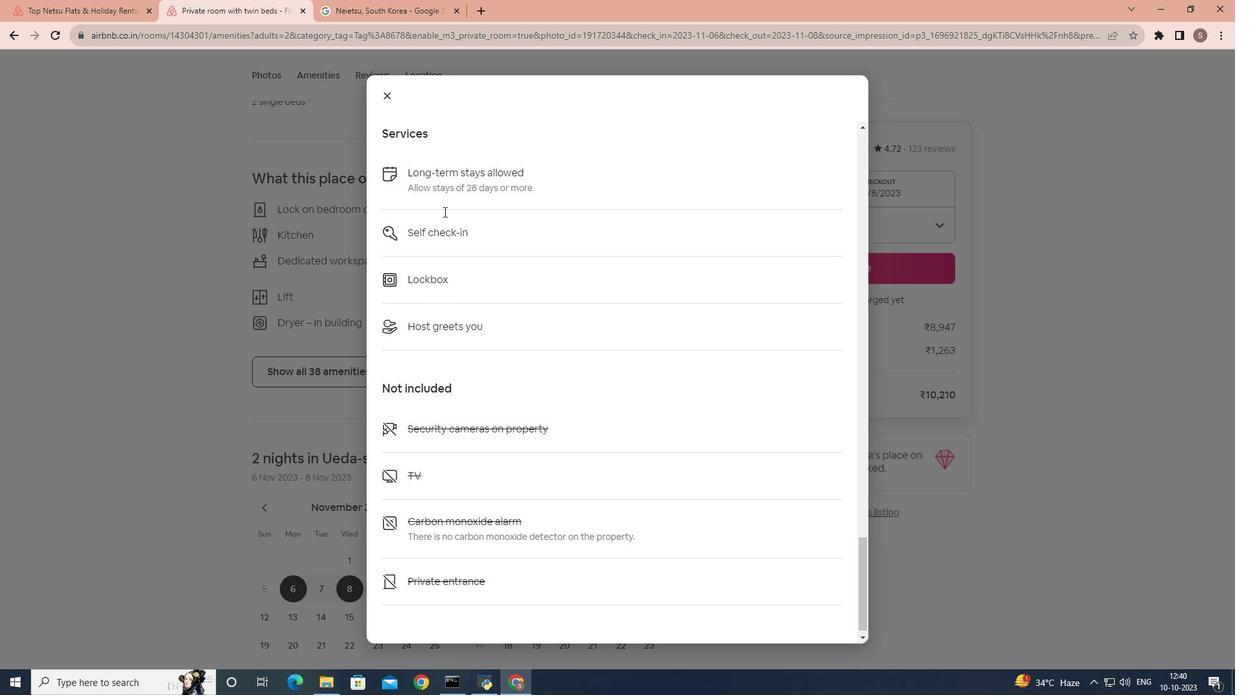 
Action: Mouse scrolled (471, 357) with delta (0, 0)
Screenshot: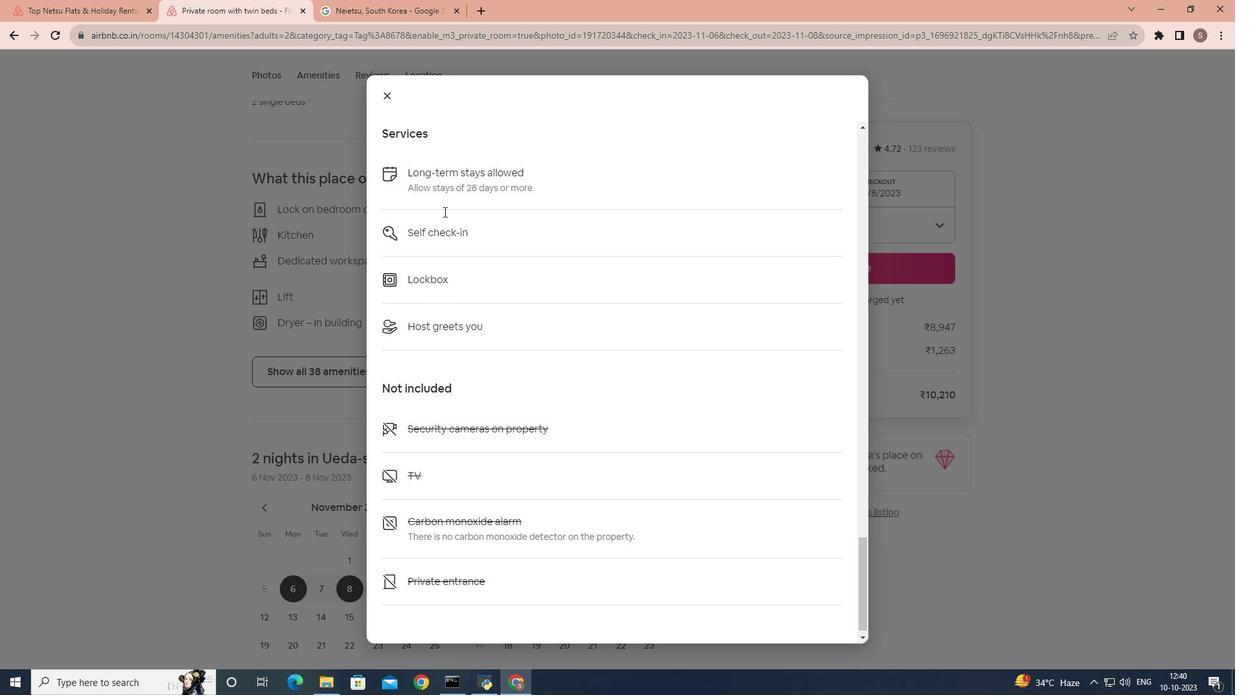 
Action: Mouse moved to (395, 93)
Screenshot: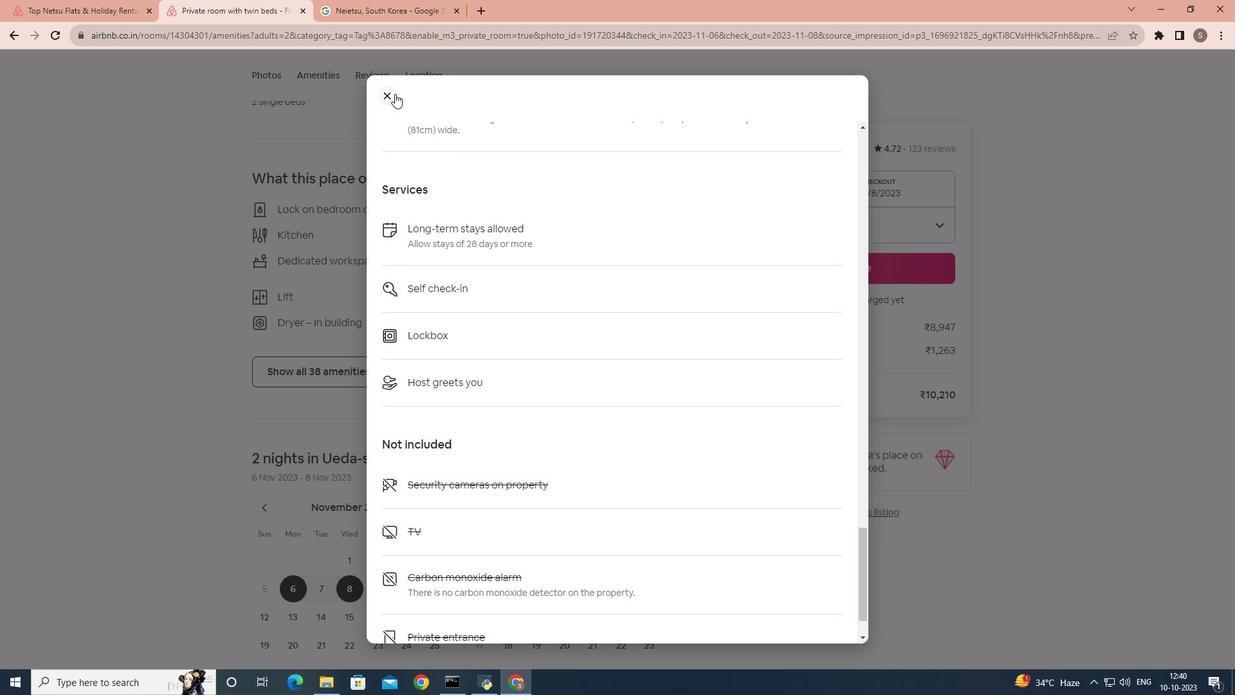 
Action: Mouse pressed left at (395, 93)
Screenshot: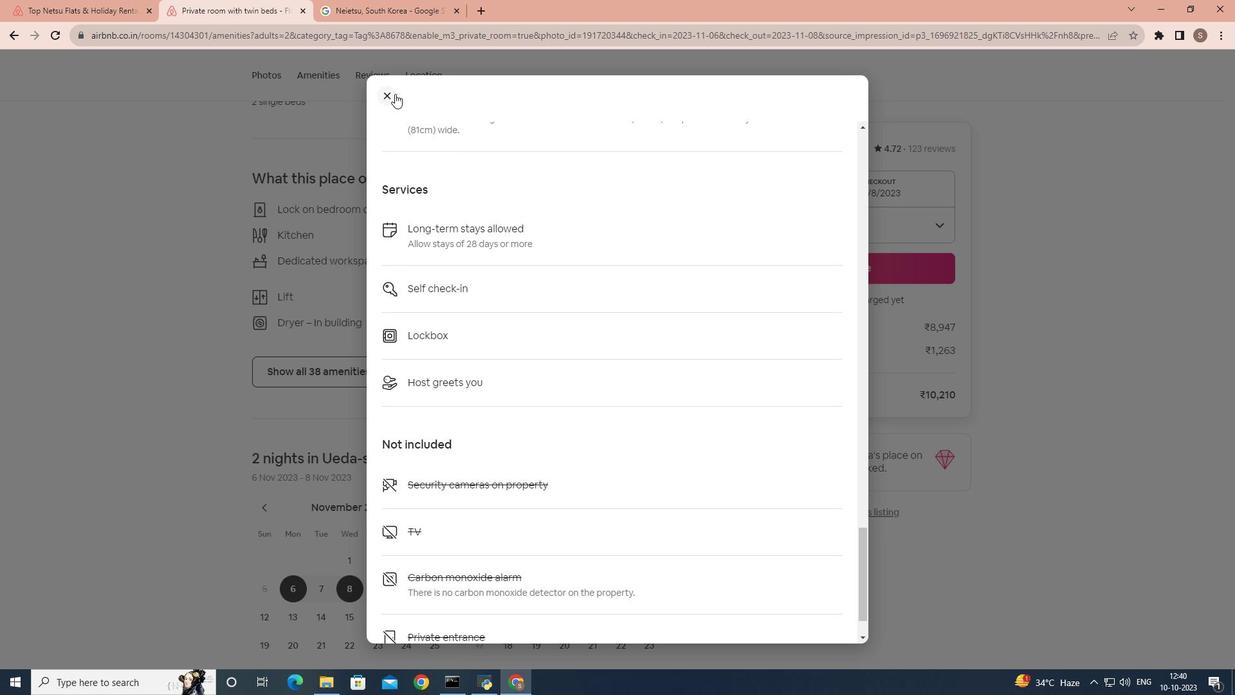 
Action: Mouse moved to (395, 303)
Screenshot: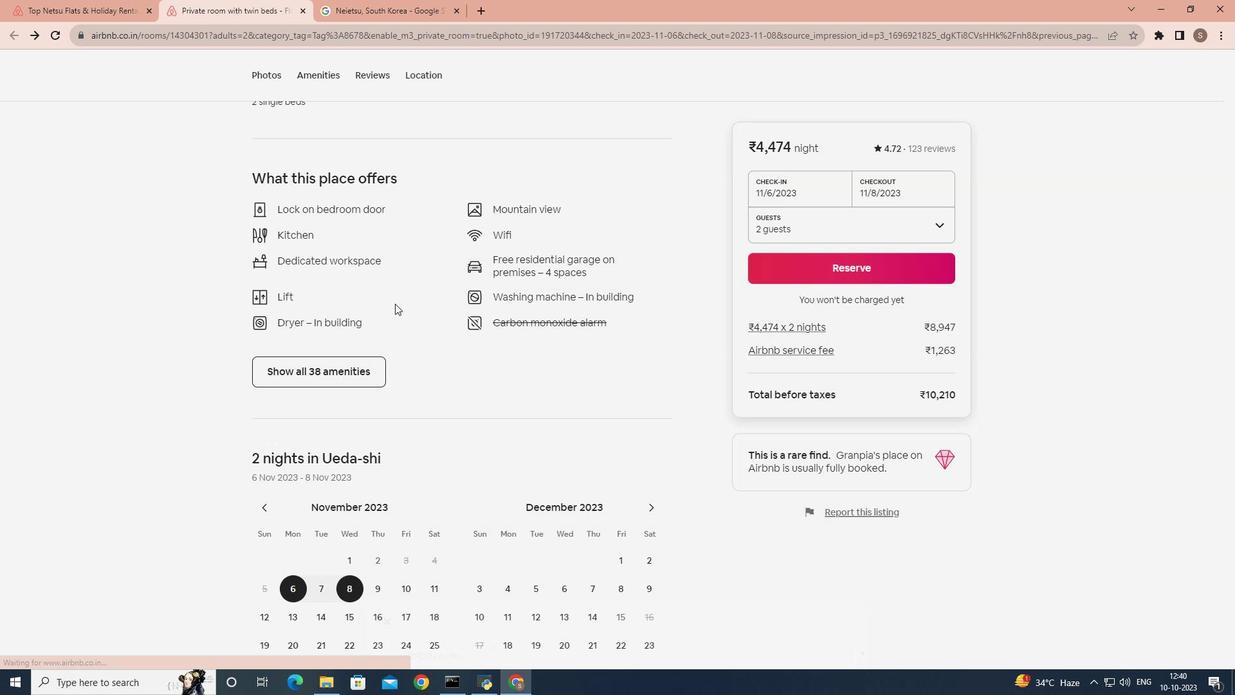 
Action: Mouse scrolled (395, 303) with delta (0, 0)
Screenshot: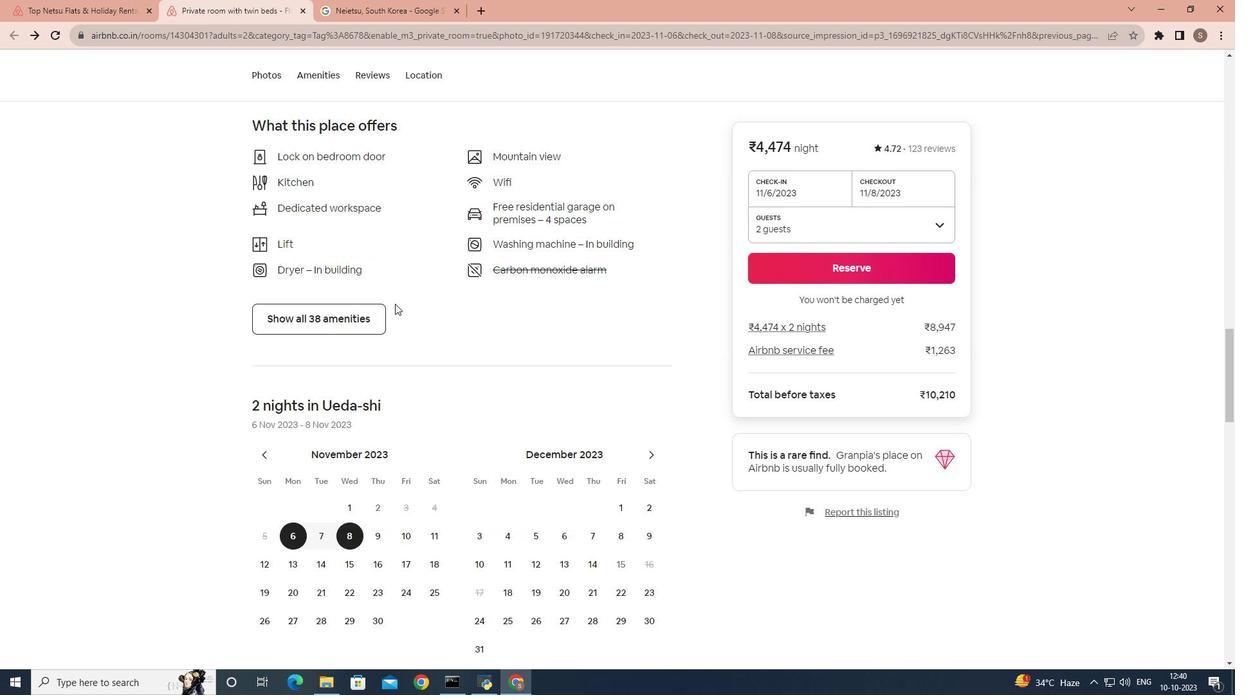 
Action: Mouse scrolled (395, 303) with delta (0, 0)
Screenshot: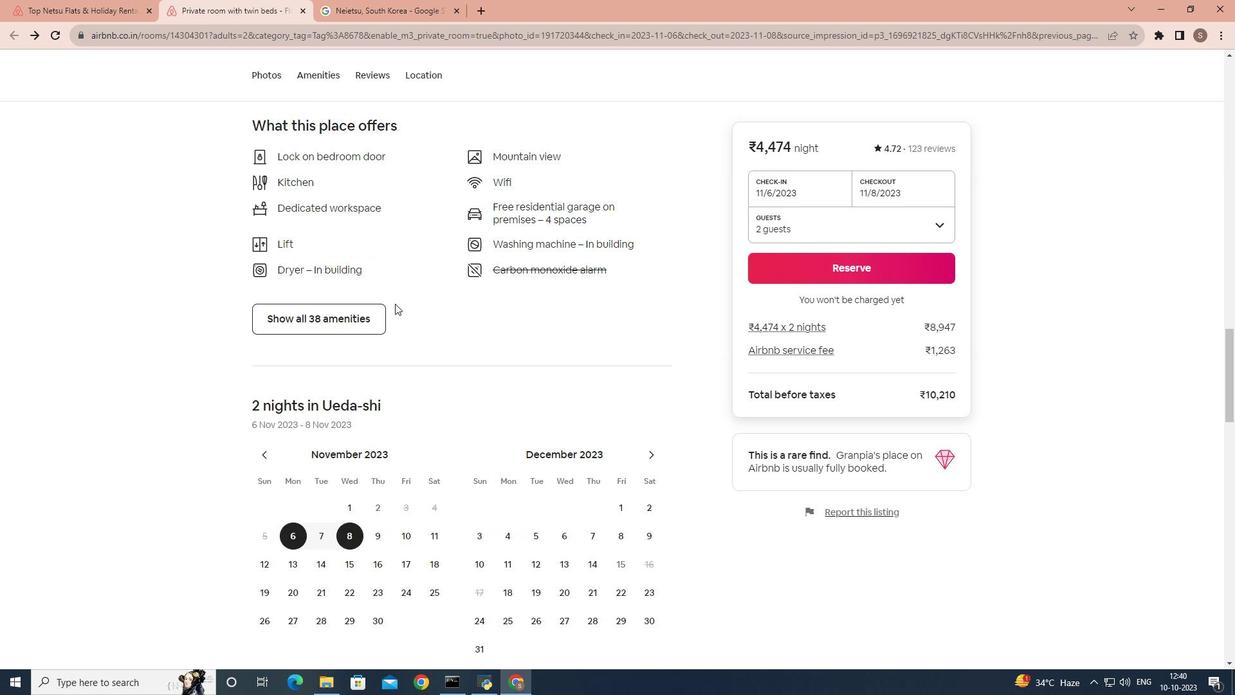 
Action: Mouse scrolled (395, 303) with delta (0, 0)
Screenshot: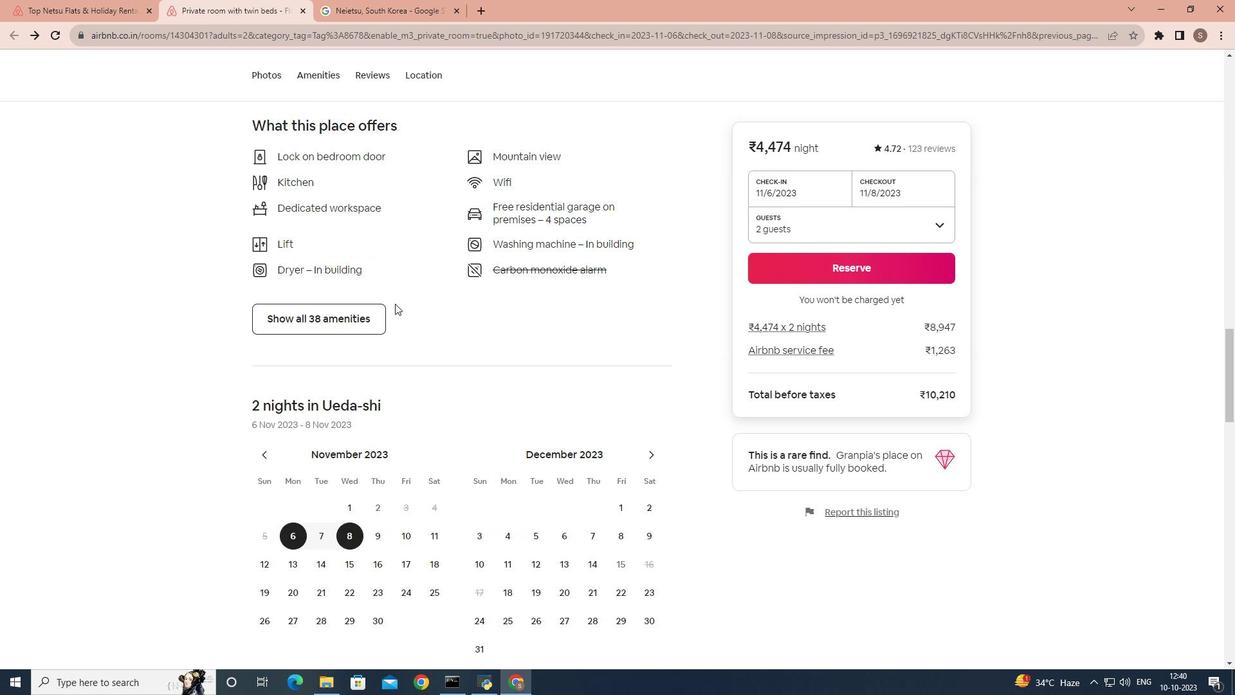 
Action: Mouse scrolled (395, 303) with delta (0, 0)
Screenshot: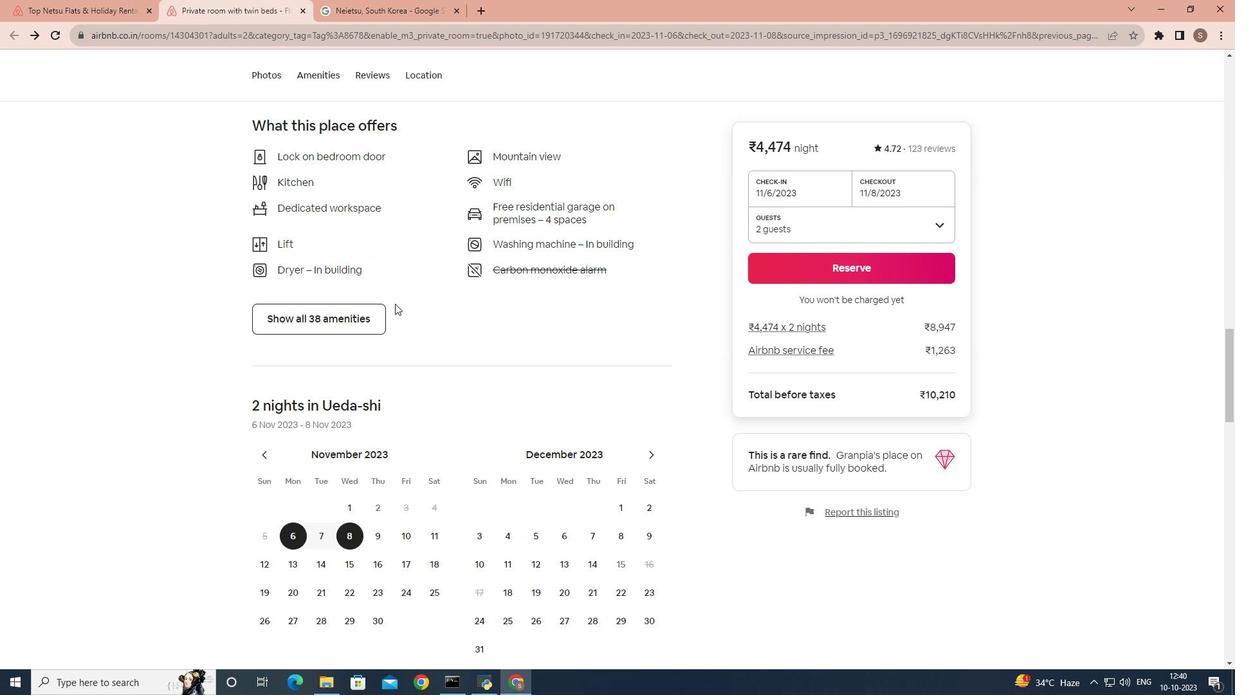 
Action: Mouse scrolled (395, 303) with delta (0, 0)
Screenshot: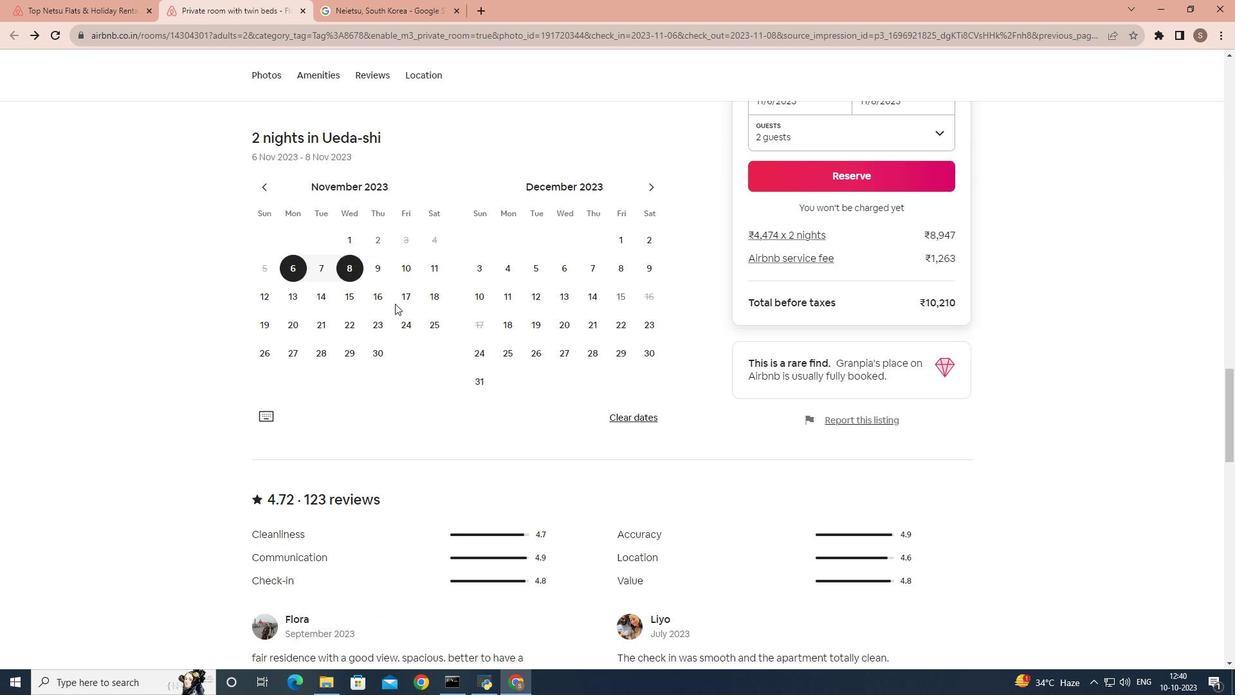 
Action: Mouse scrolled (395, 303) with delta (0, 0)
Screenshot: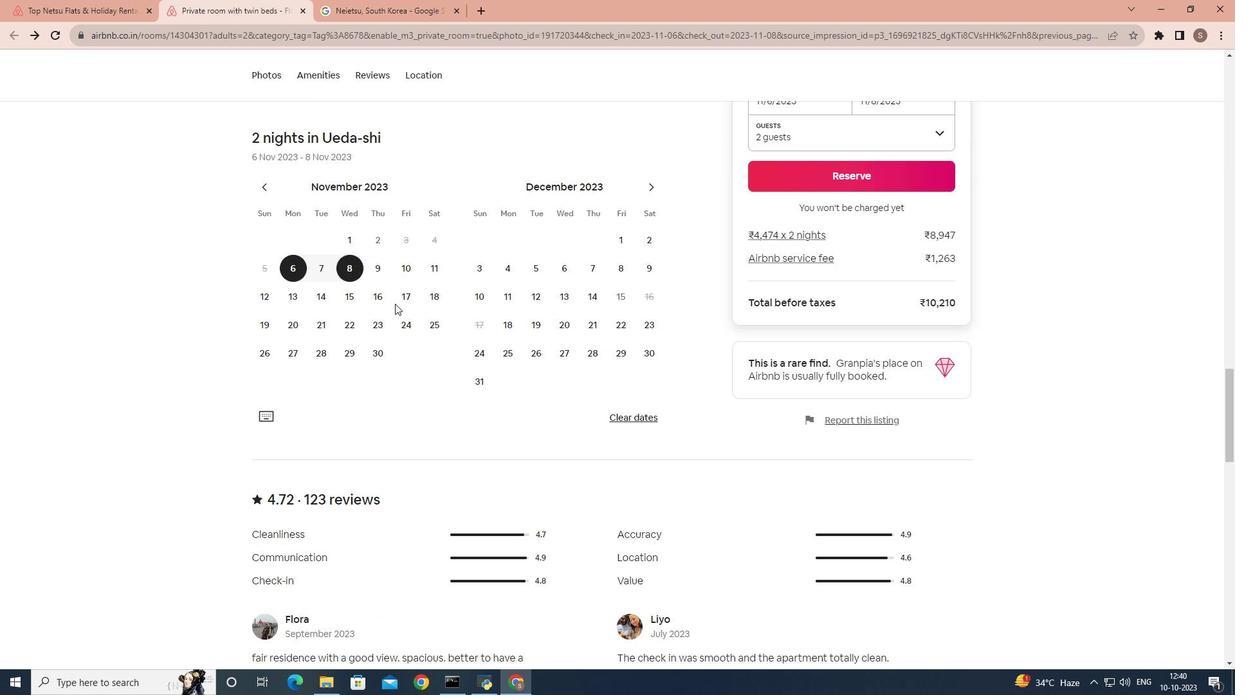 
Action: Mouse scrolled (395, 303) with delta (0, 0)
Screenshot: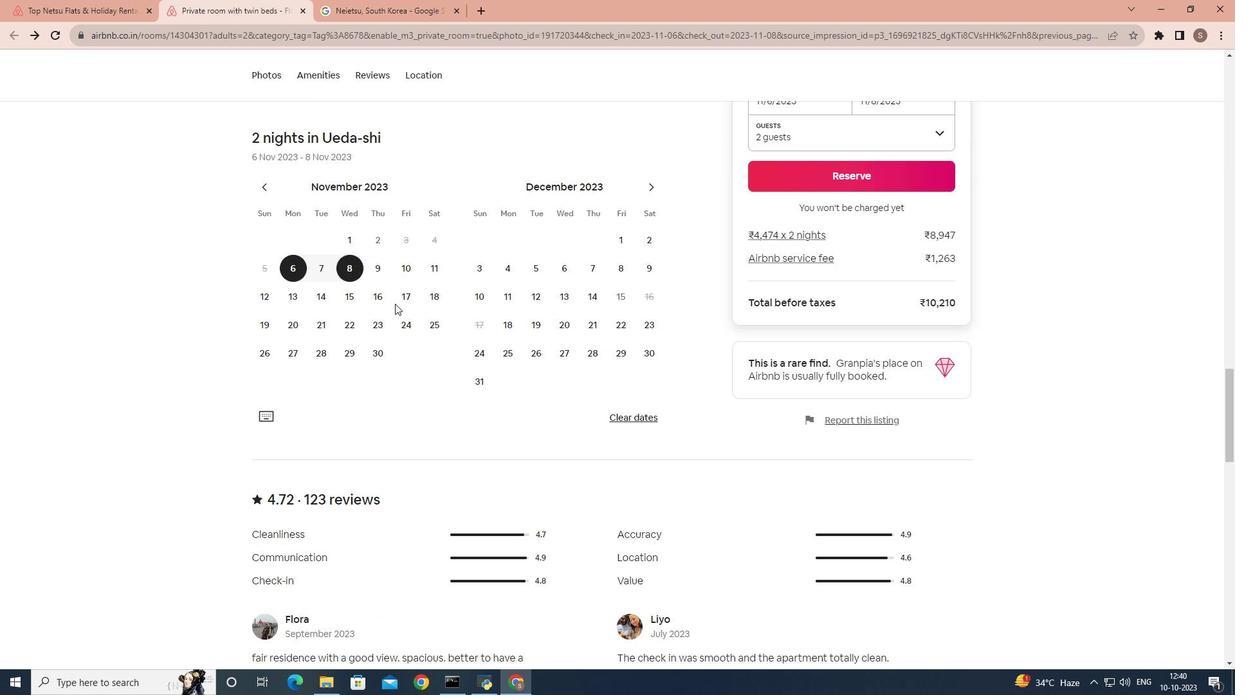 
Action: Mouse scrolled (395, 303) with delta (0, 0)
Screenshot: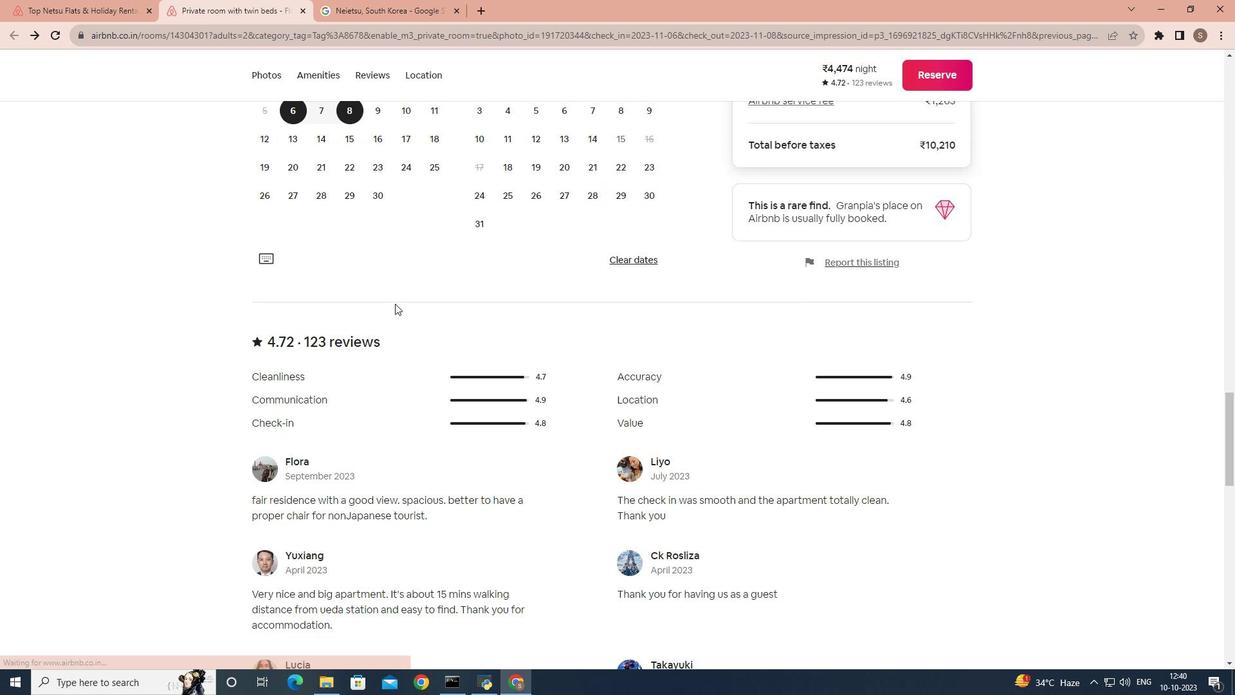 
Action: Mouse scrolled (395, 303) with delta (0, 0)
Screenshot: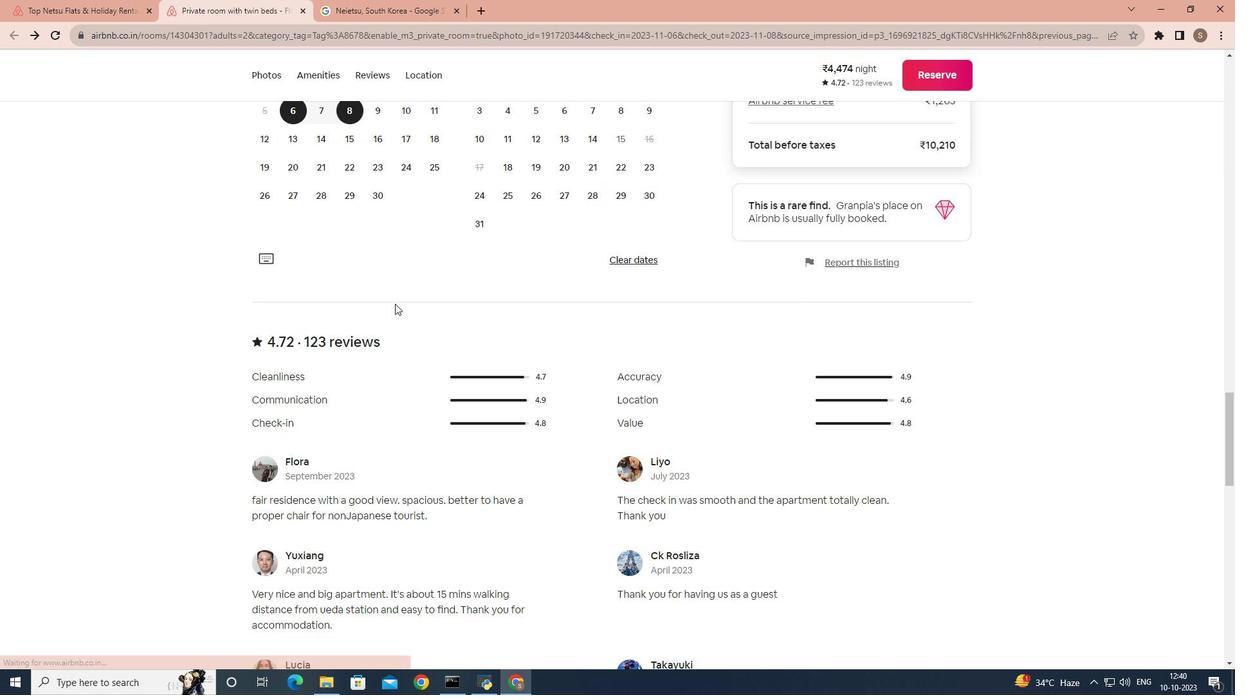 
Action: Mouse scrolled (395, 303) with delta (0, 0)
Screenshot: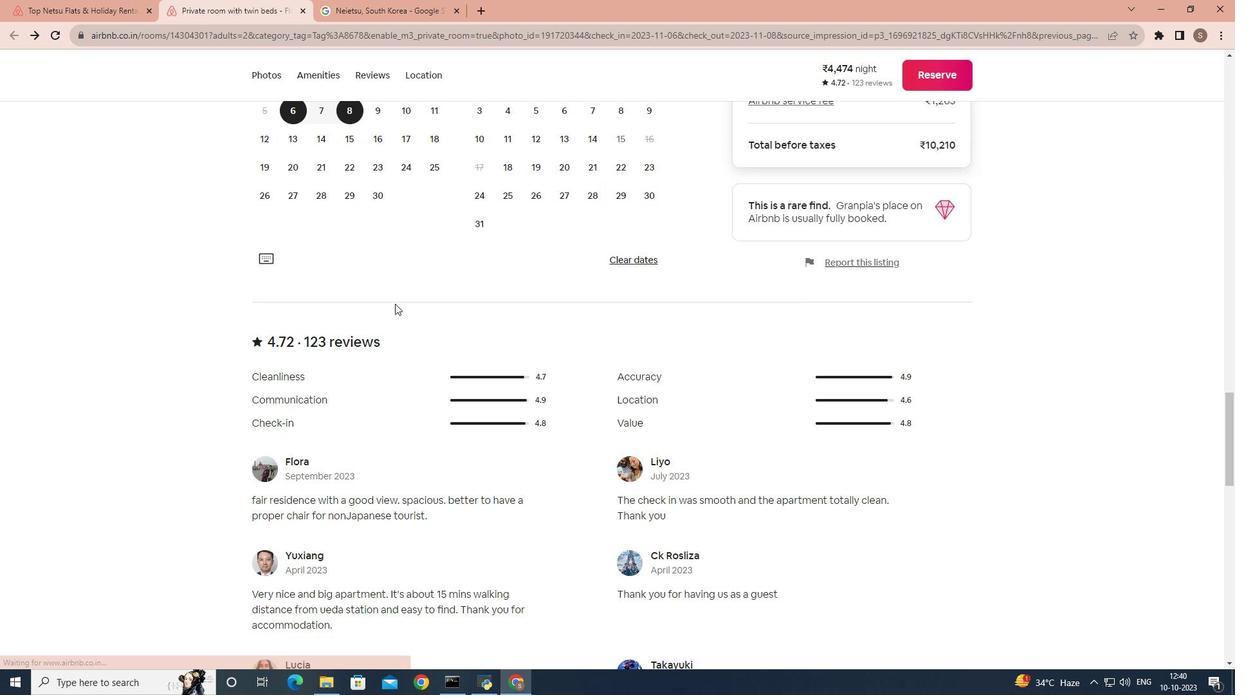 
Action: Mouse scrolled (395, 303) with delta (0, 0)
Screenshot: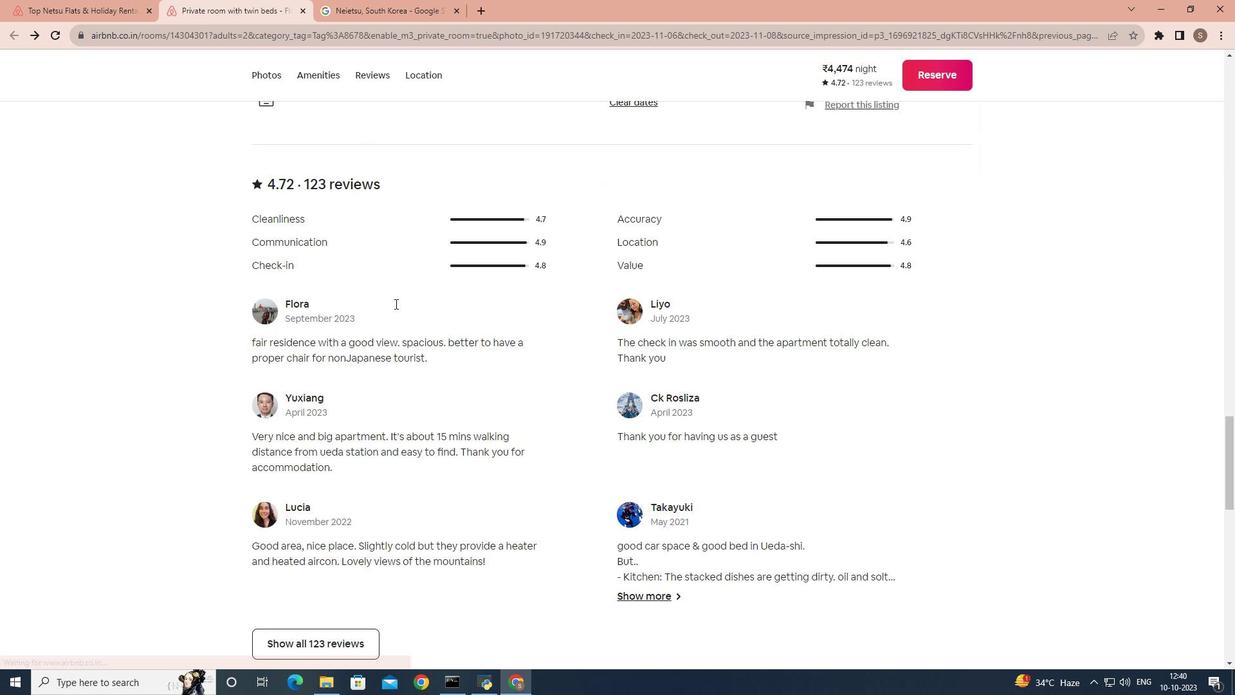 
Action: Mouse moved to (274, 579)
Screenshot: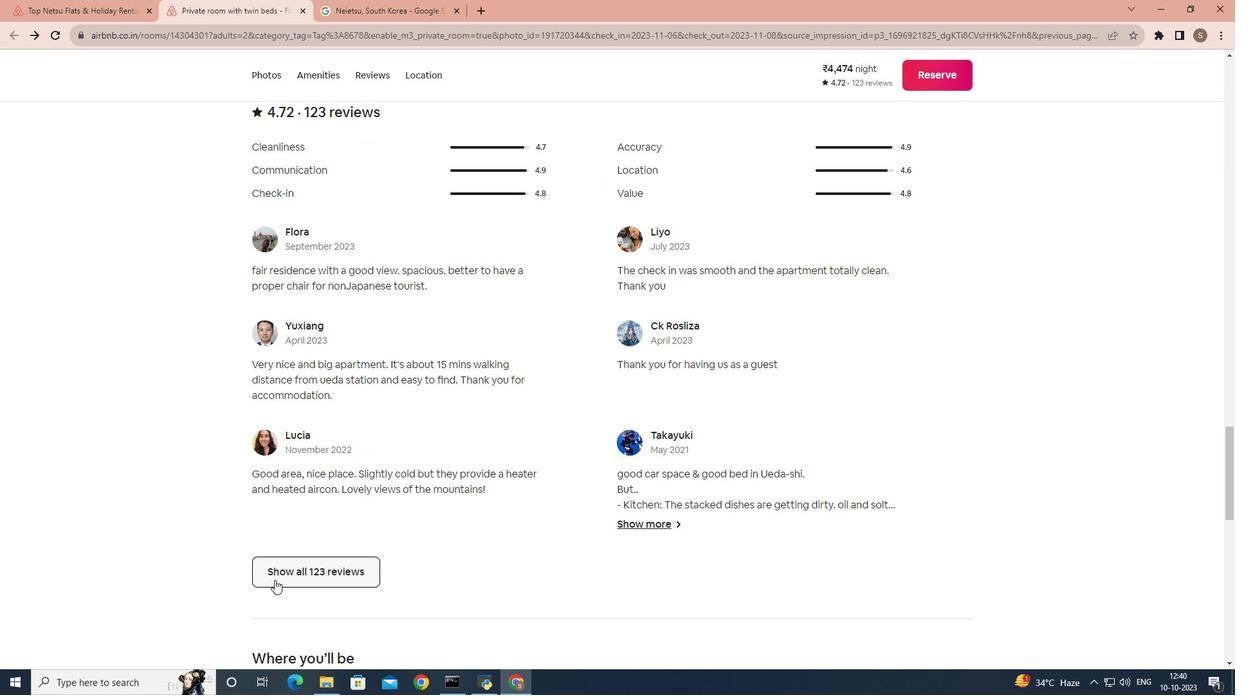 
Action: Mouse pressed left at (274, 579)
Screenshot: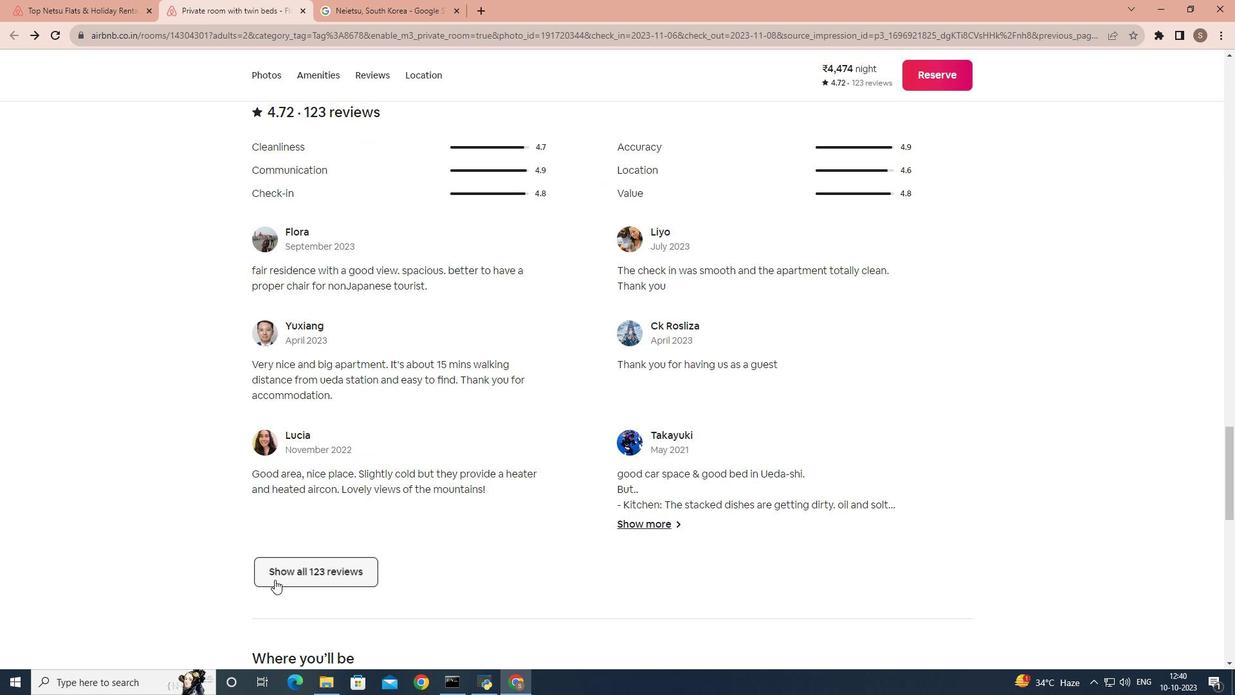 
Action: Mouse moved to (610, 427)
Screenshot: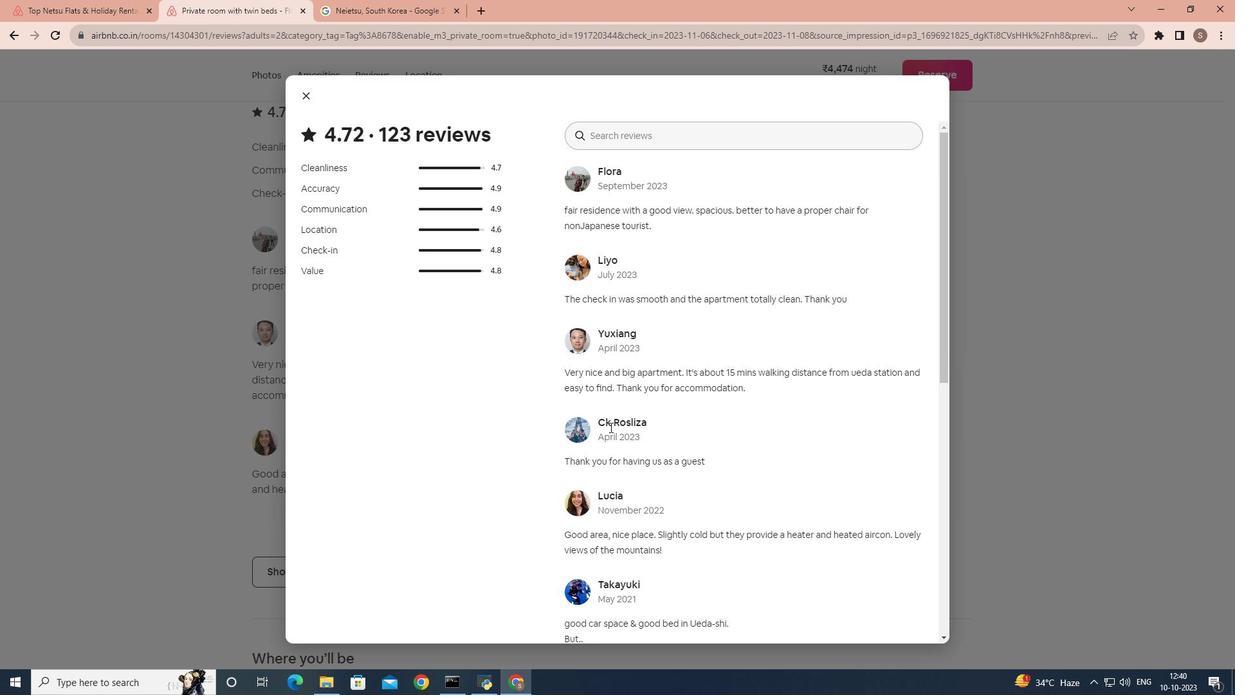 
Action: Mouse scrolled (610, 426) with delta (0, 0)
Screenshot: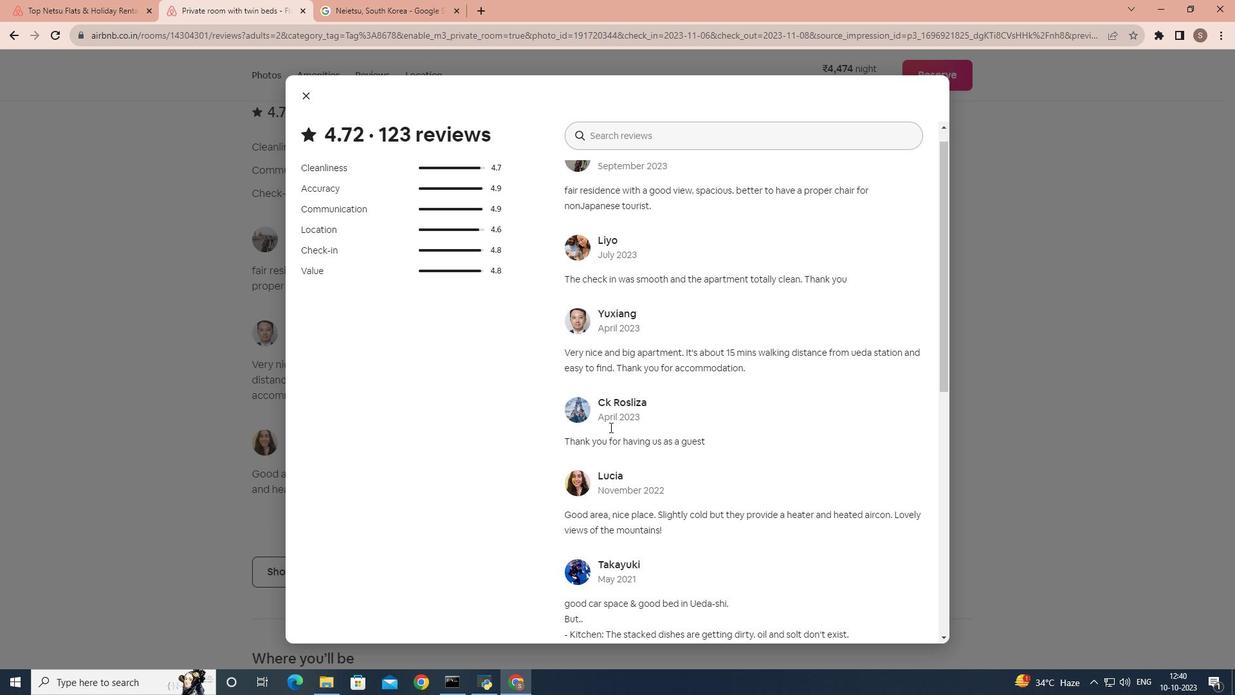
Action: Mouse scrolled (610, 426) with delta (0, 0)
Screenshot: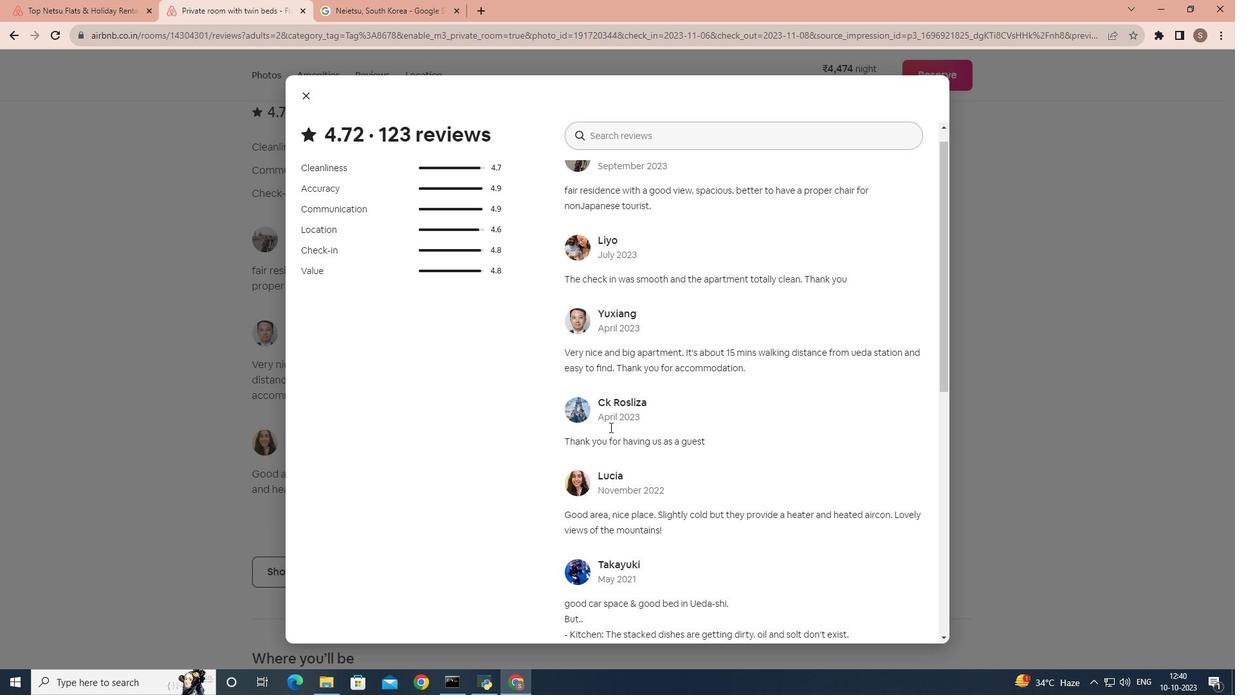 
Action: Mouse scrolled (610, 426) with delta (0, 0)
Screenshot: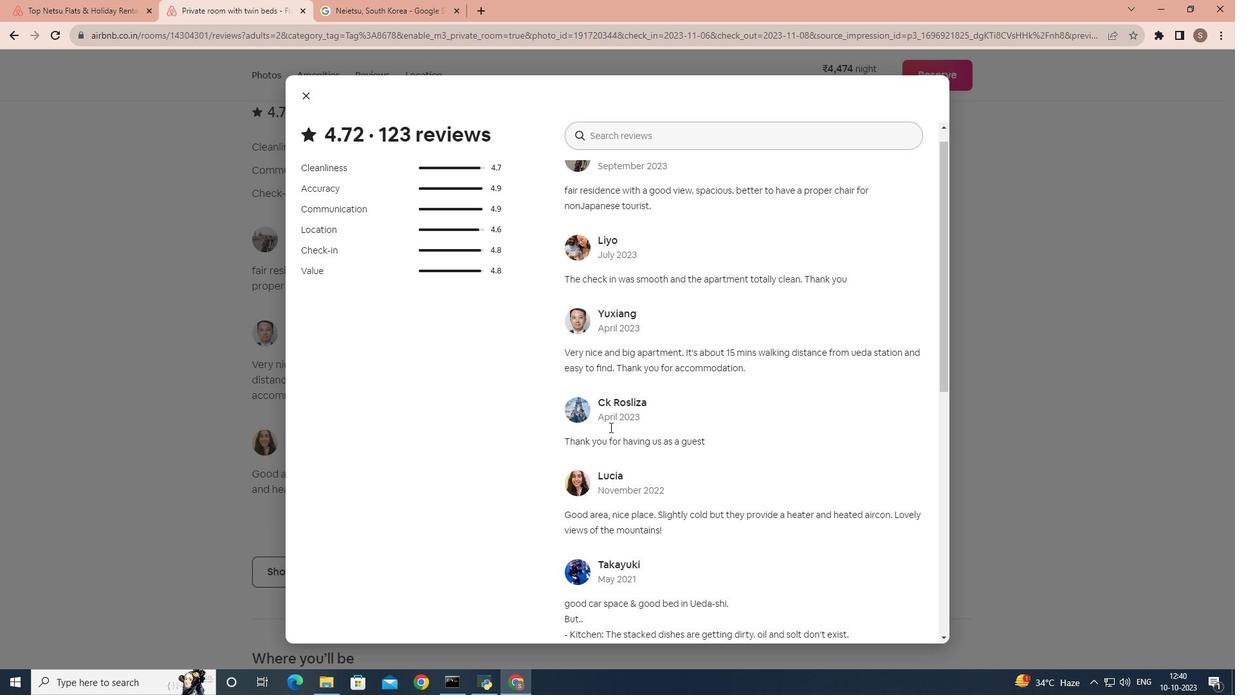 
Action: Mouse scrolled (610, 426) with delta (0, 0)
Screenshot: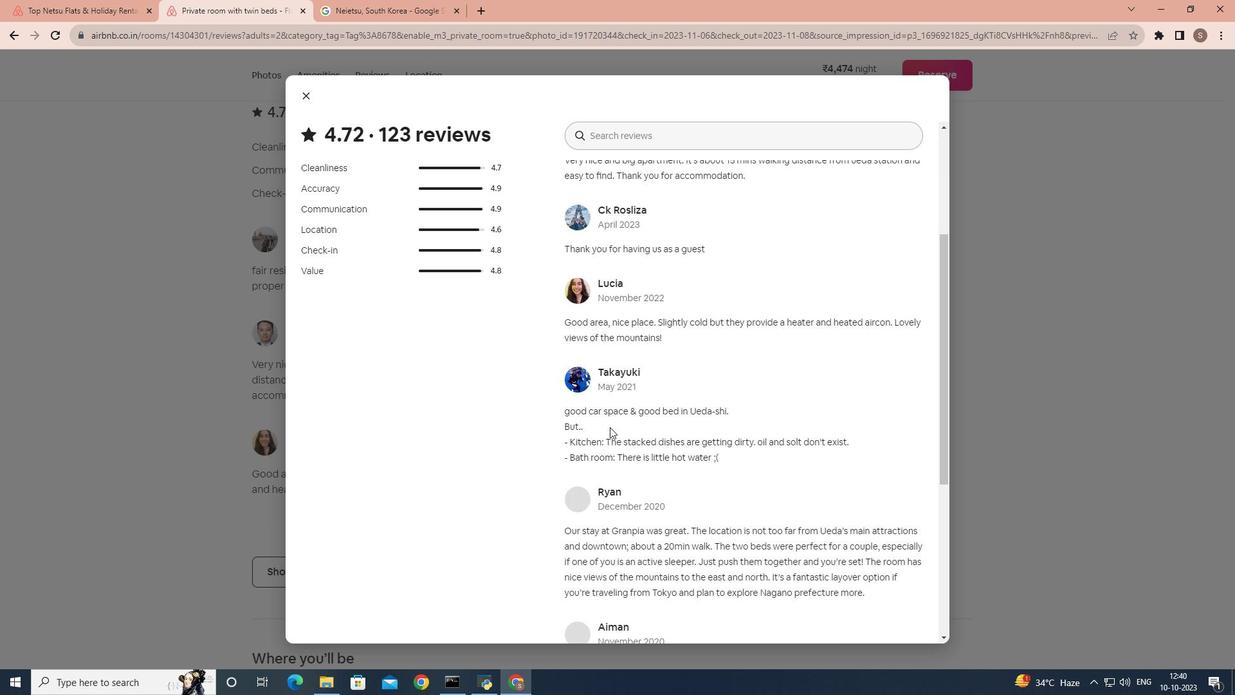 
Action: Mouse scrolled (610, 426) with delta (0, 0)
Screenshot: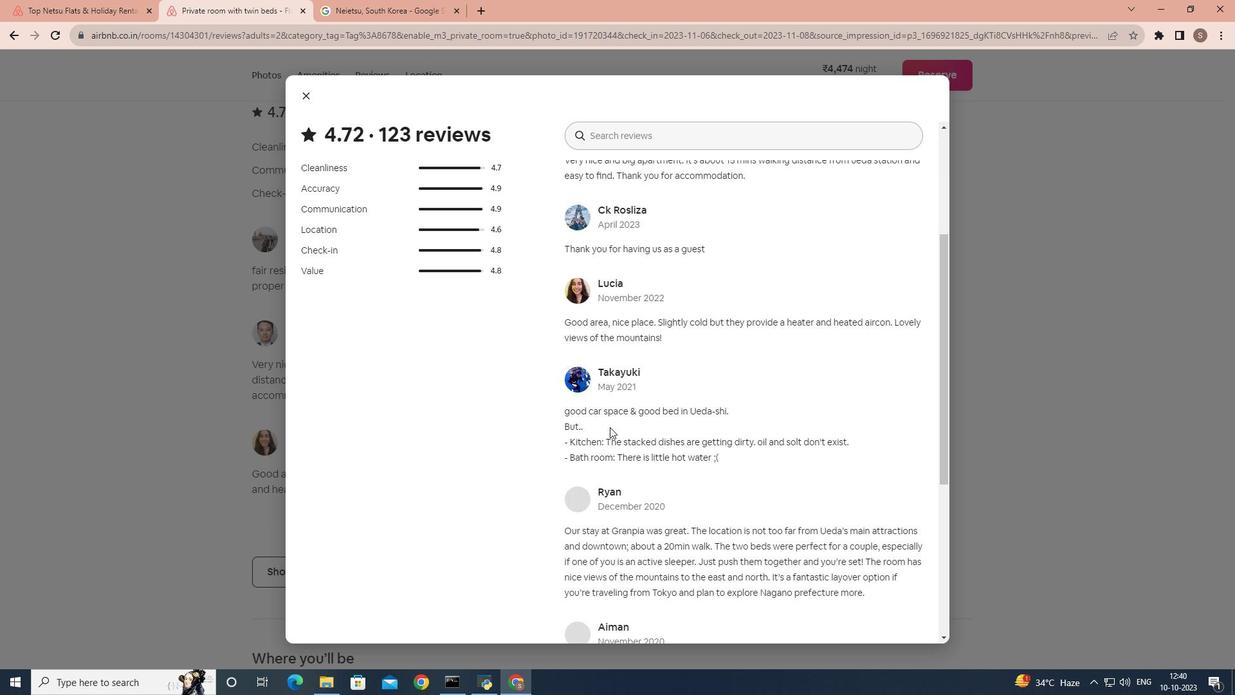 
Action: Mouse scrolled (610, 426) with delta (0, 0)
Screenshot: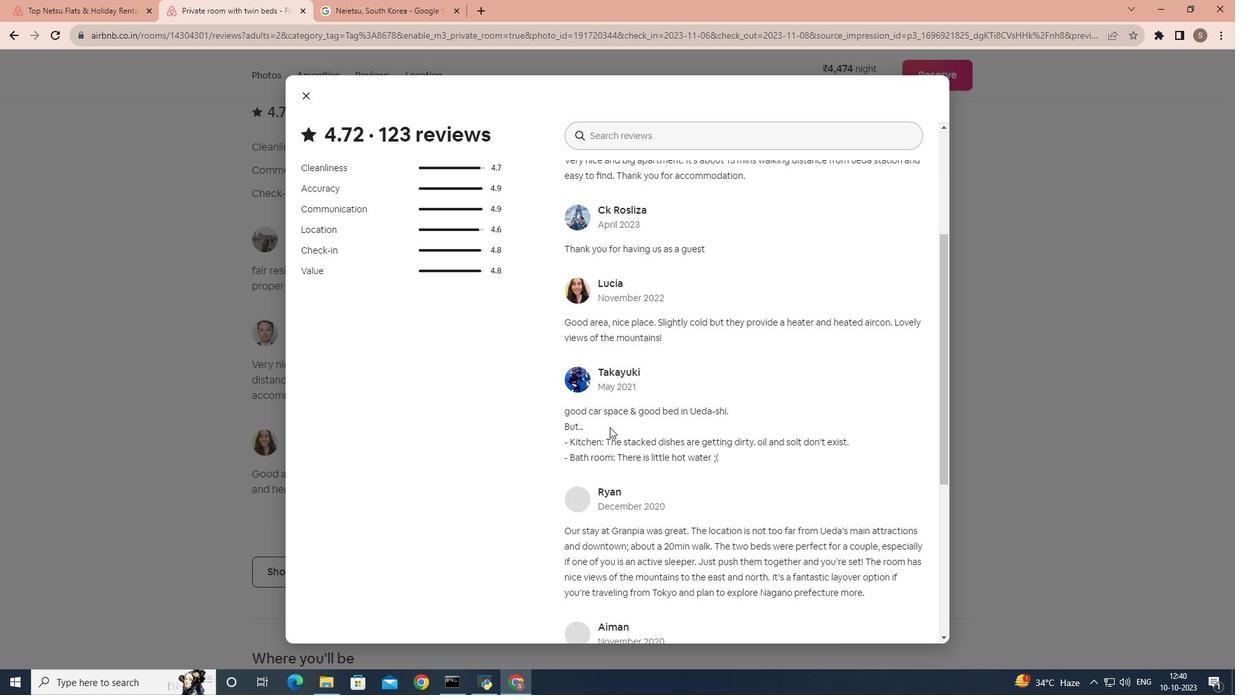 
Action: Mouse scrolled (610, 426) with delta (0, 0)
Screenshot: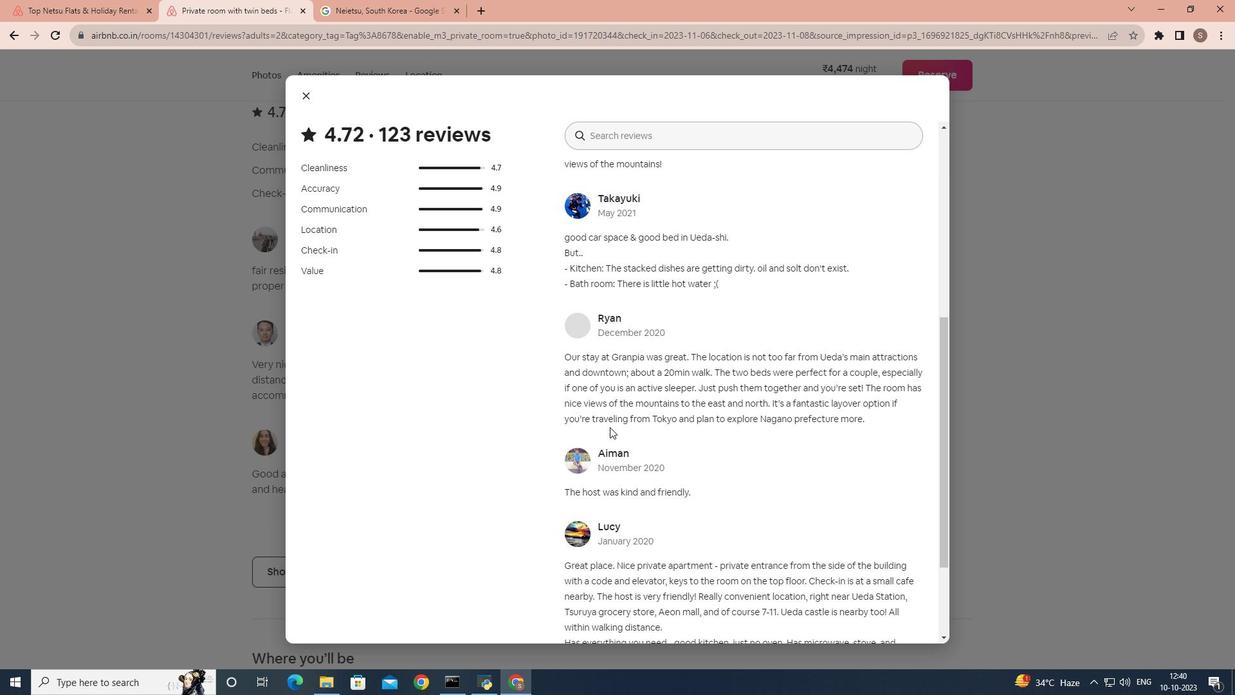 
Action: Mouse scrolled (610, 426) with delta (0, 0)
Screenshot: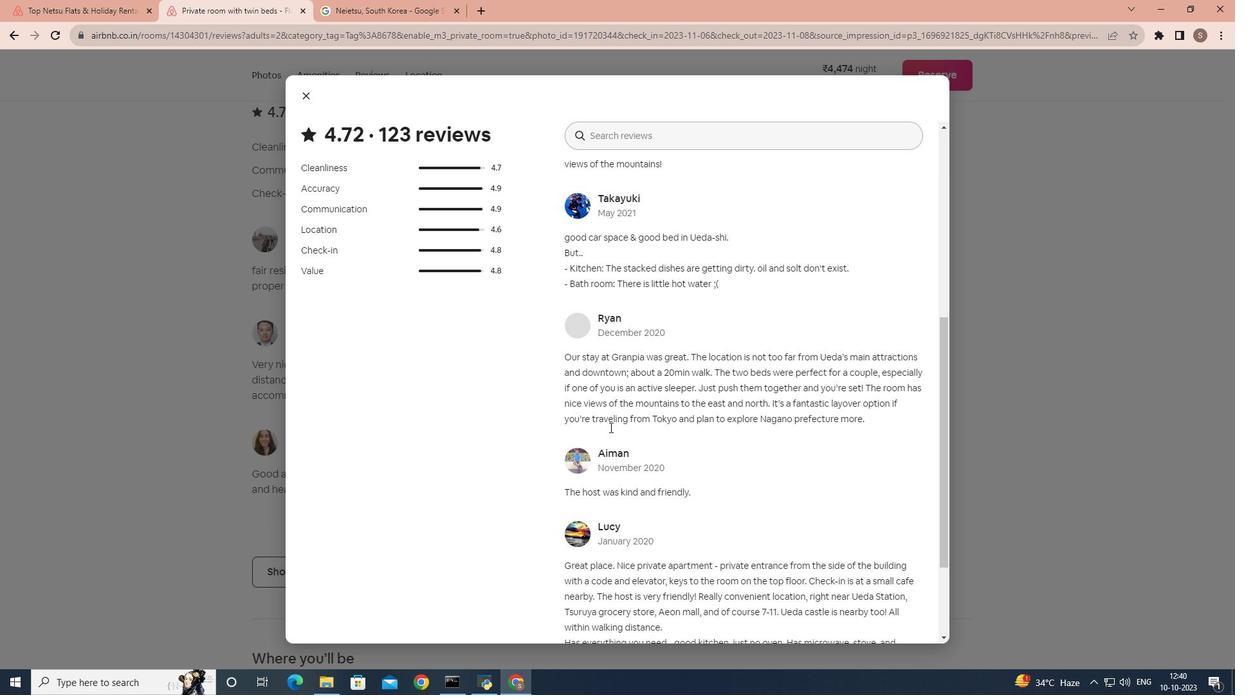 
Action: Mouse scrolled (610, 426) with delta (0, 0)
Screenshot: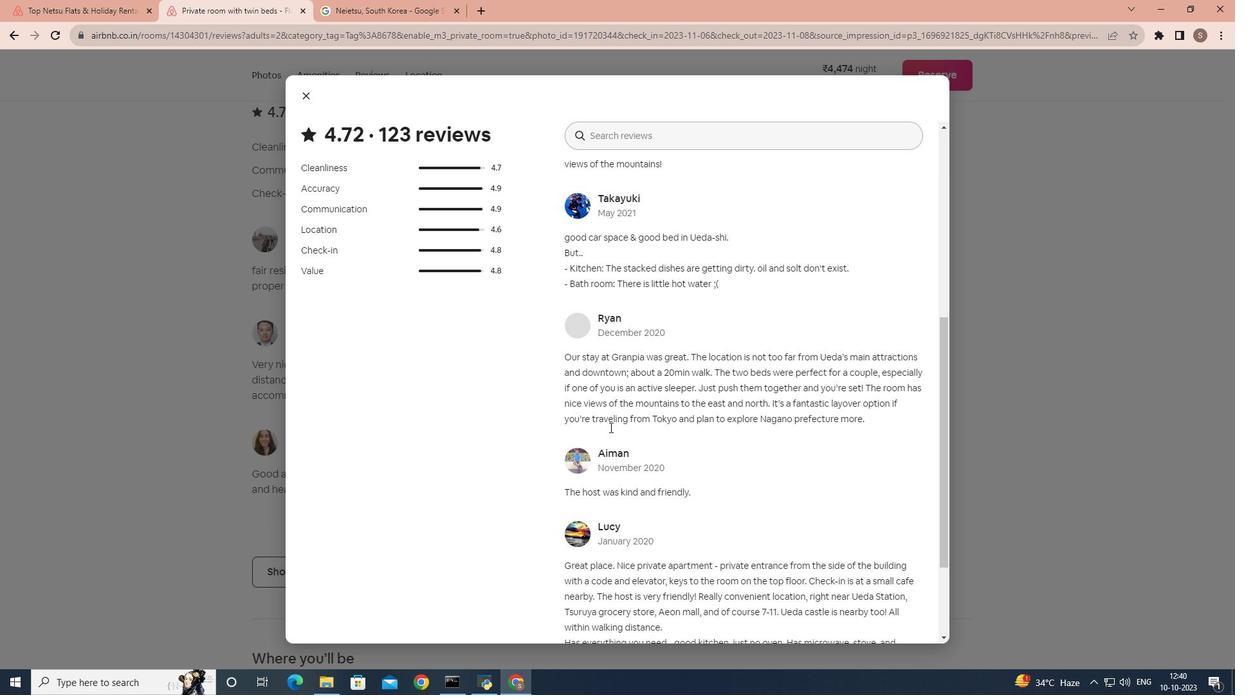 
Action: Mouse scrolled (610, 426) with delta (0, 0)
Screenshot: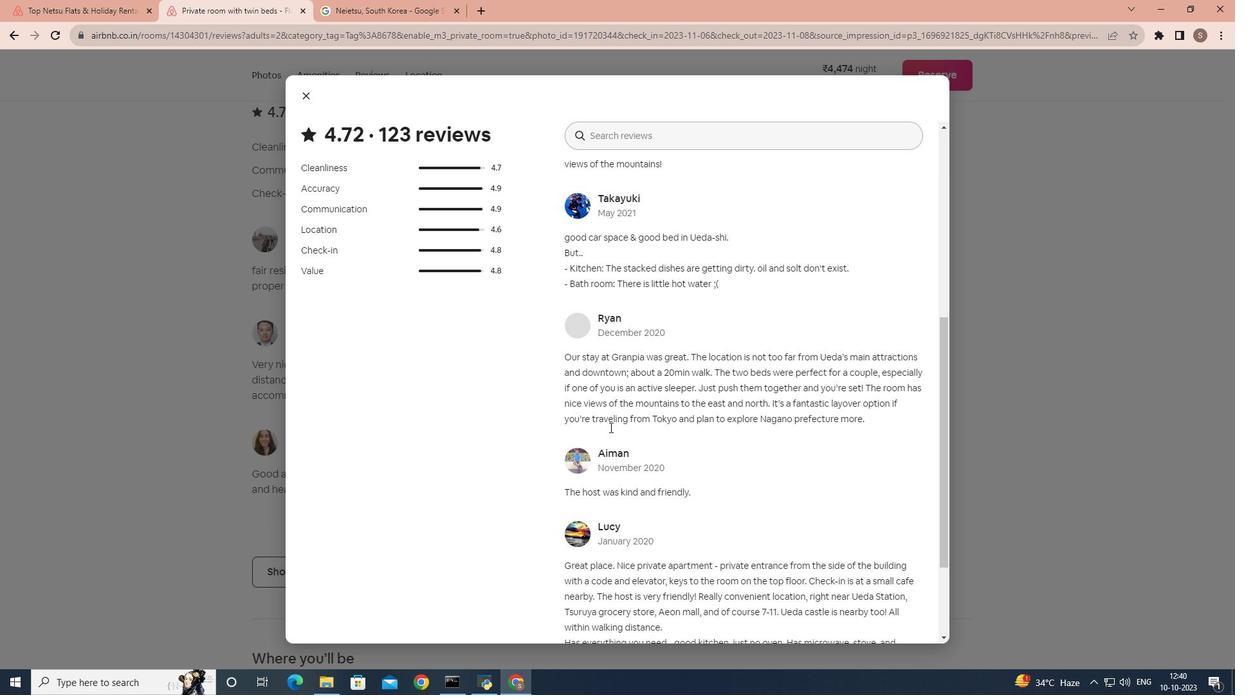 
Action: Mouse scrolled (610, 426) with delta (0, 0)
Screenshot: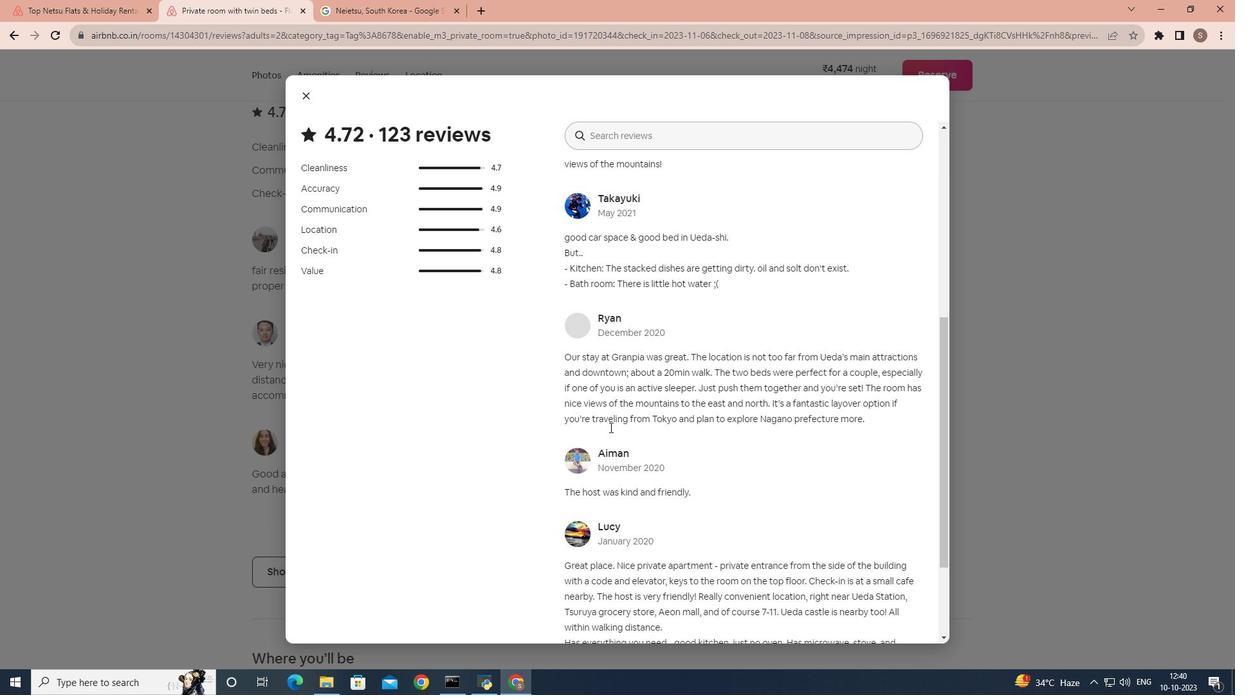 
Action: Mouse scrolled (610, 426) with delta (0, 0)
Screenshot: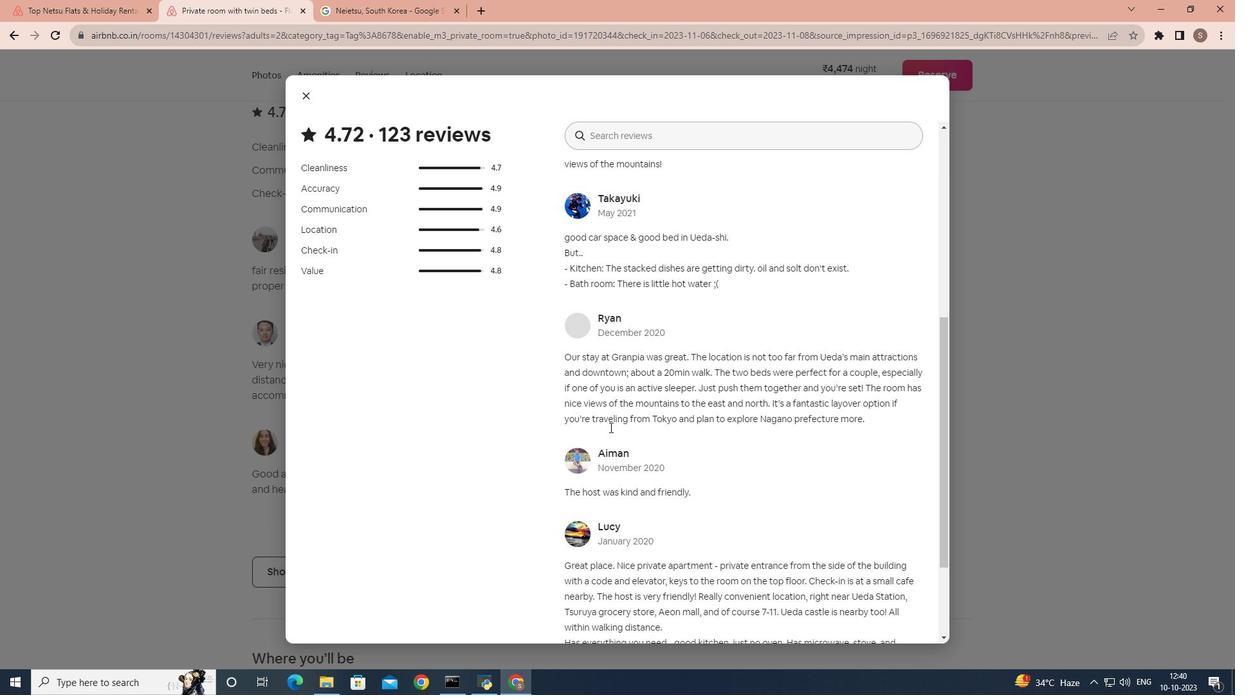 
Action: Mouse scrolled (610, 426) with delta (0, 0)
Screenshot: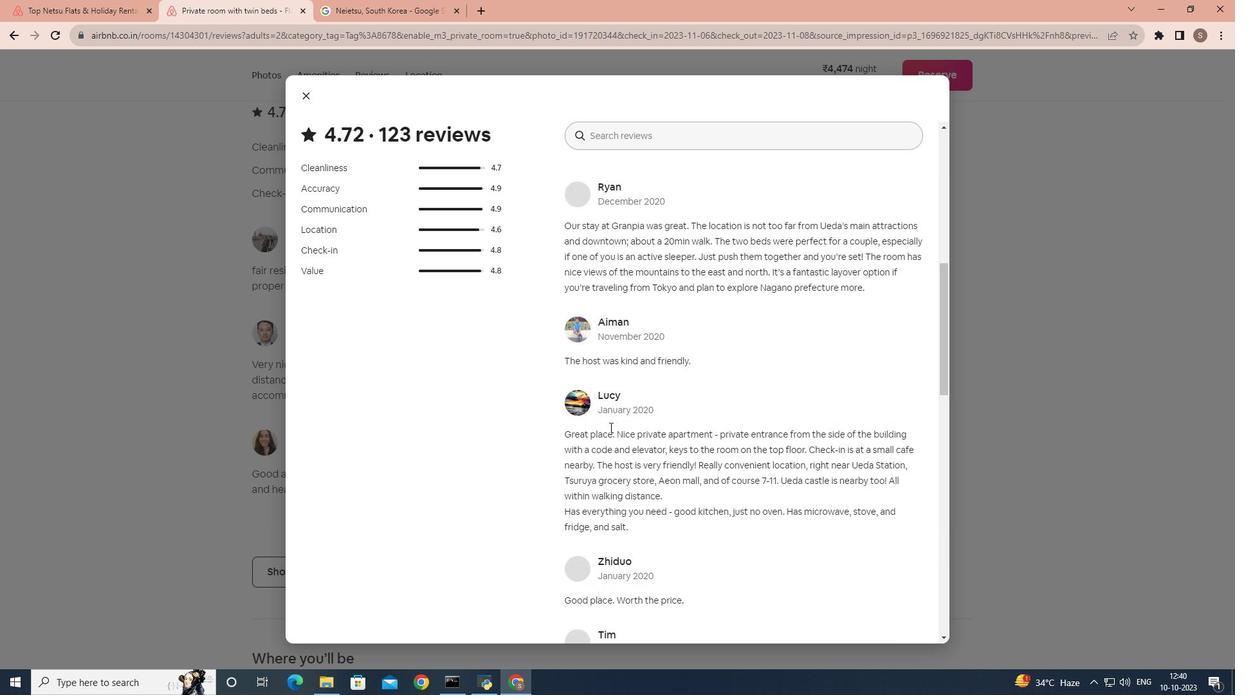 
Action: Mouse scrolled (610, 426) with delta (0, 0)
Screenshot: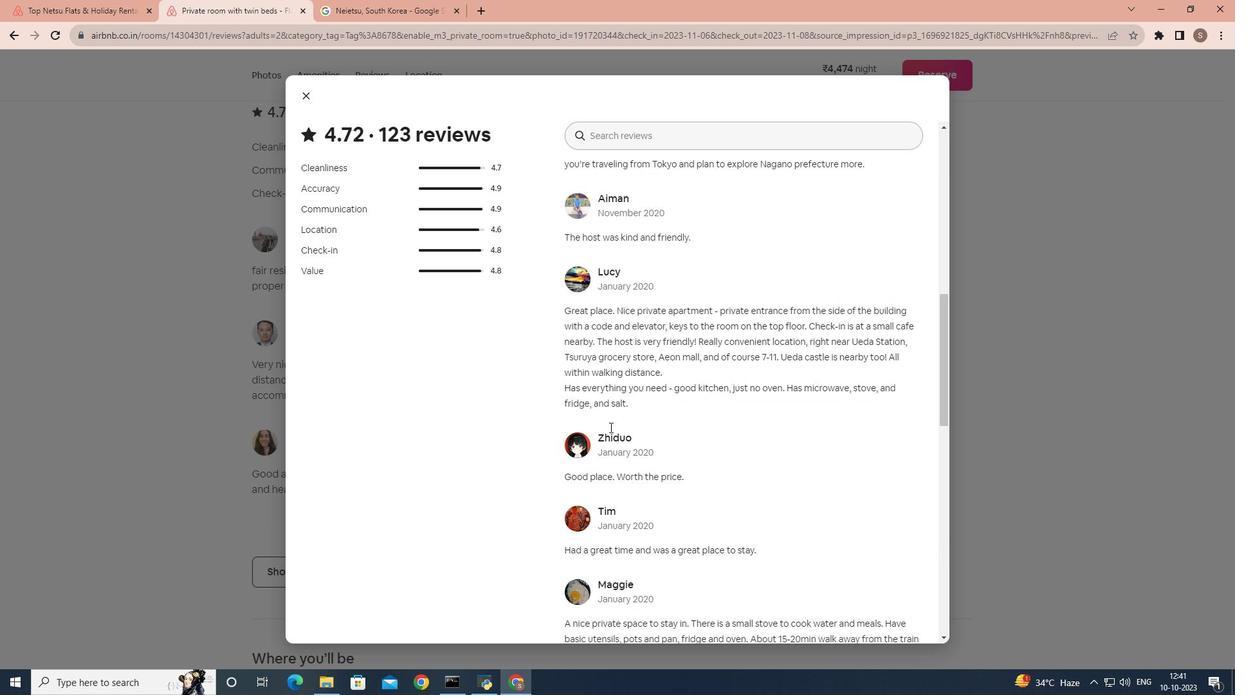 
Action: Mouse scrolled (610, 426) with delta (0, 0)
Screenshot: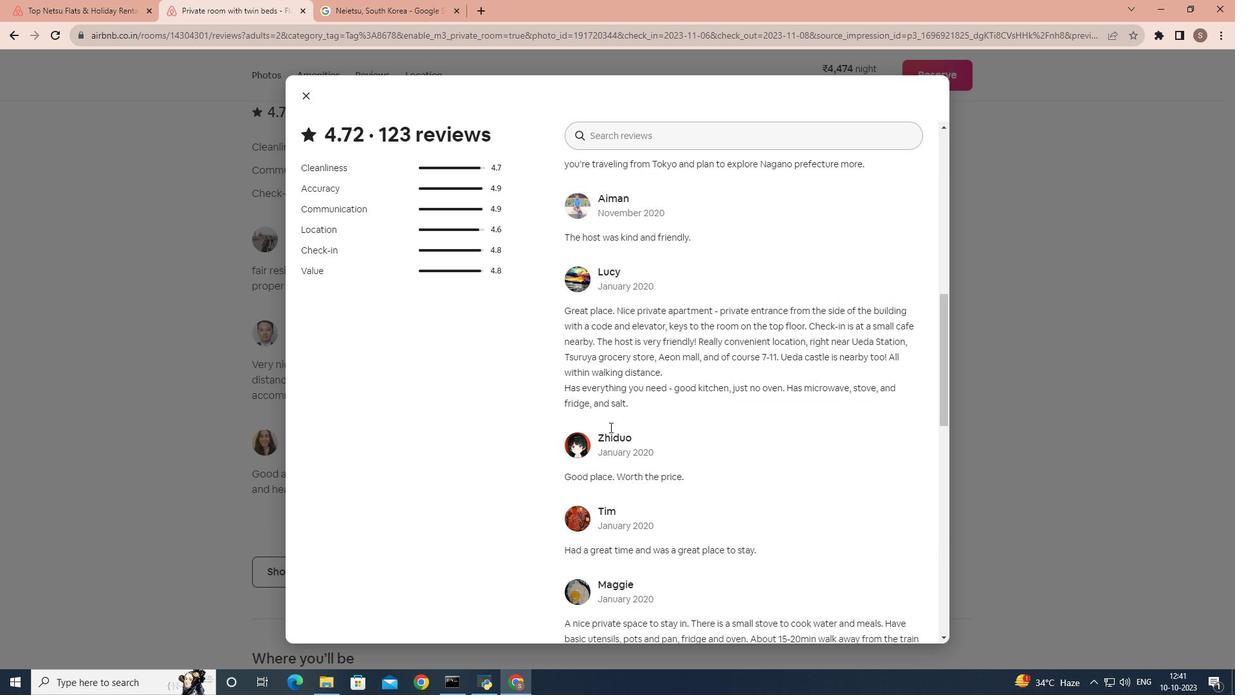 
Action: Mouse scrolled (610, 426) with delta (0, 0)
Screenshot: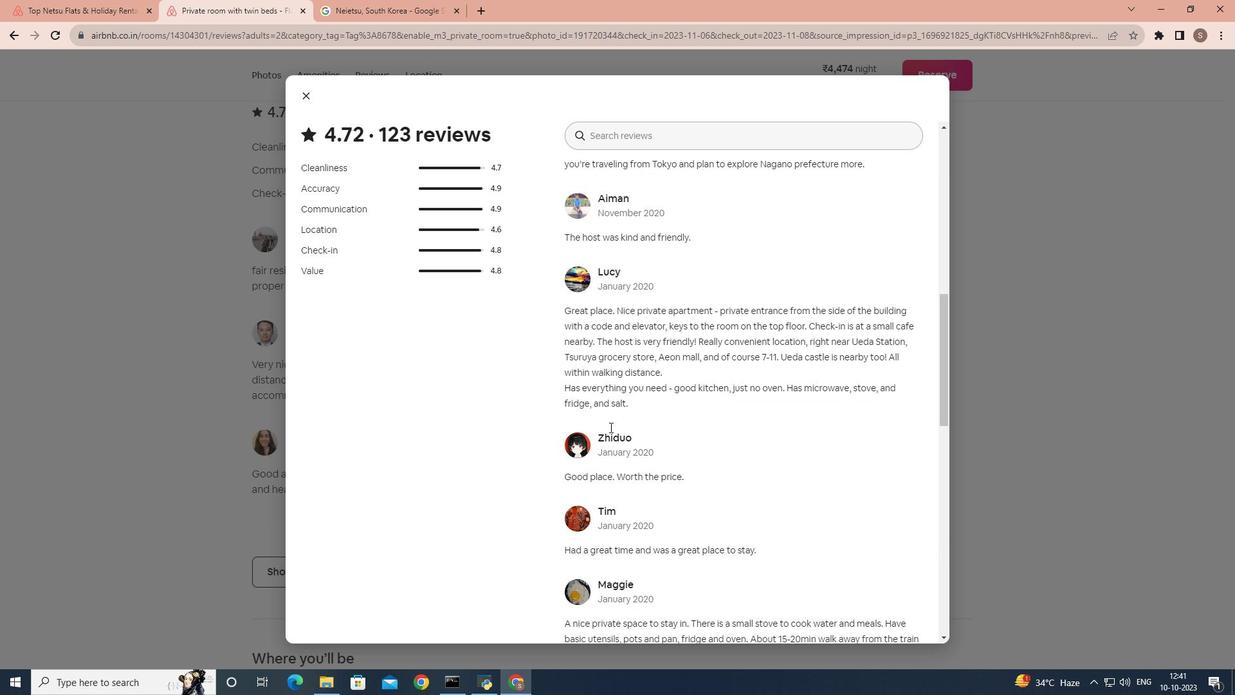 
Action: Mouse scrolled (610, 426) with delta (0, 0)
Screenshot: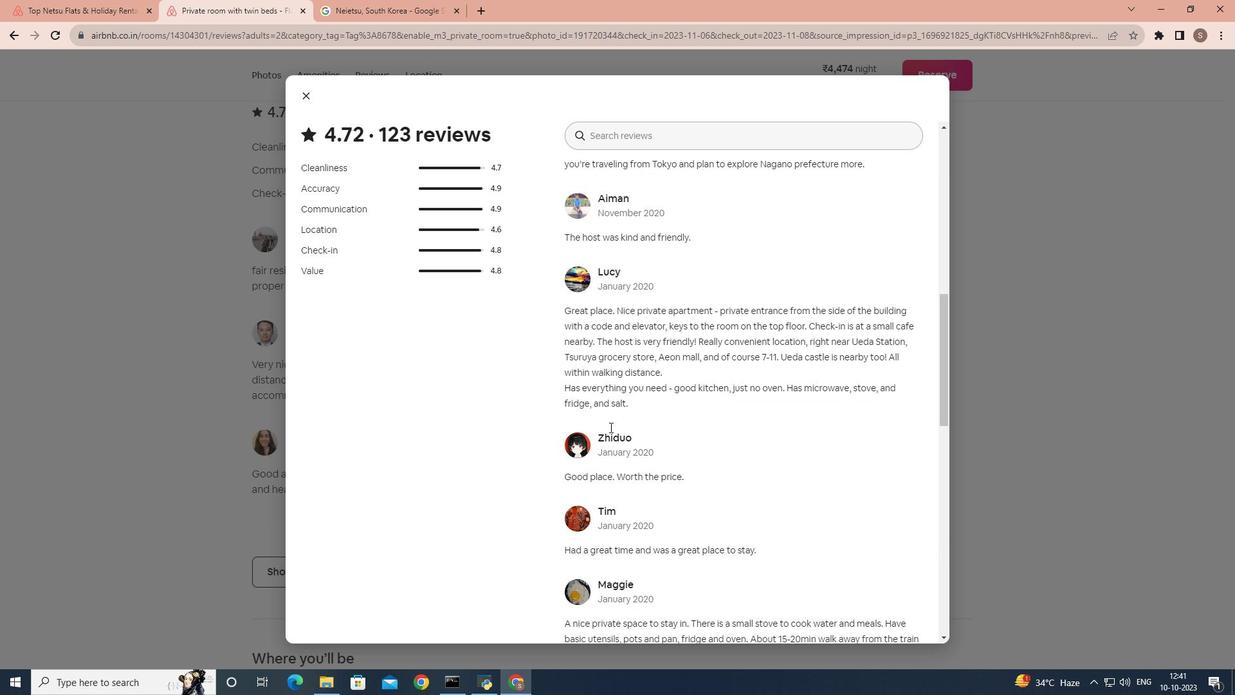 
Action: Mouse scrolled (610, 426) with delta (0, 0)
Screenshot: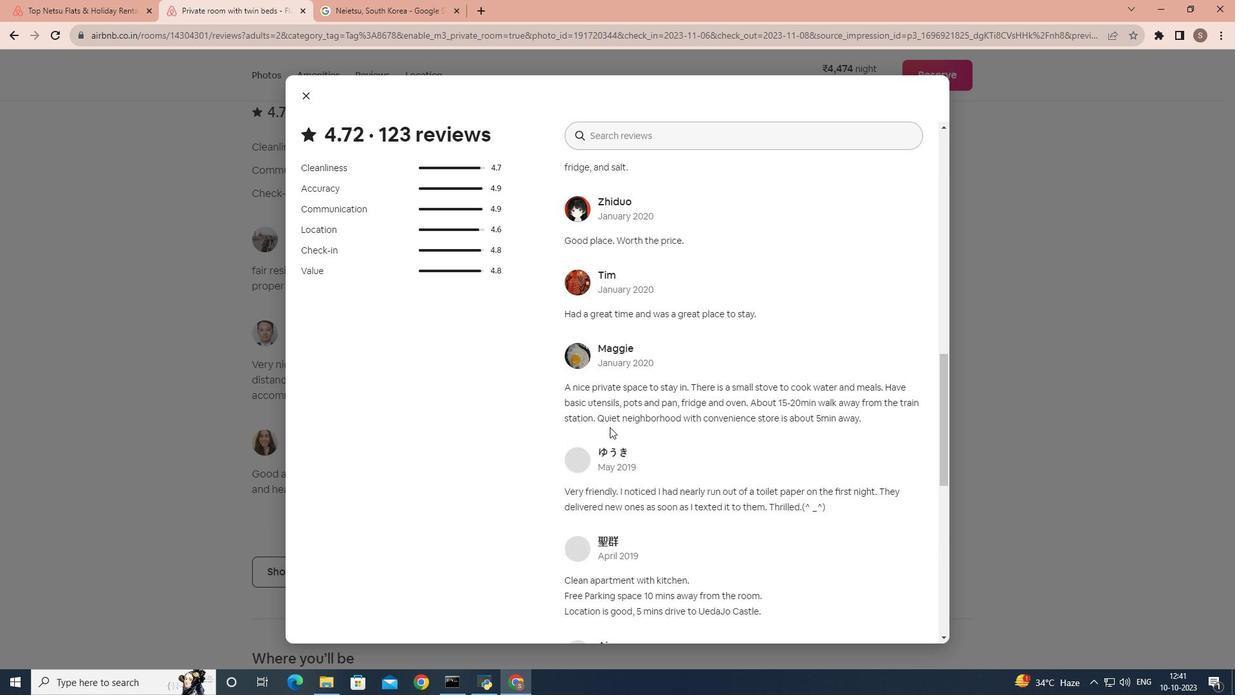 
Action: Mouse scrolled (610, 426) with delta (0, 0)
Screenshot: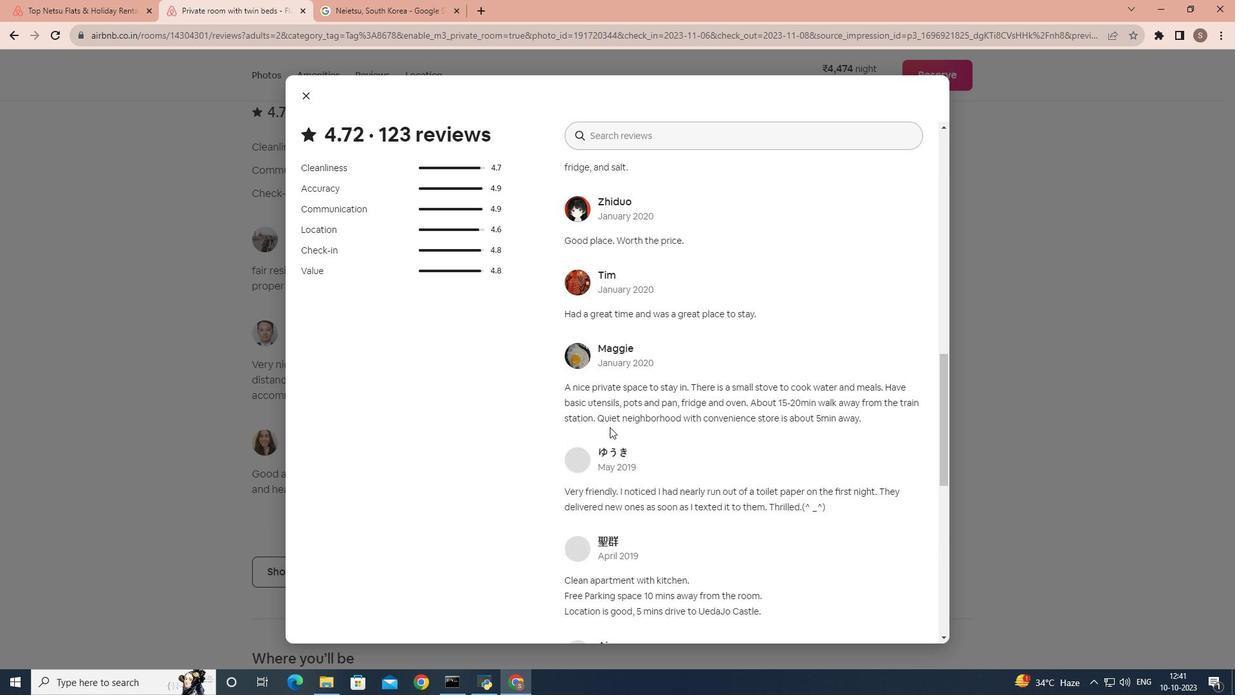 
Action: Mouse scrolled (610, 426) with delta (0, 0)
Screenshot: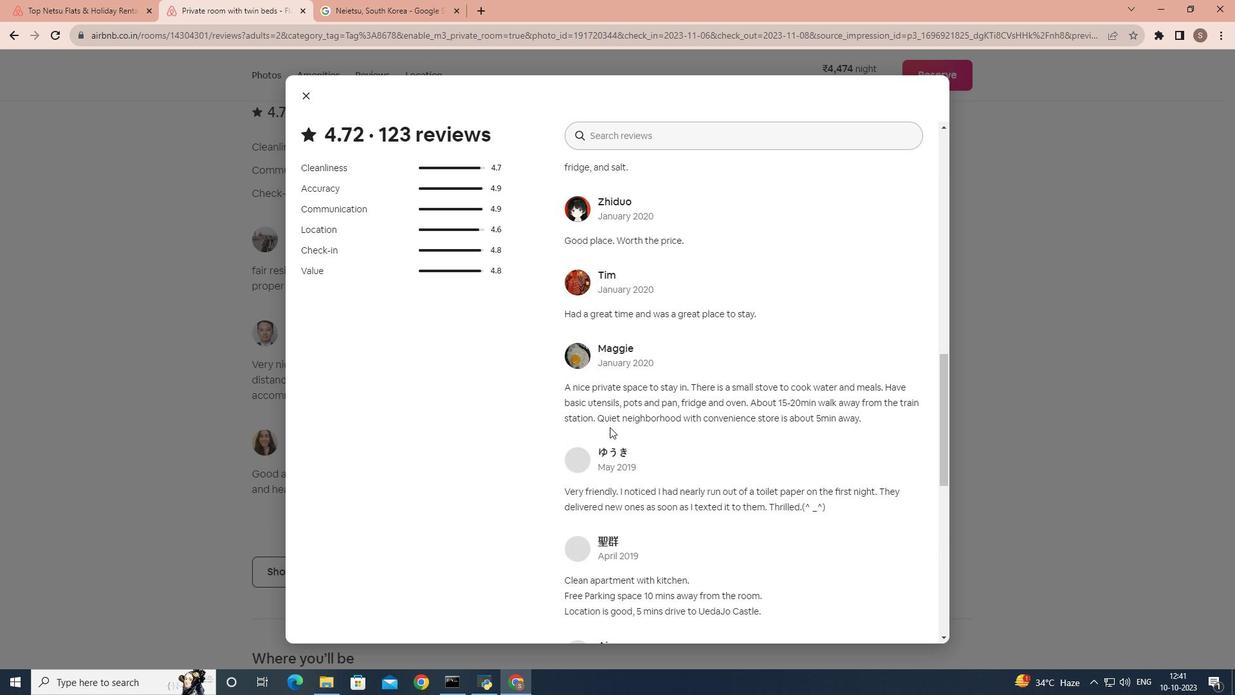 
Action: Mouse scrolled (610, 426) with delta (0, 0)
Screenshot: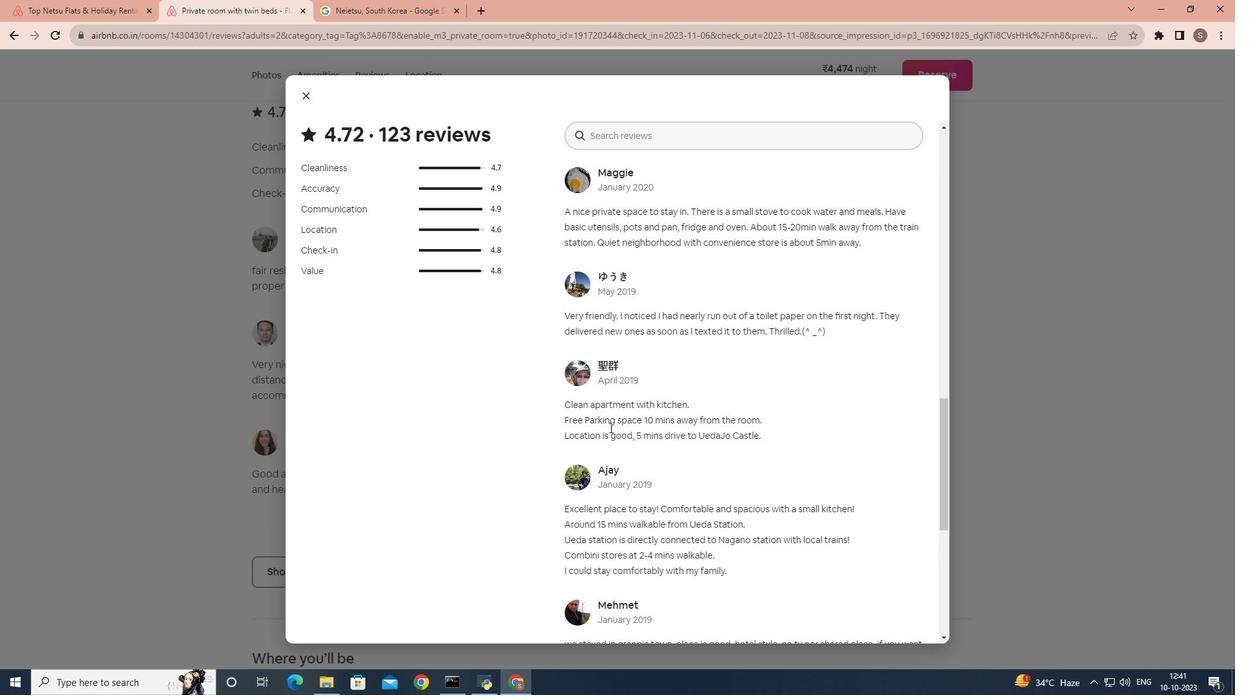 
Action: Mouse scrolled (610, 426) with delta (0, 0)
Screenshot: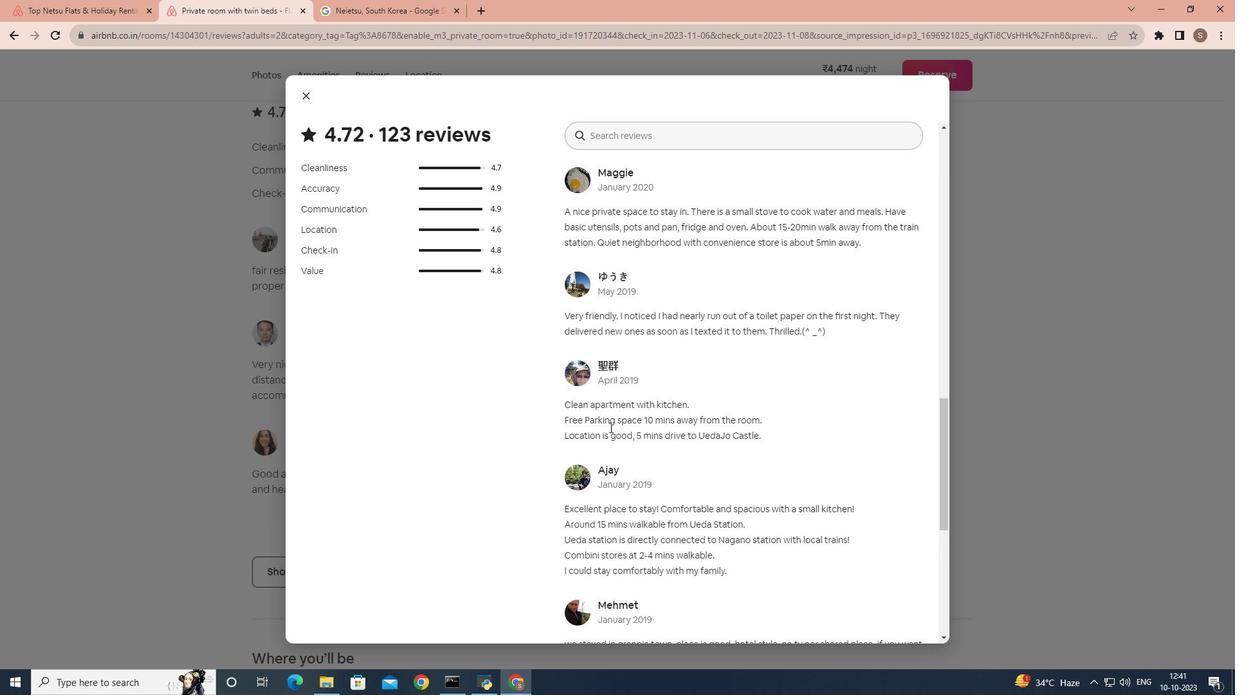 
Action: Mouse scrolled (610, 426) with delta (0, 0)
Screenshot: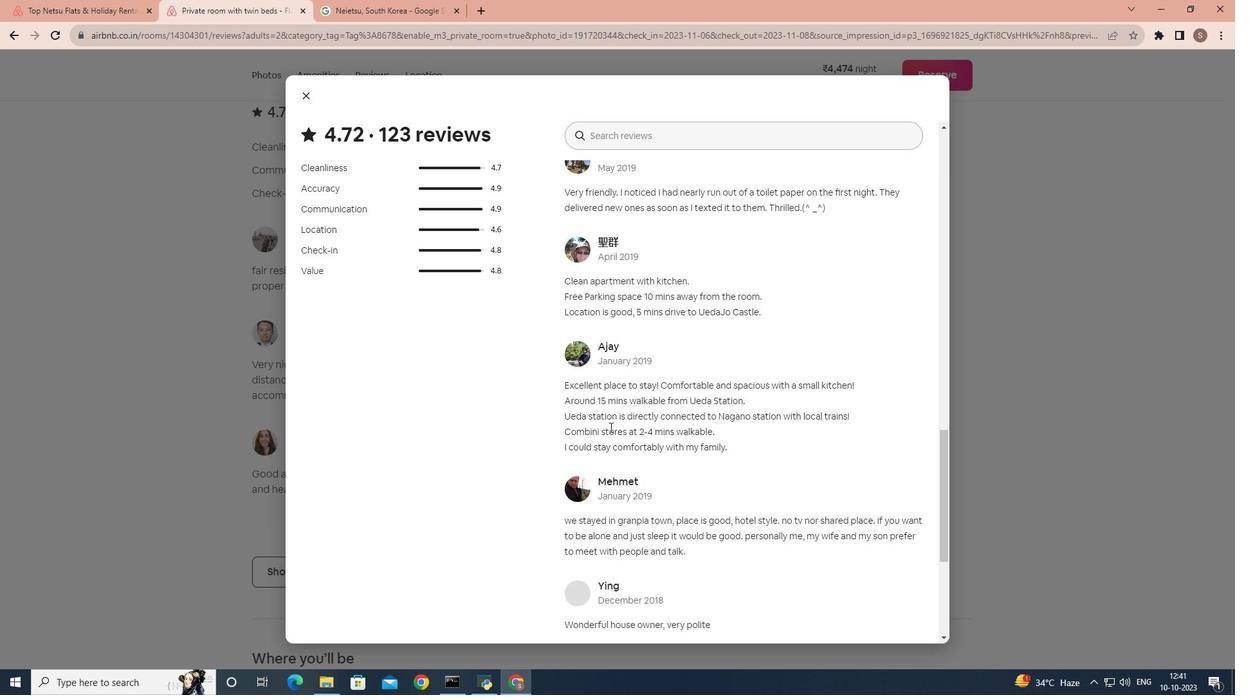 
Action: Mouse scrolled (610, 426) with delta (0, 0)
Screenshot: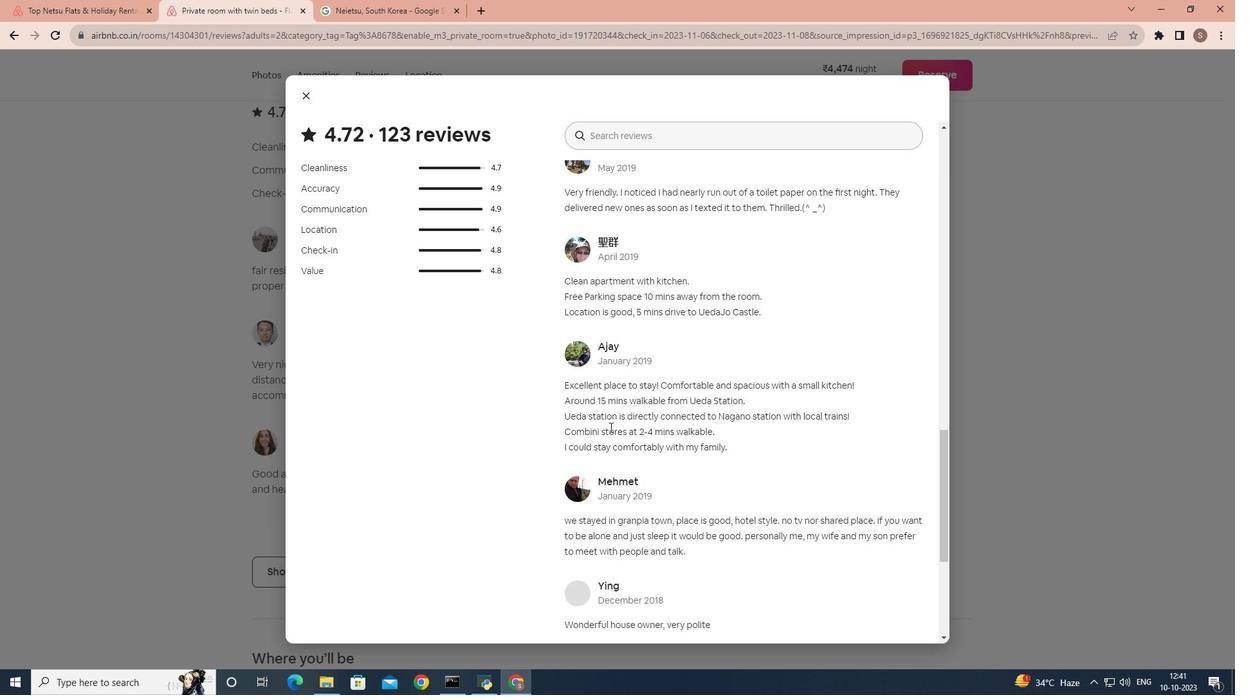 
Action: Mouse scrolled (610, 426) with delta (0, 0)
Screenshot: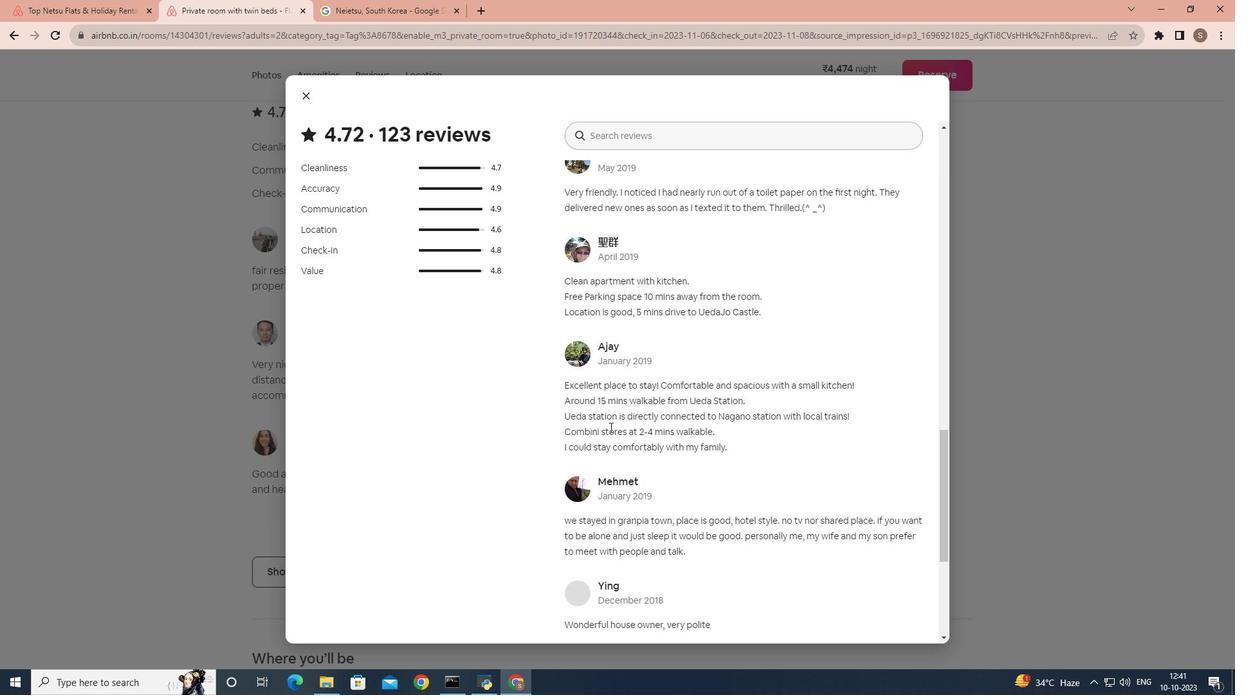
Action: Mouse scrolled (610, 426) with delta (0, 0)
Screenshot: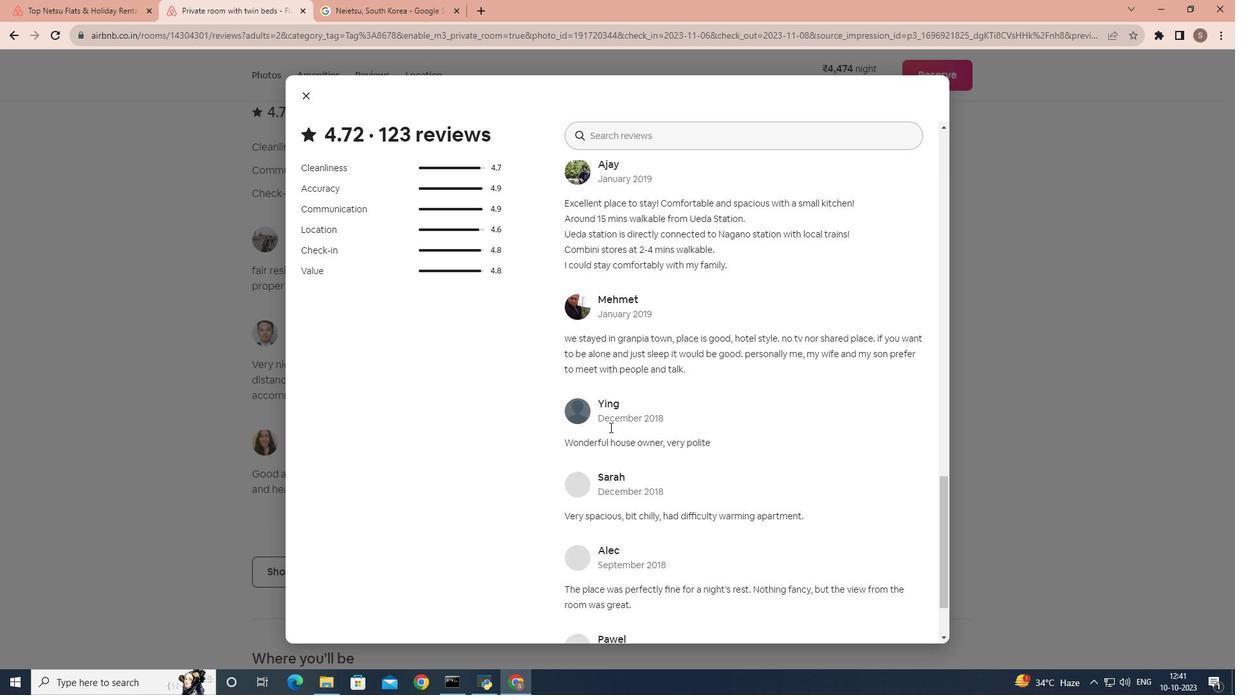 
Action: Mouse scrolled (610, 426) with delta (0, 0)
Screenshot: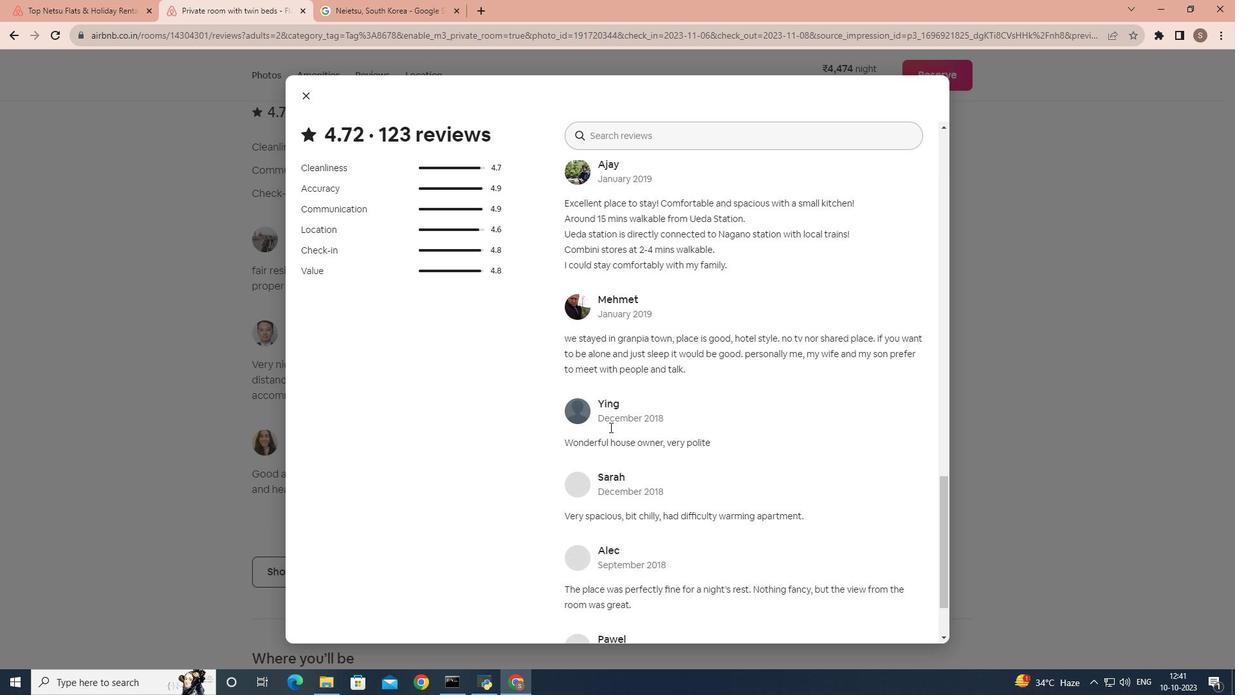 
Action: Mouse scrolled (610, 426) with delta (0, 0)
Screenshot: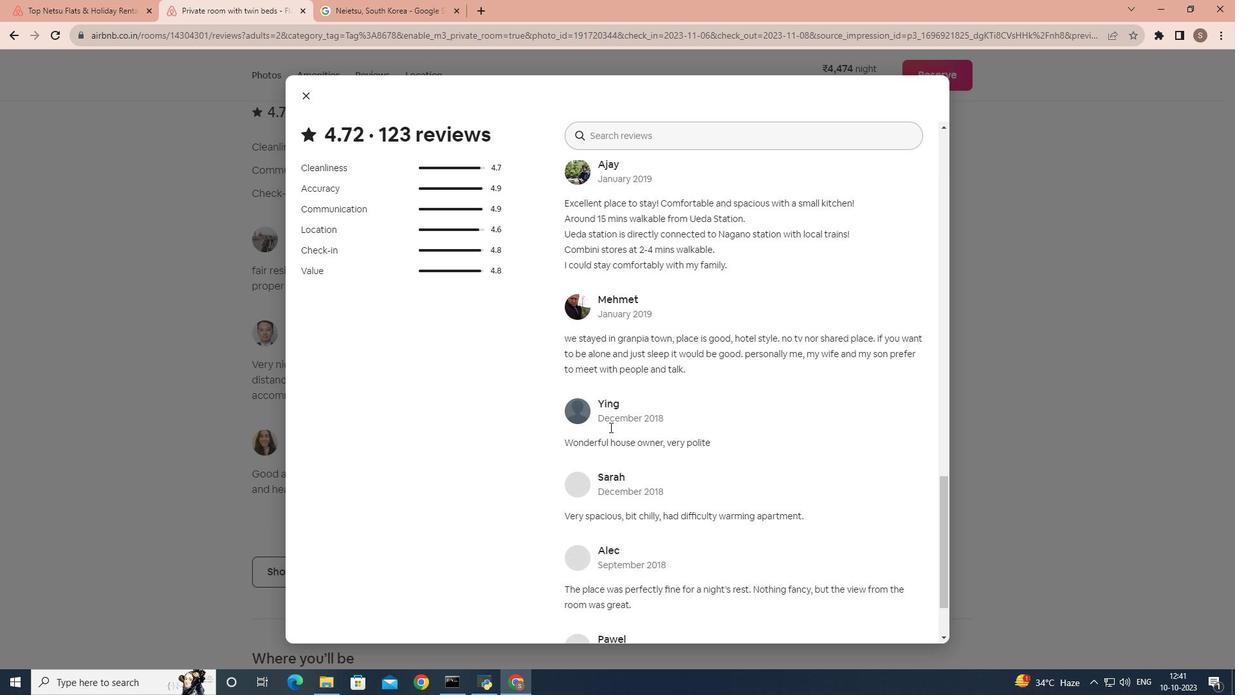 
Action: Mouse scrolled (610, 426) with delta (0, 0)
Screenshot: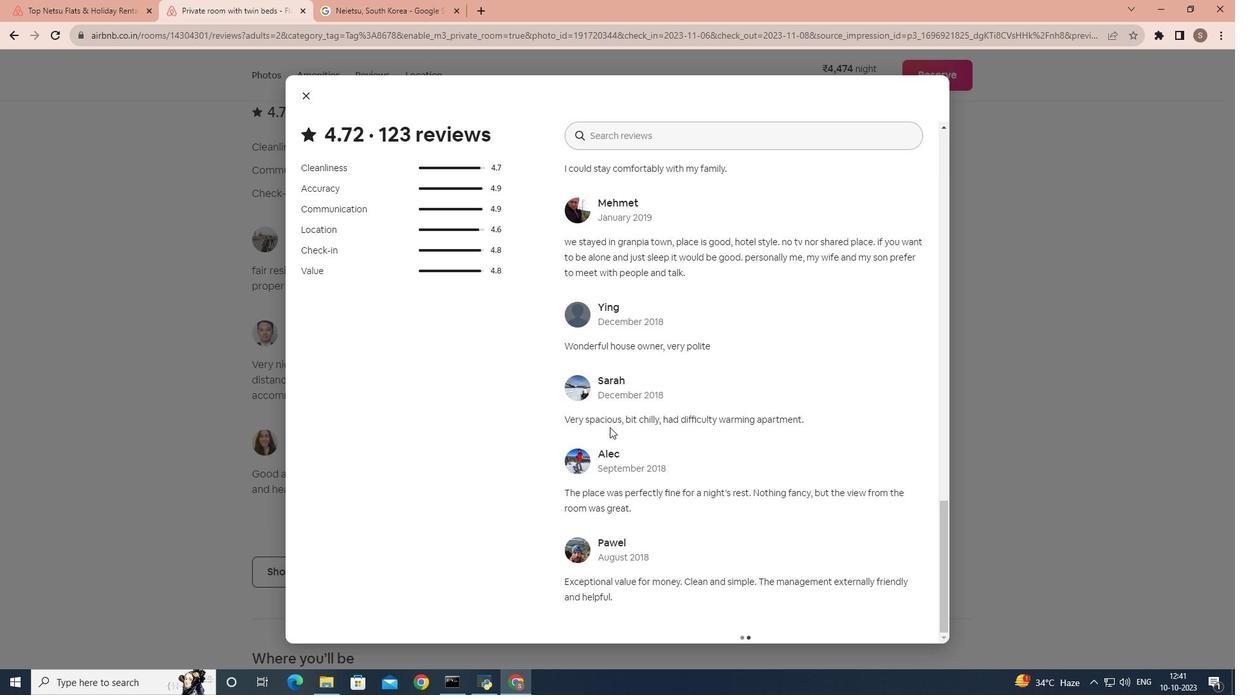 
Action: Mouse scrolled (610, 426) with delta (0, 0)
Screenshot: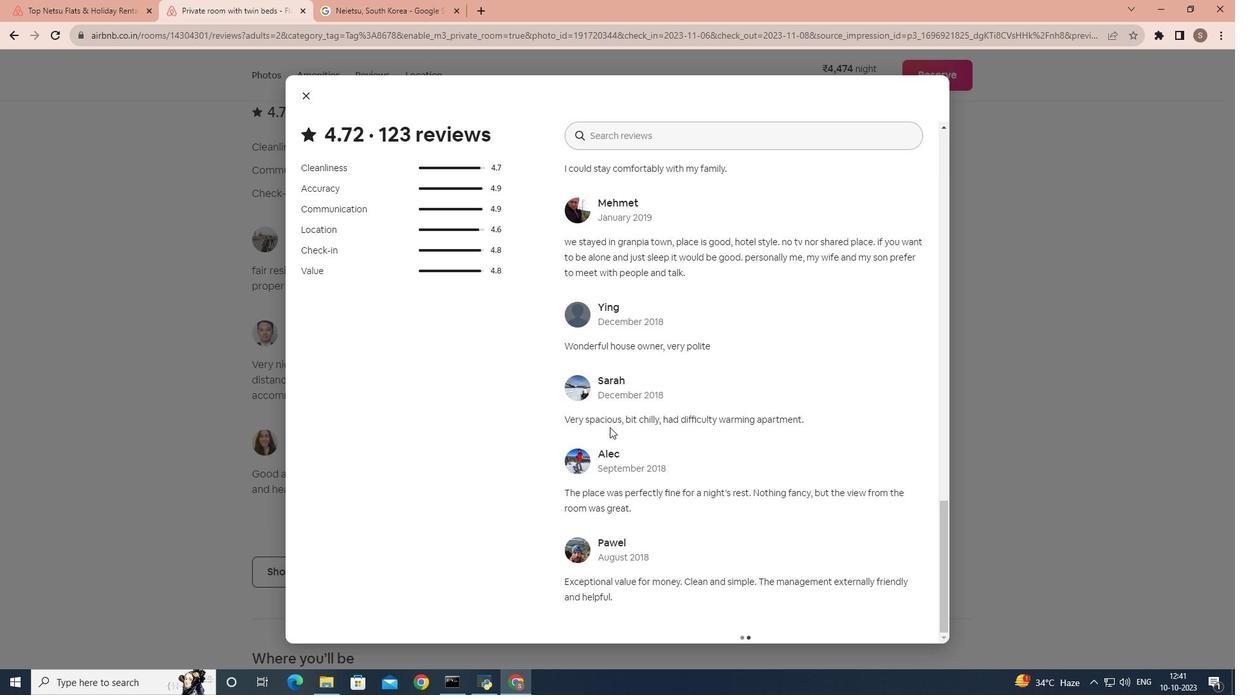 
Action: Mouse scrolled (610, 426) with delta (0, 0)
Screenshot: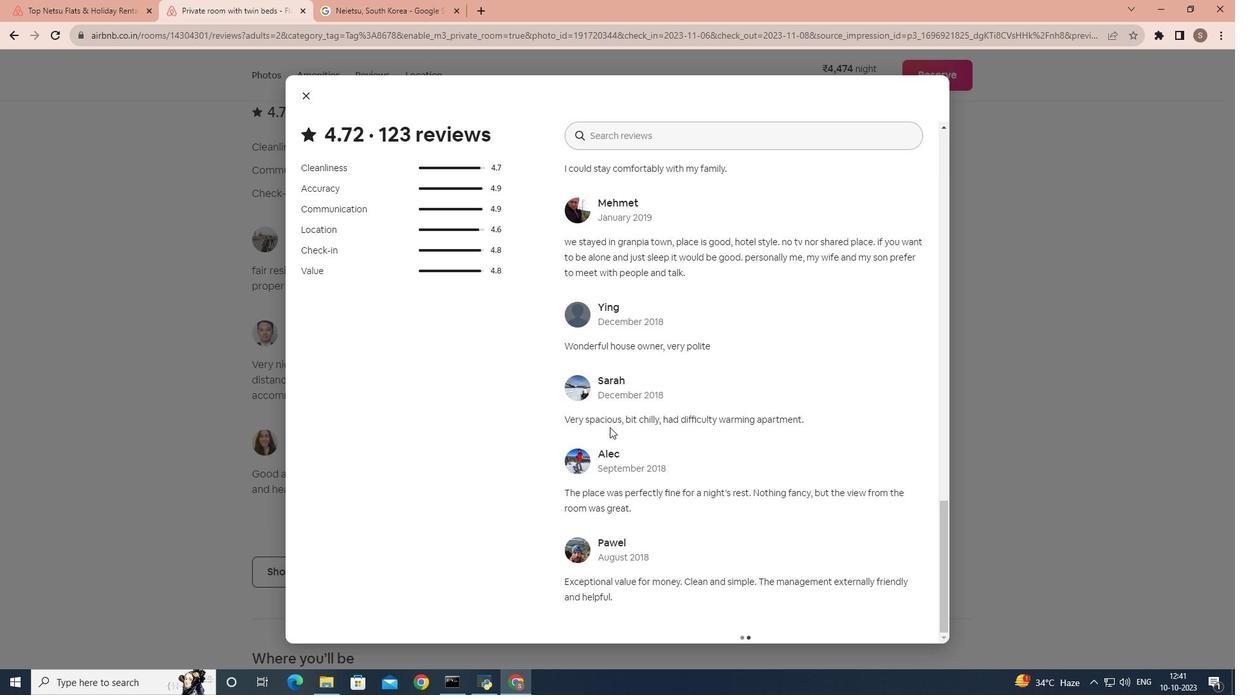 
Action: Mouse scrolled (610, 426) with delta (0, 0)
Screenshot: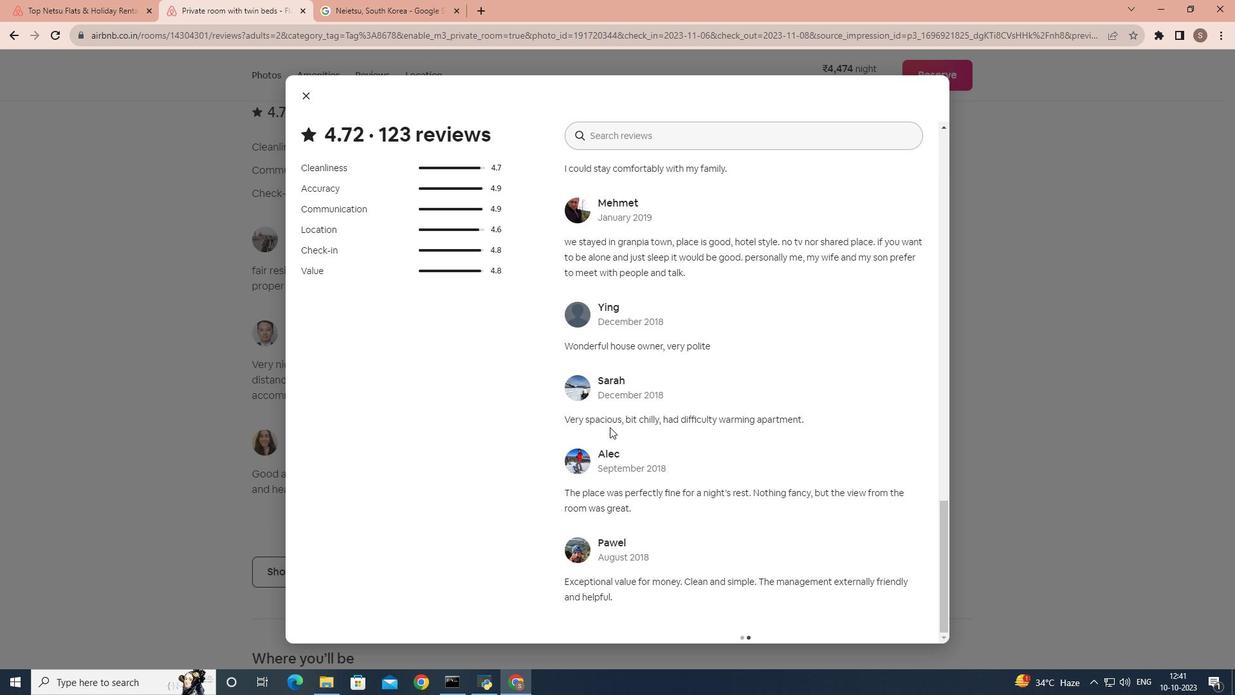 
Action: Mouse scrolled (610, 426) with delta (0, 0)
Screenshot: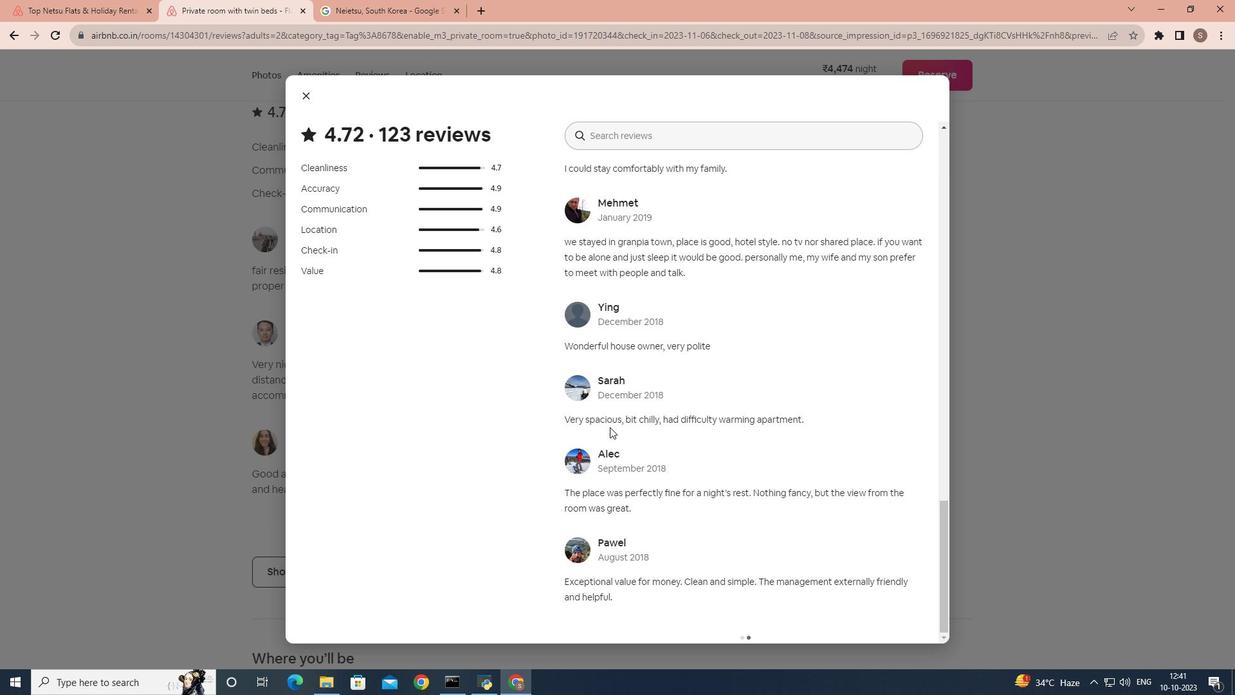
Action: Mouse scrolled (610, 426) with delta (0, 0)
Screenshot: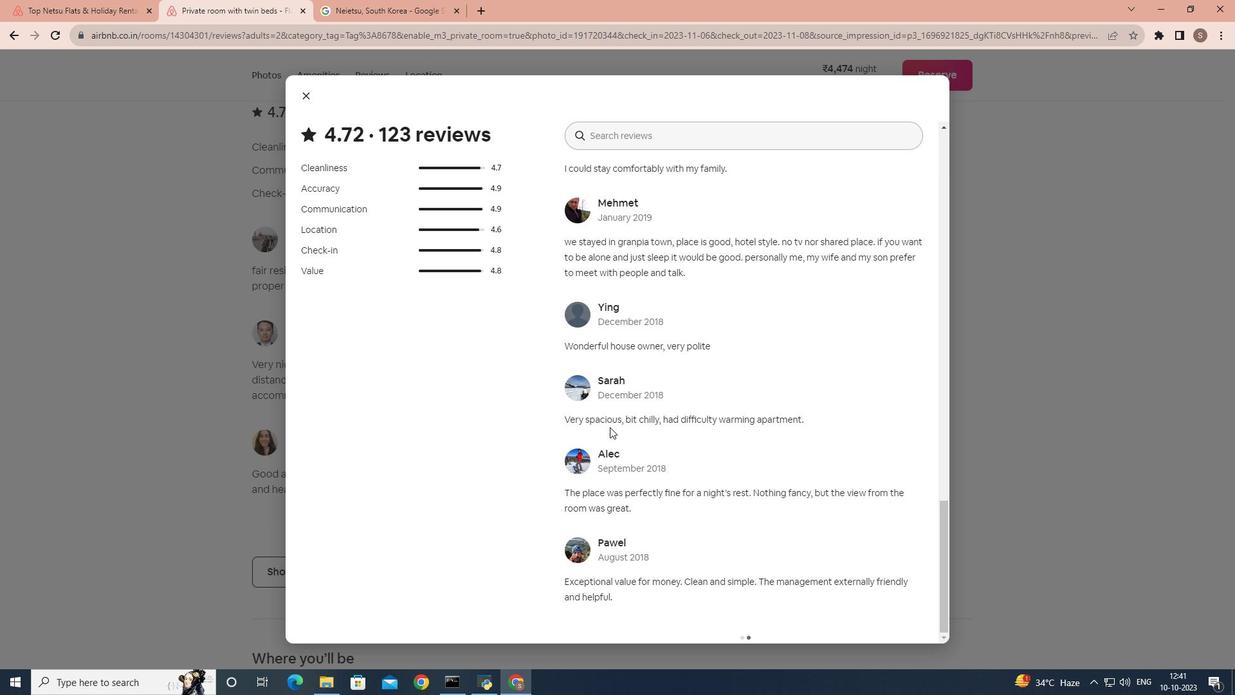 
Action: Mouse scrolled (610, 426) with delta (0, 0)
Screenshot: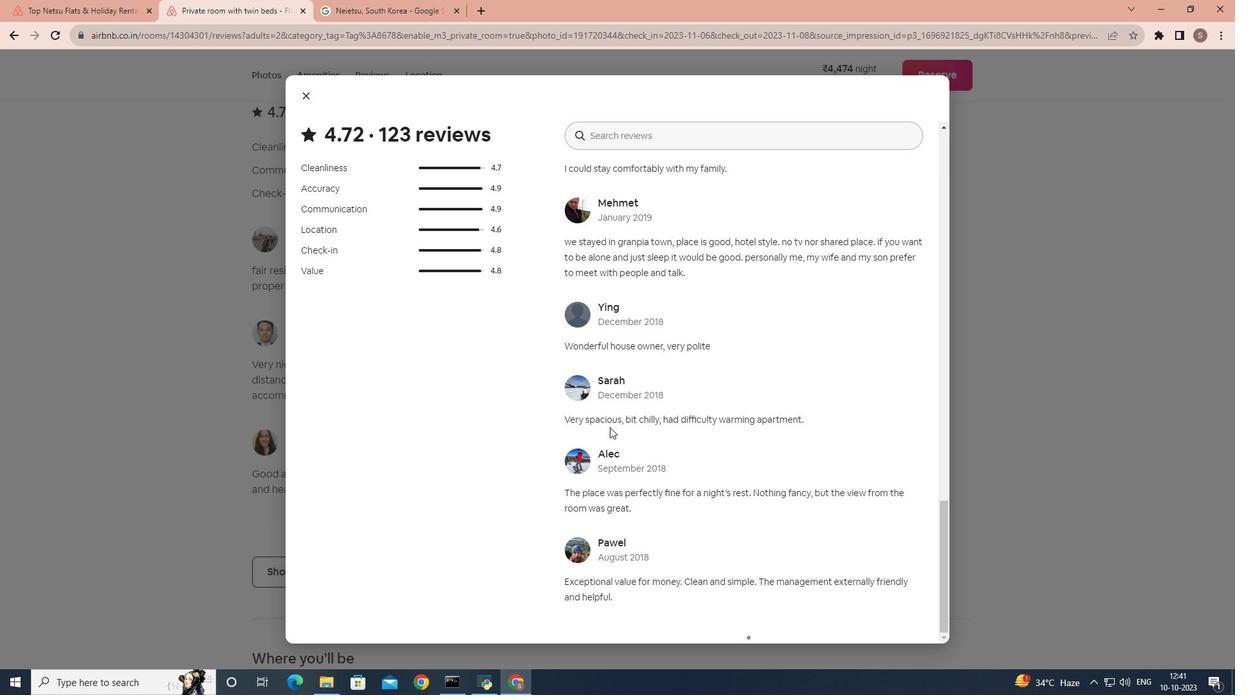 
Action: Mouse scrolled (610, 426) with delta (0, 0)
Screenshot: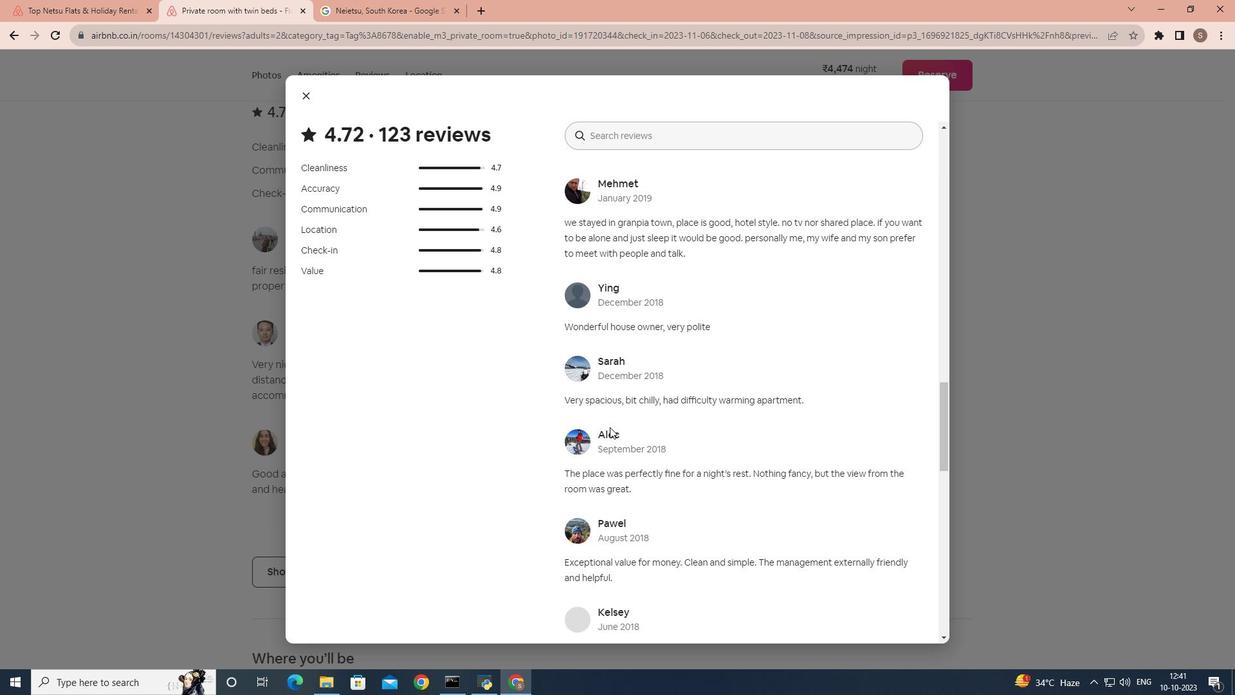 
Action: Mouse scrolled (610, 426) with delta (0, 0)
Screenshot: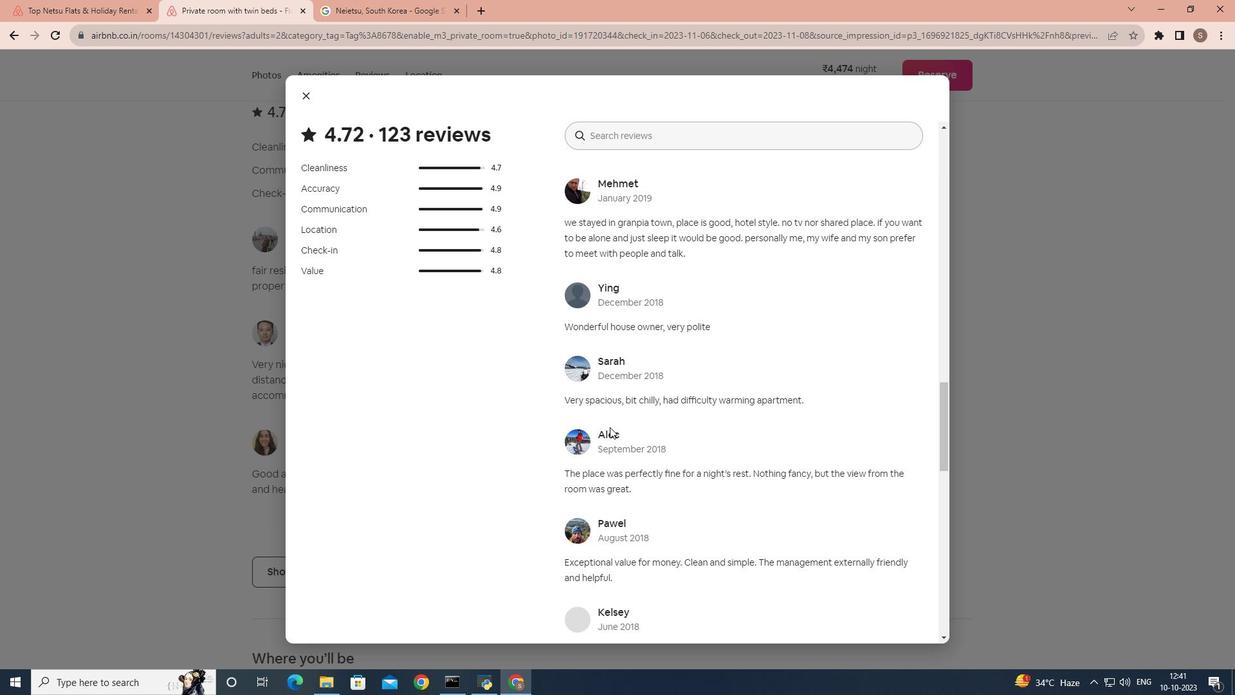 
Action: Mouse scrolled (610, 426) with delta (0, 0)
Screenshot: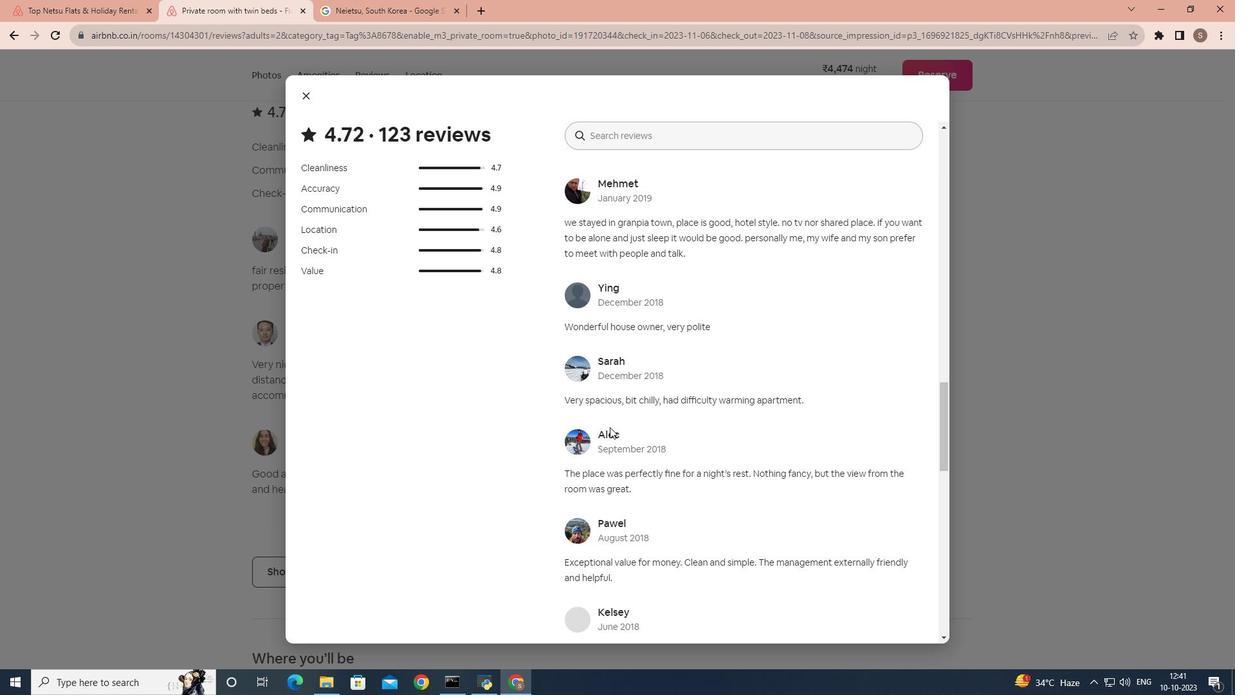 
Action: Mouse scrolled (610, 426) with delta (0, 0)
Screenshot: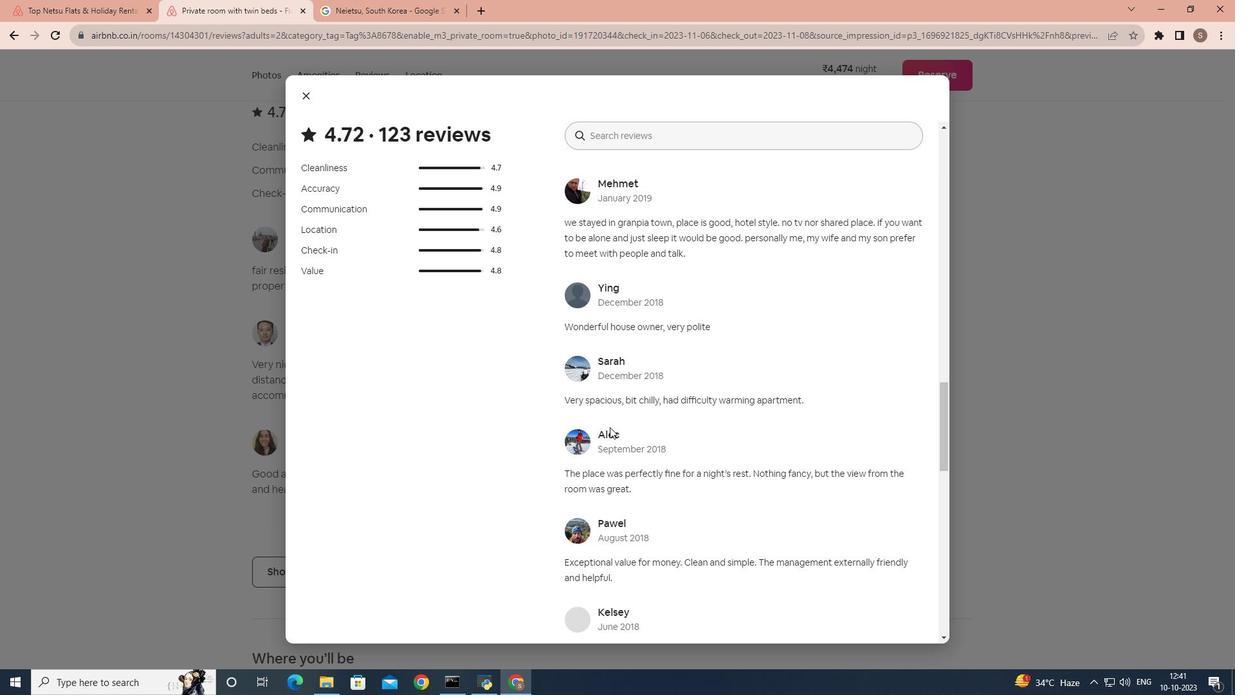
Action: Mouse scrolled (610, 426) with delta (0, 0)
Screenshot: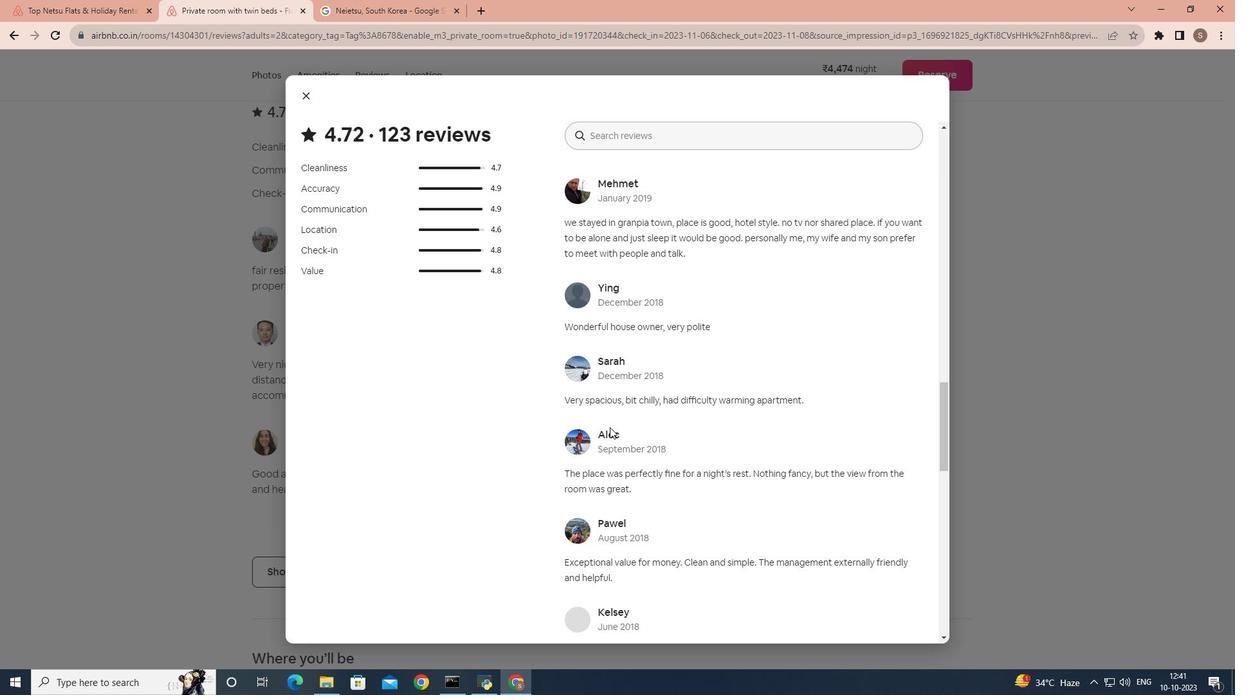 
Action: Mouse scrolled (610, 426) with delta (0, 0)
Screenshot: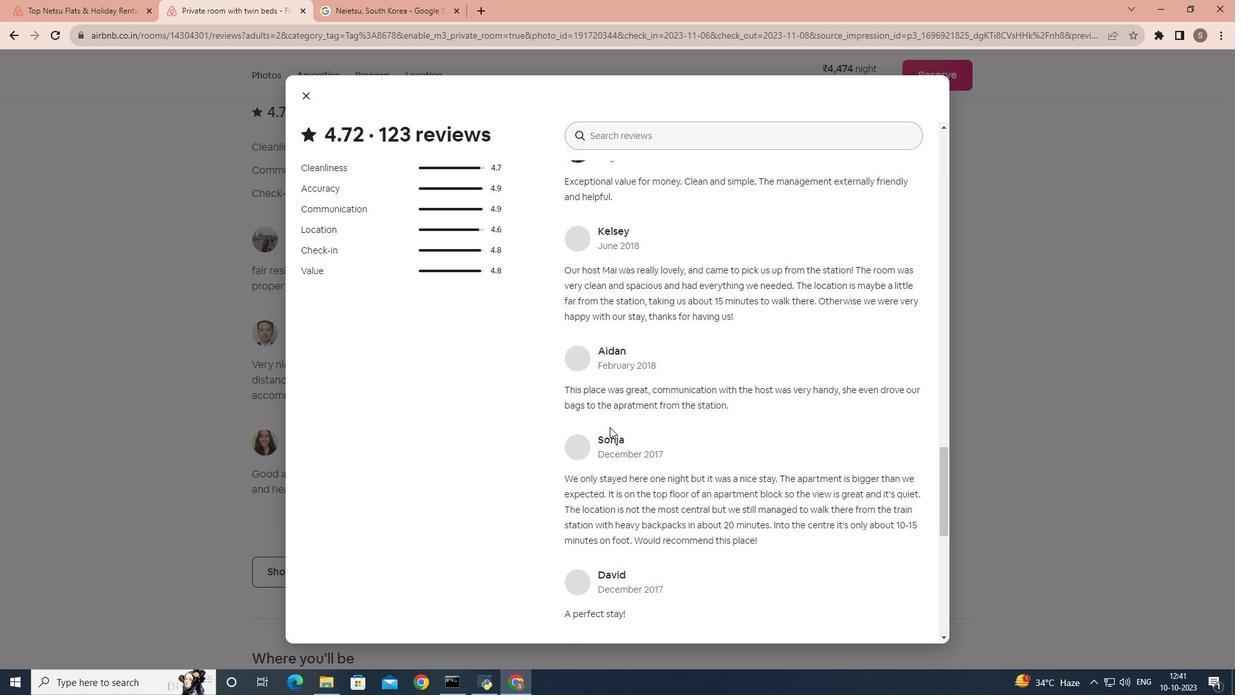 
Action: Mouse scrolled (610, 426) with delta (0, 0)
Screenshot: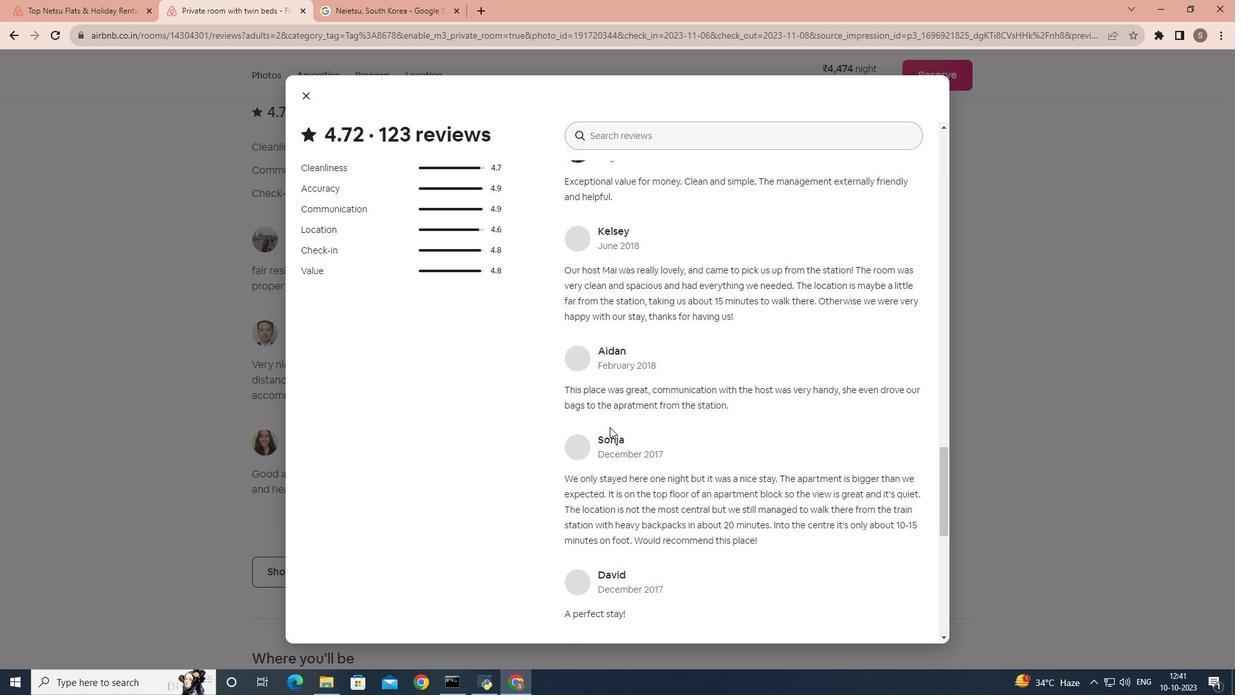 
Action: Mouse scrolled (610, 426) with delta (0, 0)
Screenshot: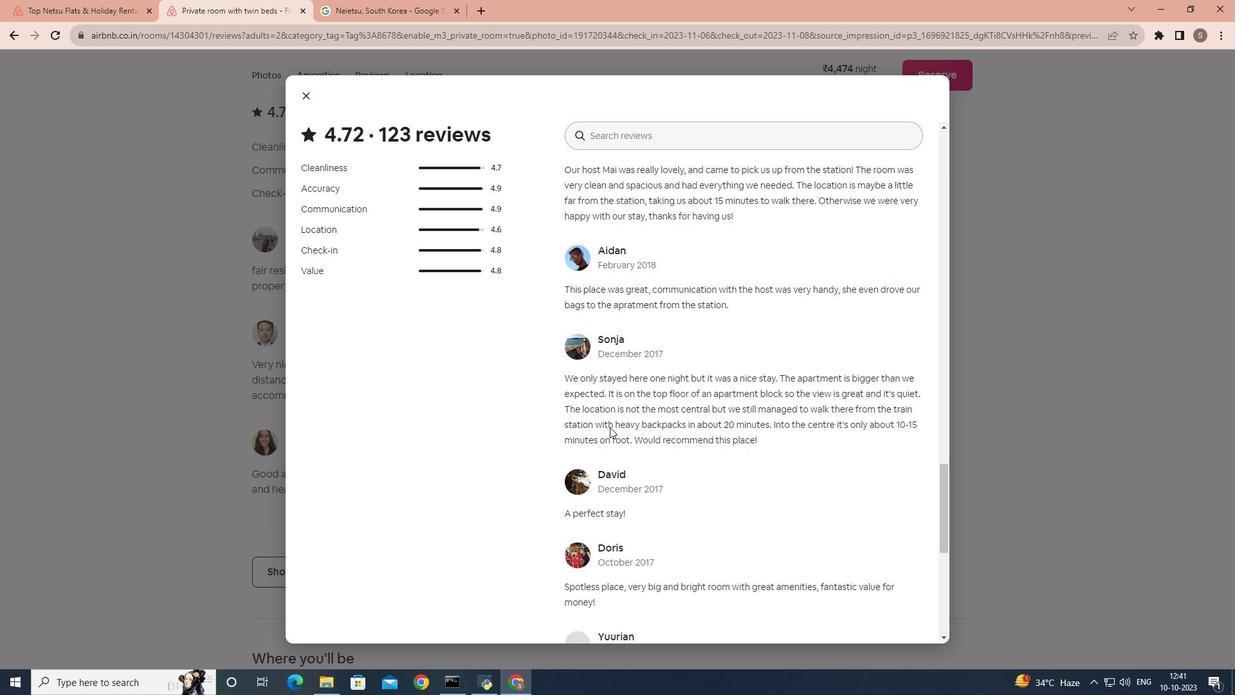 
Action: Mouse scrolled (610, 426) with delta (0, 0)
Screenshot: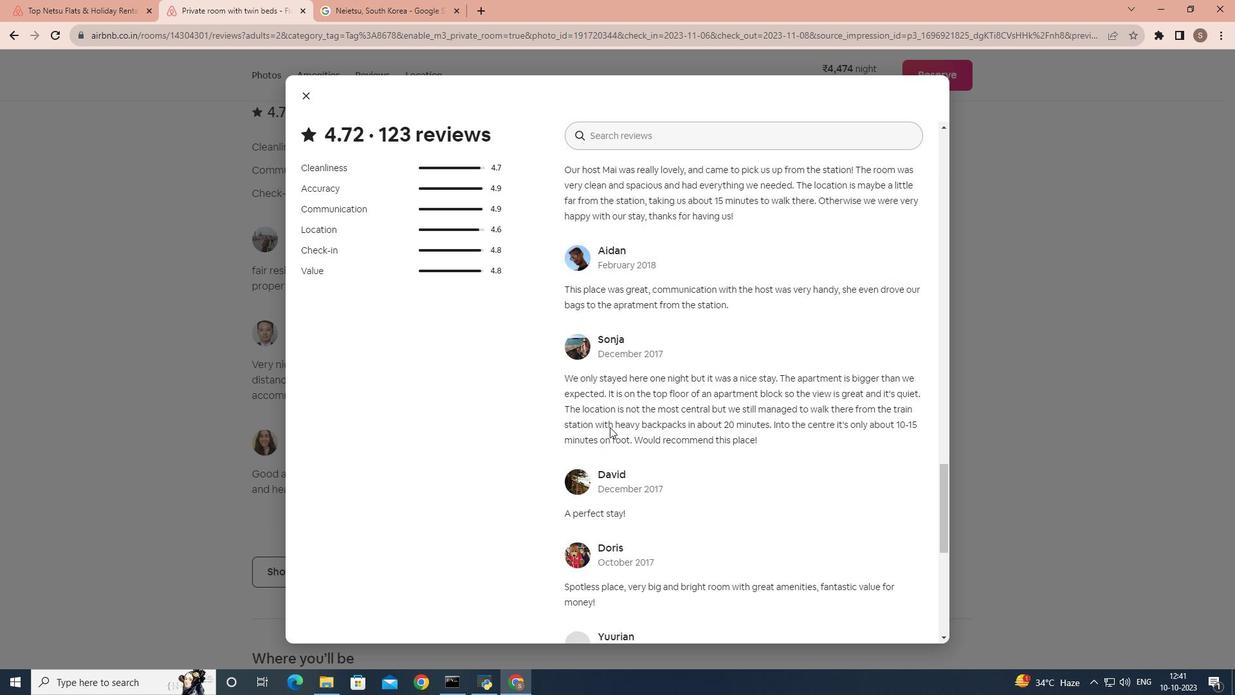 
Action: Mouse scrolled (610, 426) with delta (0, 0)
Screenshot: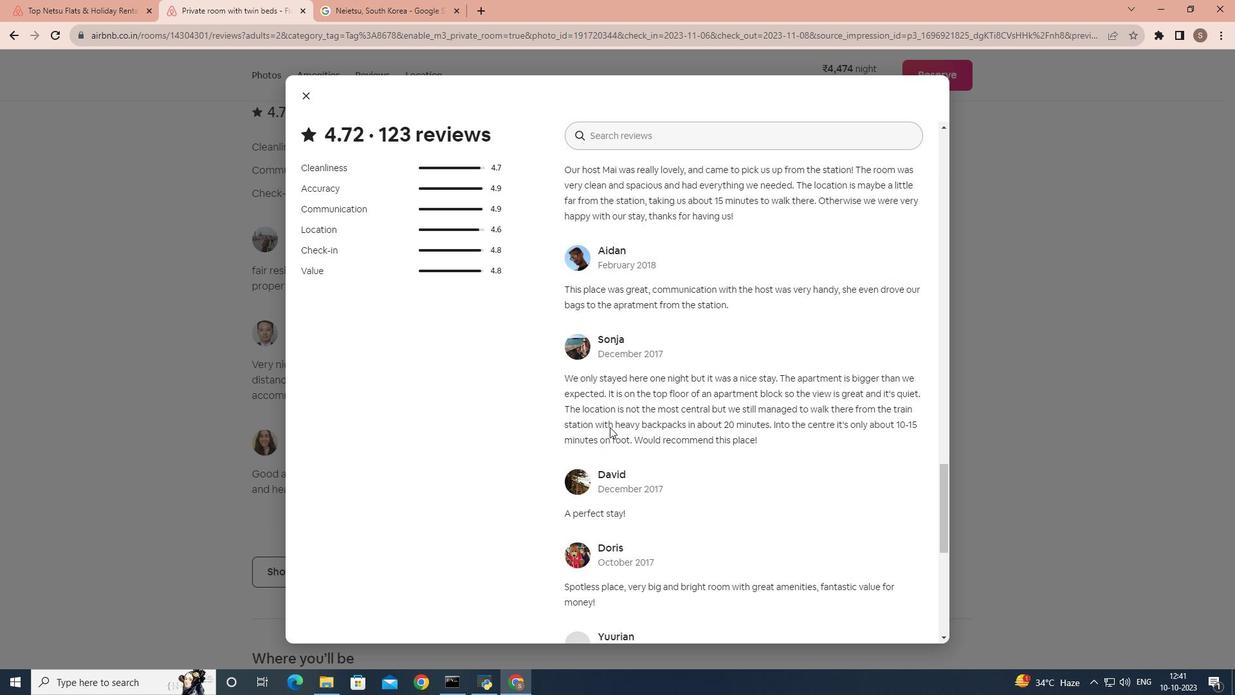 
Action: Mouse scrolled (610, 426) with delta (0, 0)
Screenshot: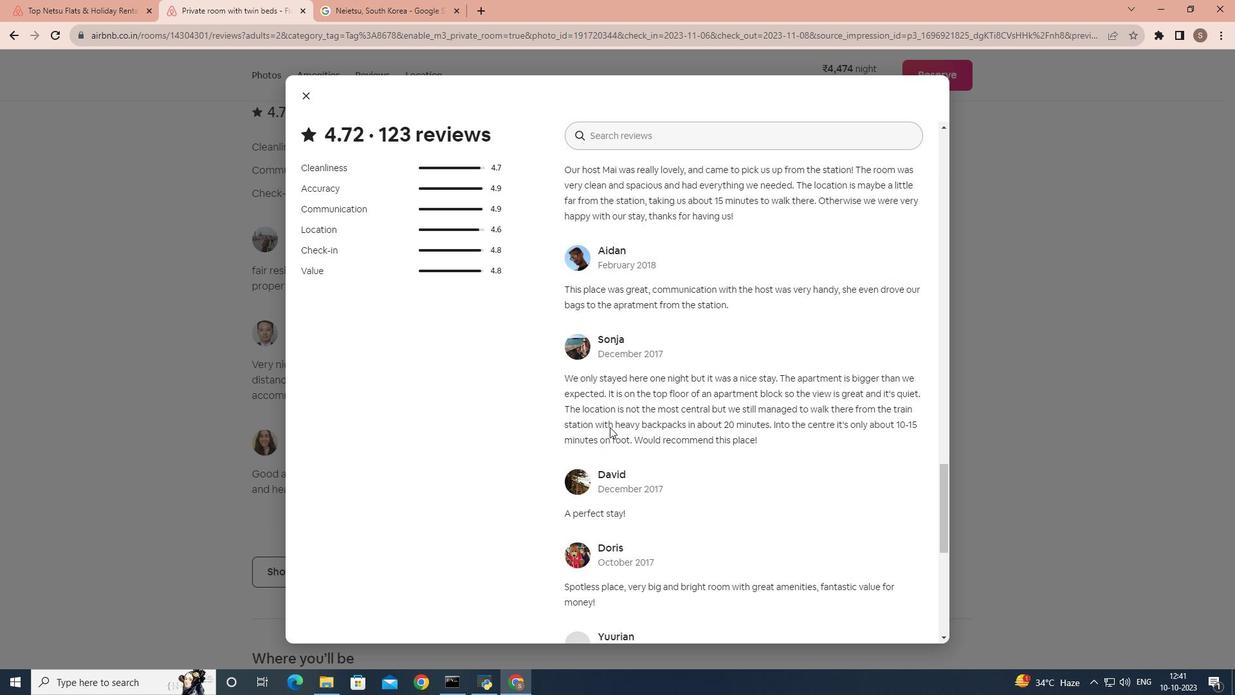 
Action: Mouse scrolled (610, 426) with delta (0, 0)
Screenshot: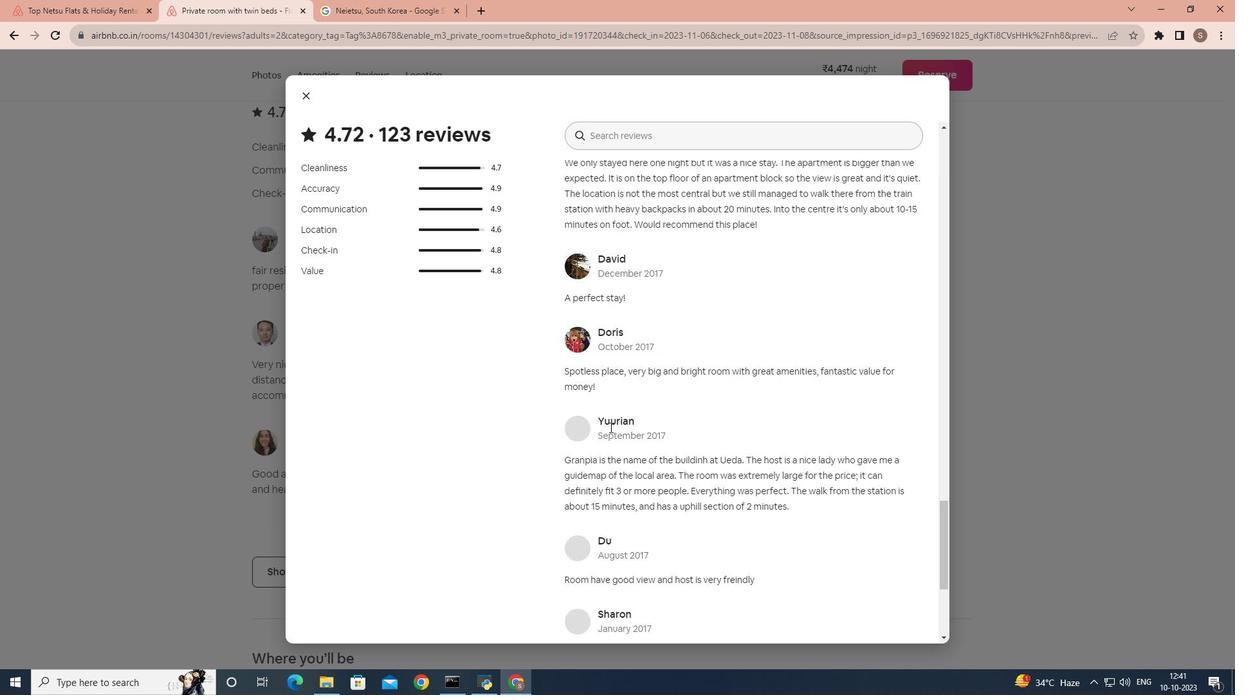 
Action: Mouse scrolled (610, 426) with delta (0, 0)
Screenshot: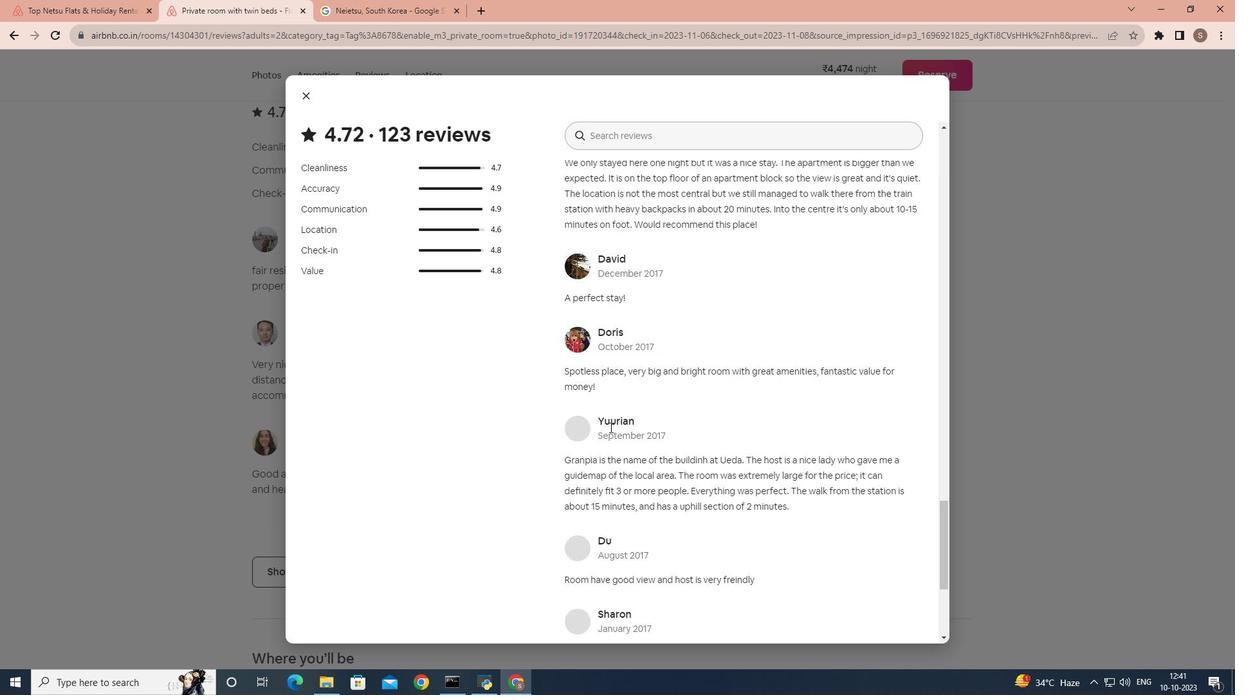 
Action: Mouse scrolled (610, 426) with delta (0, 0)
Screenshot: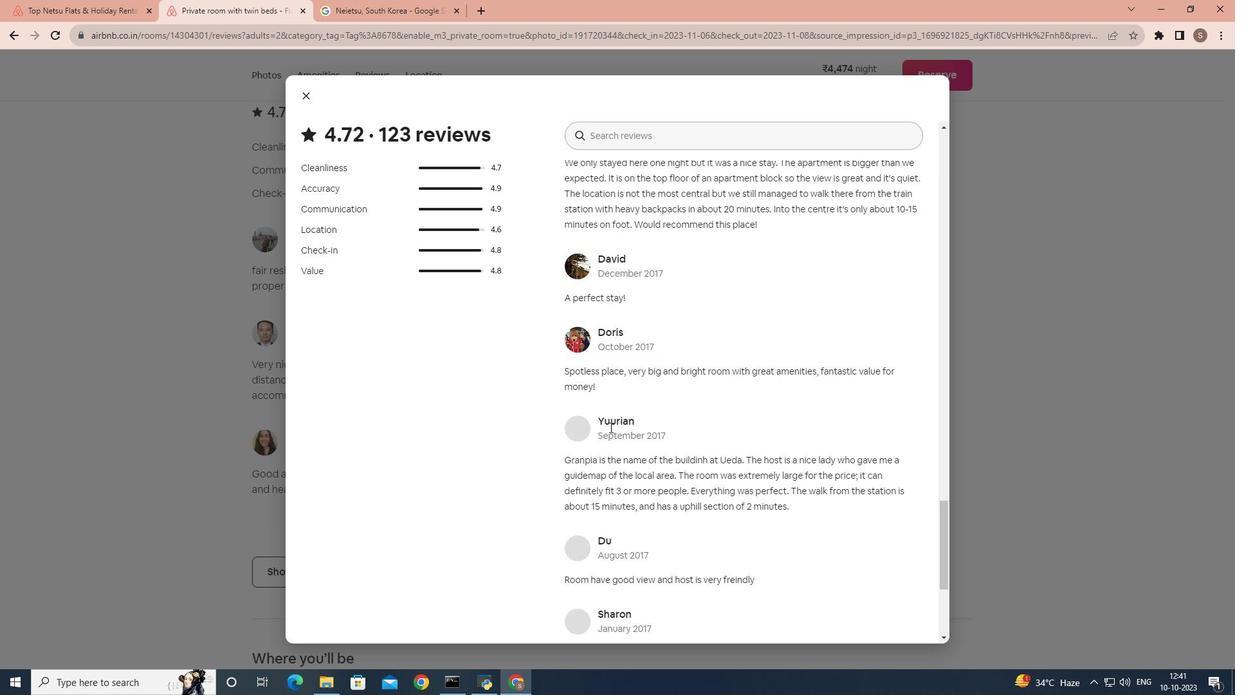 
Action: Mouse scrolled (610, 426) with delta (0, 0)
Screenshot: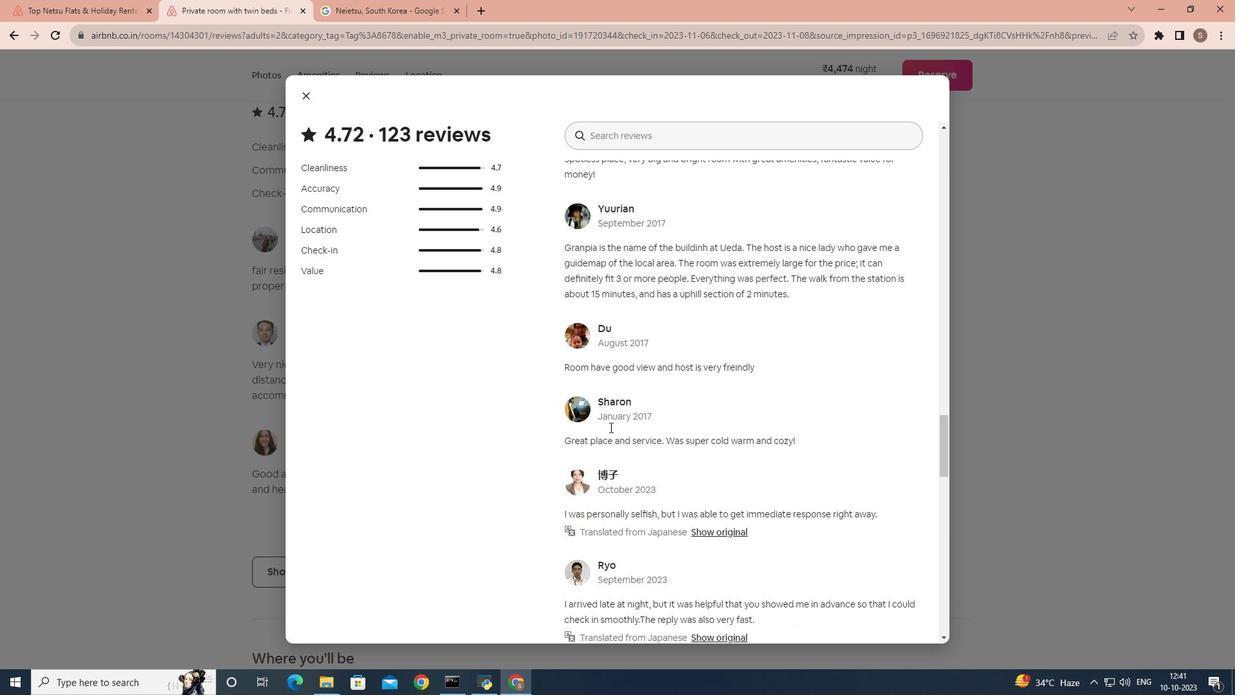 
Action: Mouse scrolled (610, 426) with delta (0, 0)
Screenshot: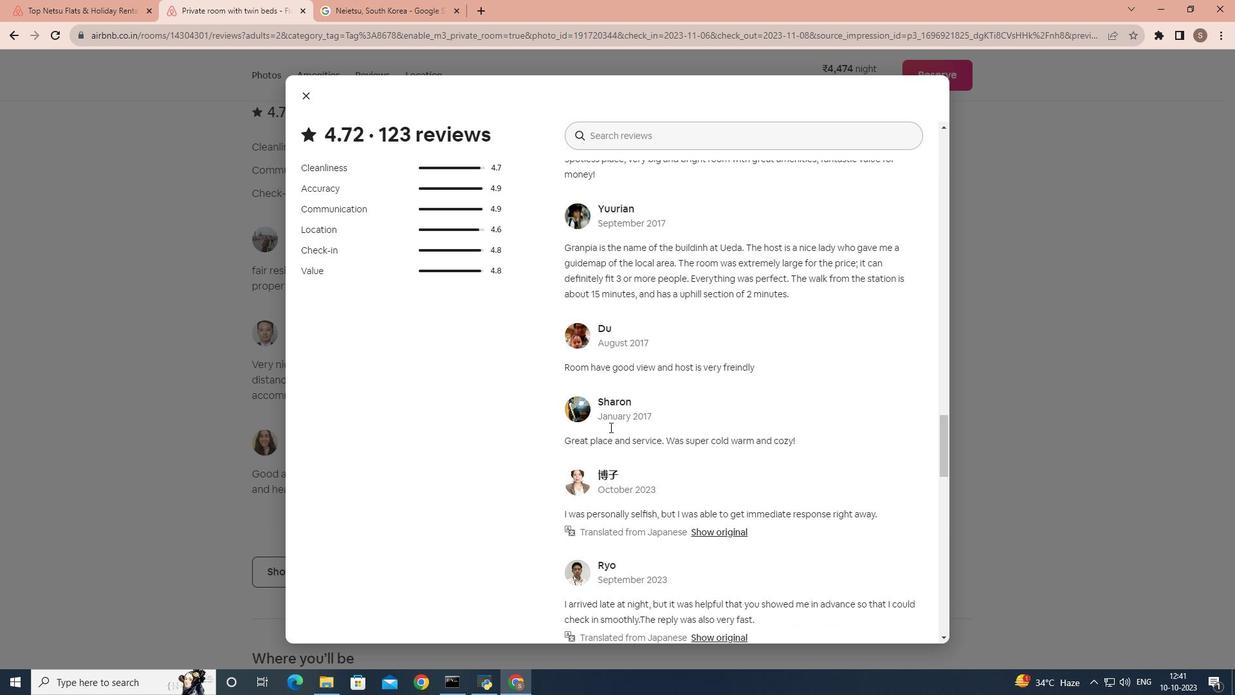 
Action: Mouse scrolled (610, 426) with delta (0, 0)
Screenshot: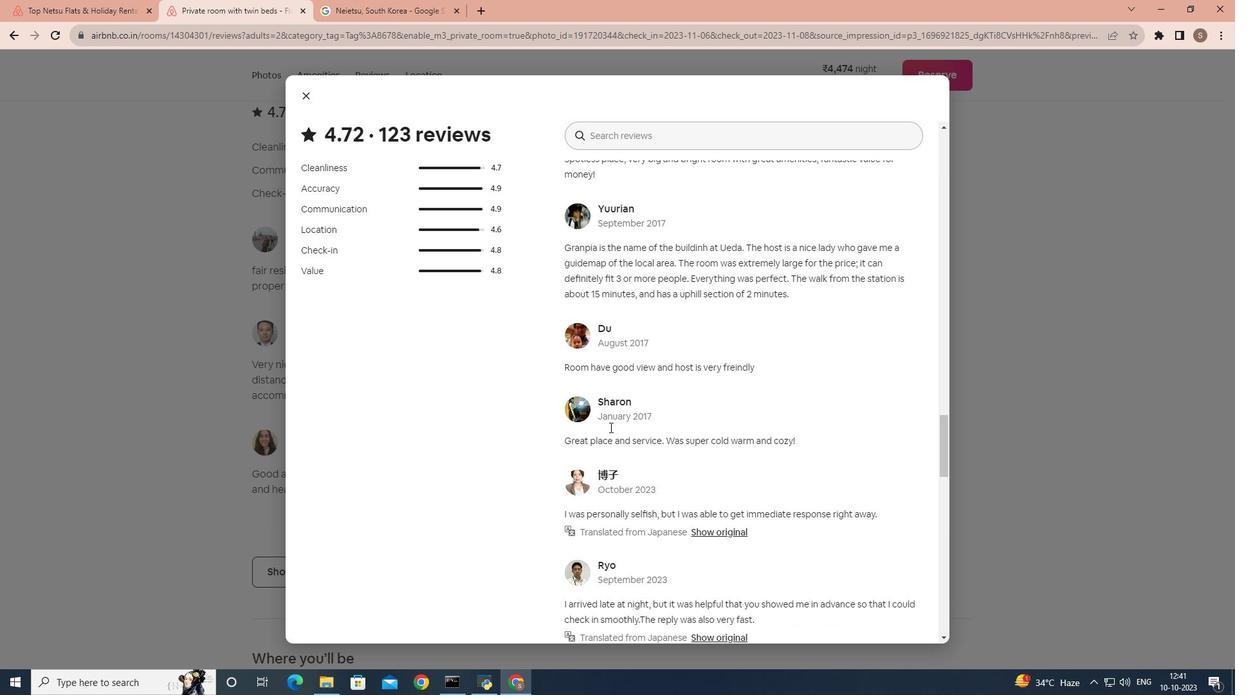 
Action: Mouse scrolled (610, 426) with delta (0, 0)
Screenshot: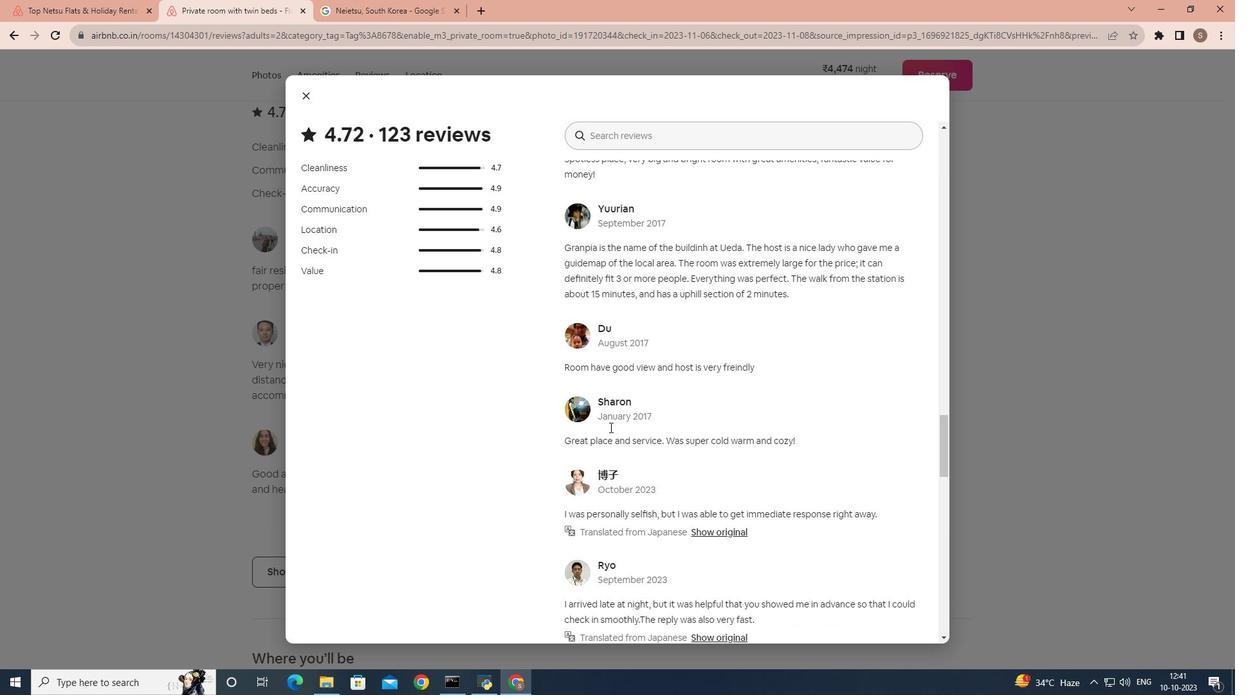 
Action: Mouse scrolled (610, 426) with delta (0, 0)
Screenshot: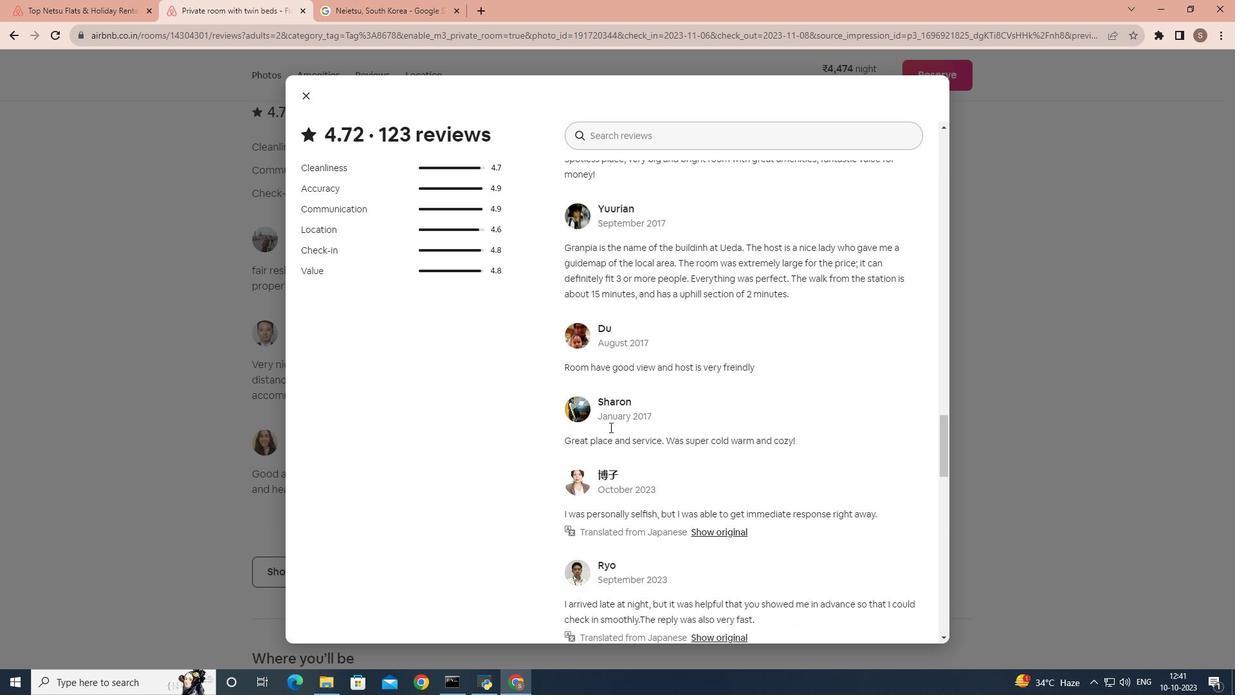 
Action: Mouse scrolled (610, 426) with delta (0, 0)
Screenshot: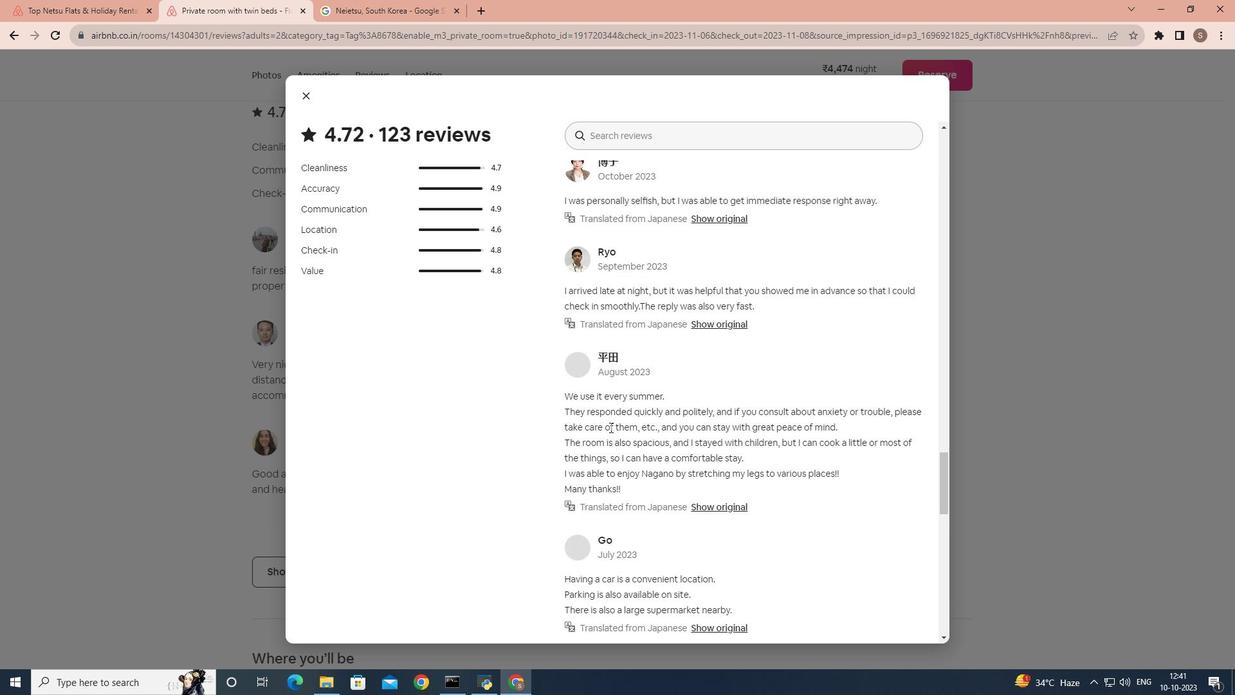 
Action: Mouse scrolled (610, 426) with delta (0, 0)
Screenshot: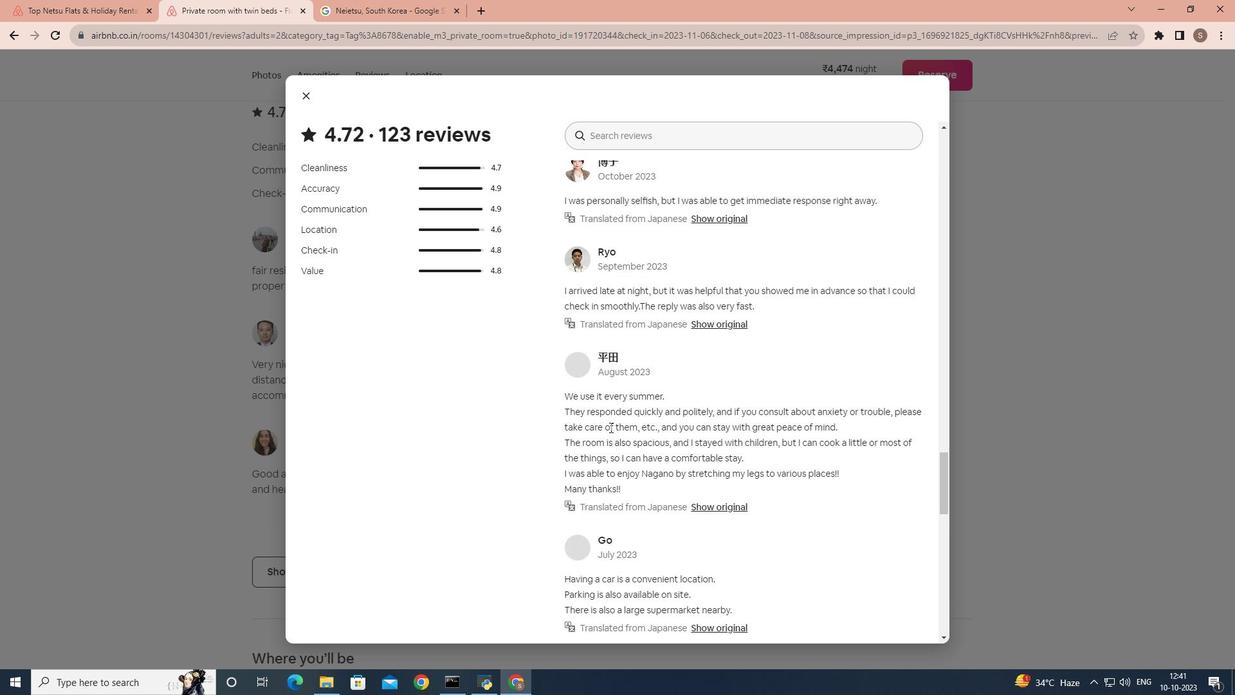 
Action: Mouse scrolled (610, 426) with delta (0, 0)
Screenshot: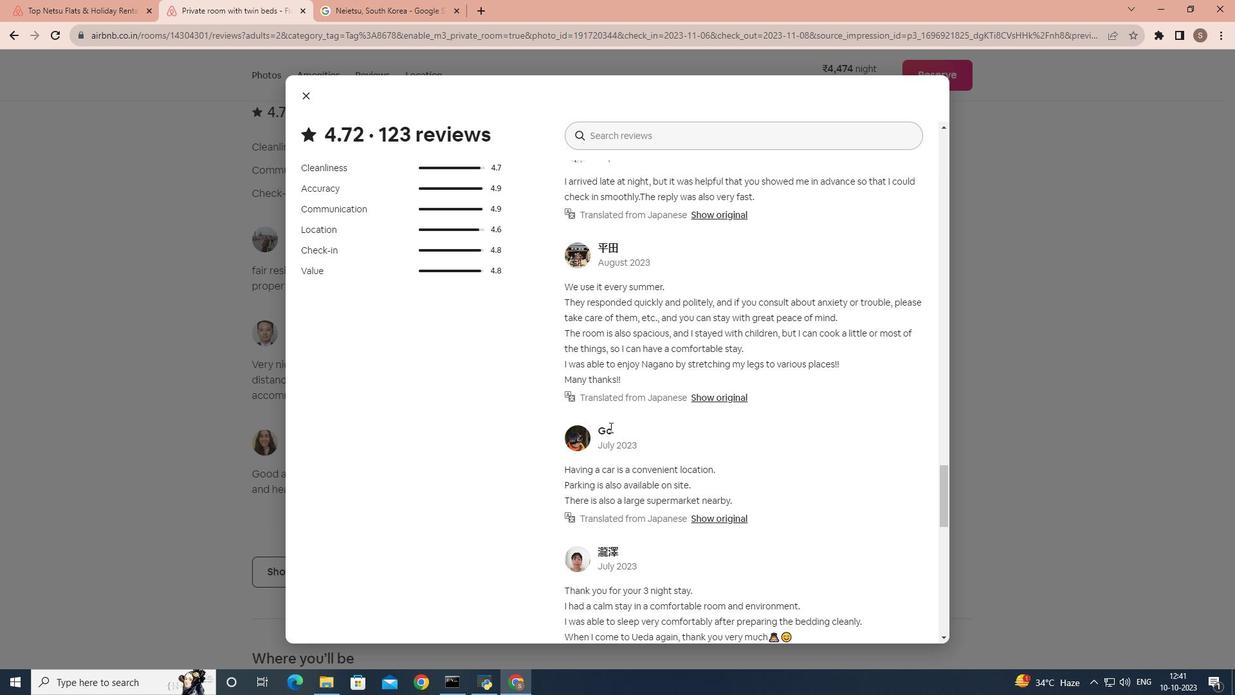 
Action: Mouse scrolled (610, 426) with delta (0, 0)
Screenshot: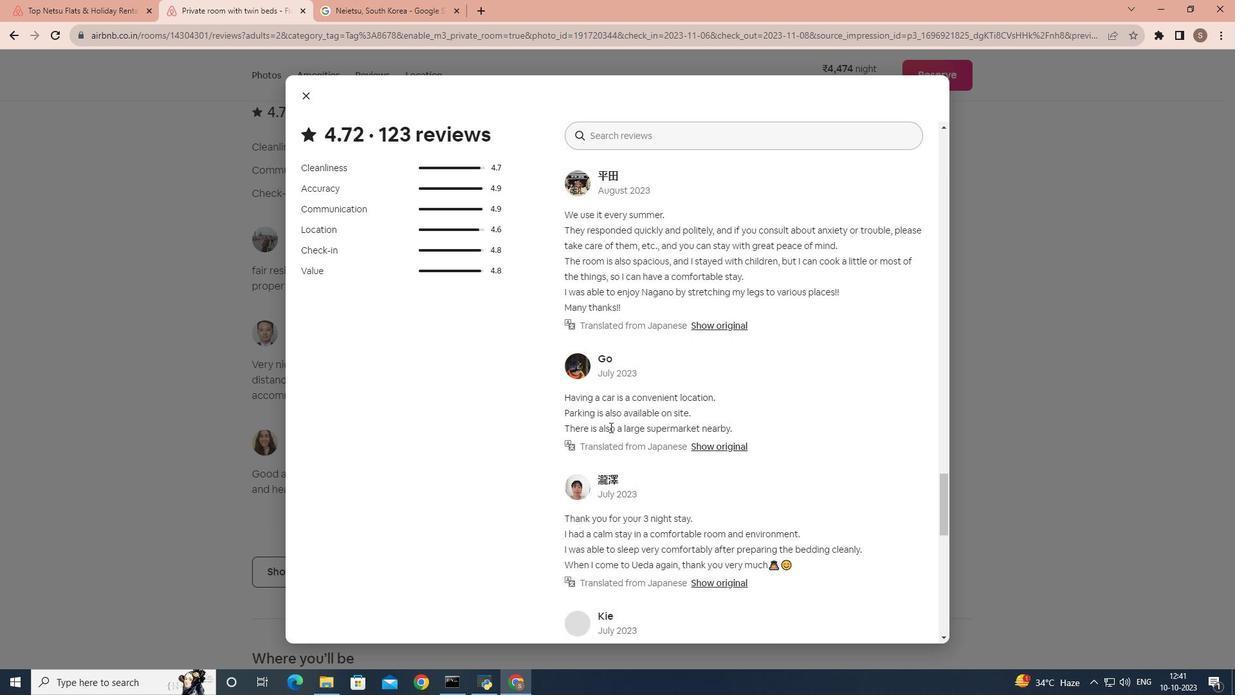 
Action: Mouse scrolled (610, 426) with delta (0, 0)
Screenshot: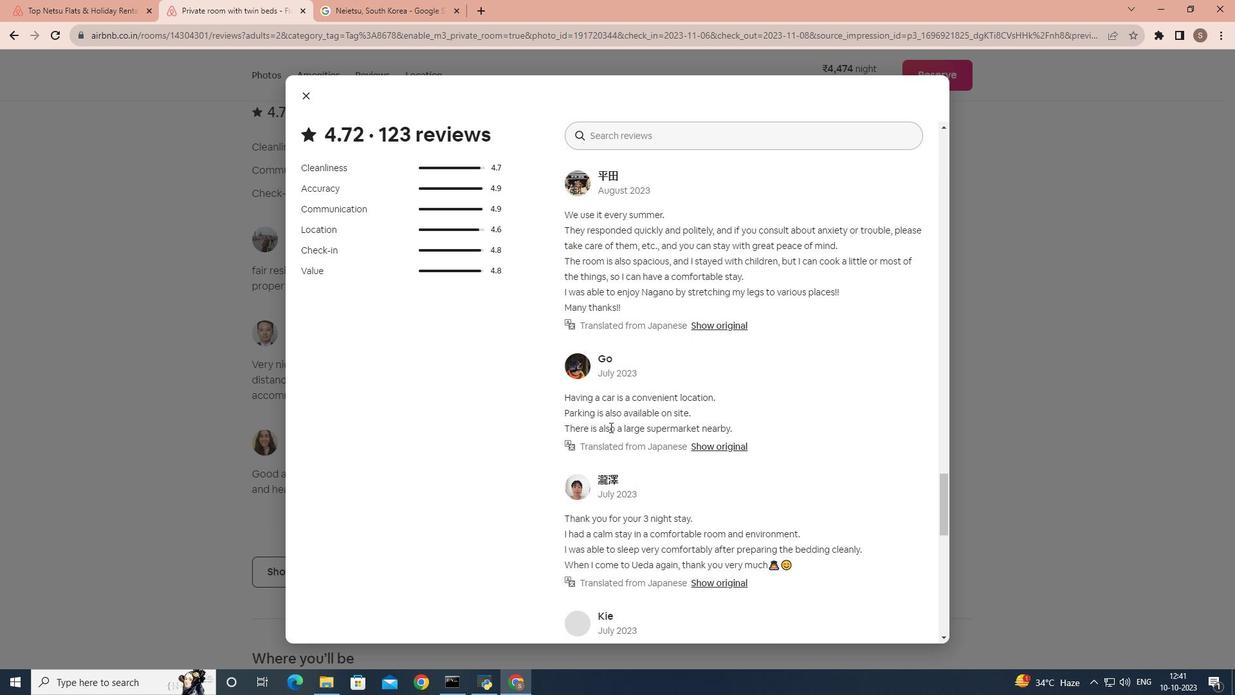 
Action: Mouse scrolled (610, 426) with delta (0, 0)
Screenshot: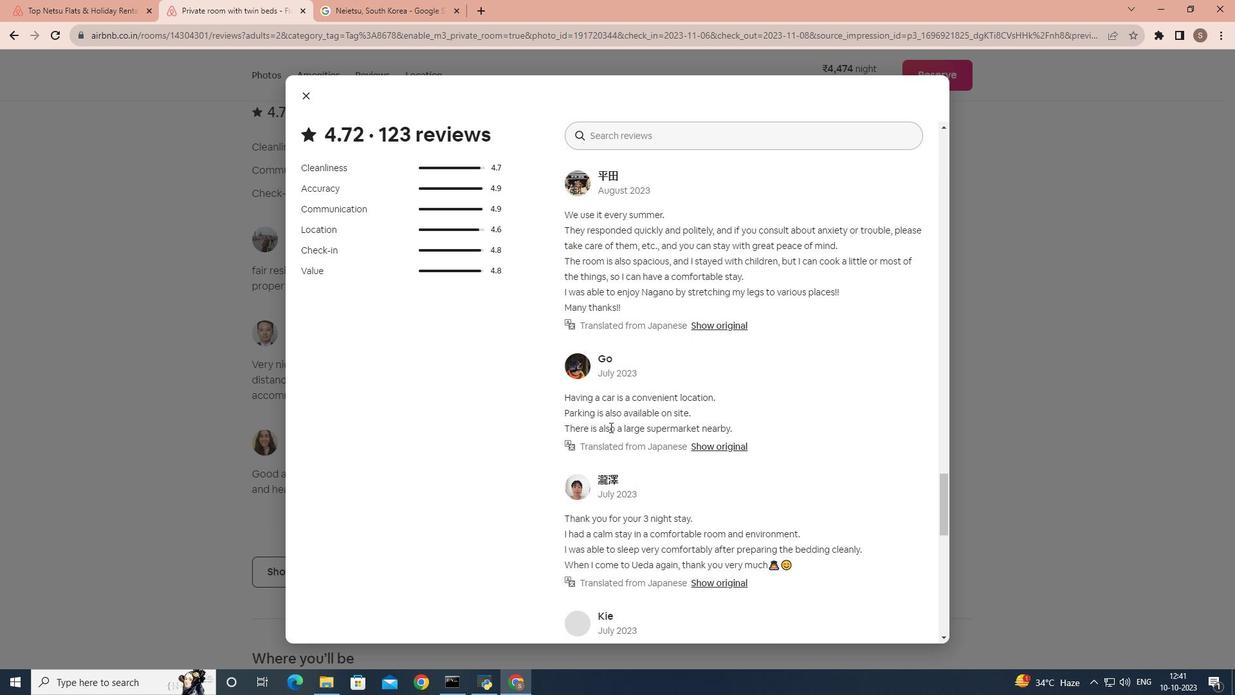 
Action: Mouse scrolled (610, 426) with delta (0, 0)
Screenshot: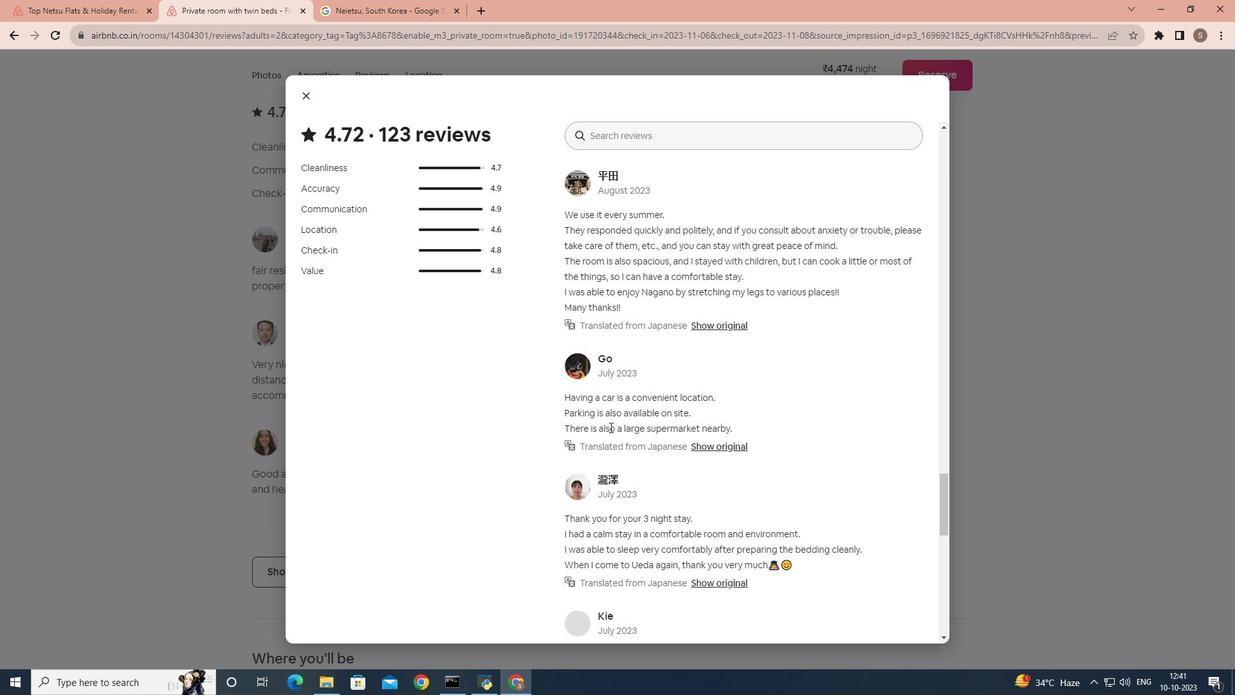 
Action: Mouse scrolled (610, 426) with delta (0, 0)
Screenshot: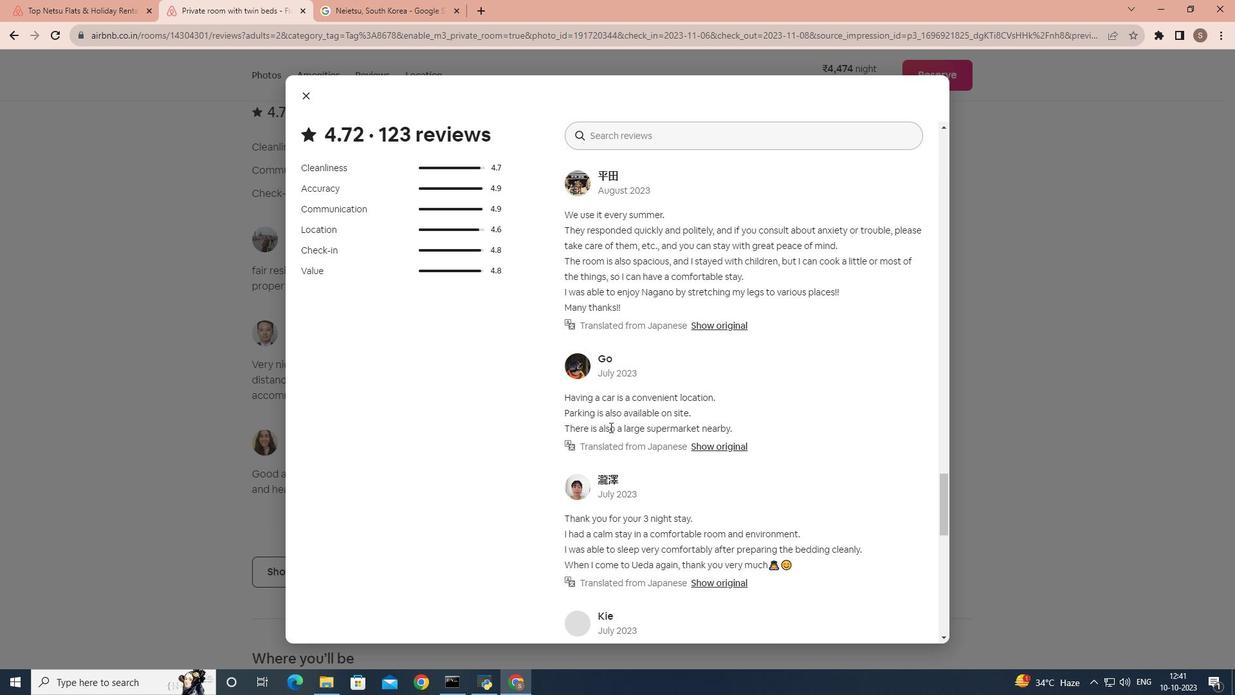 
Action: Mouse scrolled (610, 426) with delta (0, 0)
Screenshot: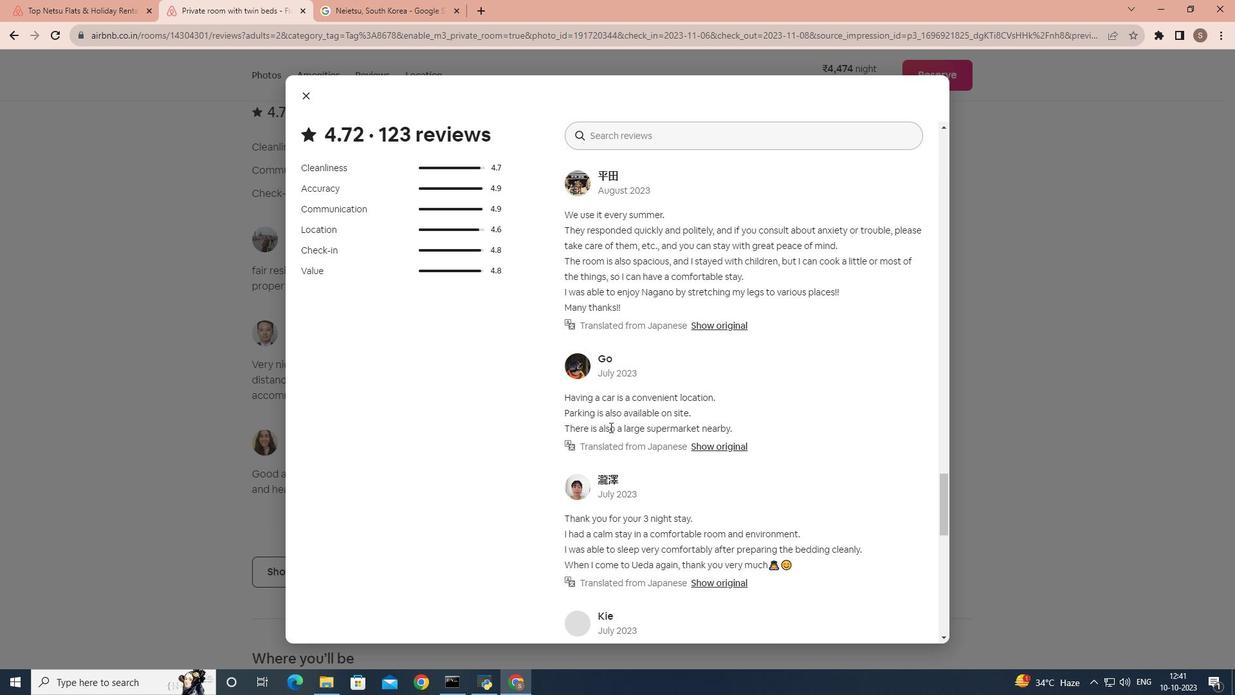 
Action: Mouse scrolled (610, 426) with delta (0, 0)
Screenshot: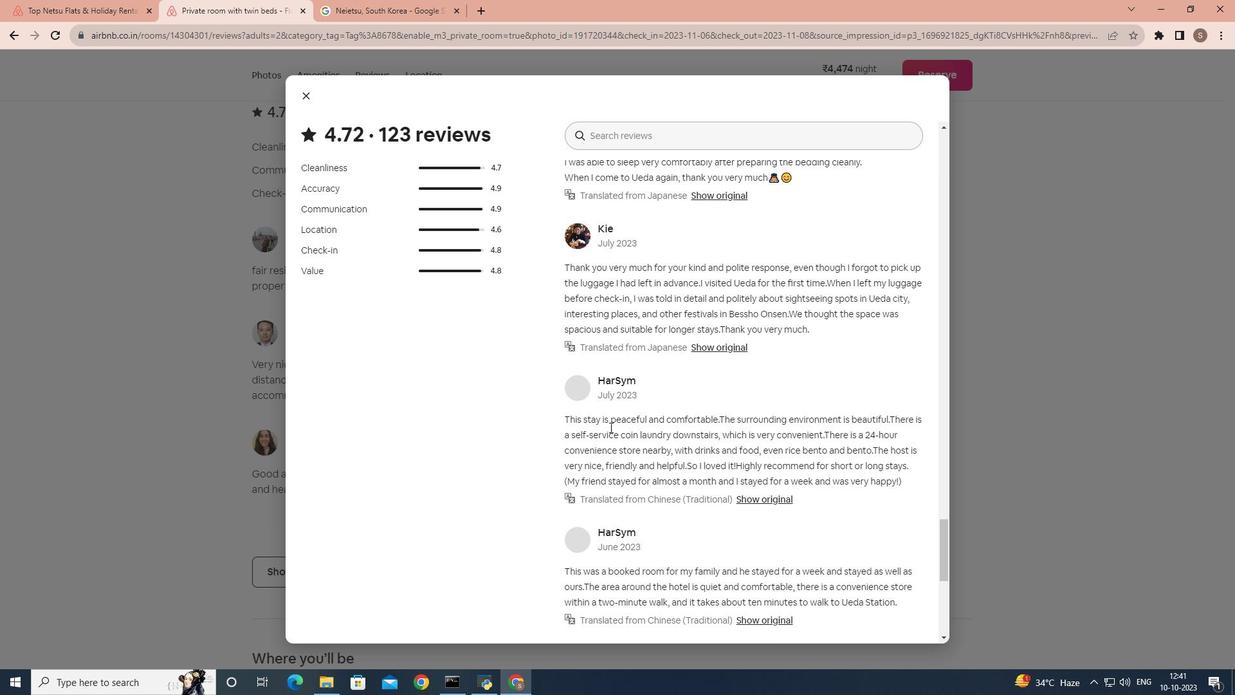 
Action: Mouse scrolled (610, 426) with delta (0, 0)
Screenshot: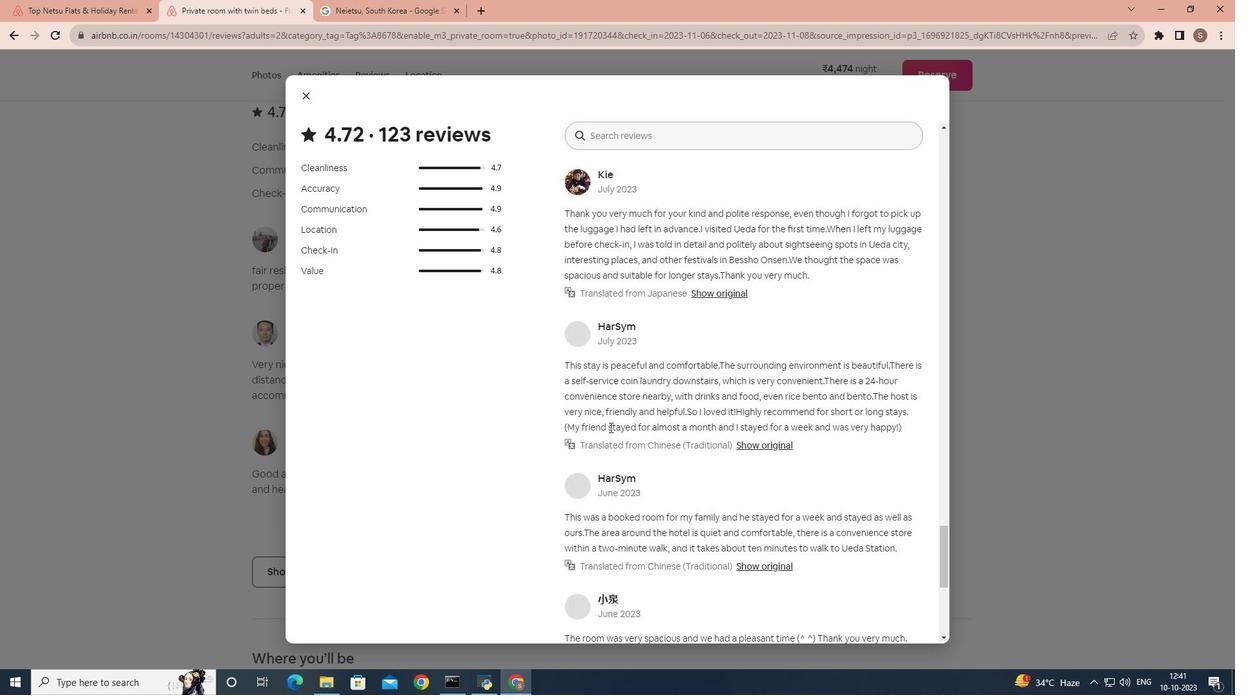 
Action: Mouse scrolled (610, 426) with delta (0, 0)
Screenshot: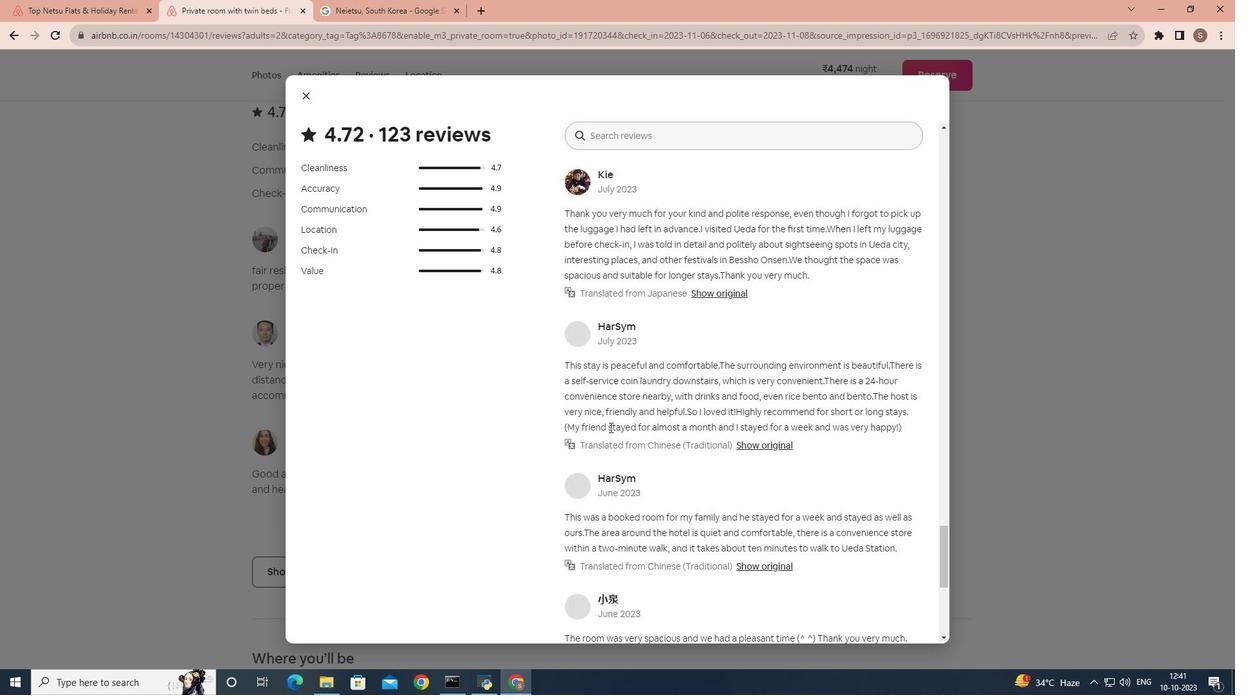 
Action: Mouse scrolled (610, 426) with delta (0, 0)
Screenshot: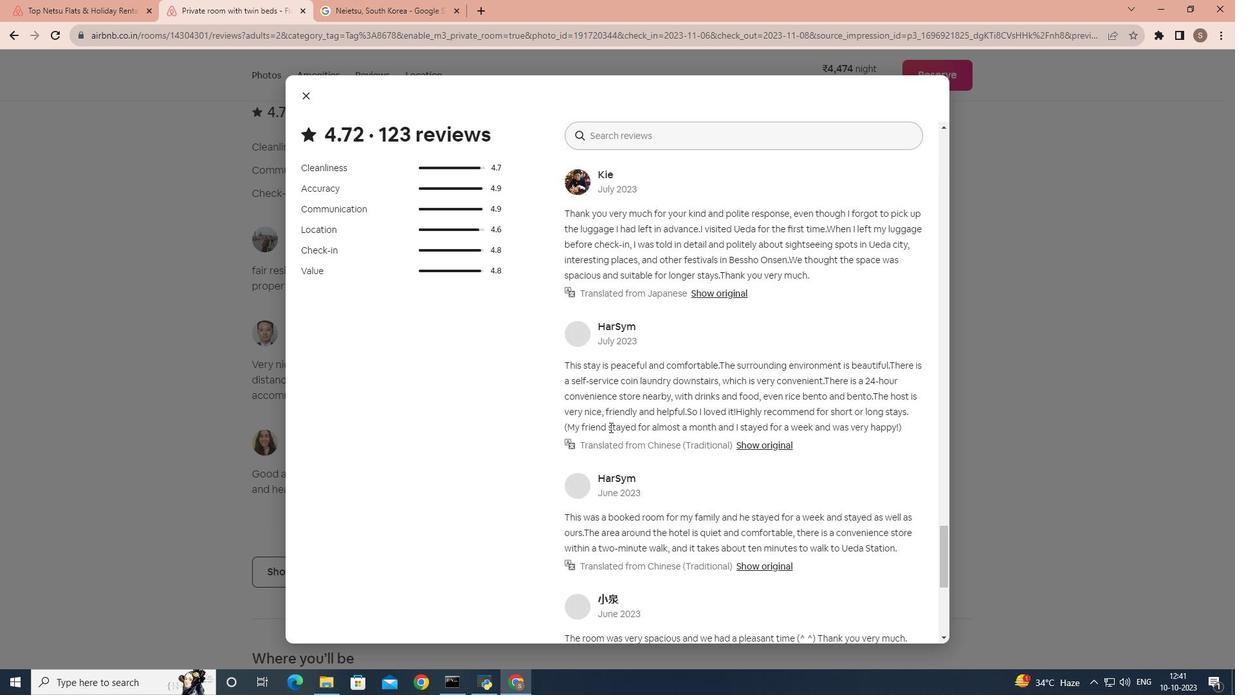 
Action: Mouse scrolled (610, 426) with delta (0, 0)
Screenshot: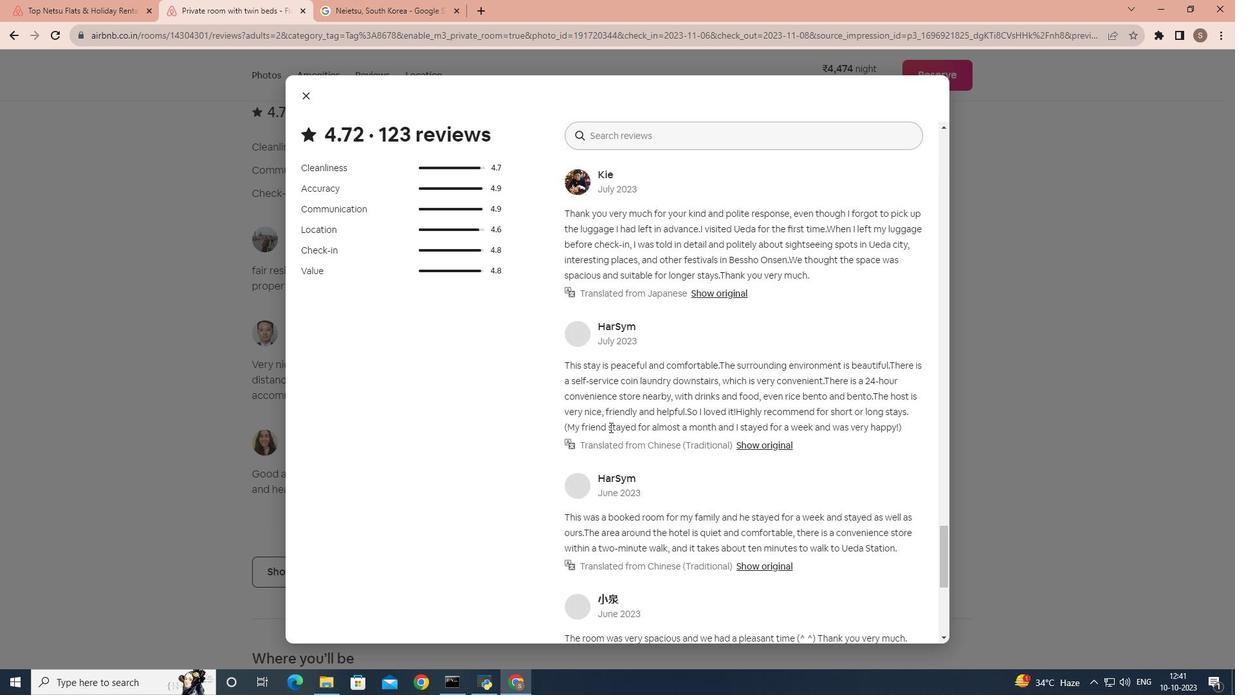 
Action: Mouse scrolled (610, 427) with delta (0, 0)
Screenshot: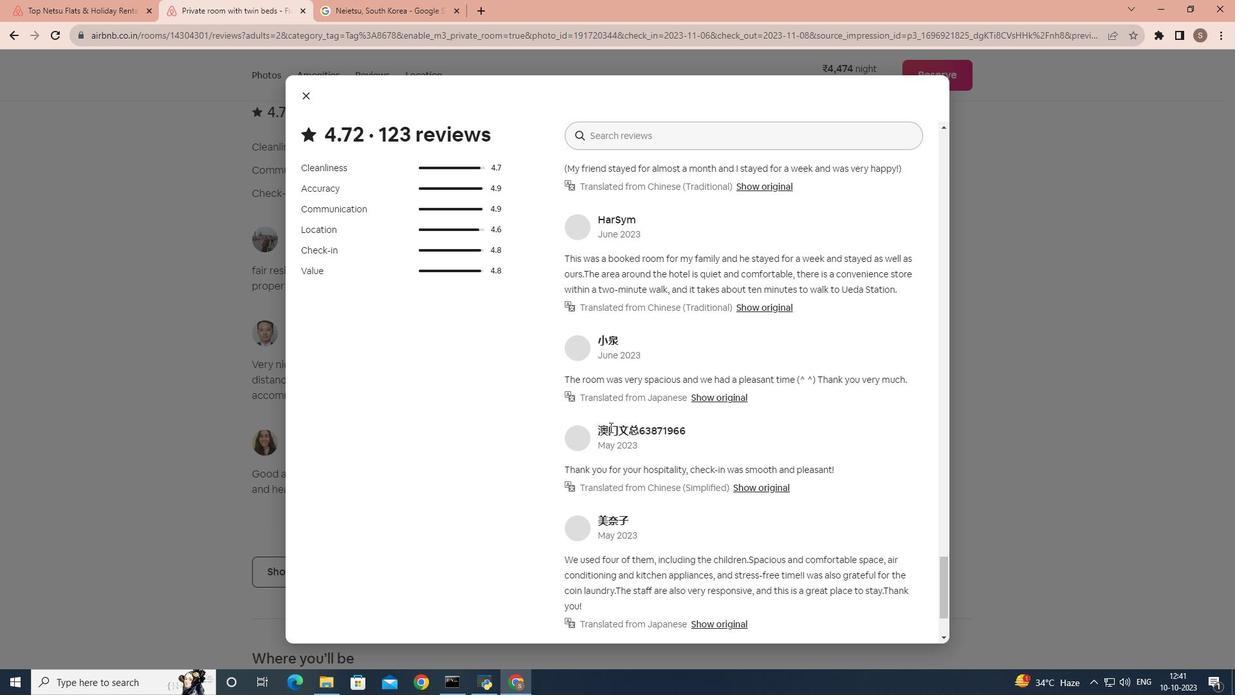 
Action: Mouse scrolled (610, 426) with delta (0, 0)
Screenshot: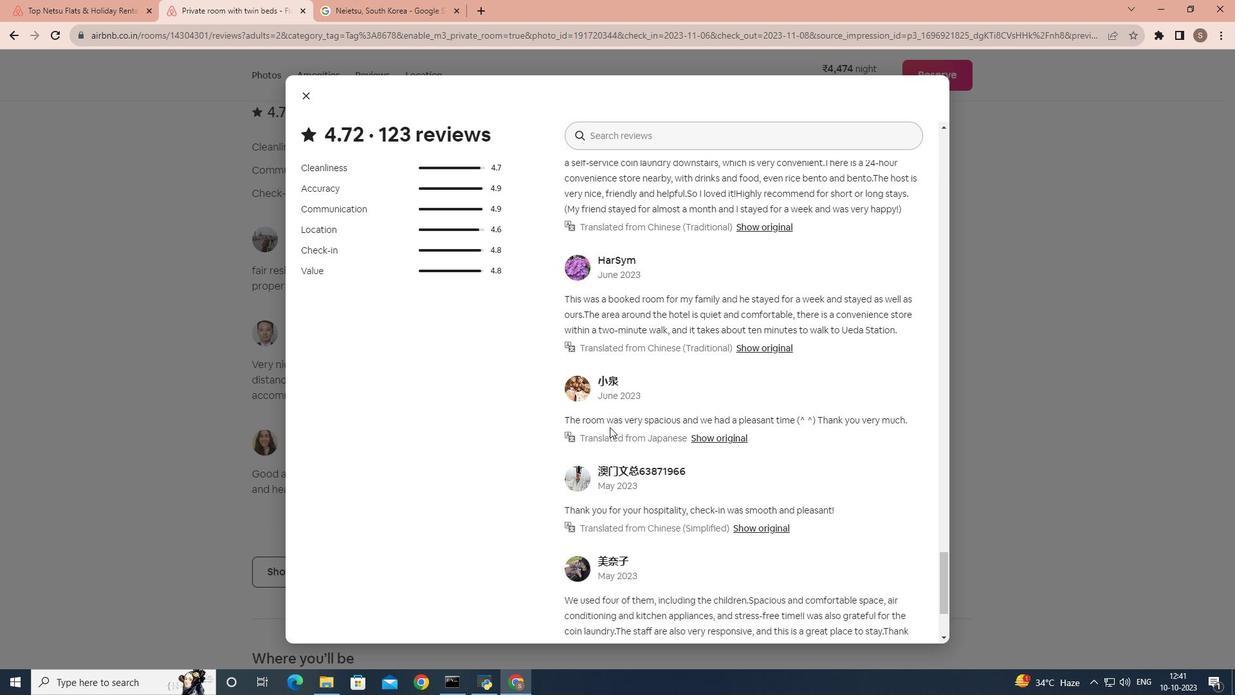 
Action: Mouse scrolled (610, 426) with delta (0, 0)
Screenshot: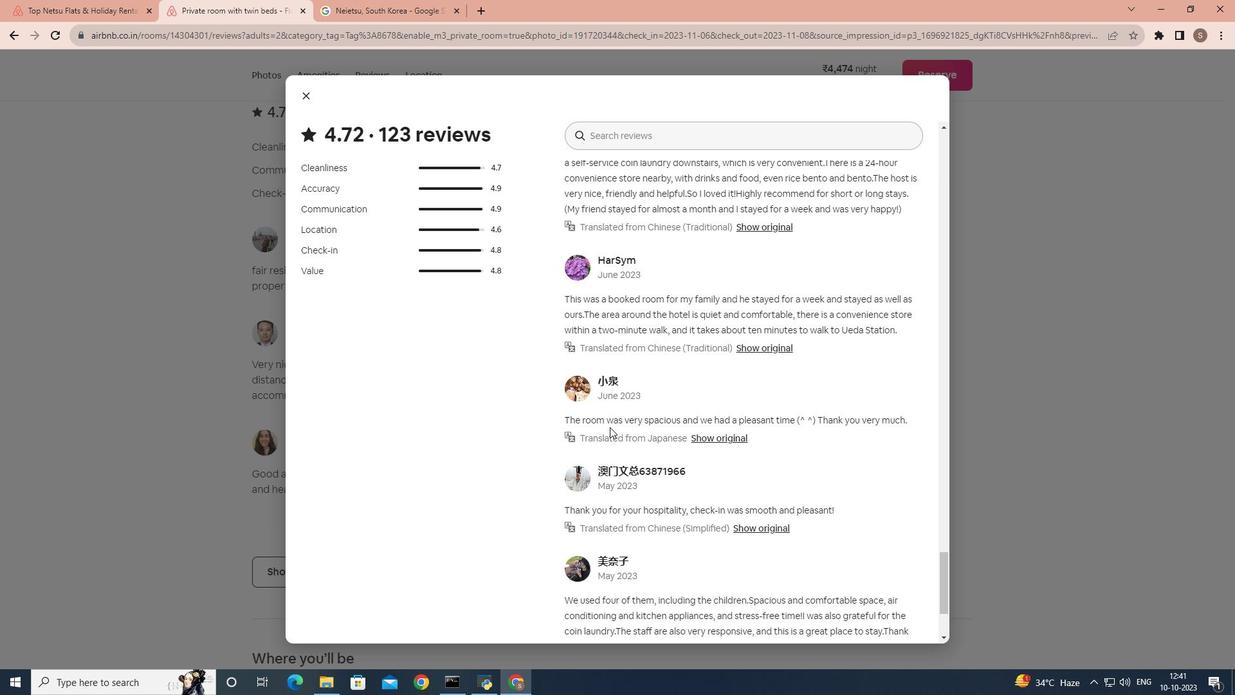 
Action: Mouse scrolled (610, 426) with delta (0, 0)
Screenshot: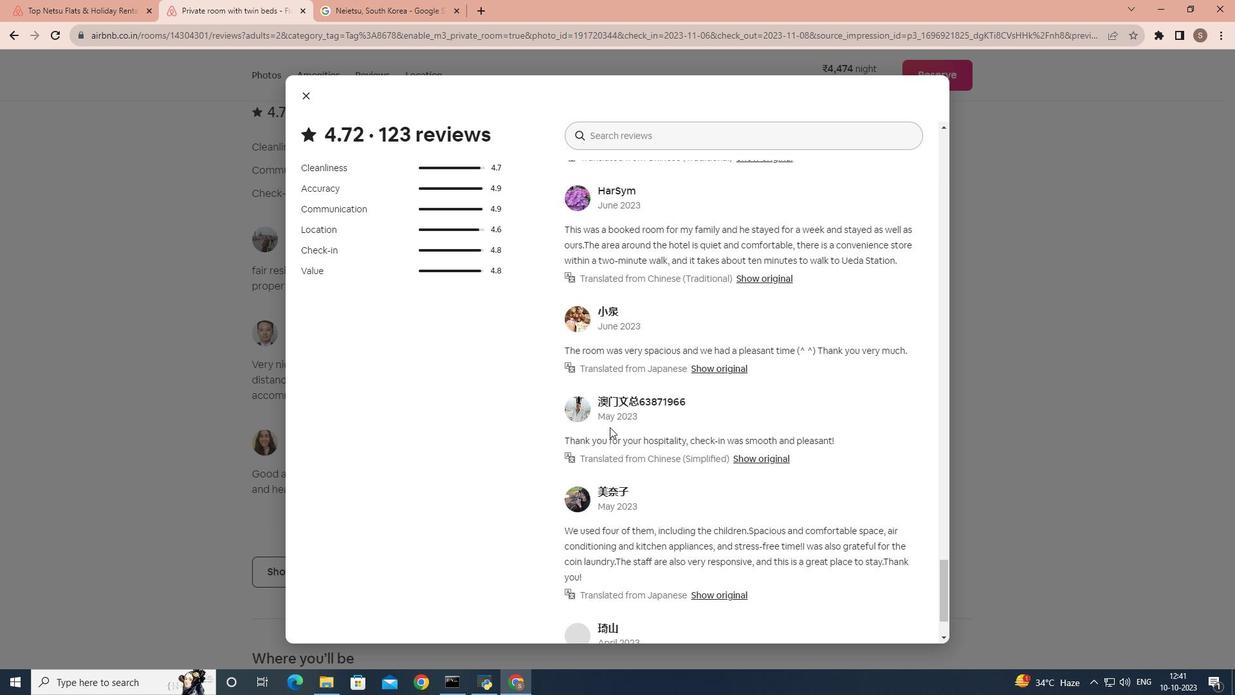 
Action: Mouse scrolled (610, 426) with delta (0, 0)
Screenshot: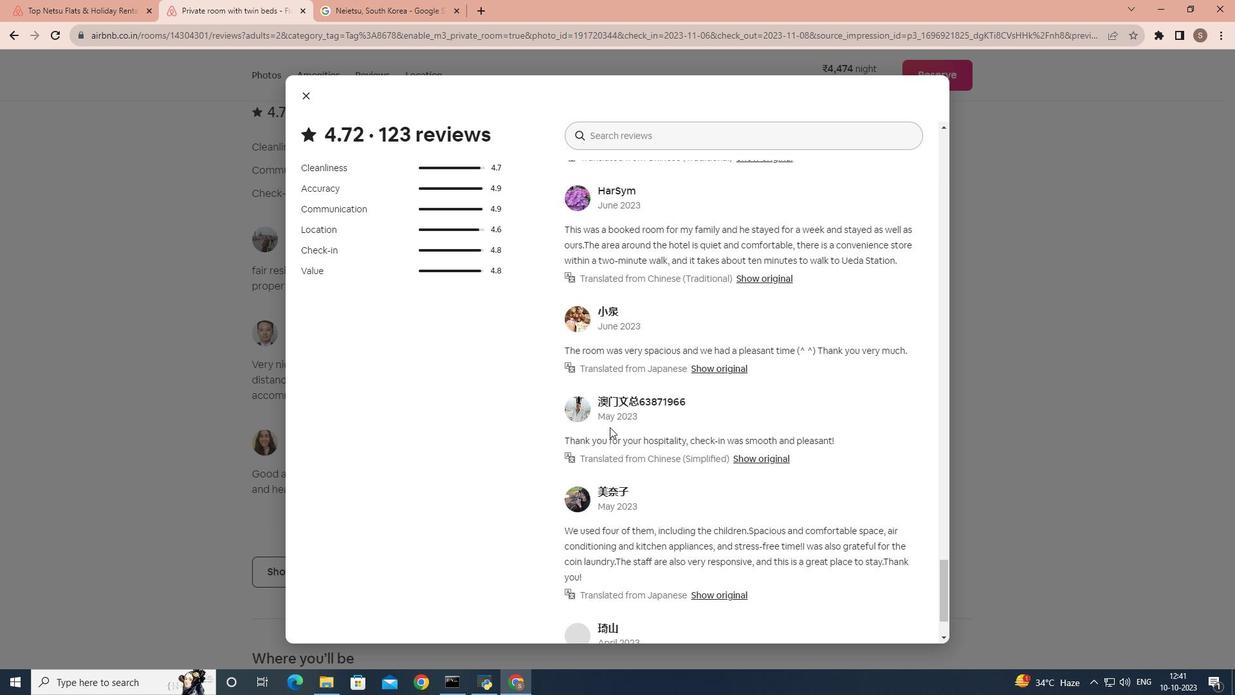 
Action: Mouse scrolled (610, 426) with delta (0, 0)
Screenshot: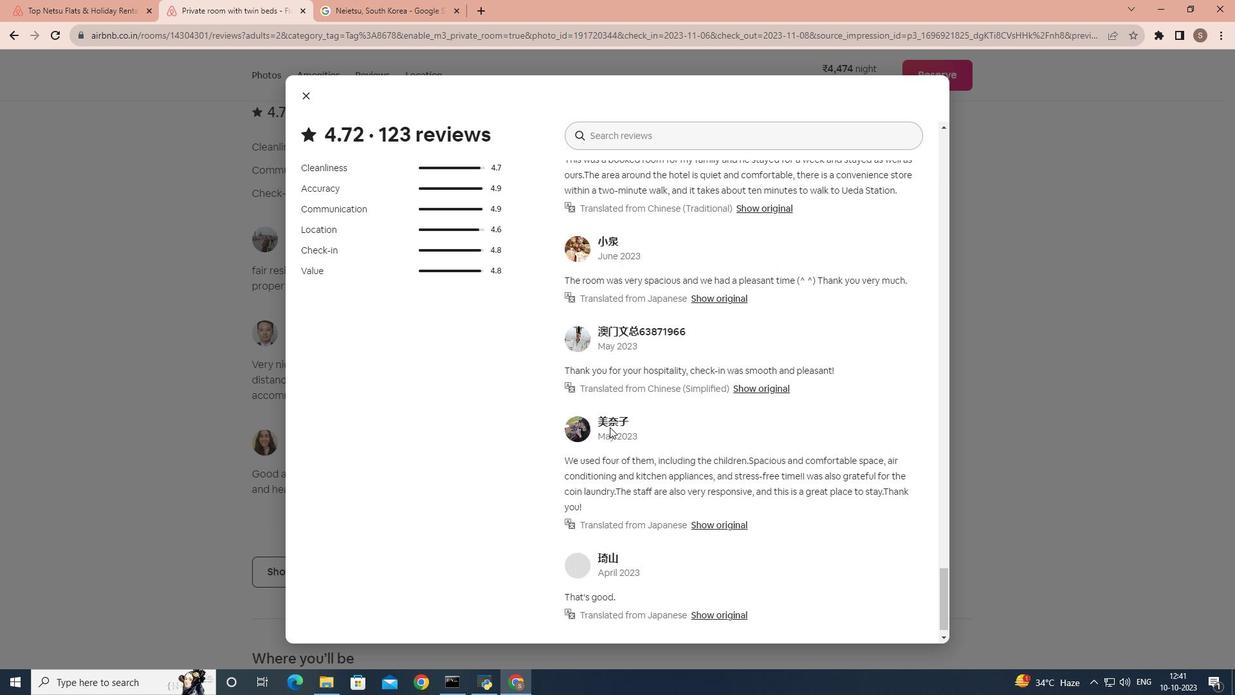 
Action: Mouse scrolled (610, 426) with delta (0, 0)
Screenshot: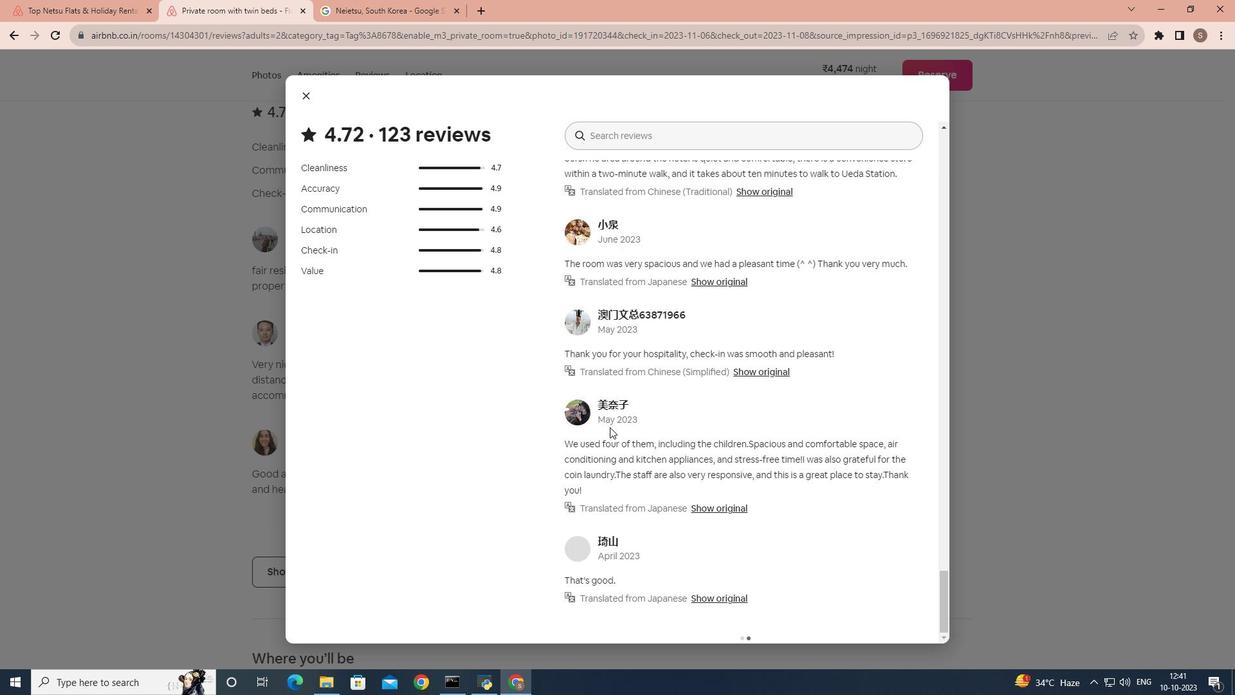 
Action: Mouse moved to (311, 104)
Screenshot: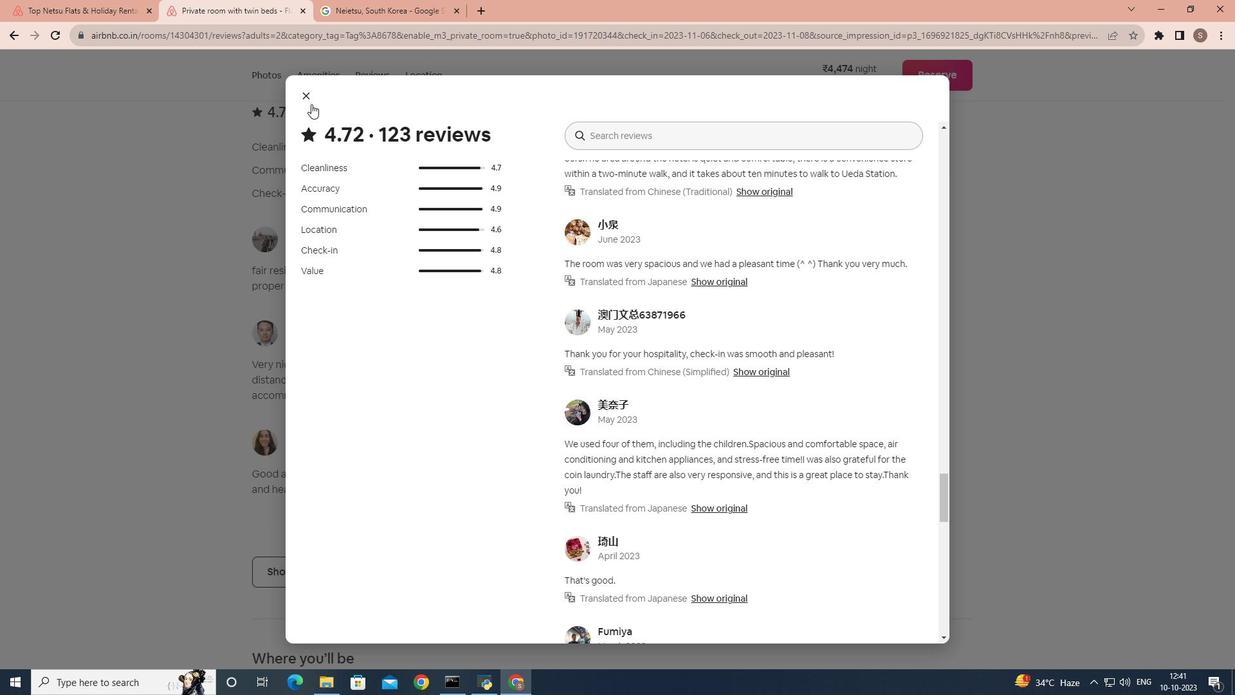 
Action: Mouse pressed left at (311, 104)
Screenshot: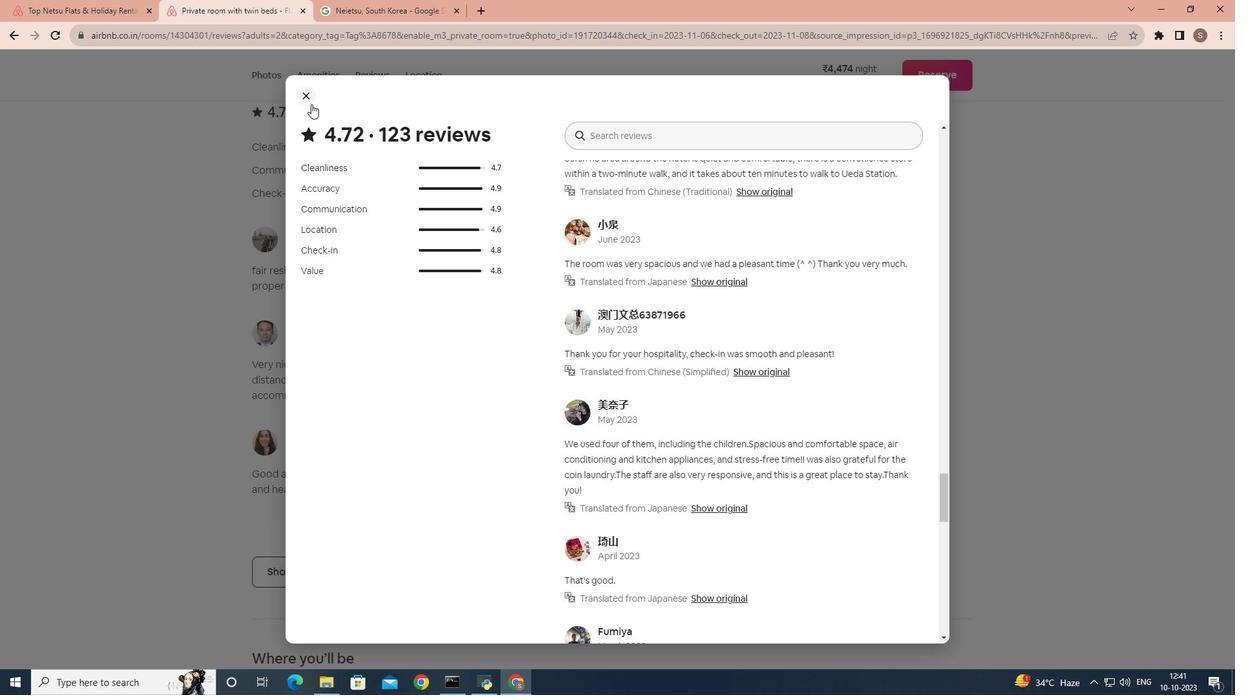 
Action: Mouse moved to (311, 99)
Screenshot: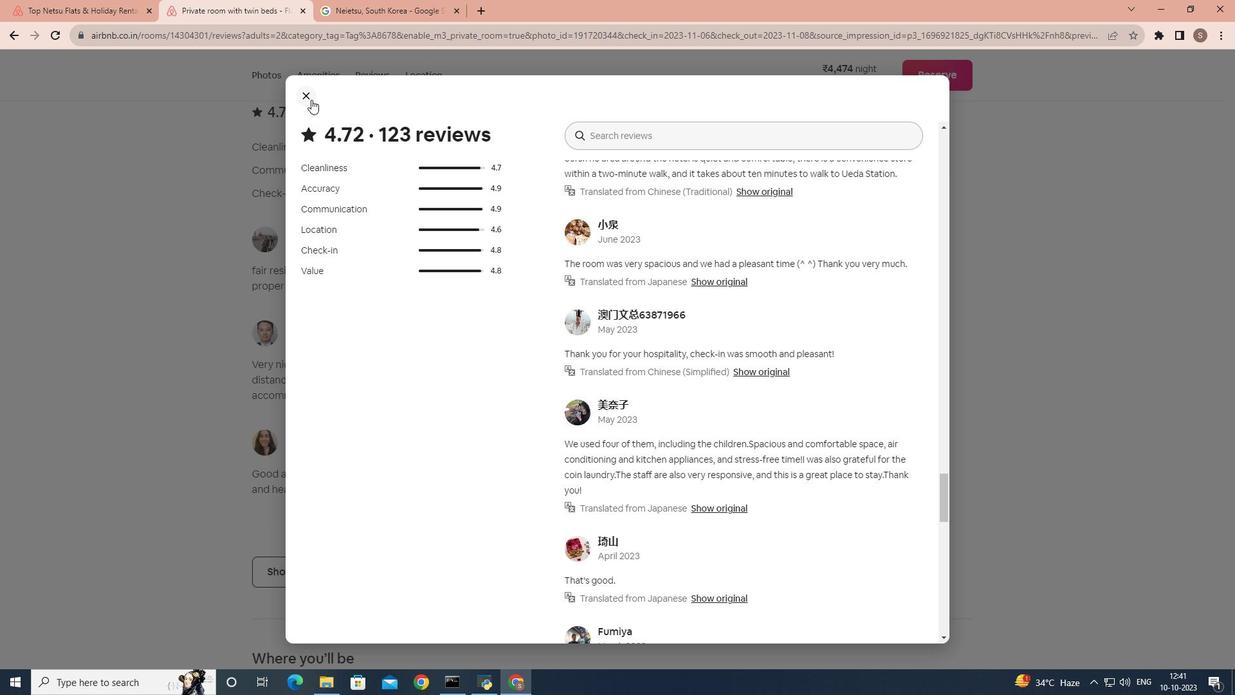 
Action: Mouse pressed left at (311, 99)
Screenshot: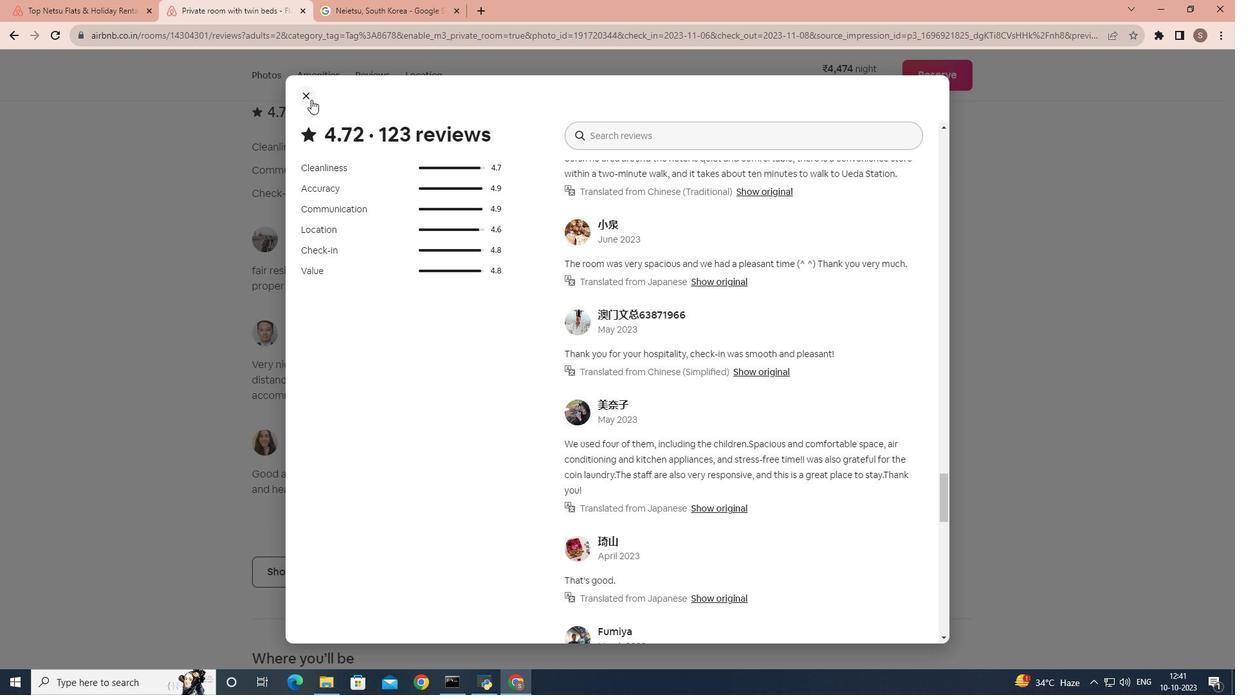 
Action: Mouse moved to (373, 323)
Screenshot: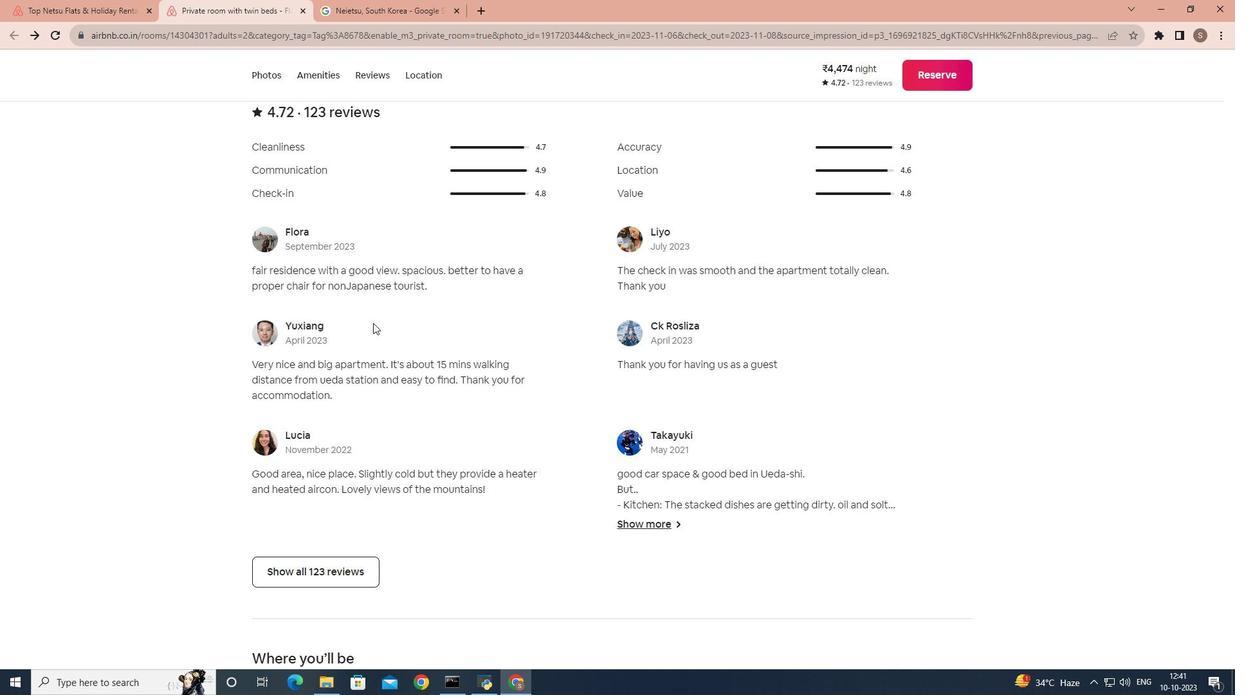 
Action: Mouse scrolled (373, 322) with delta (0, 0)
Screenshot: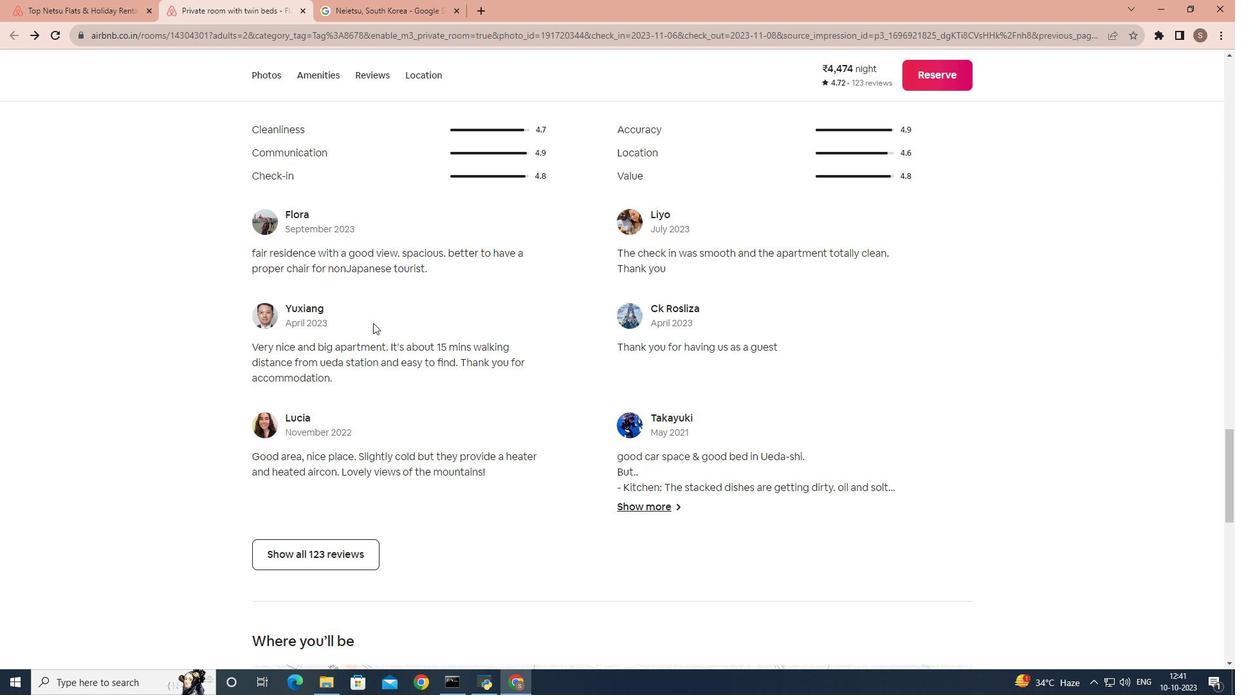 
Action: Mouse scrolled (373, 322) with delta (0, 0)
